 Task: Search one way flight ticket for 2 adults, 4 children and 1 infant on lap in business from Missoula: Missoula Montana Airport (was Missoula International Airport) to New Bern: Coastal Carolina Regional Airport (was Craven County Regional) on 5-4-2023. Choice of flights is Southwest. Number of bags: 8 checked bags. Price is upto 98000. Outbound departure time preference is 16:45.
Action: Mouse moved to (367, 138)
Screenshot: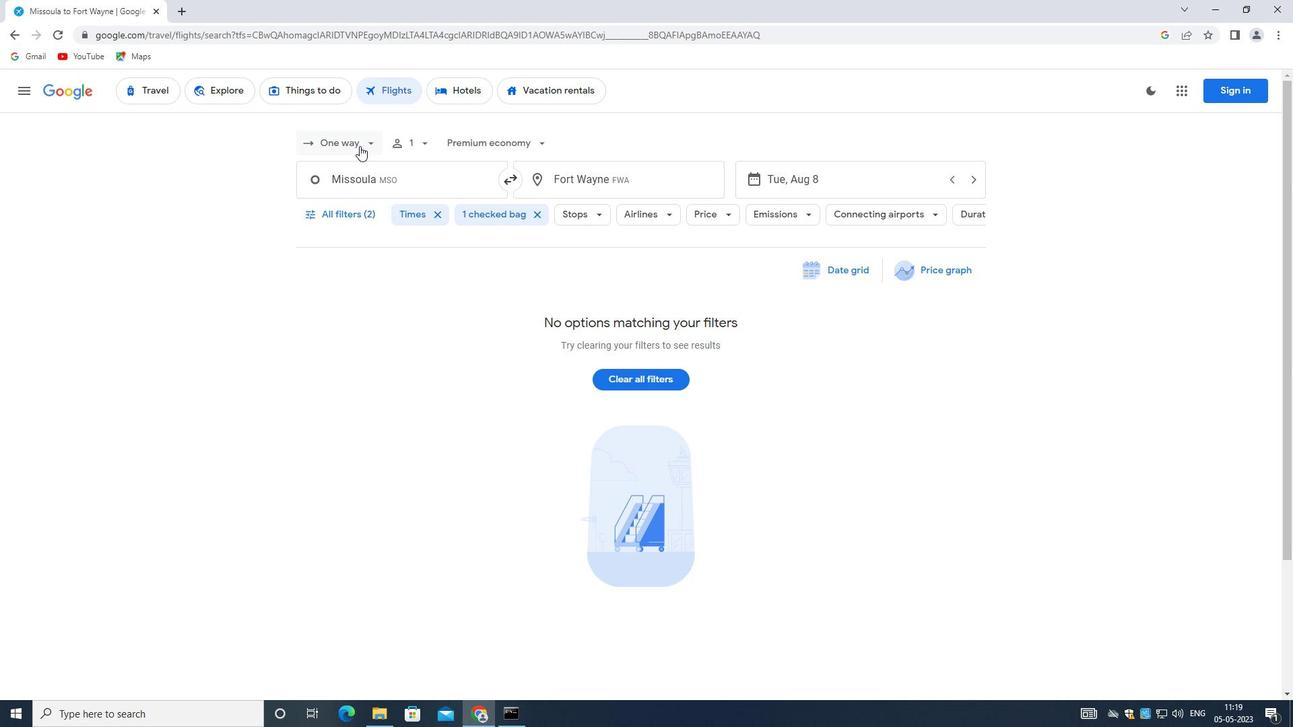 
Action: Mouse pressed left at (367, 138)
Screenshot: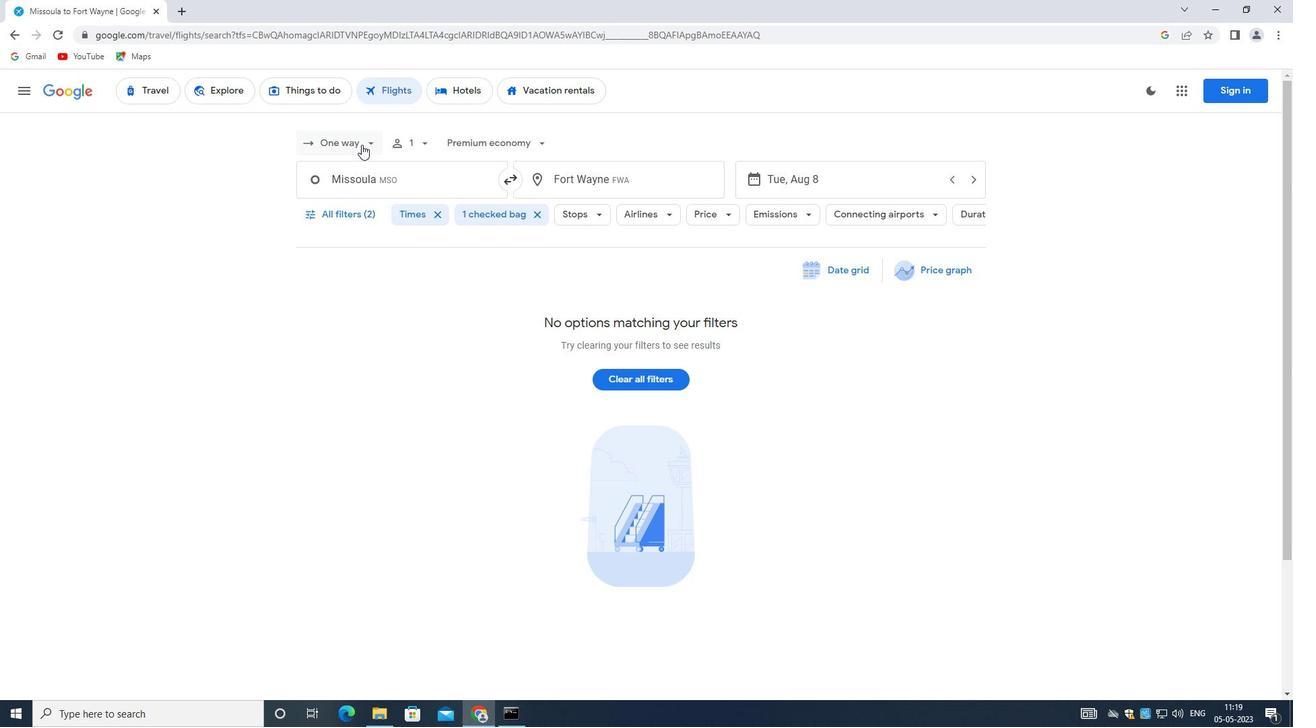 
Action: Mouse moved to (355, 201)
Screenshot: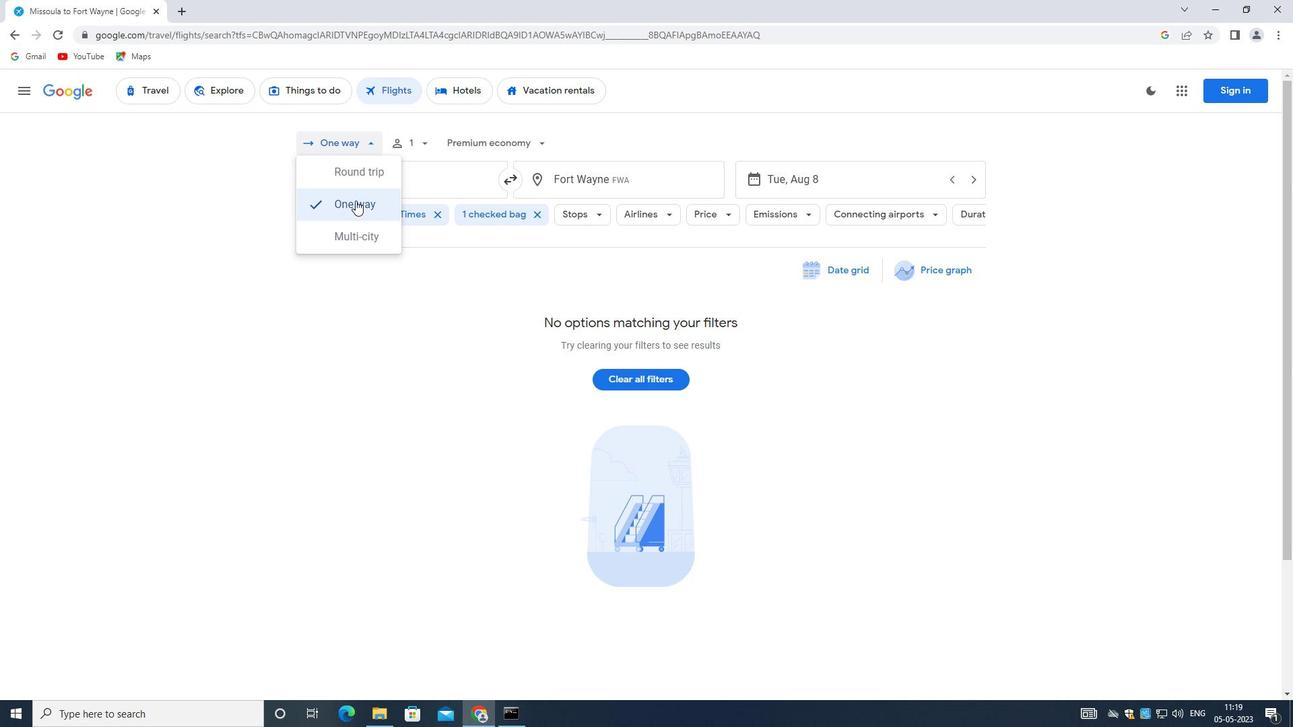 
Action: Mouse pressed left at (355, 201)
Screenshot: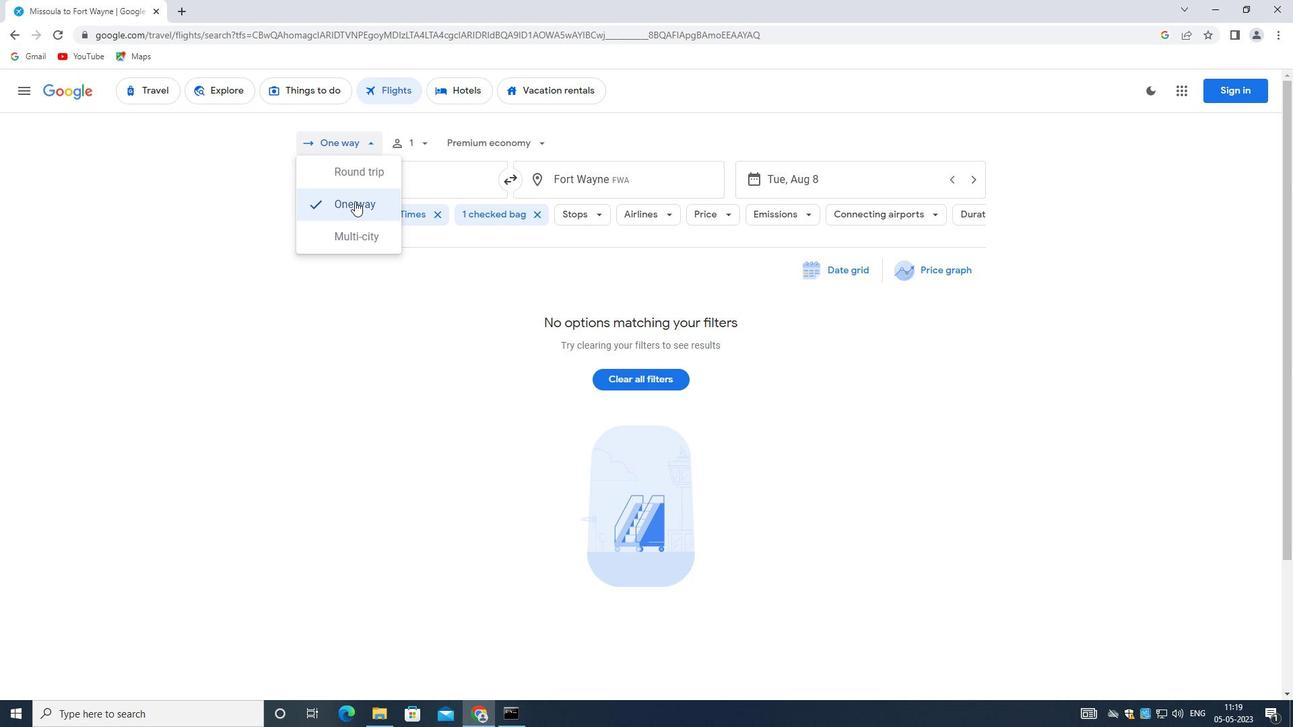 
Action: Mouse moved to (427, 144)
Screenshot: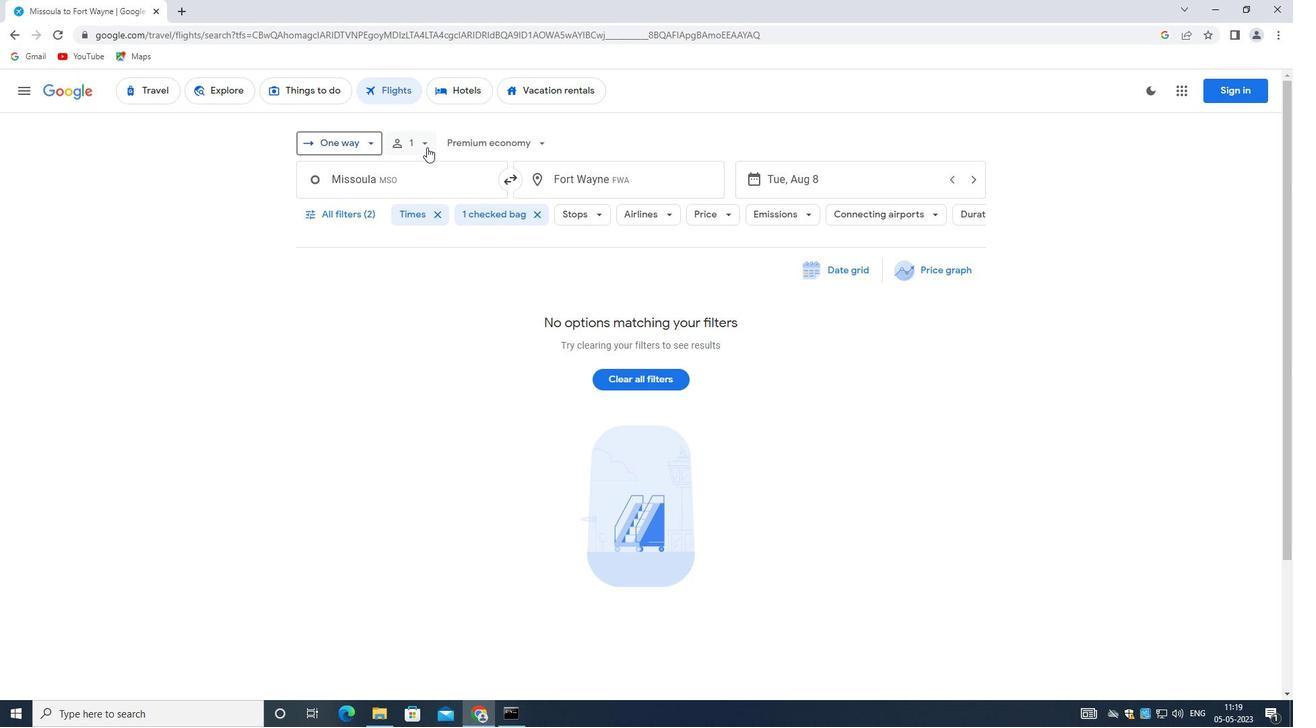 
Action: Mouse pressed left at (427, 144)
Screenshot: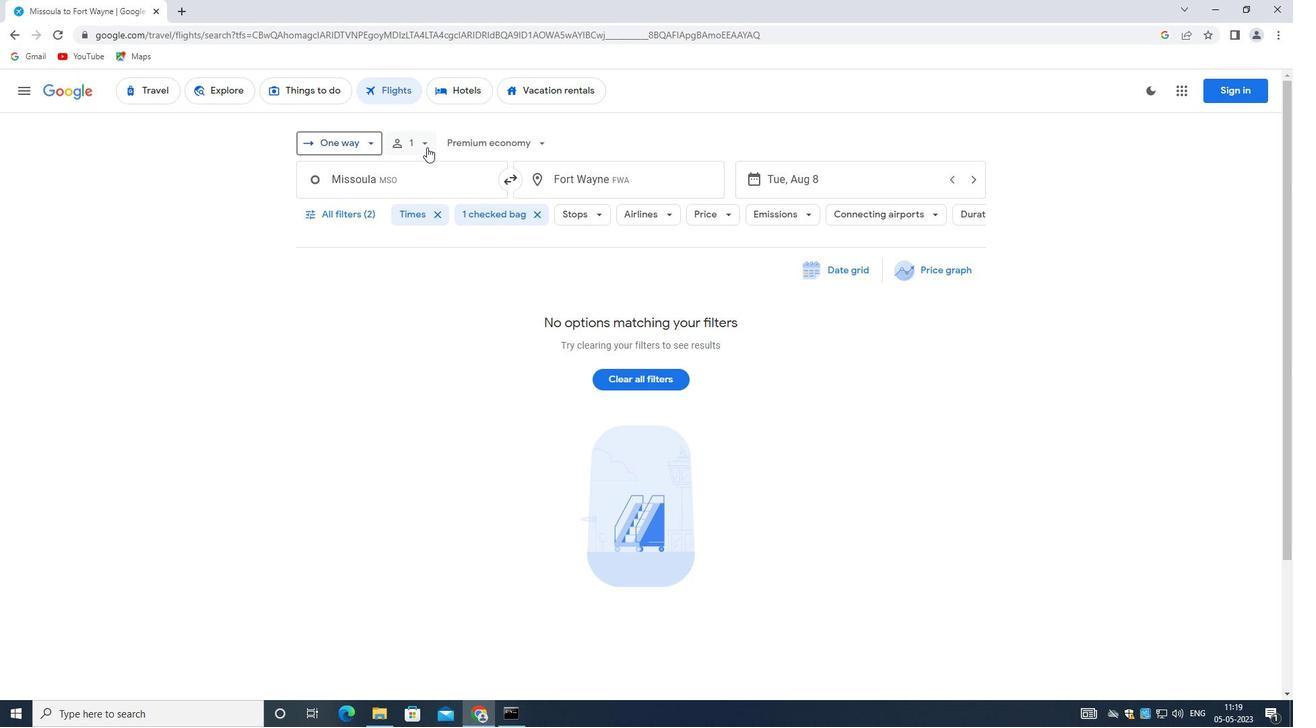 
Action: Mouse moved to (522, 176)
Screenshot: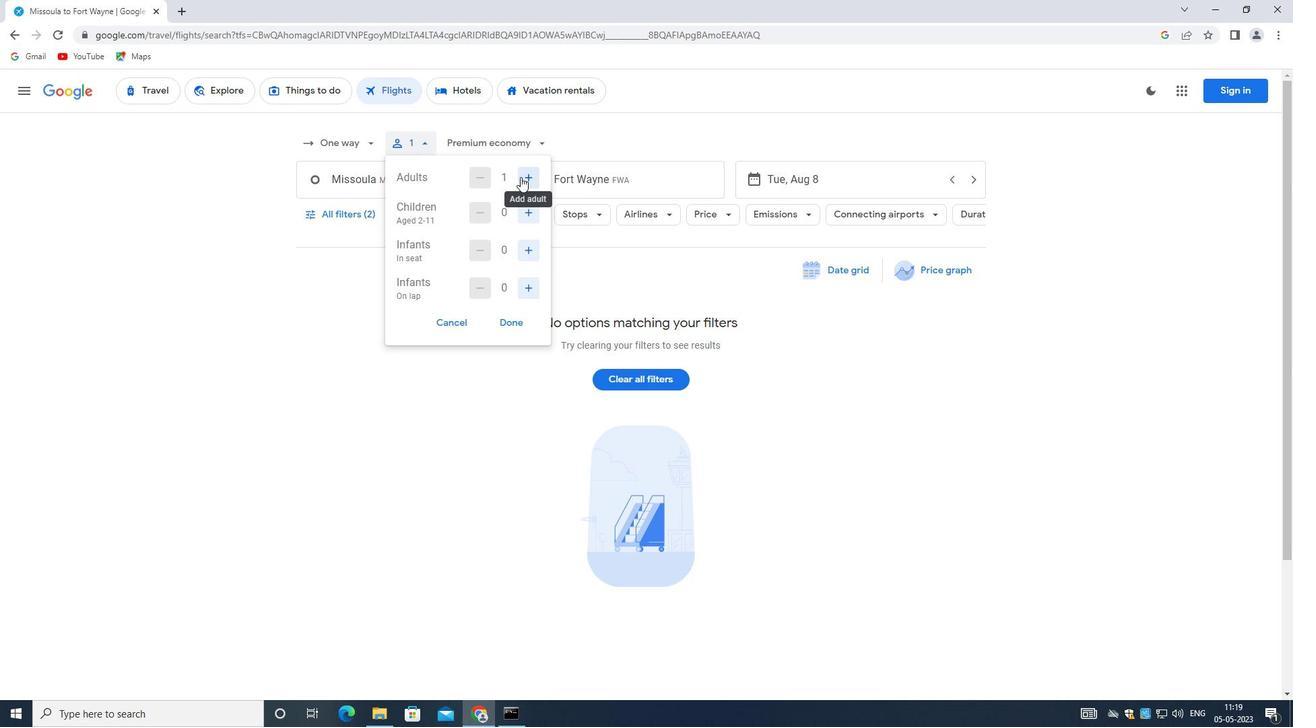 
Action: Mouse pressed left at (522, 176)
Screenshot: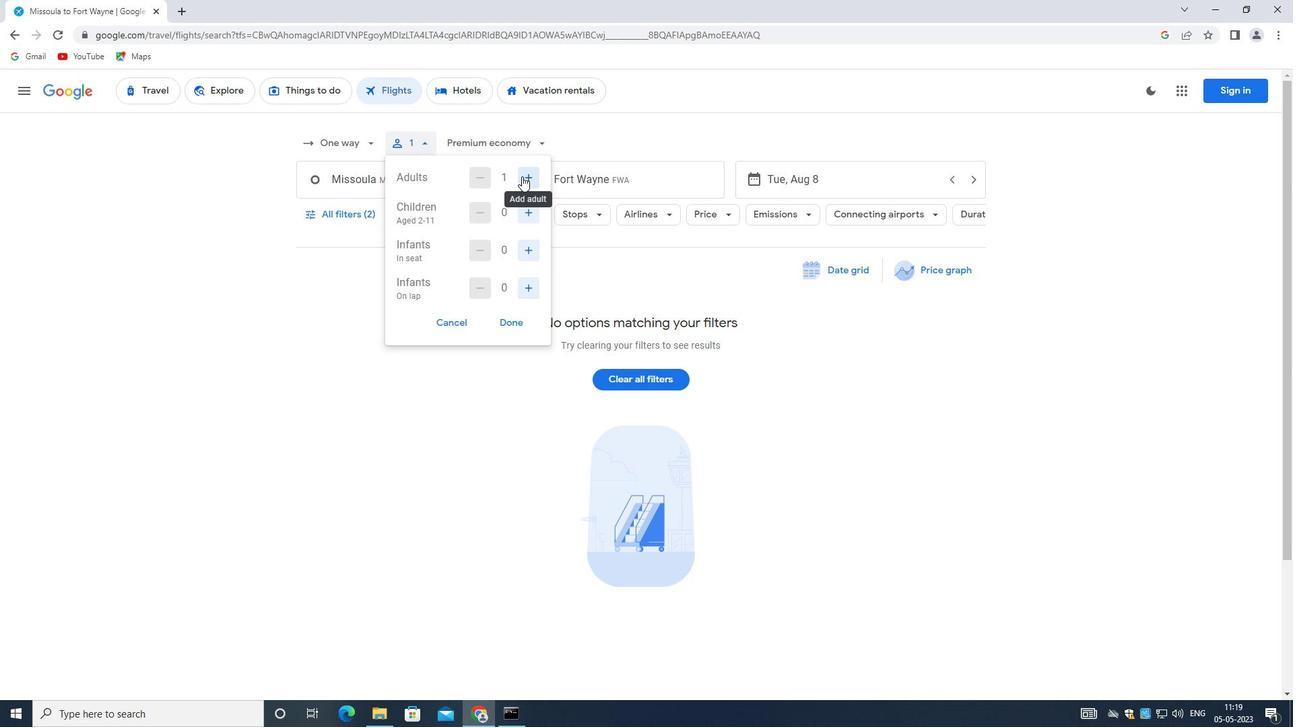 
Action: Mouse moved to (538, 214)
Screenshot: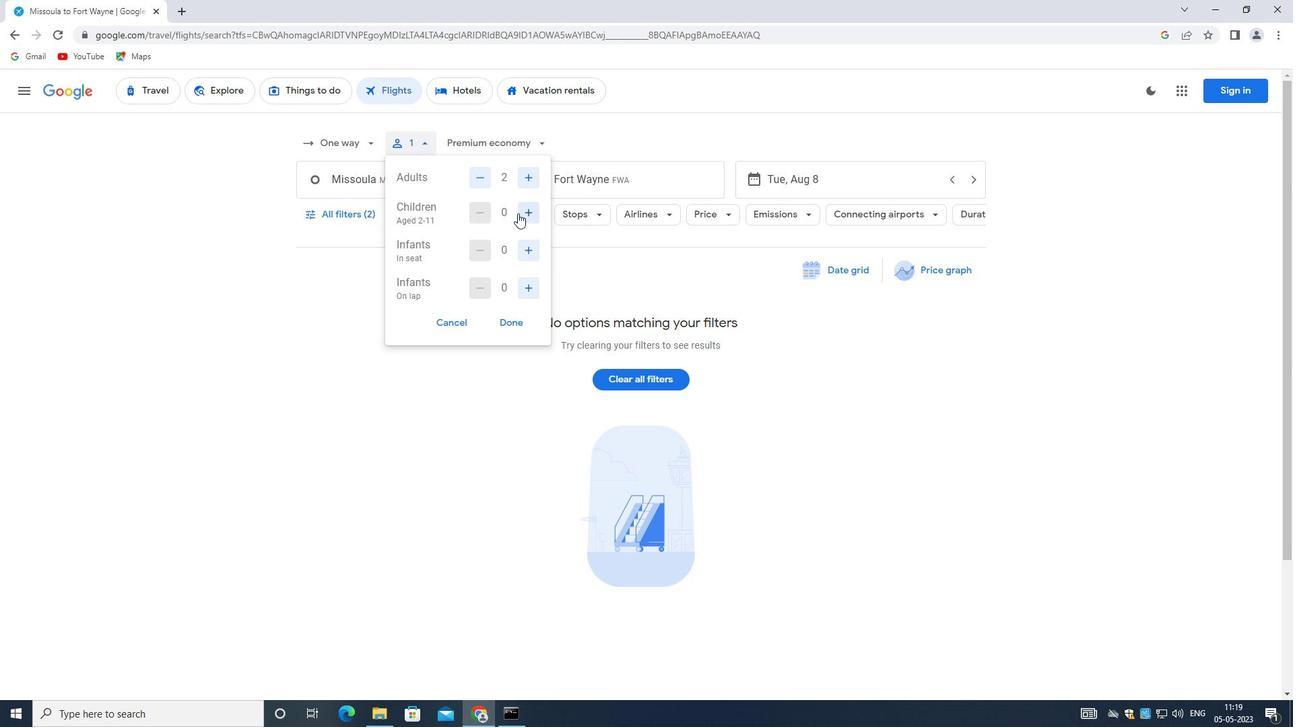 
Action: Mouse pressed left at (538, 214)
Screenshot: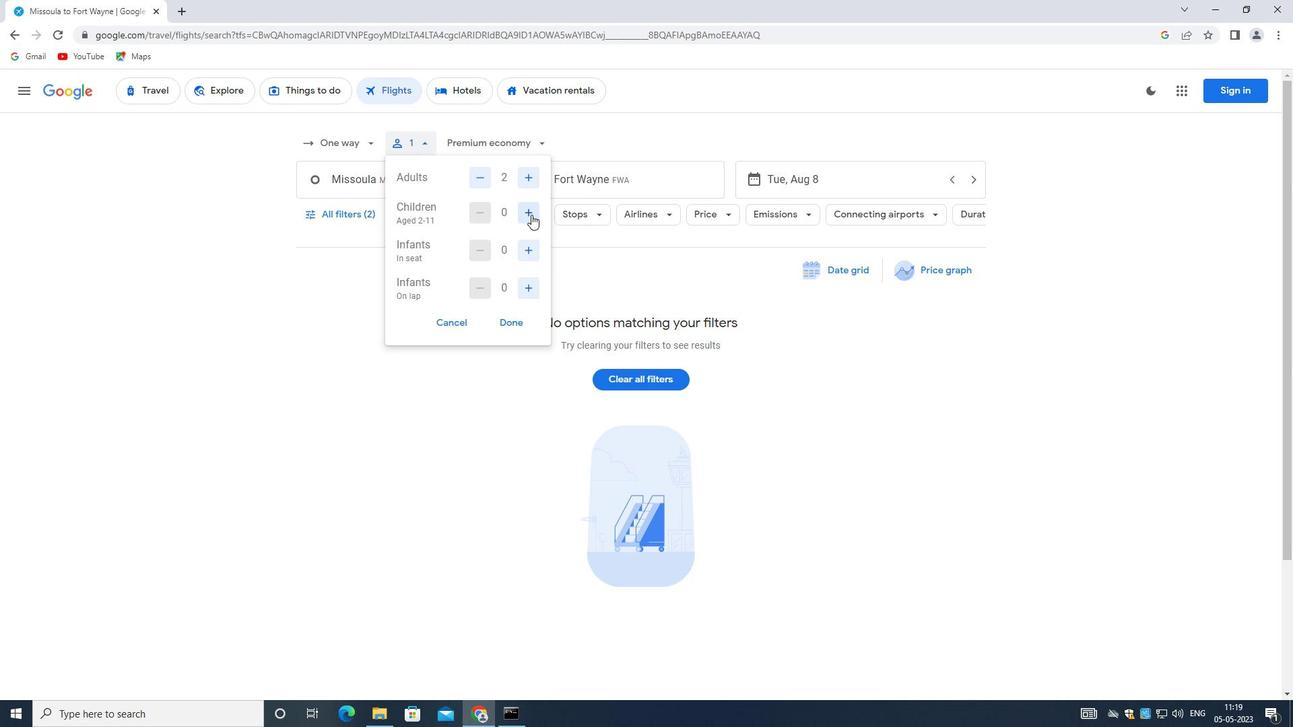 
Action: Mouse moved to (538, 214)
Screenshot: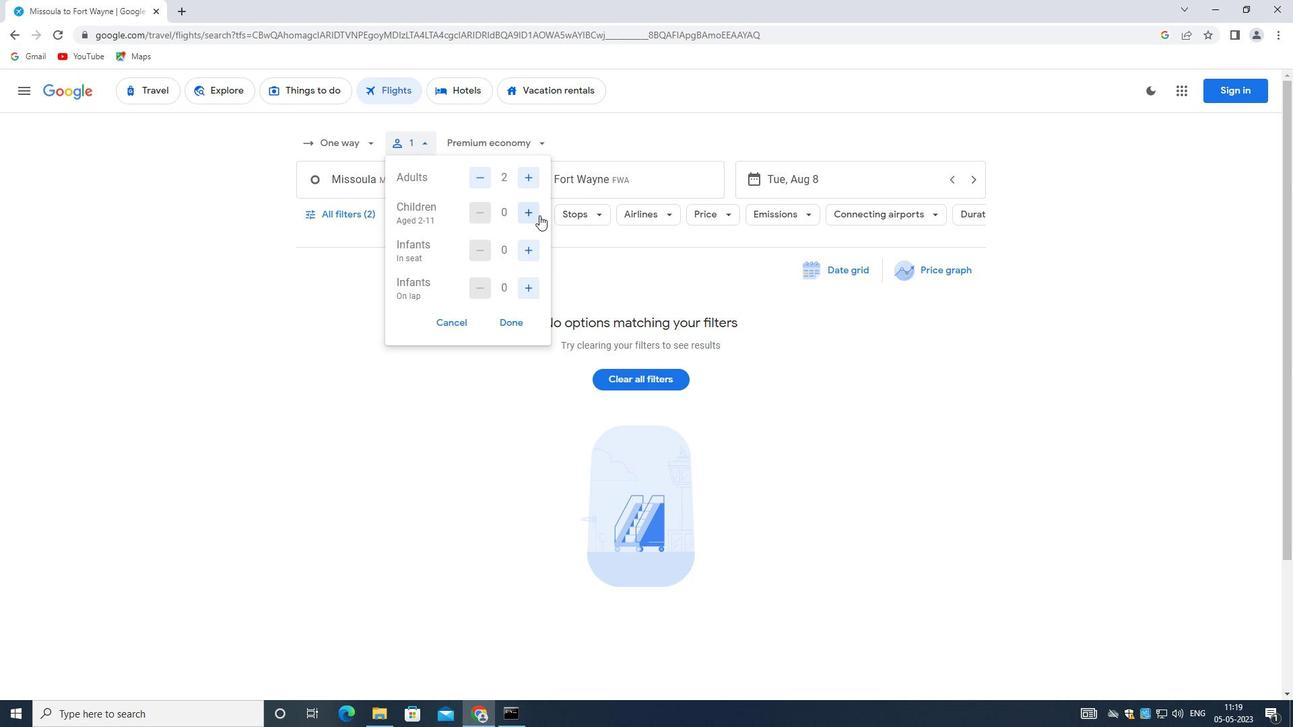 
Action: Mouse pressed left at (538, 214)
Screenshot: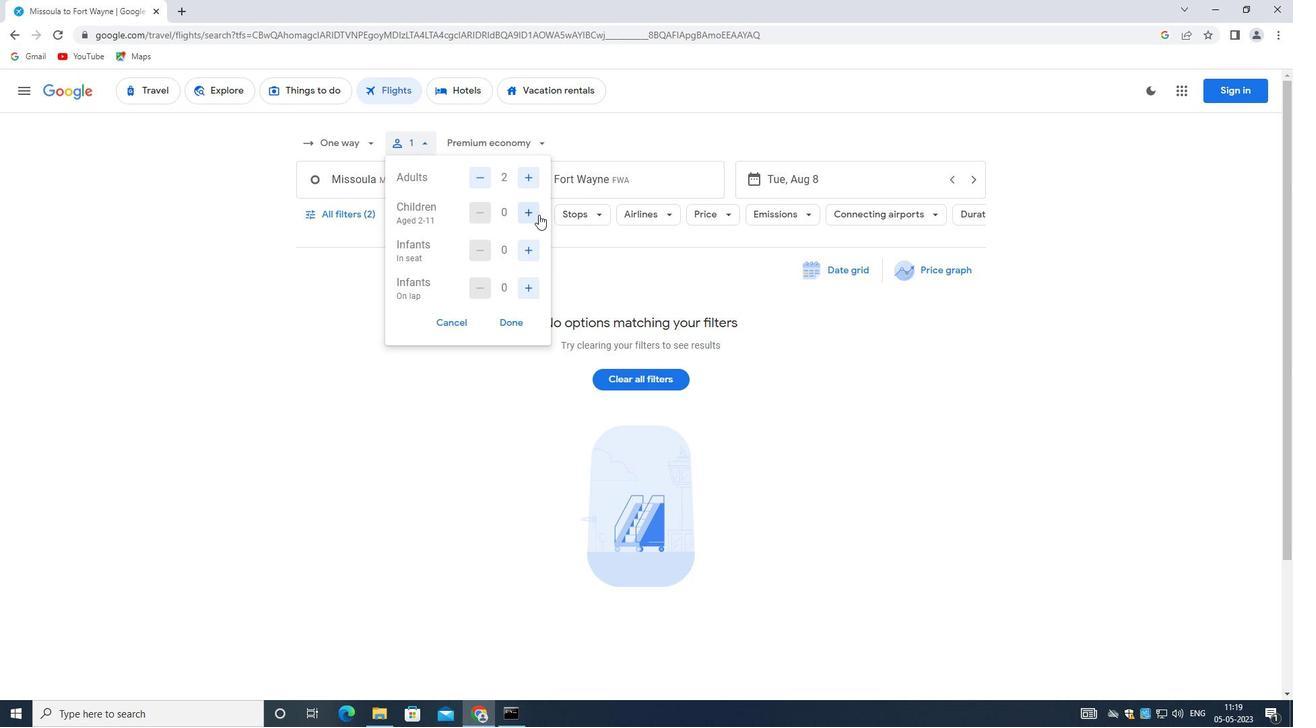 
Action: Mouse pressed left at (538, 214)
Screenshot: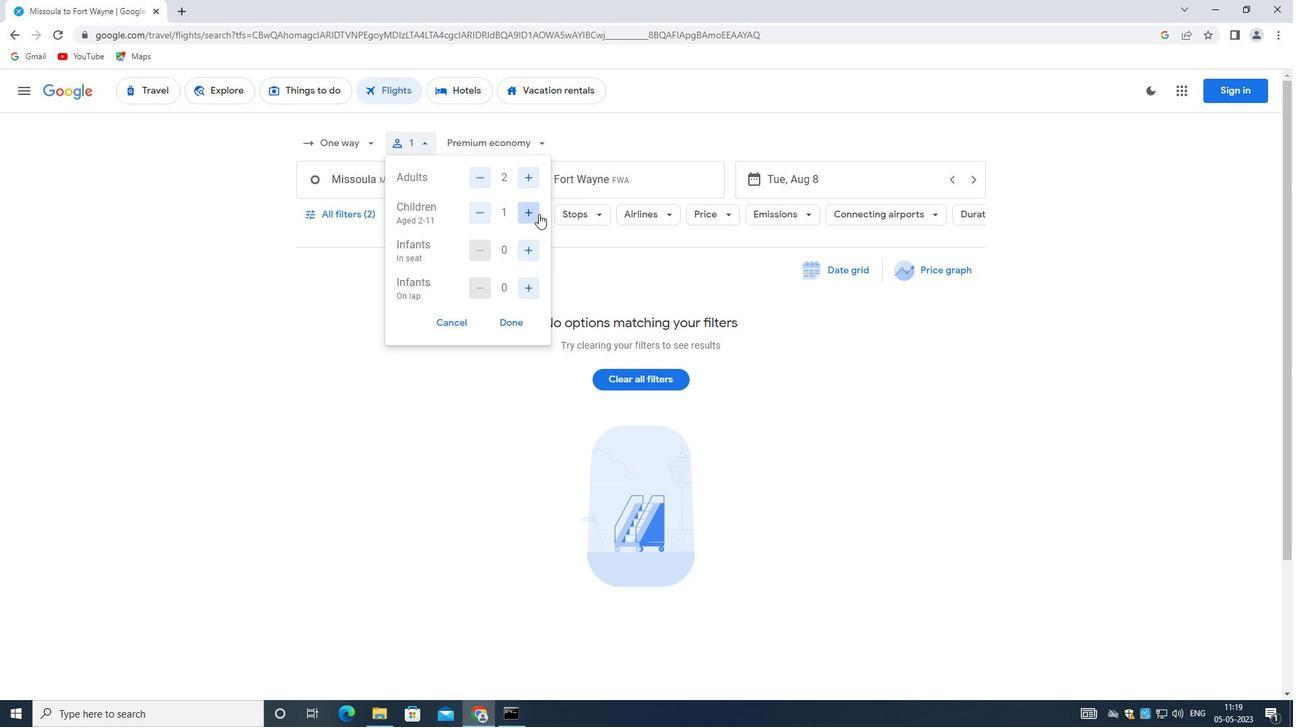 
Action: Mouse pressed left at (538, 214)
Screenshot: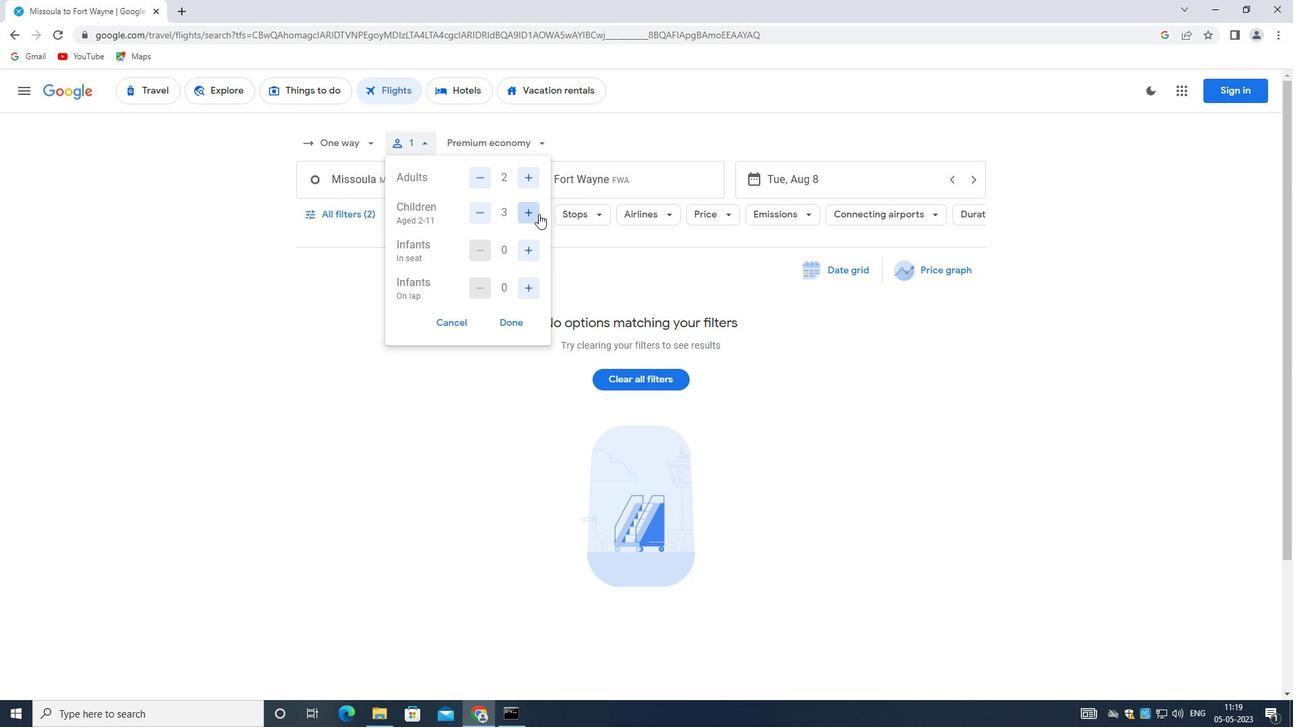 
Action: Mouse moved to (531, 289)
Screenshot: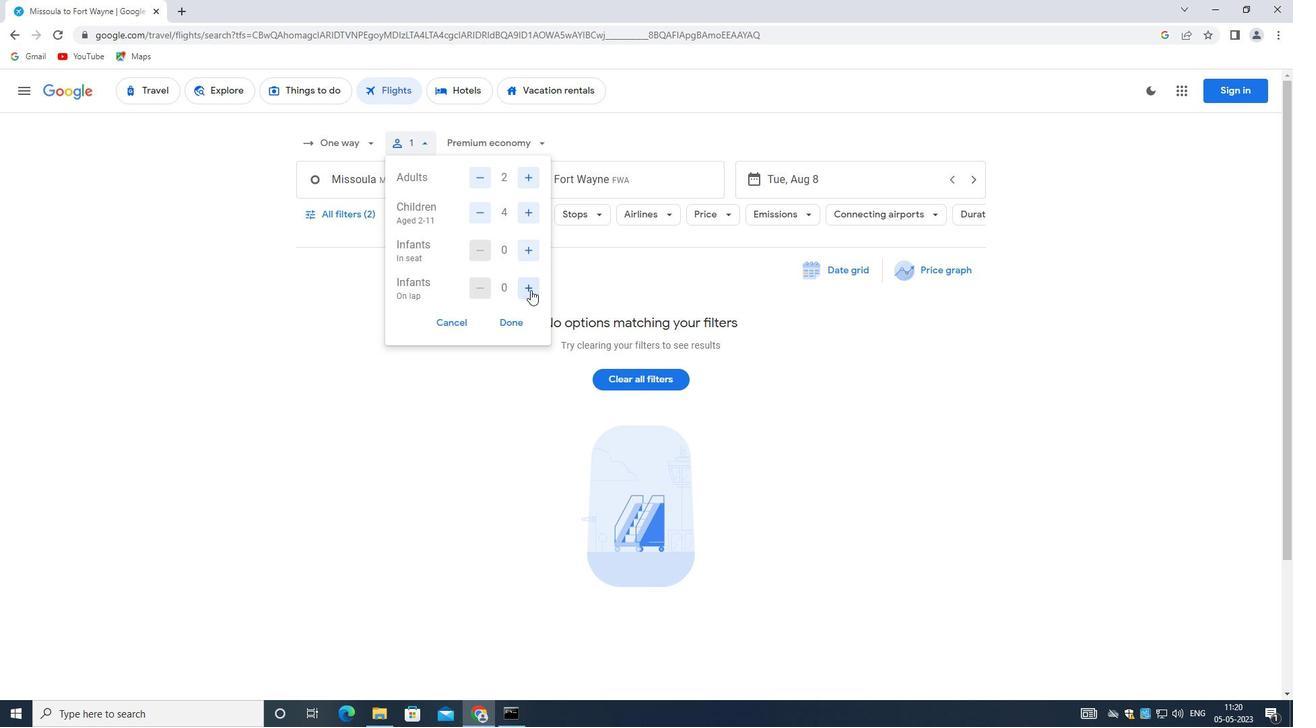 
Action: Mouse pressed left at (531, 289)
Screenshot: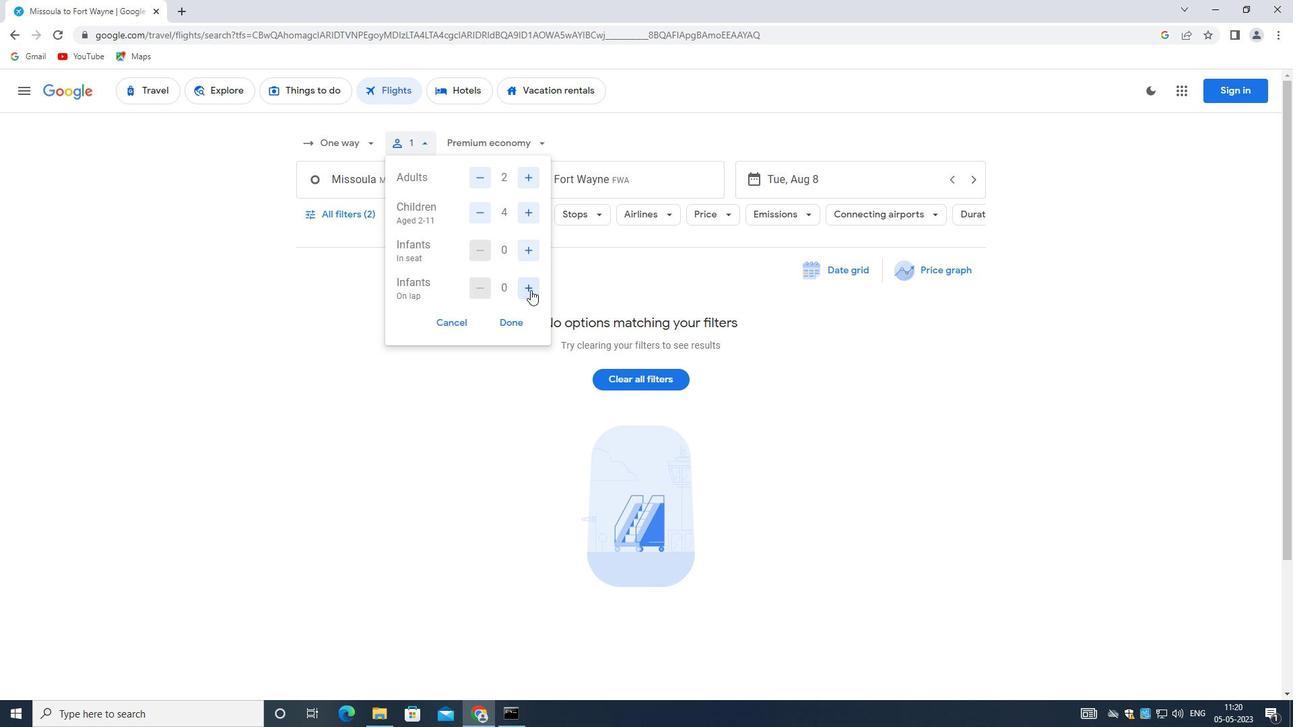 
Action: Mouse moved to (502, 323)
Screenshot: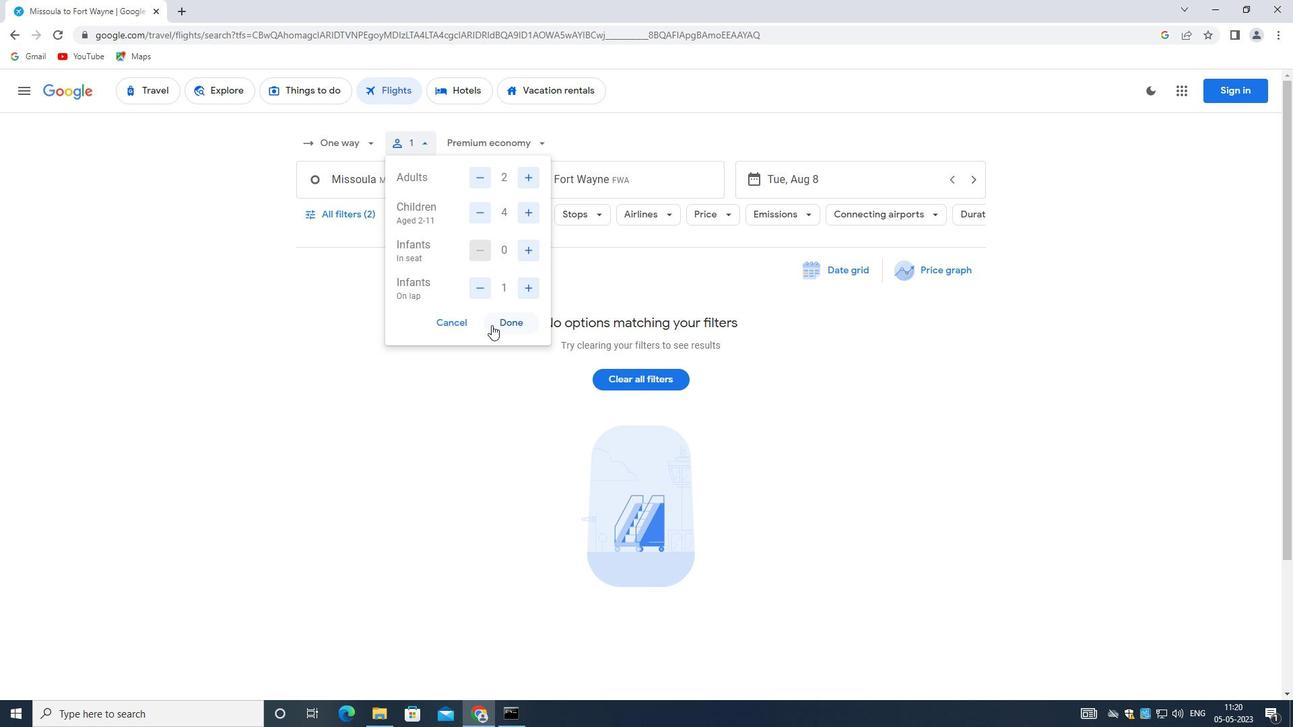 
Action: Mouse pressed left at (502, 323)
Screenshot: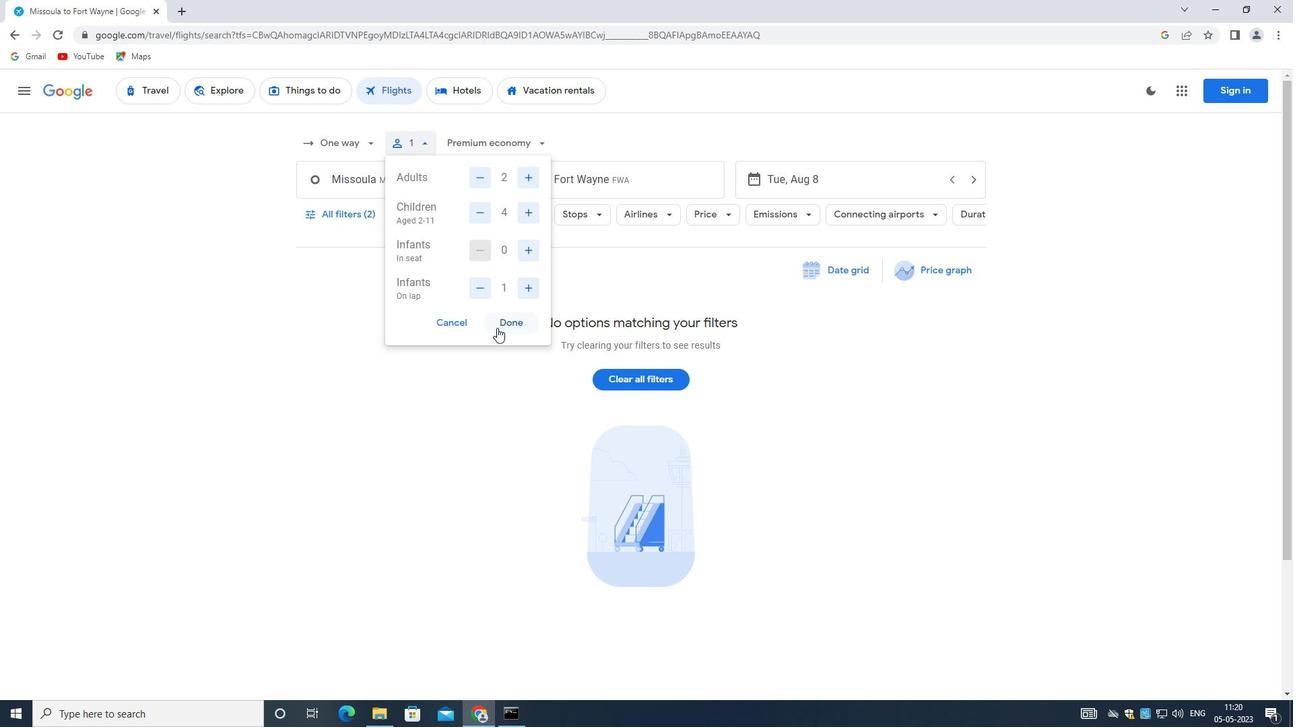 
Action: Mouse moved to (524, 143)
Screenshot: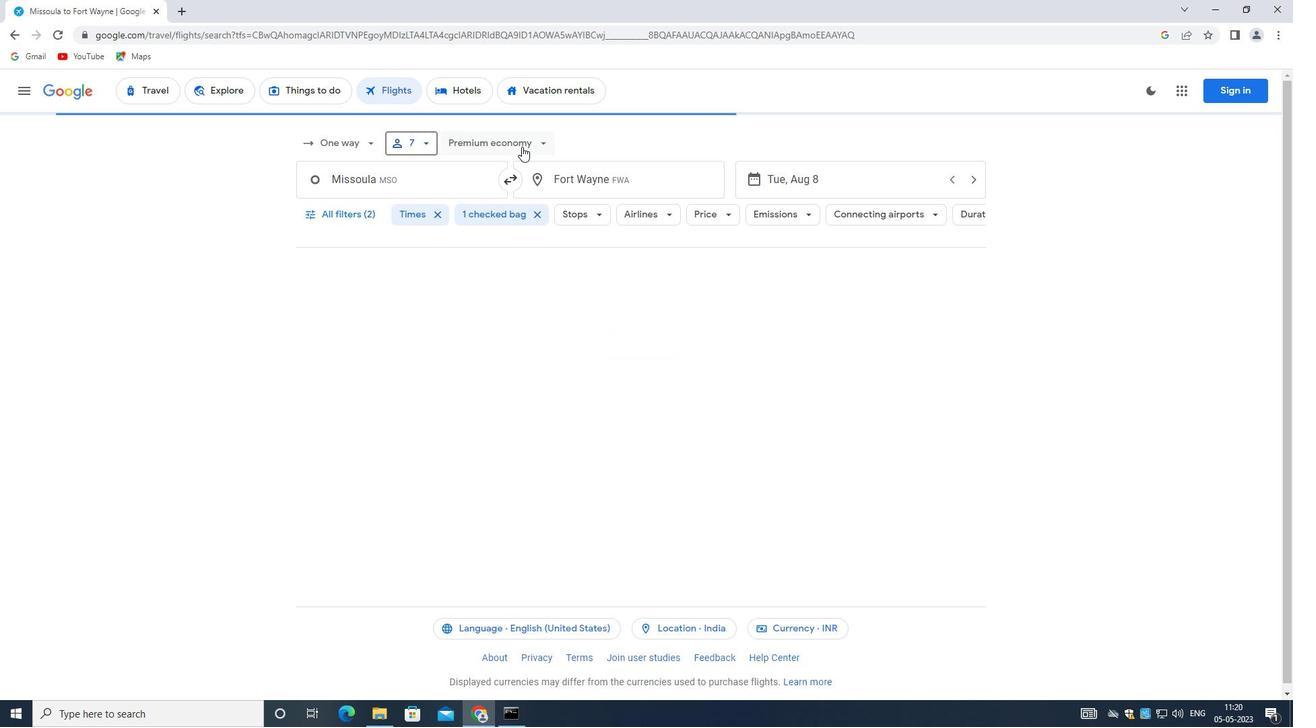 
Action: Mouse pressed left at (524, 143)
Screenshot: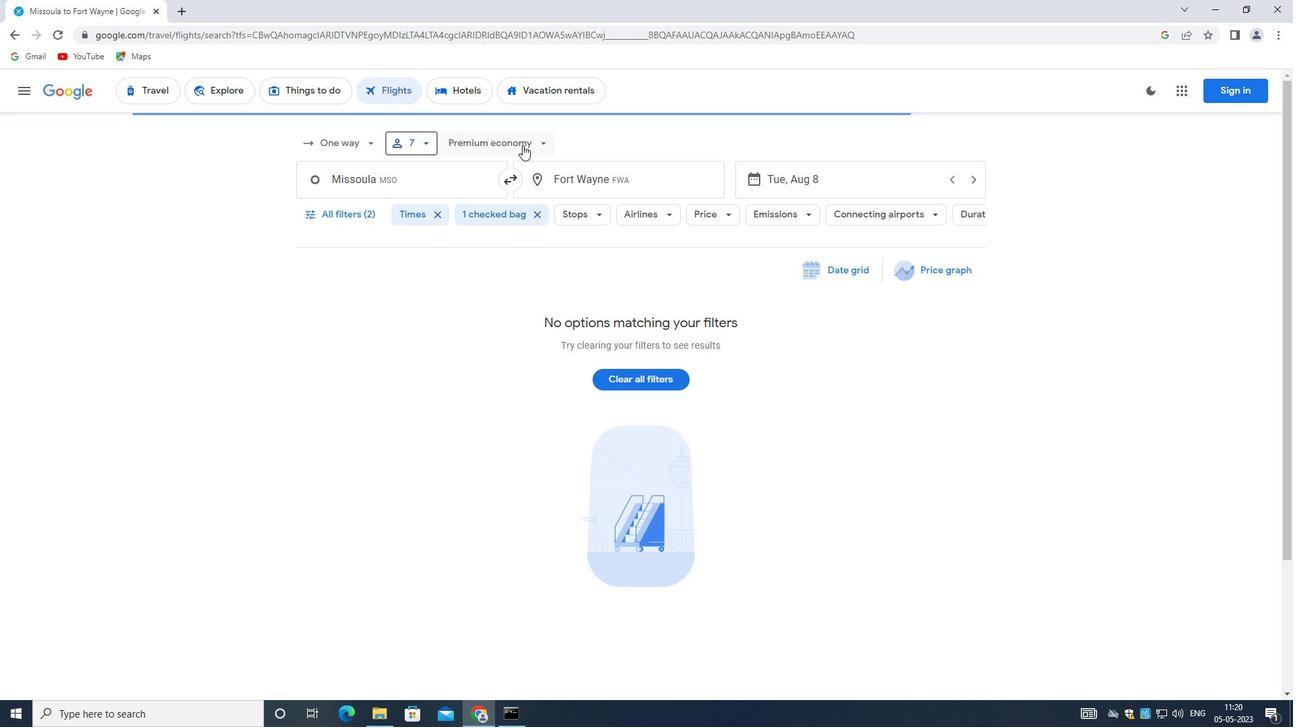 
Action: Mouse moved to (497, 235)
Screenshot: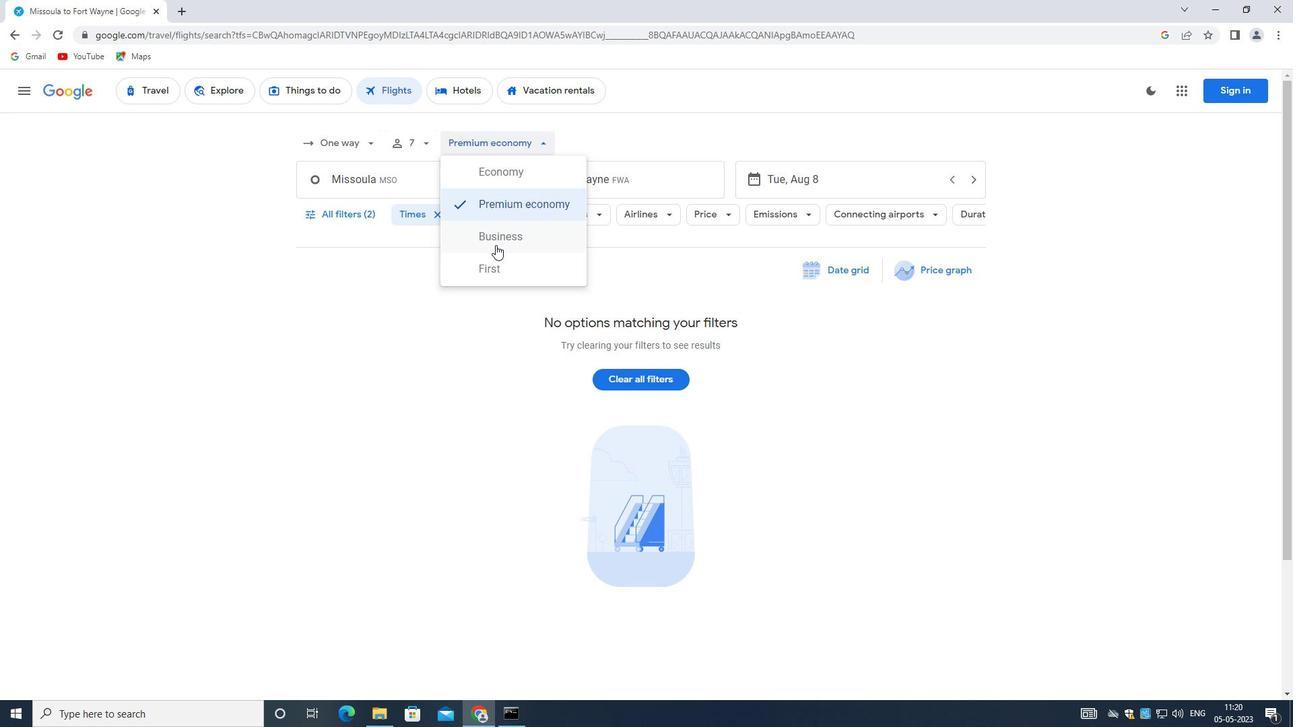 
Action: Mouse pressed left at (497, 235)
Screenshot: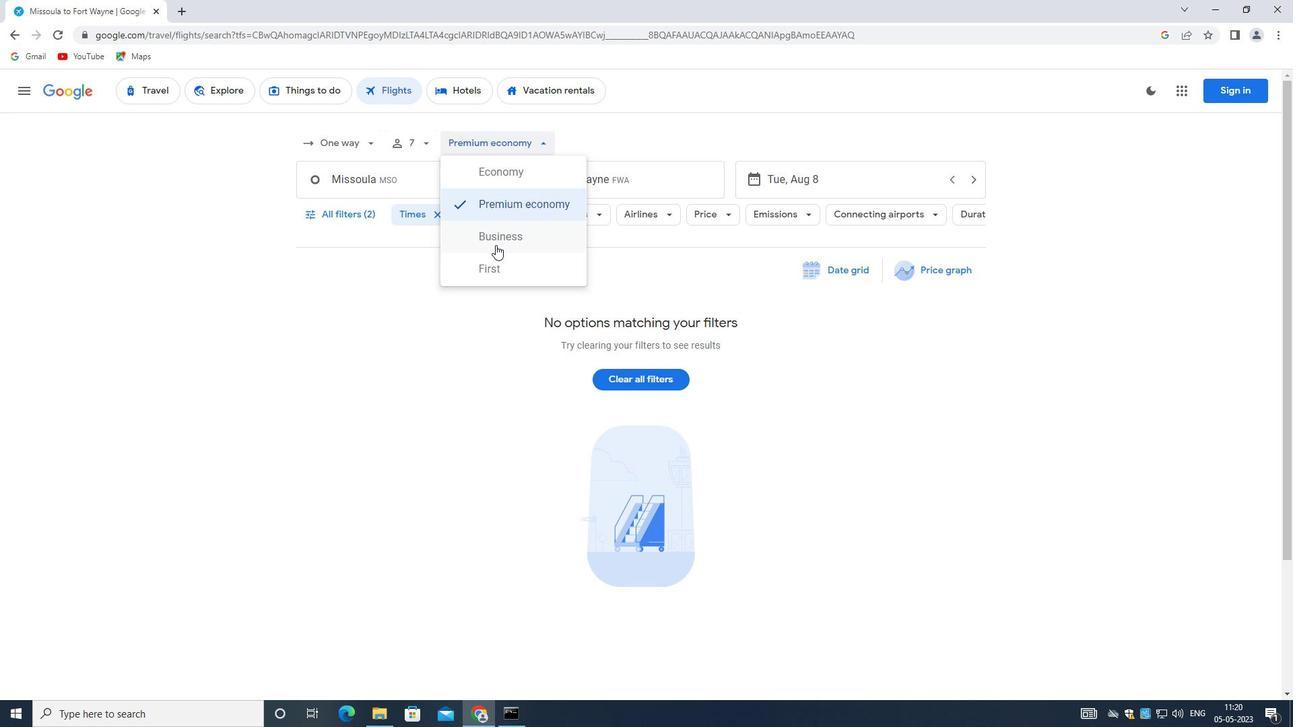 
Action: Mouse moved to (376, 182)
Screenshot: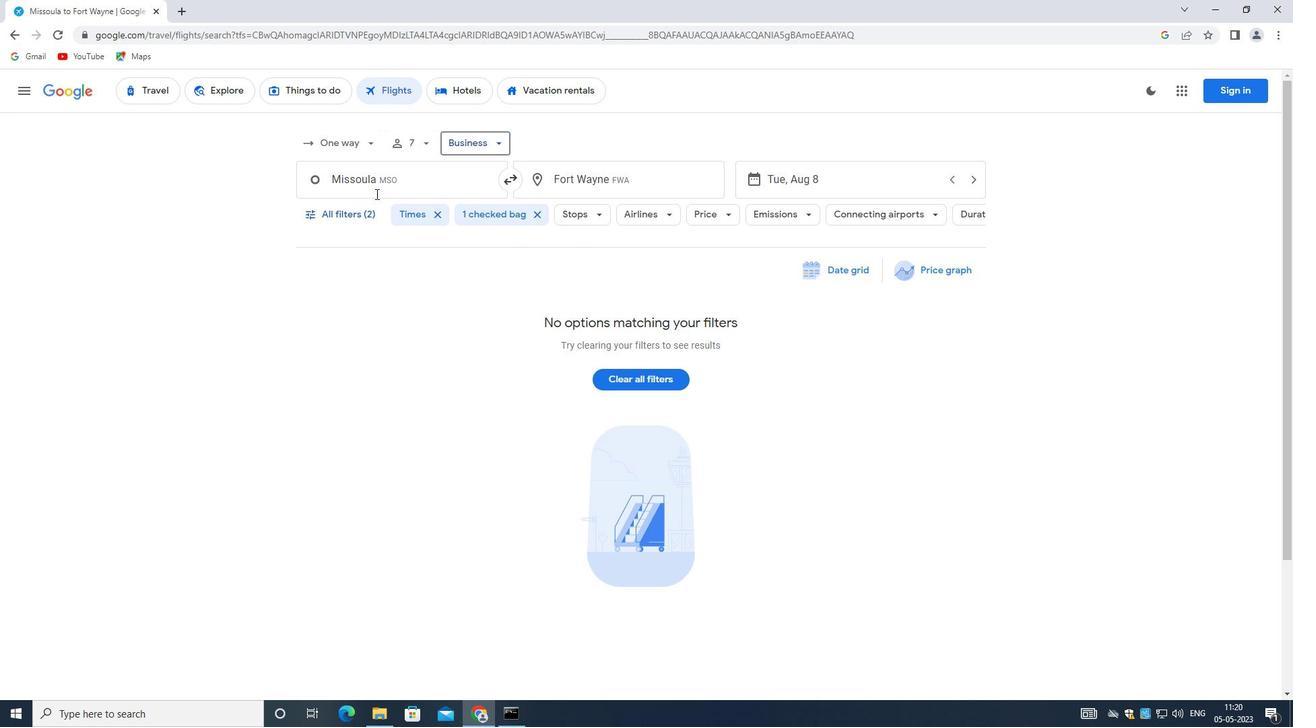 
Action: Mouse pressed left at (376, 182)
Screenshot: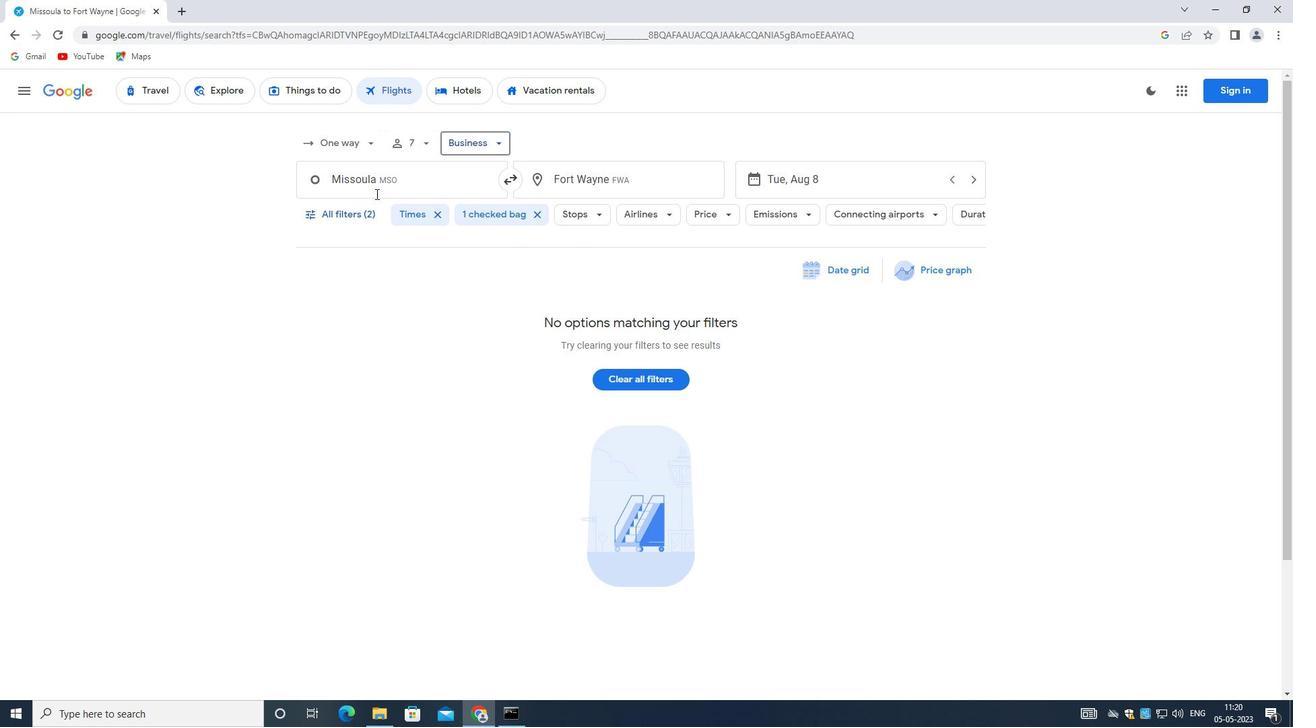
Action: Mouse moved to (410, 250)
Screenshot: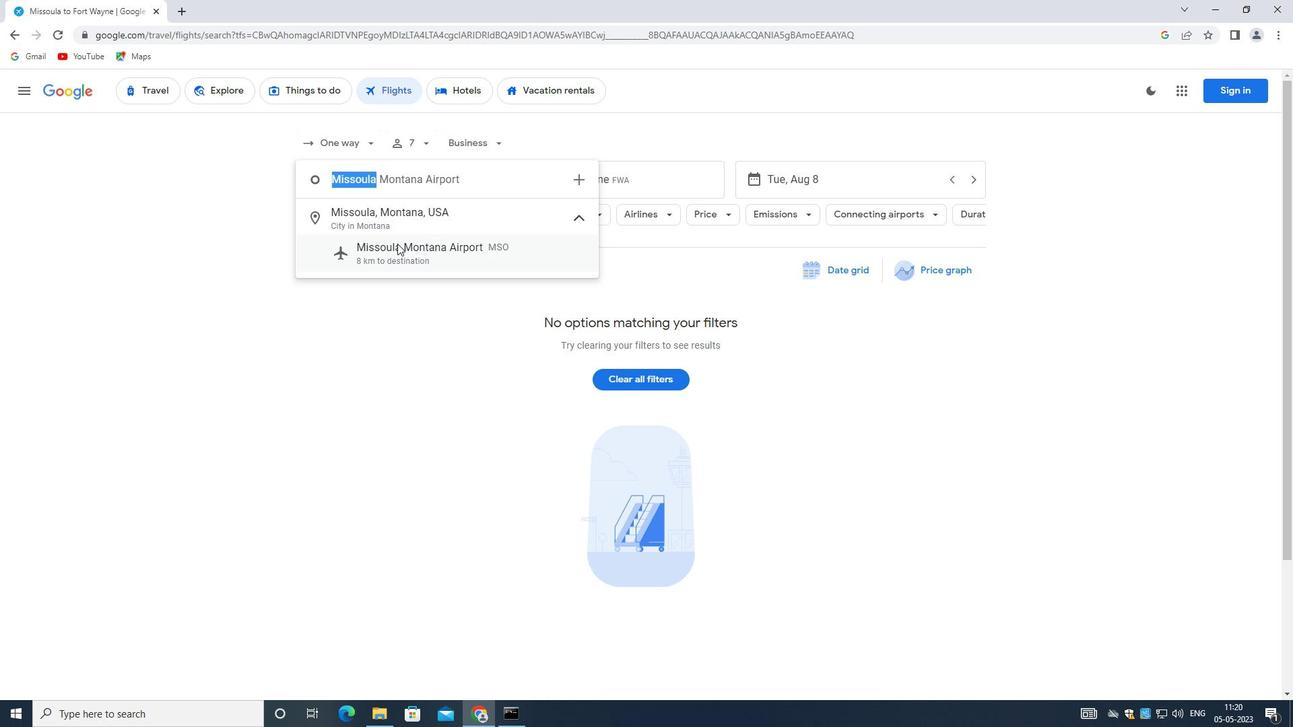 
Action: Mouse pressed left at (410, 250)
Screenshot: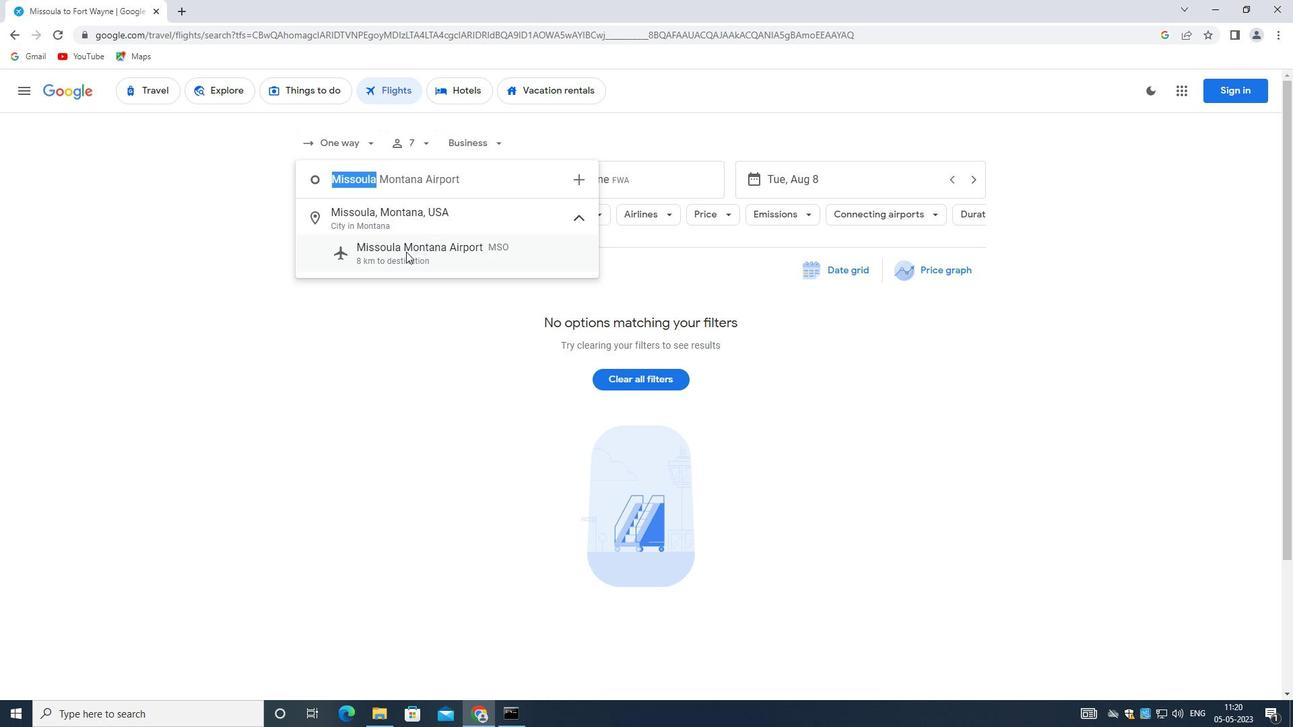 
Action: Mouse moved to (621, 187)
Screenshot: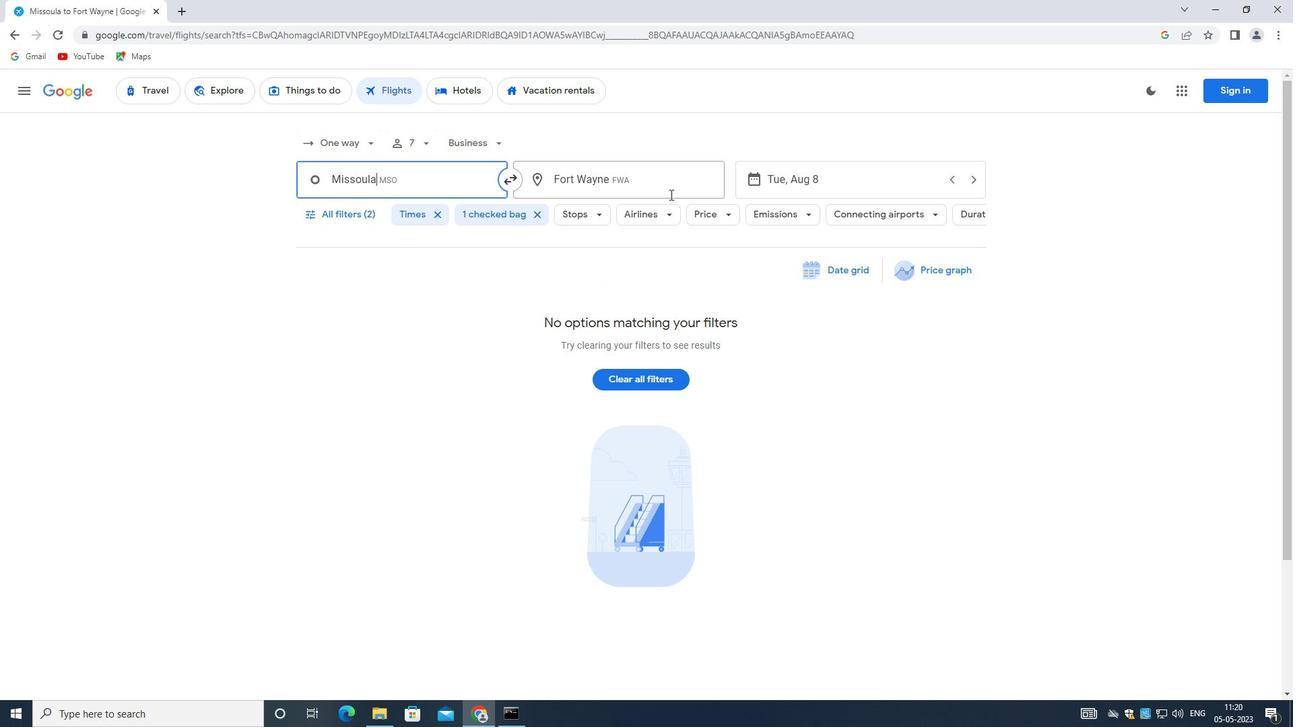 
Action: Mouse pressed left at (621, 187)
Screenshot: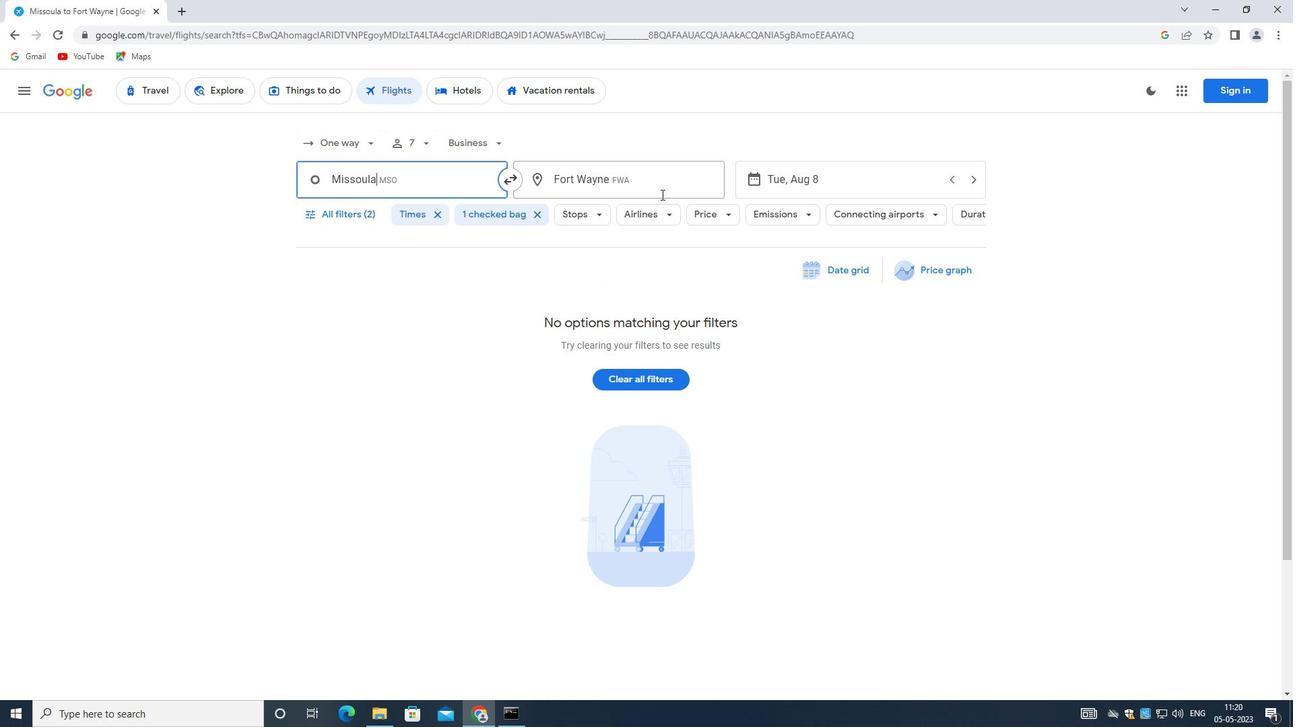 
Action: Key pressed <Key.backspace><Key.shift>COASY<Key.backspace>TAL<Key.space><Key.shift>C
Screenshot: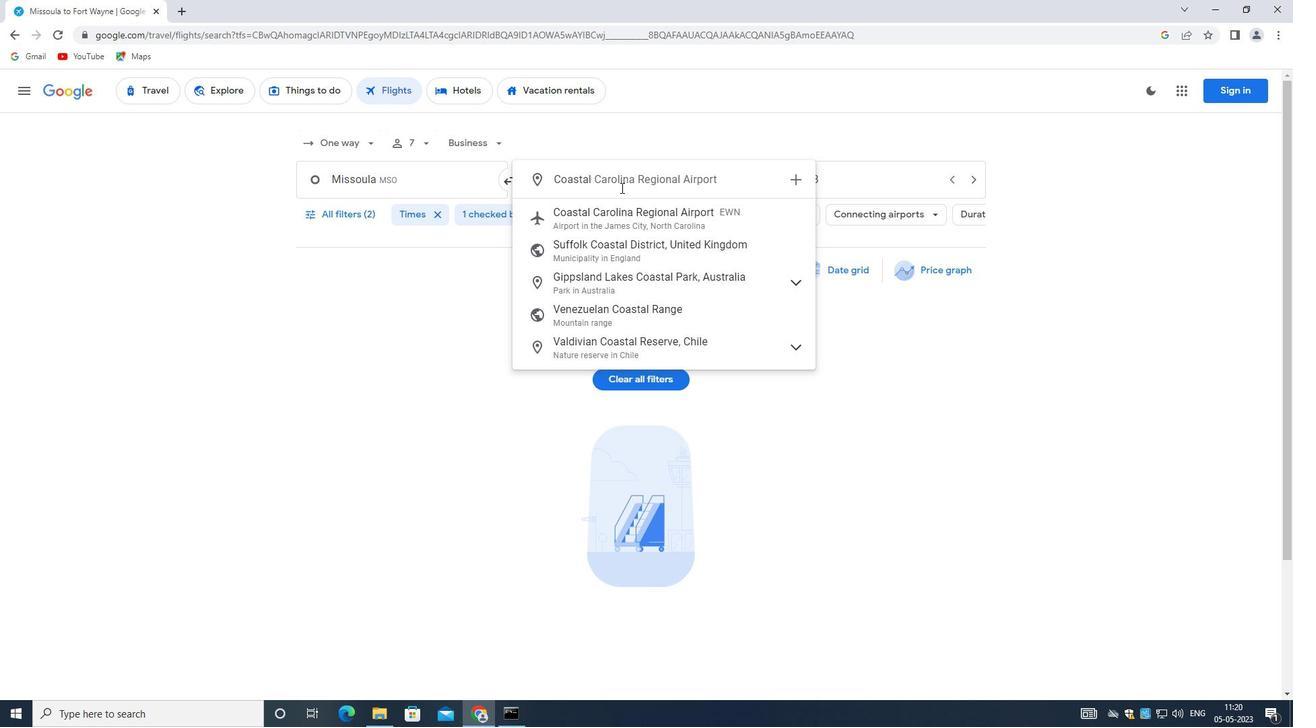 
Action: Mouse moved to (616, 204)
Screenshot: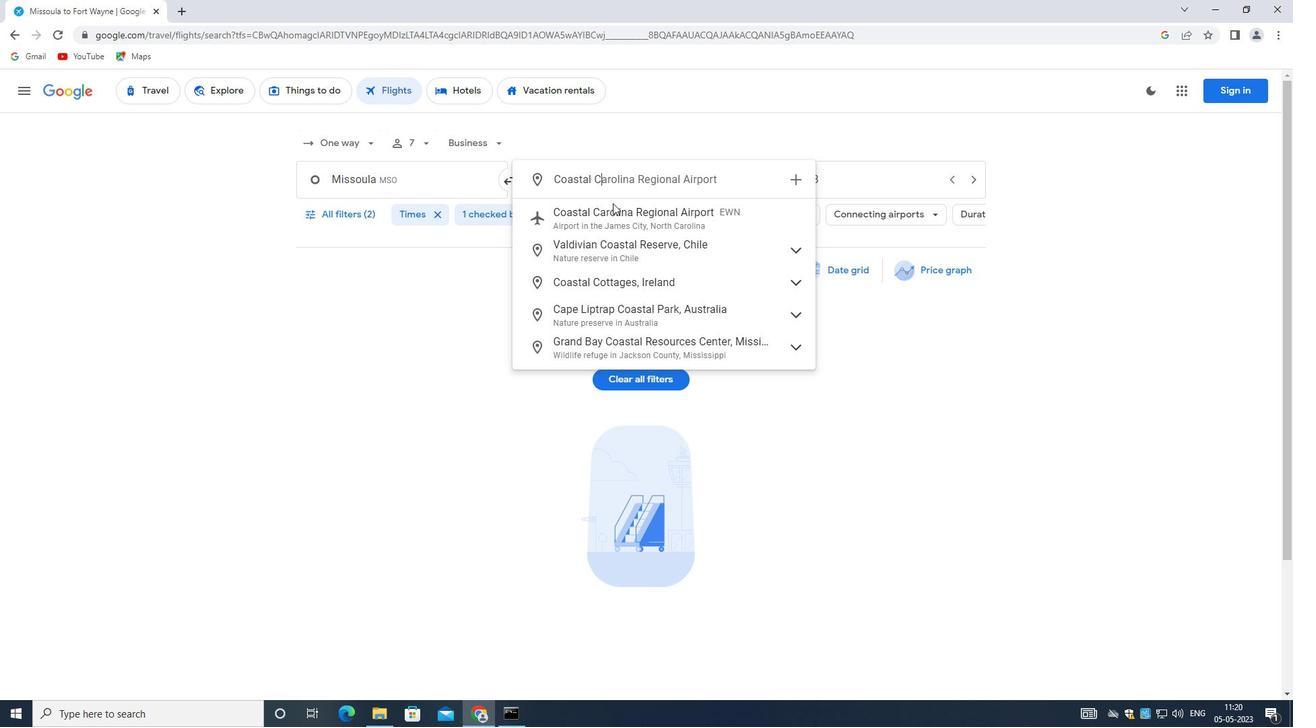 
Action: Mouse pressed left at (616, 204)
Screenshot: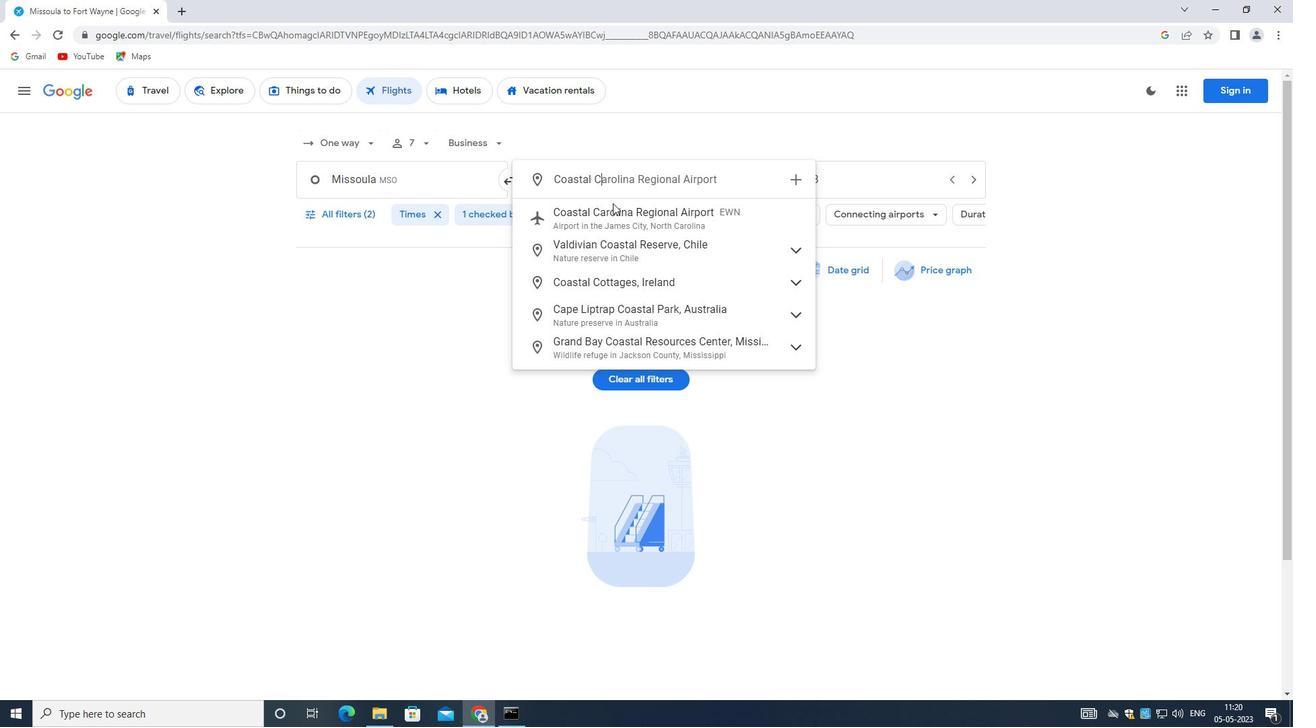 
Action: Mouse moved to (782, 182)
Screenshot: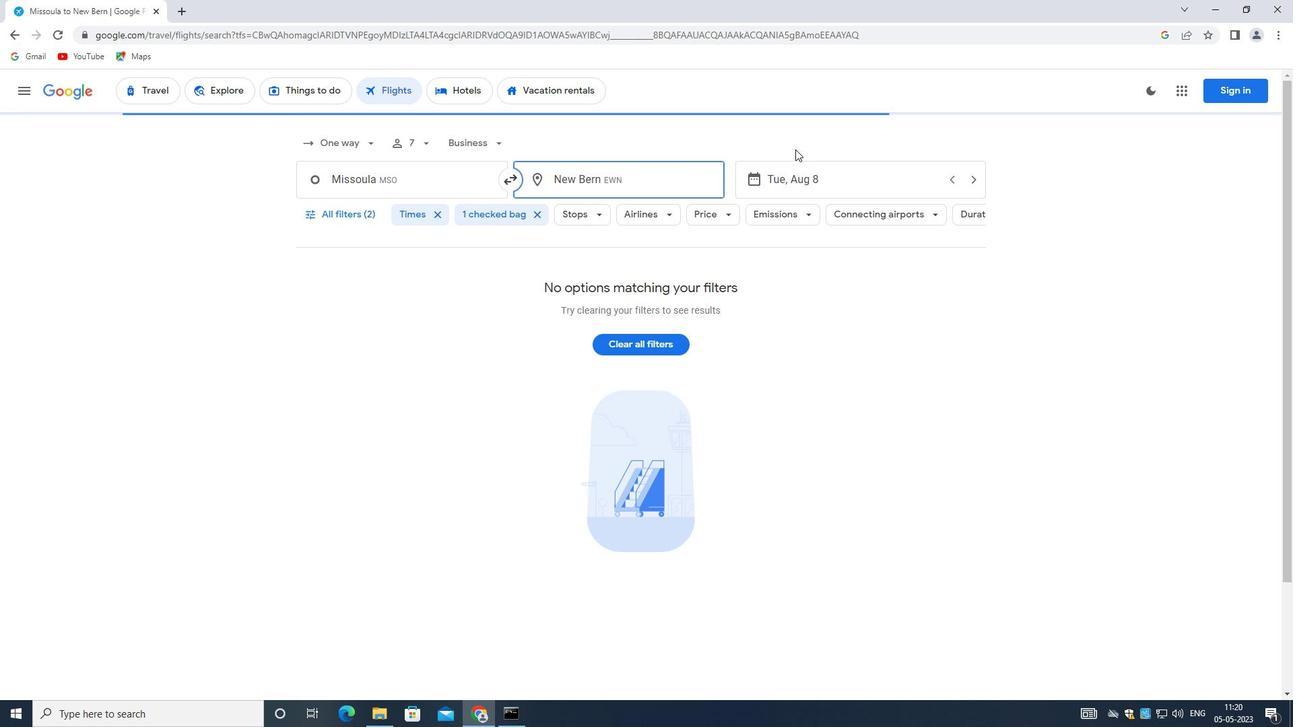 
Action: Mouse pressed left at (782, 182)
Screenshot: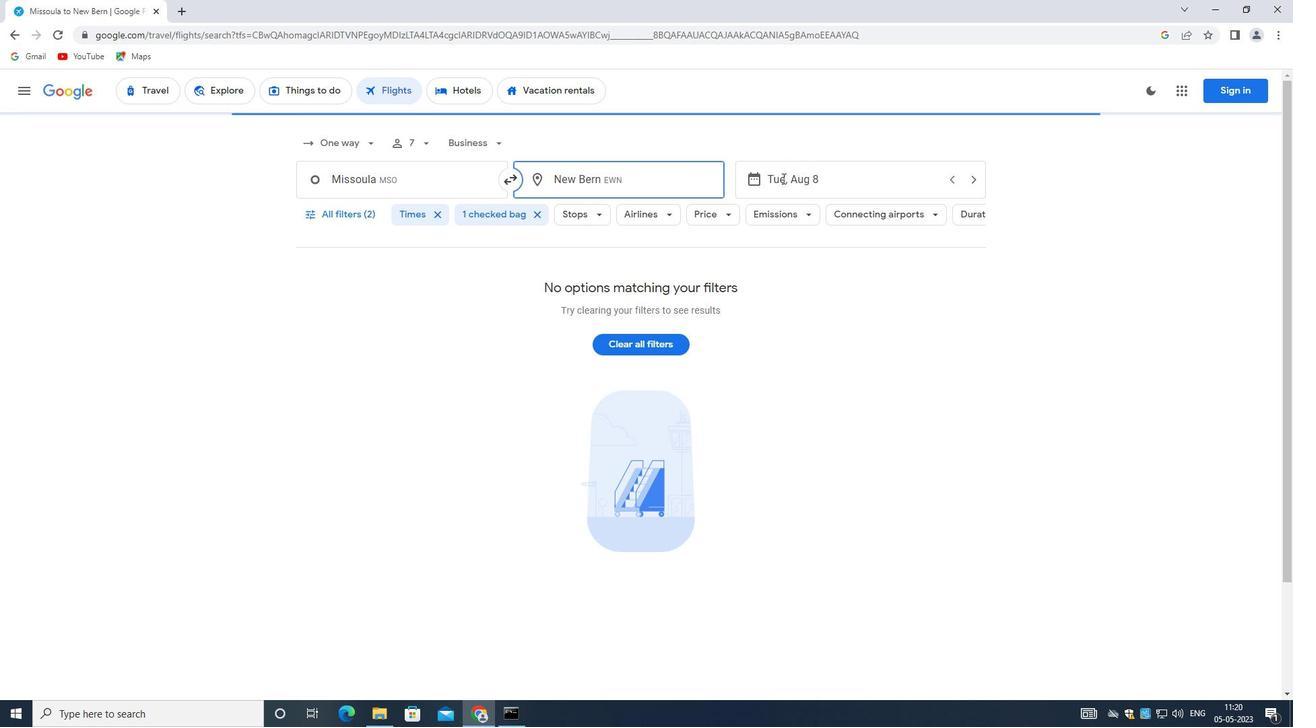 
Action: Mouse moved to (575, 322)
Screenshot: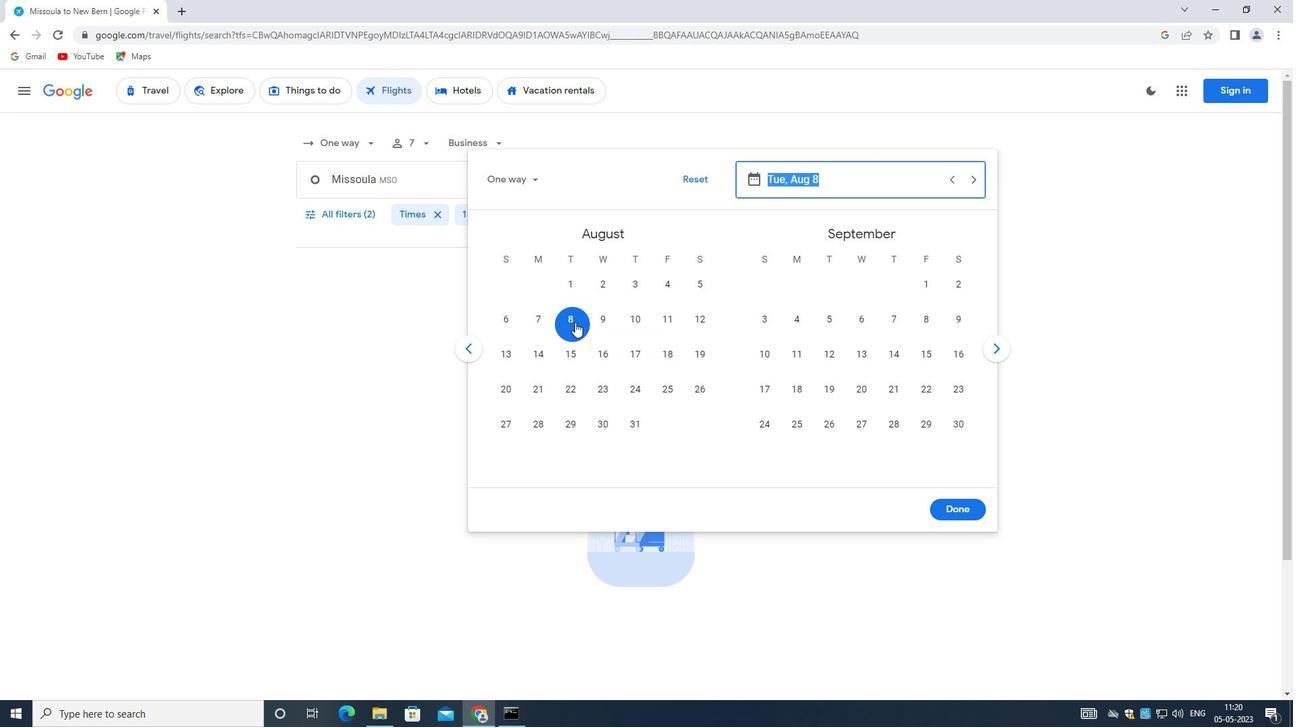 
Action: Mouse pressed left at (575, 322)
Screenshot: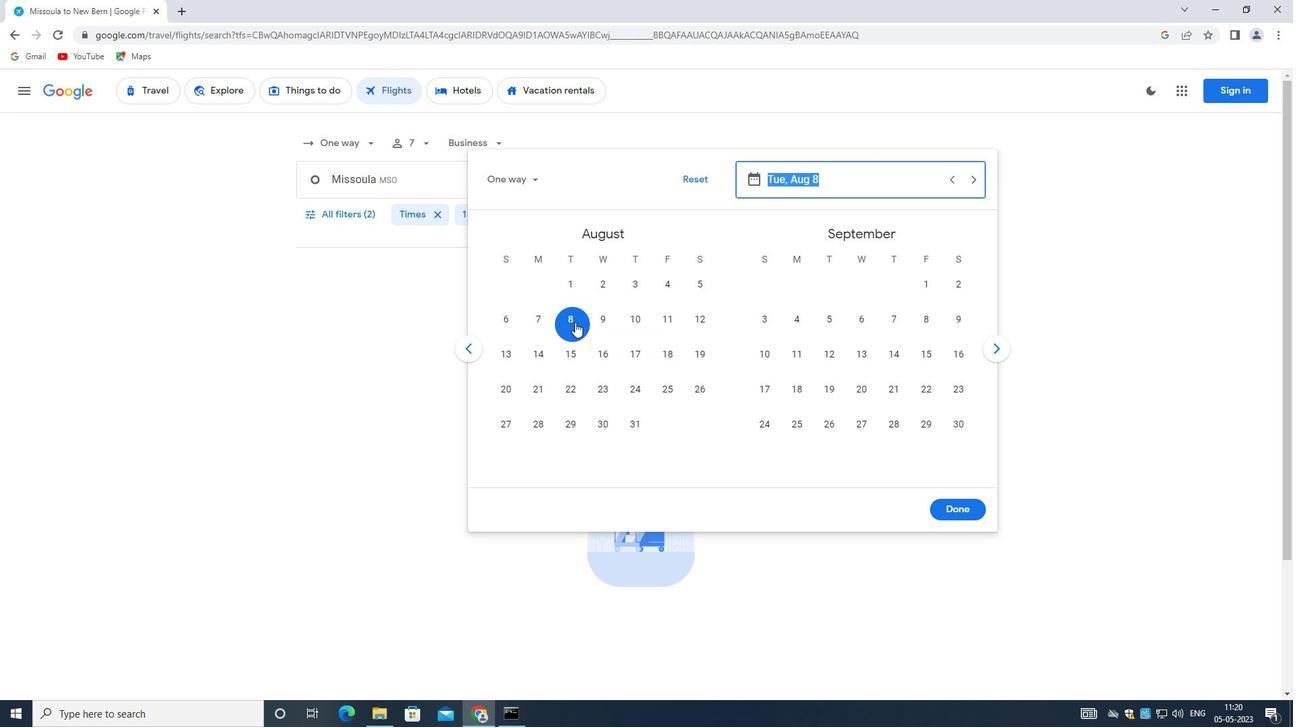 
Action: Mouse moved to (950, 503)
Screenshot: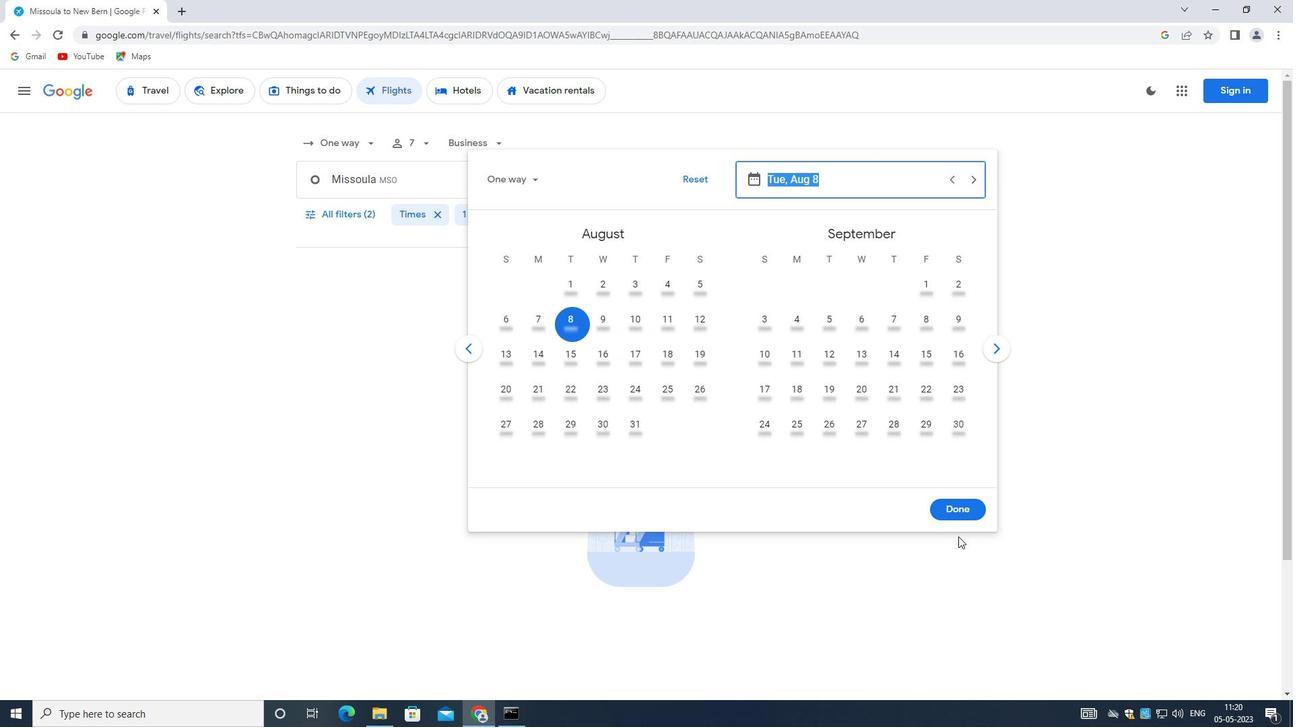 
Action: Mouse pressed left at (950, 503)
Screenshot: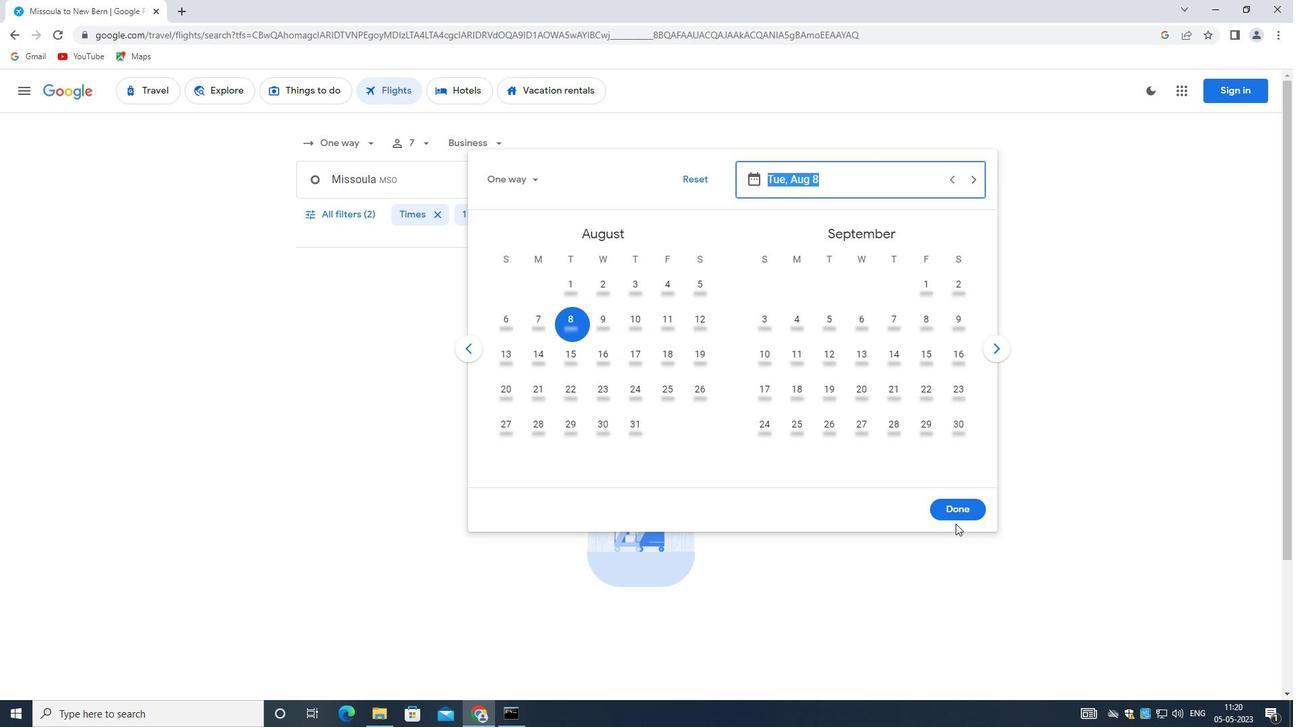 
Action: Mouse moved to (329, 208)
Screenshot: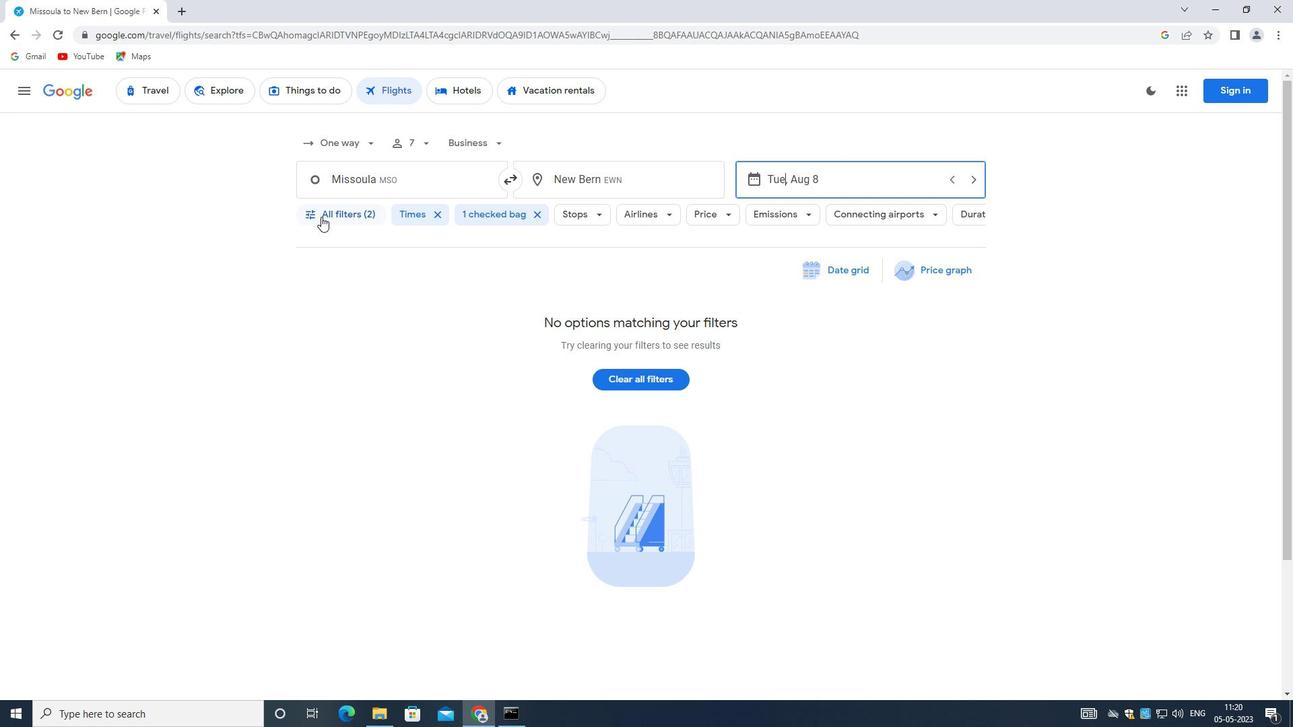 
Action: Mouse pressed left at (329, 208)
Screenshot: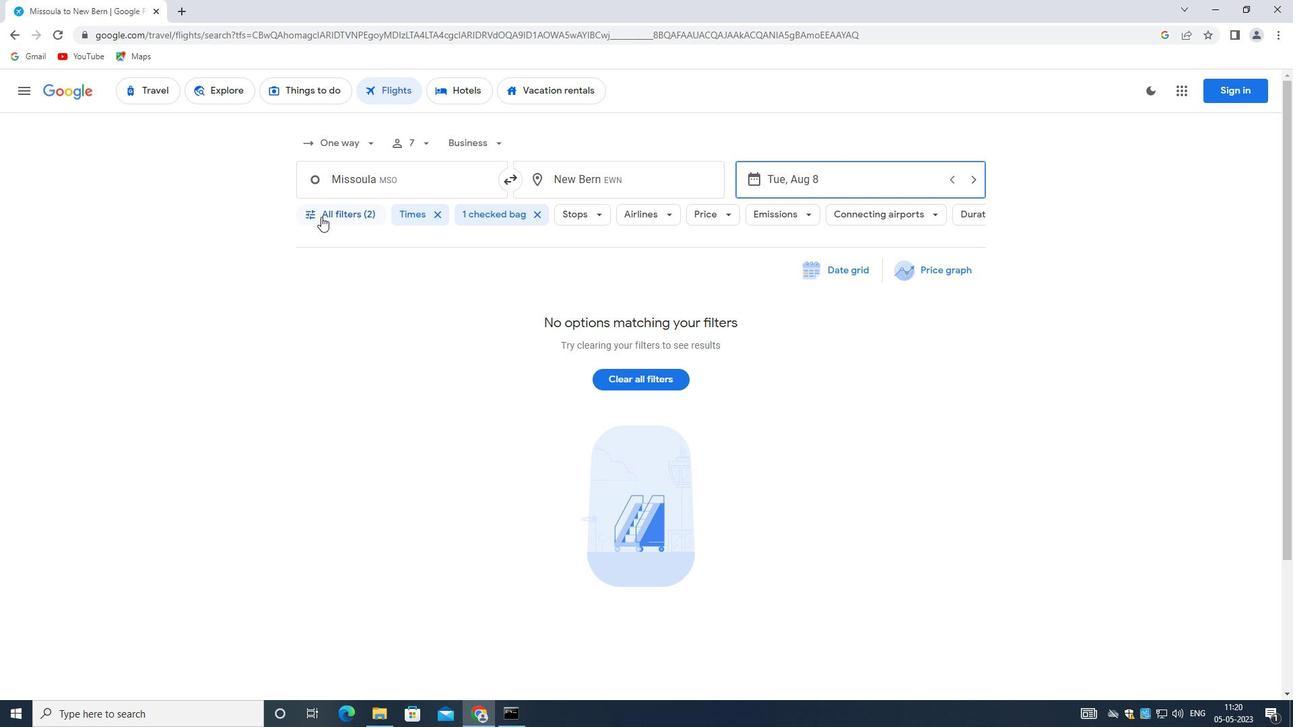 
Action: Mouse moved to (489, 498)
Screenshot: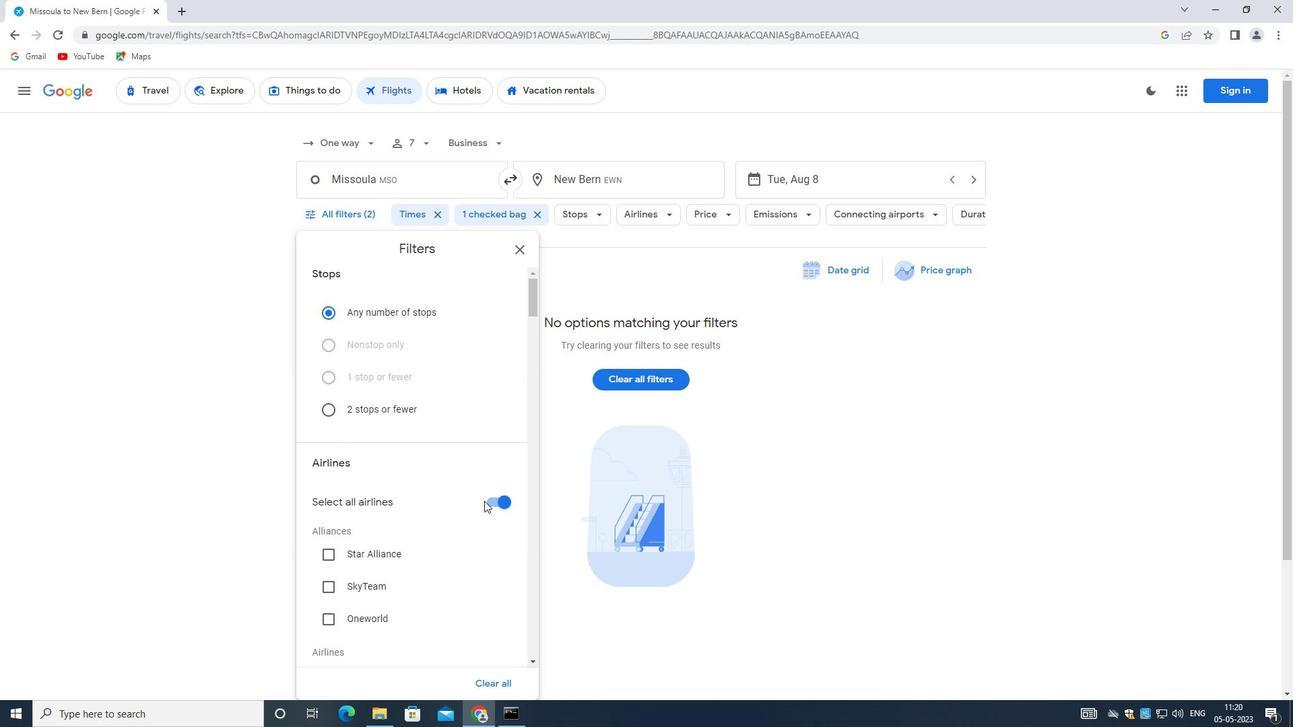
Action: Mouse pressed left at (489, 498)
Screenshot: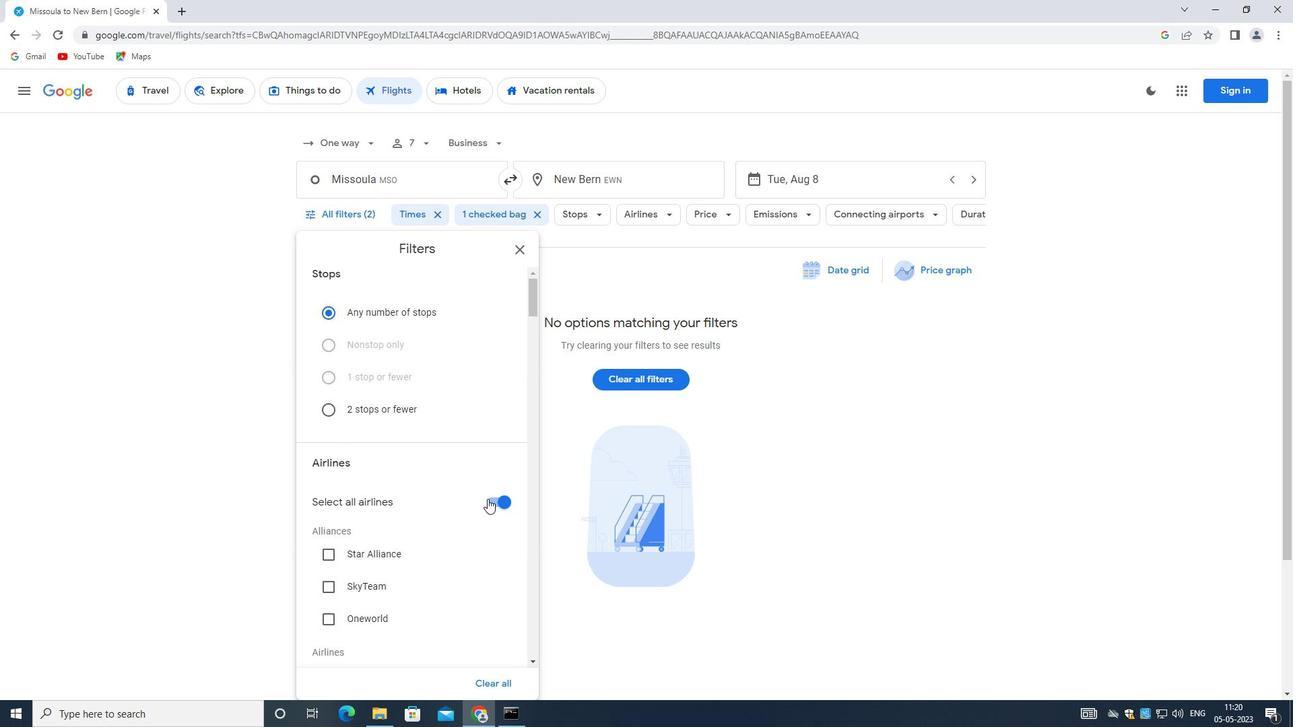 
Action: Mouse moved to (393, 494)
Screenshot: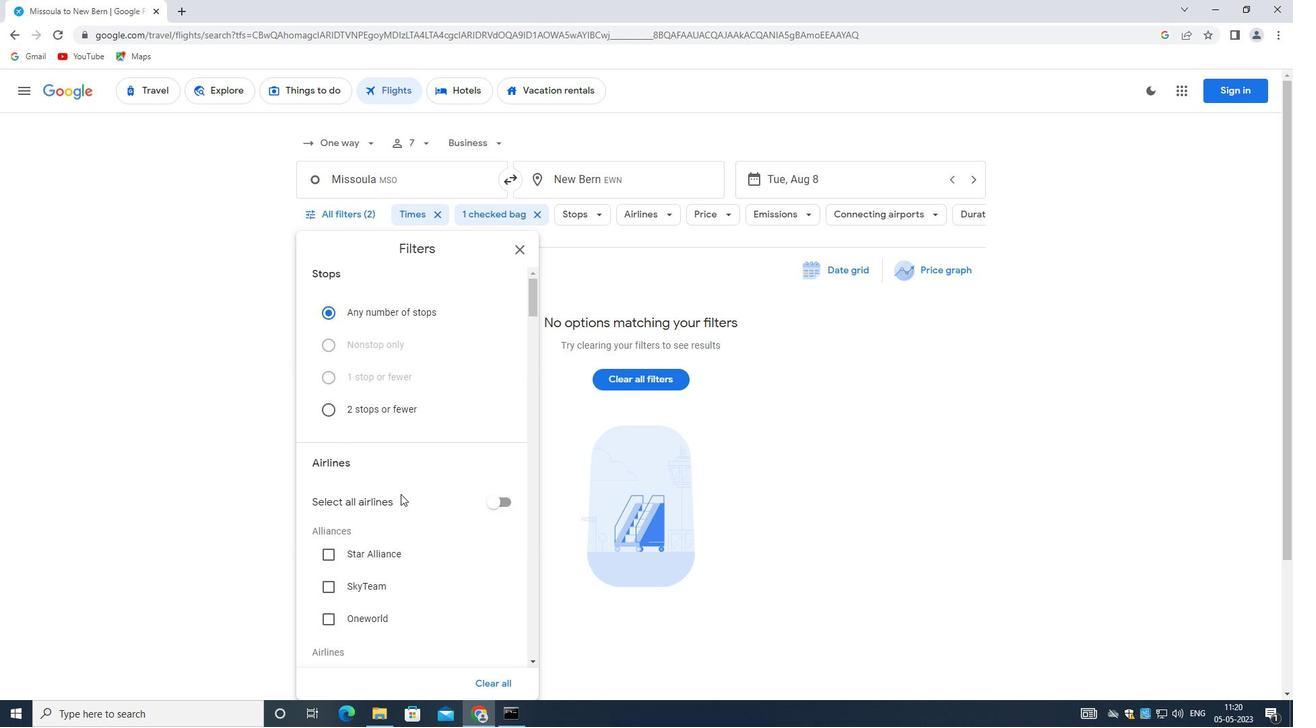
Action: Mouse scrolled (393, 493) with delta (0, 0)
Screenshot: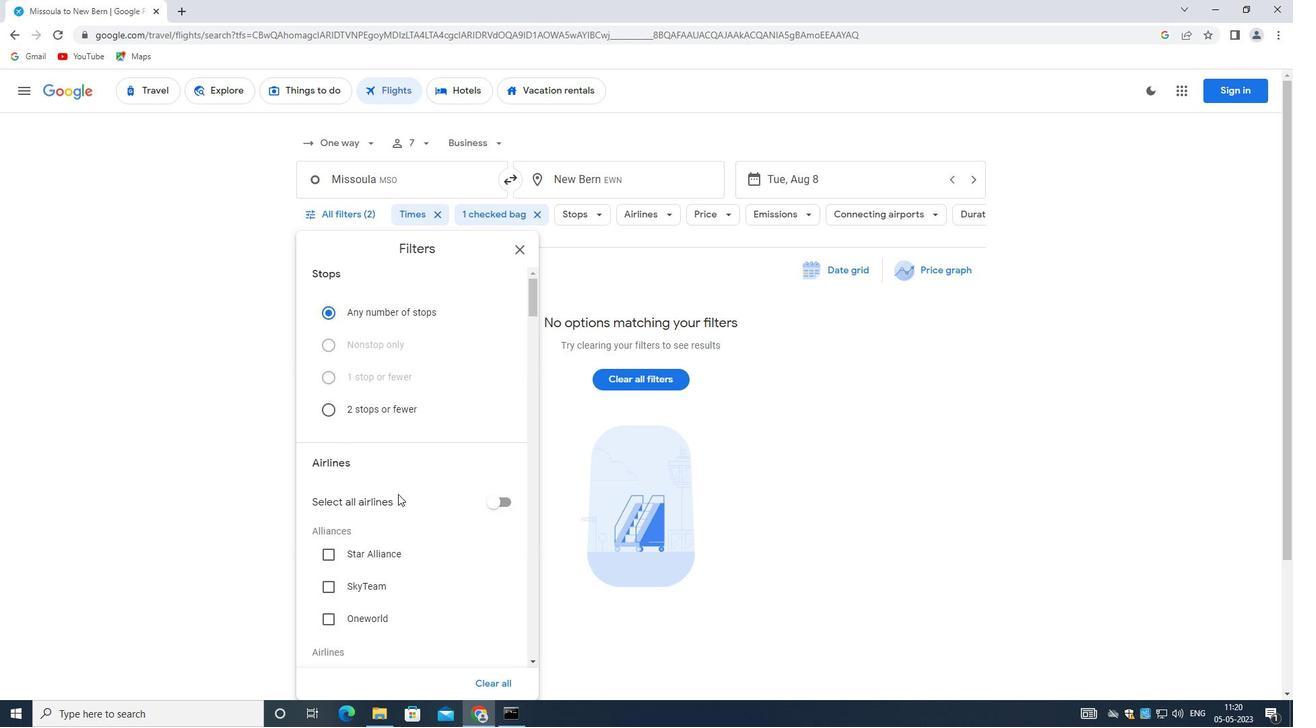 
Action: Mouse moved to (390, 495)
Screenshot: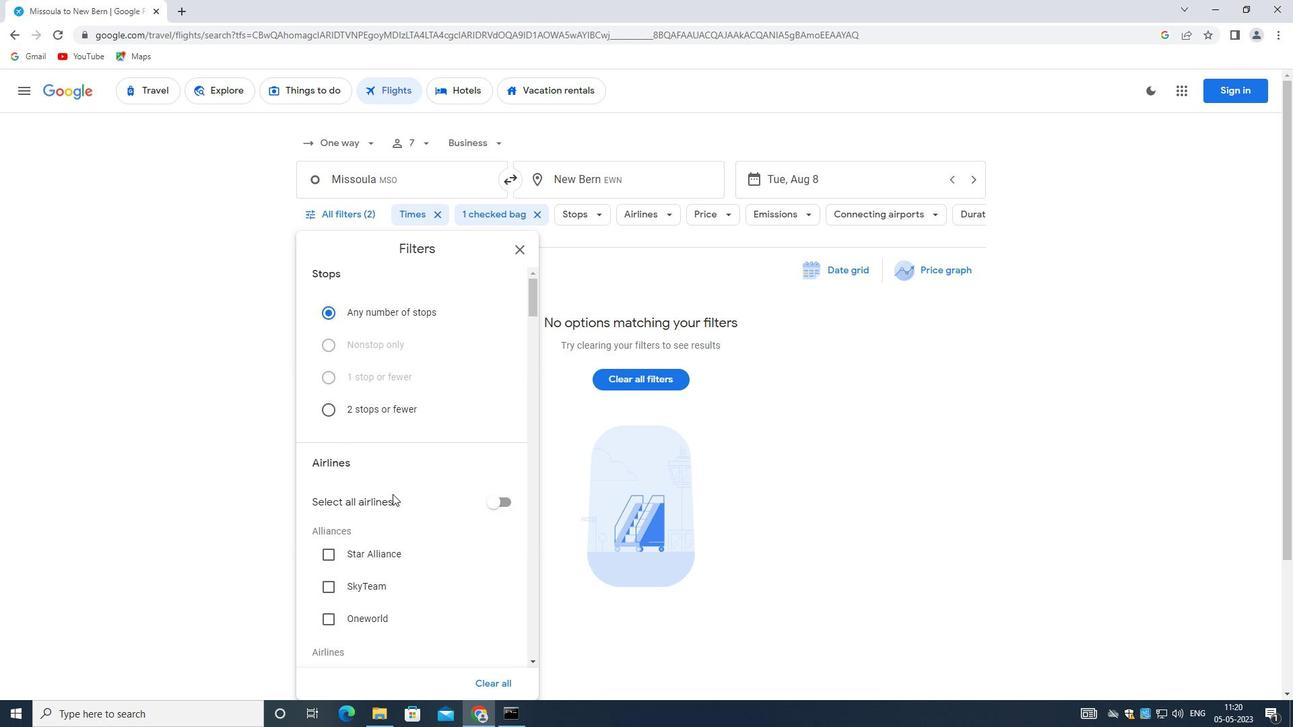 
Action: Mouse scrolled (390, 495) with delta (0, 0)
Screenshot: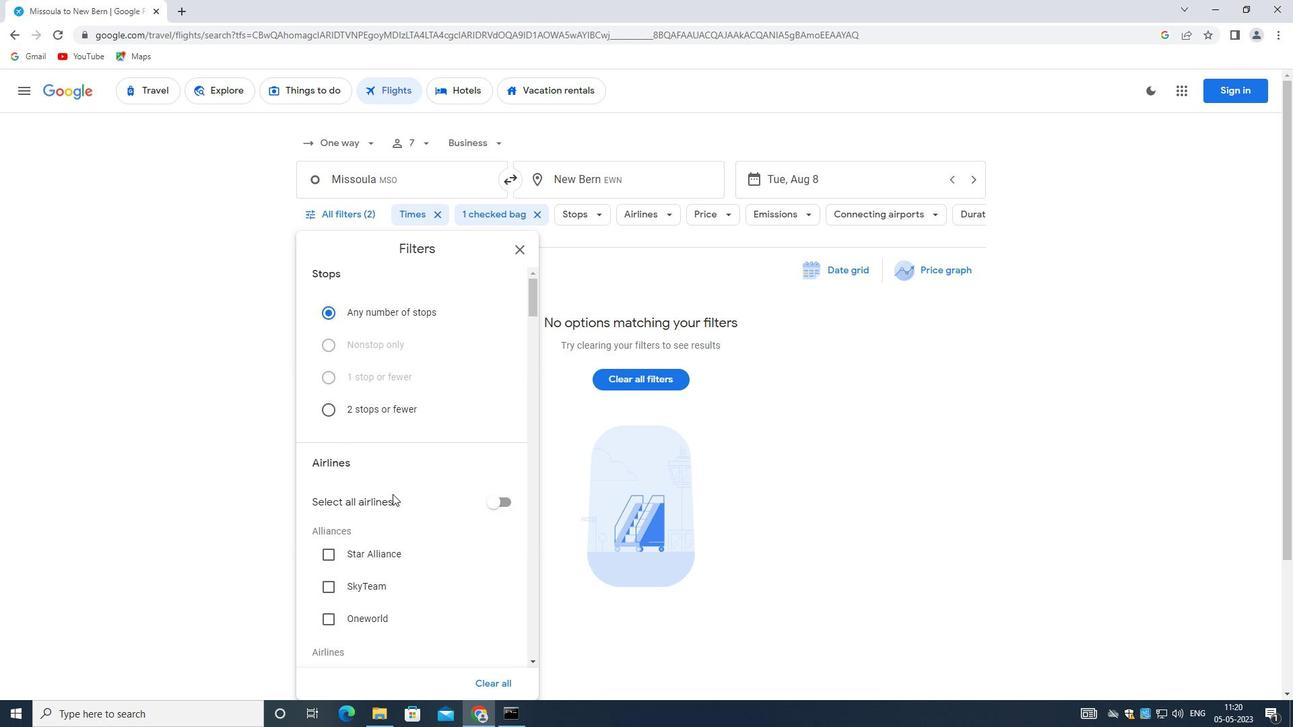 
Action: Mouse moved to (389, 497)
Screenshot: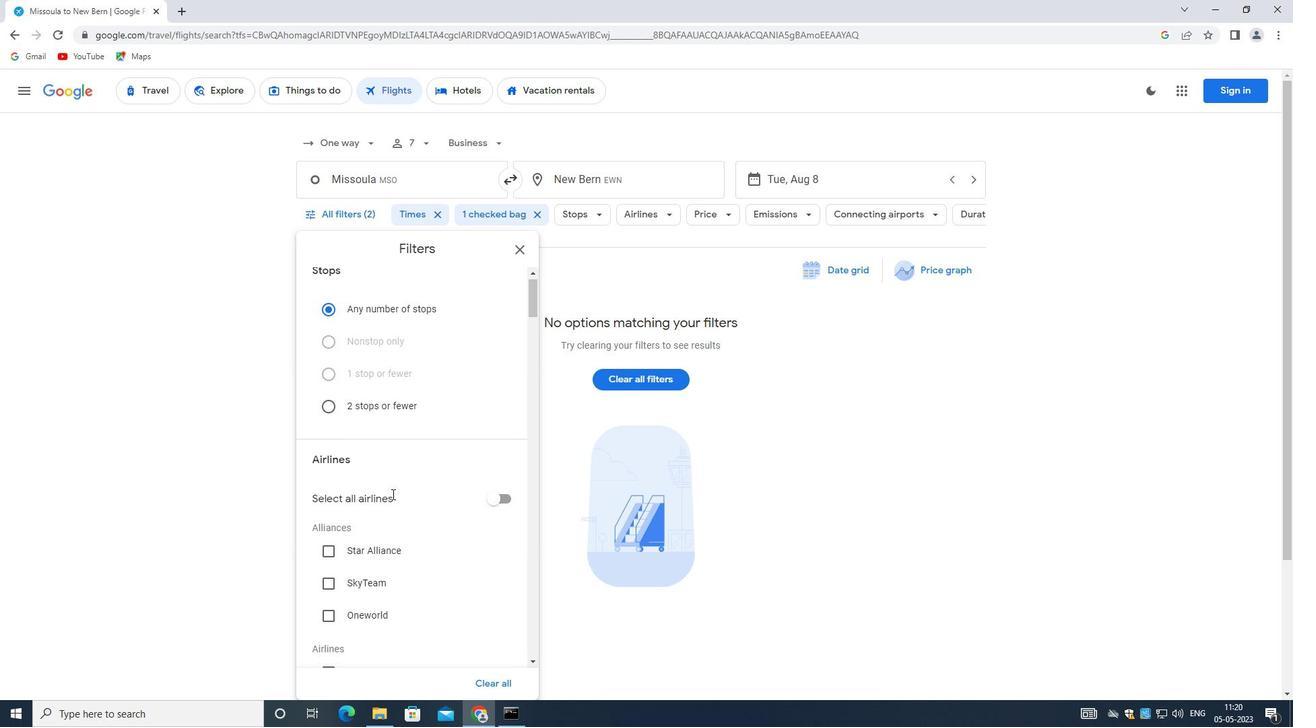
Action: Mouse scrolled (389, 496) with delta (0, 0)
Screenshot: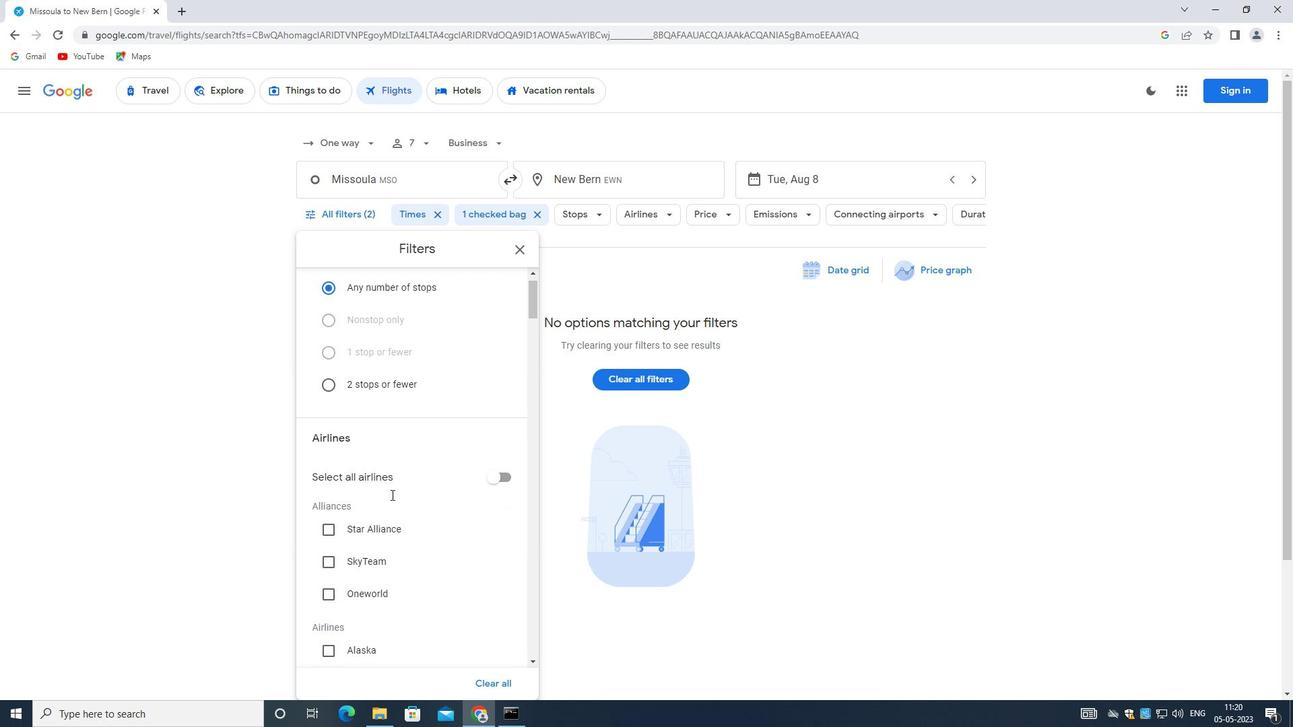 
Action: Mouse moved to (388, 497)
Screenshot: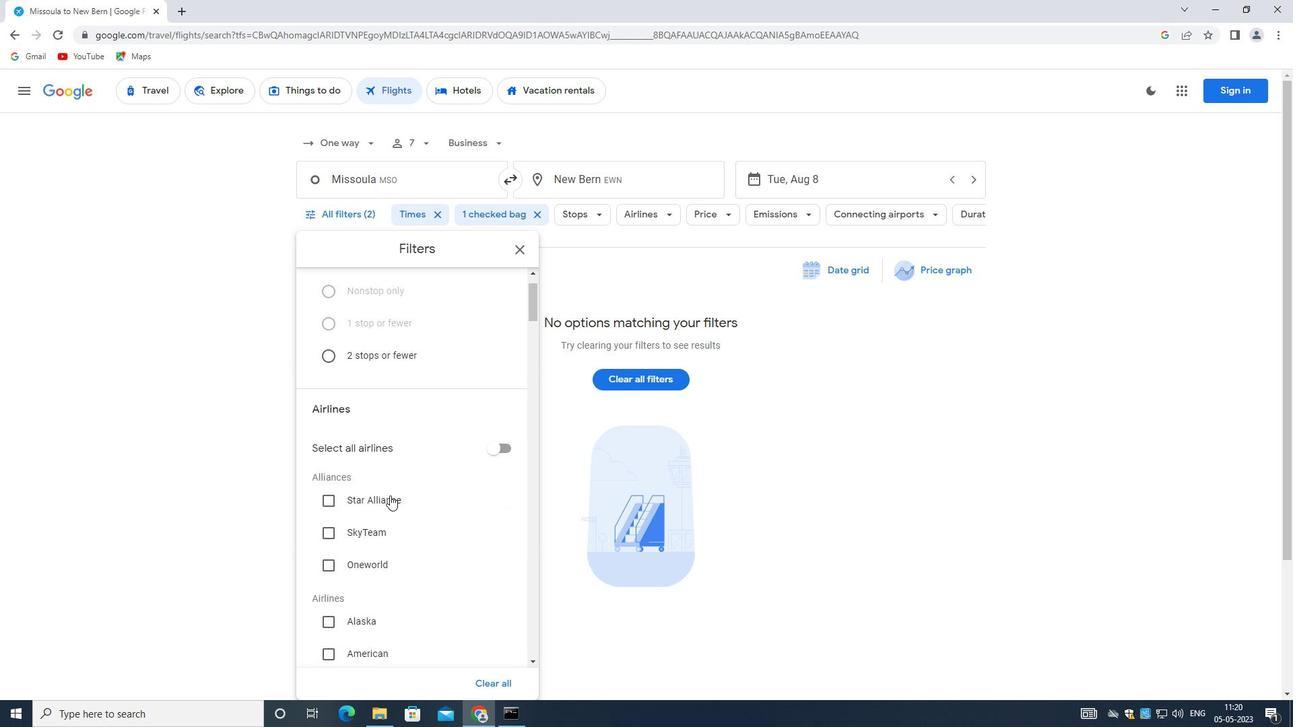 
Action: Mouse scrolled (388, 497) with delta (0, 0)
Screenshot: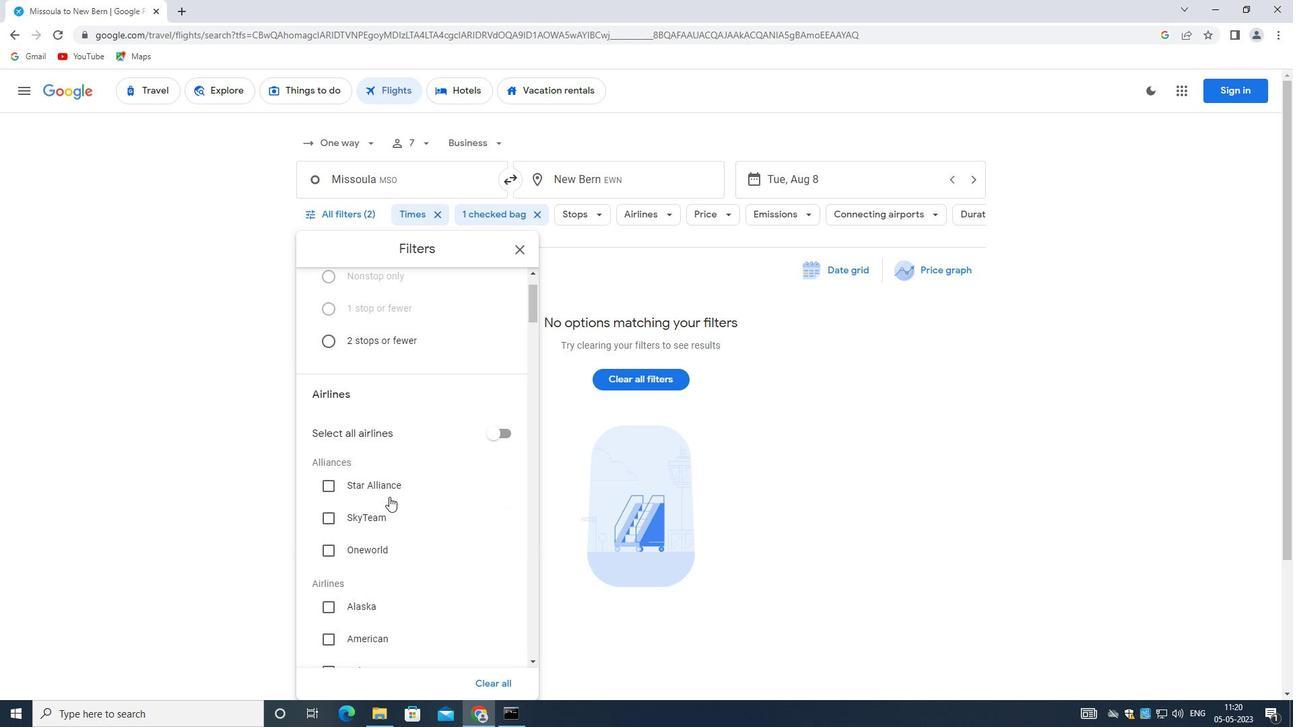 
Action: Mouse moved to (388, 497)
Screenshot: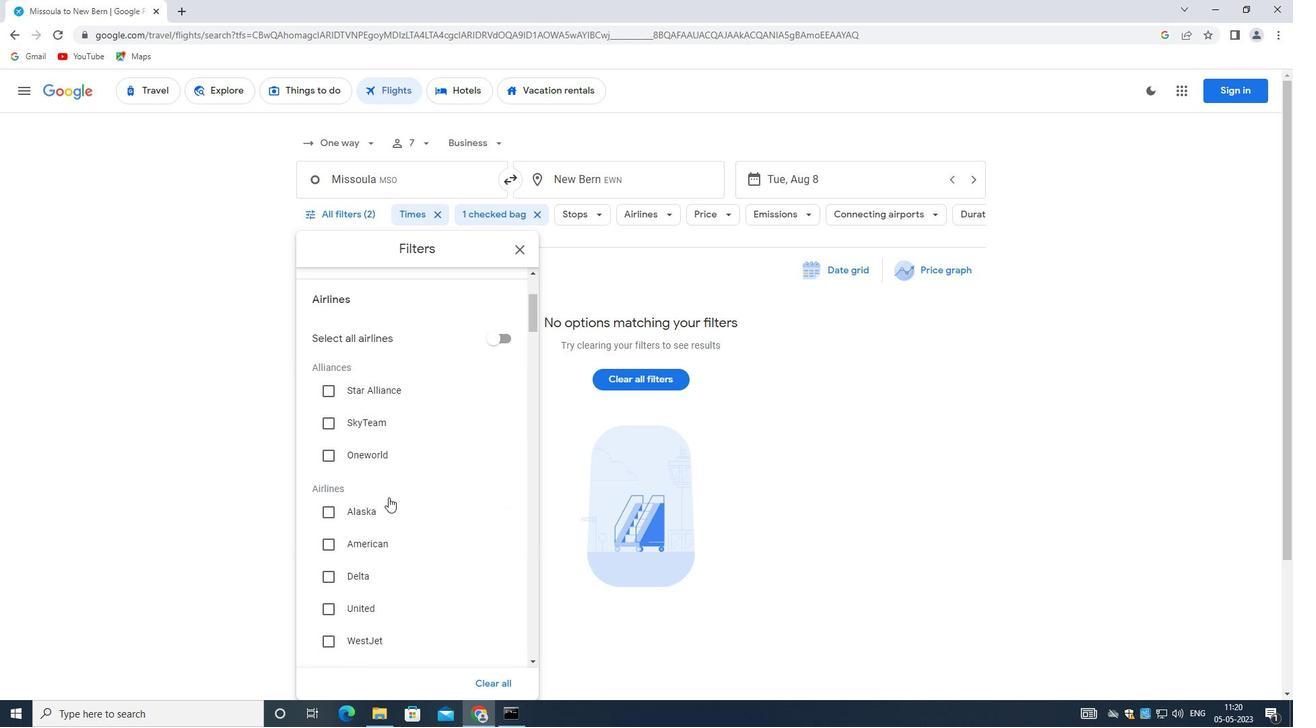
Action: Mouse scrolled (388, 497) with delta (0, 0)
Screenshot: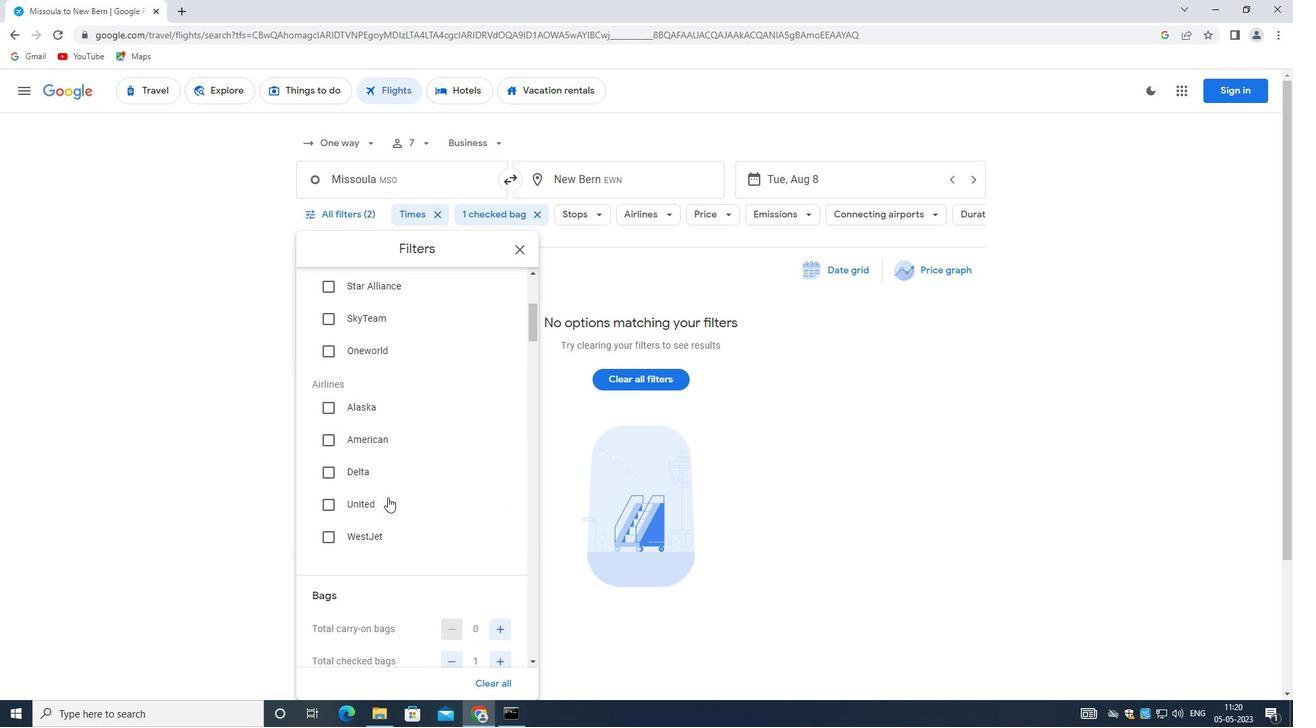 
Action: Mouse moved to (386, 497)
Screenshot: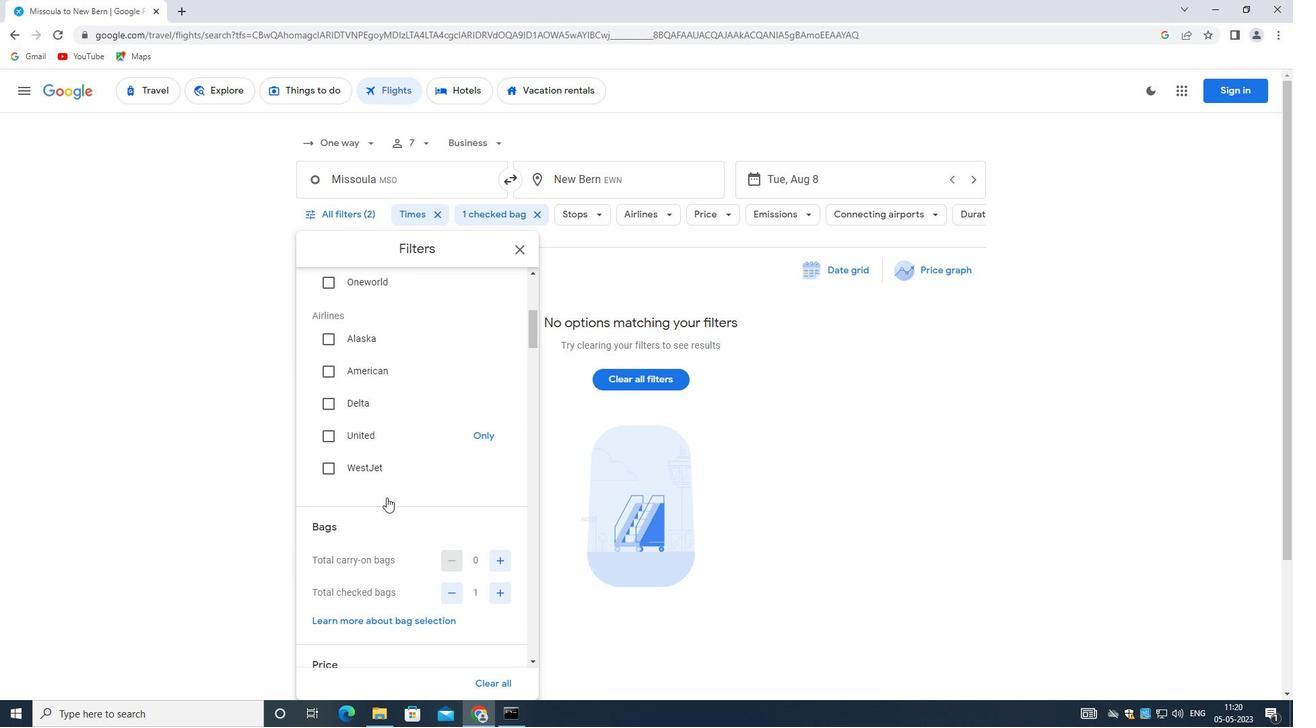 
Action: Mouse scrolled (386, 497) with delta (0, 0)
Screenshot: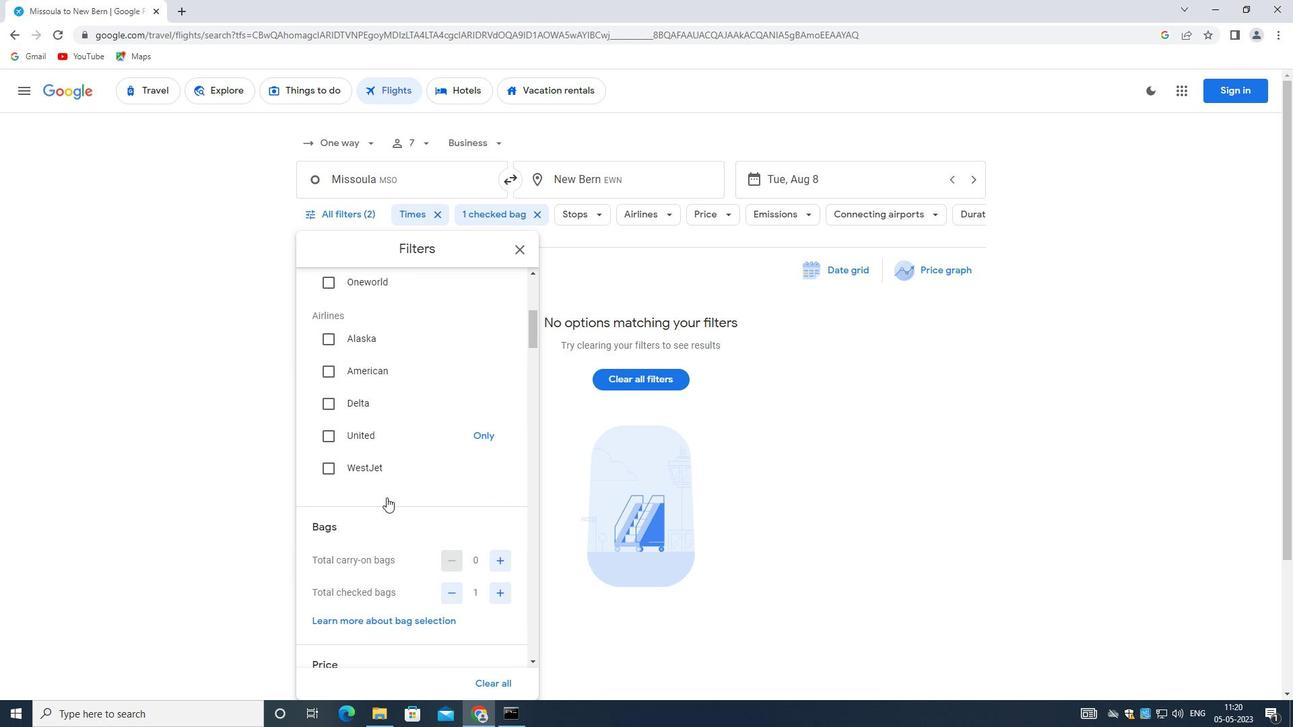 
Action: Mouse moved to (384, 499)
Screenshot: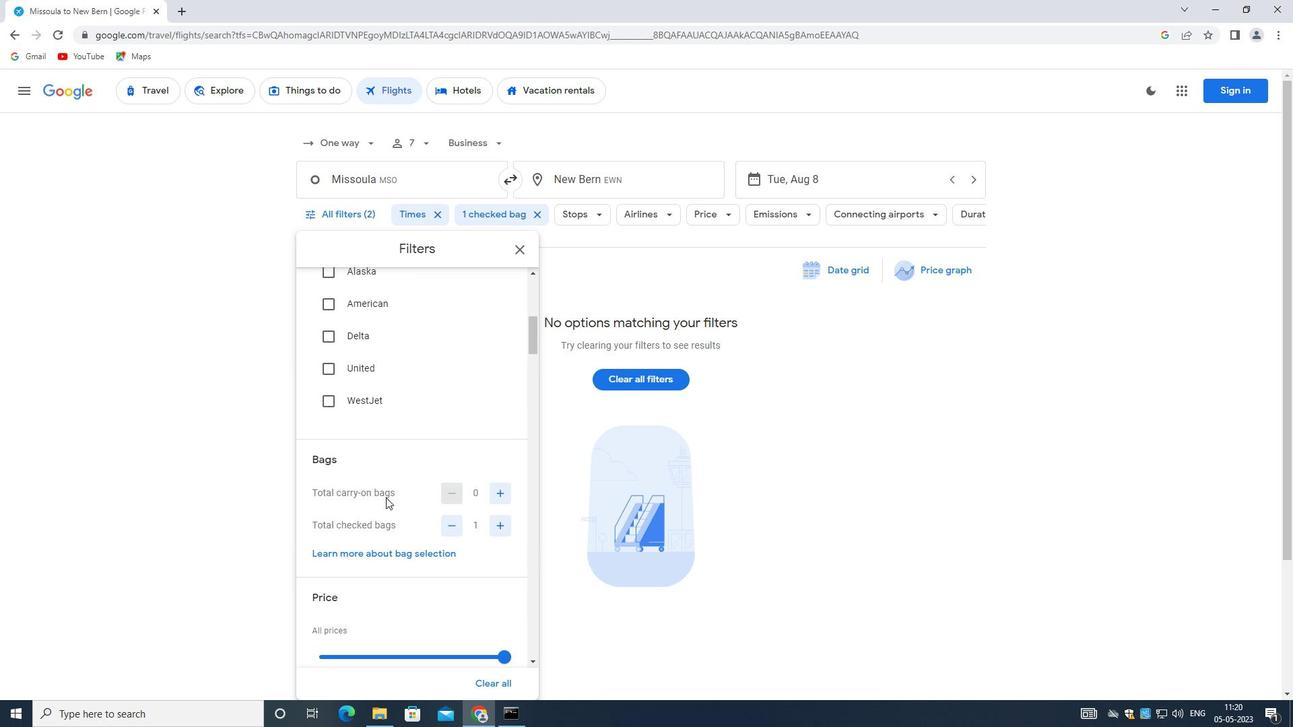 
Action: Mouse scrolled (384, 498) with delta (0, 0)
Screenshot: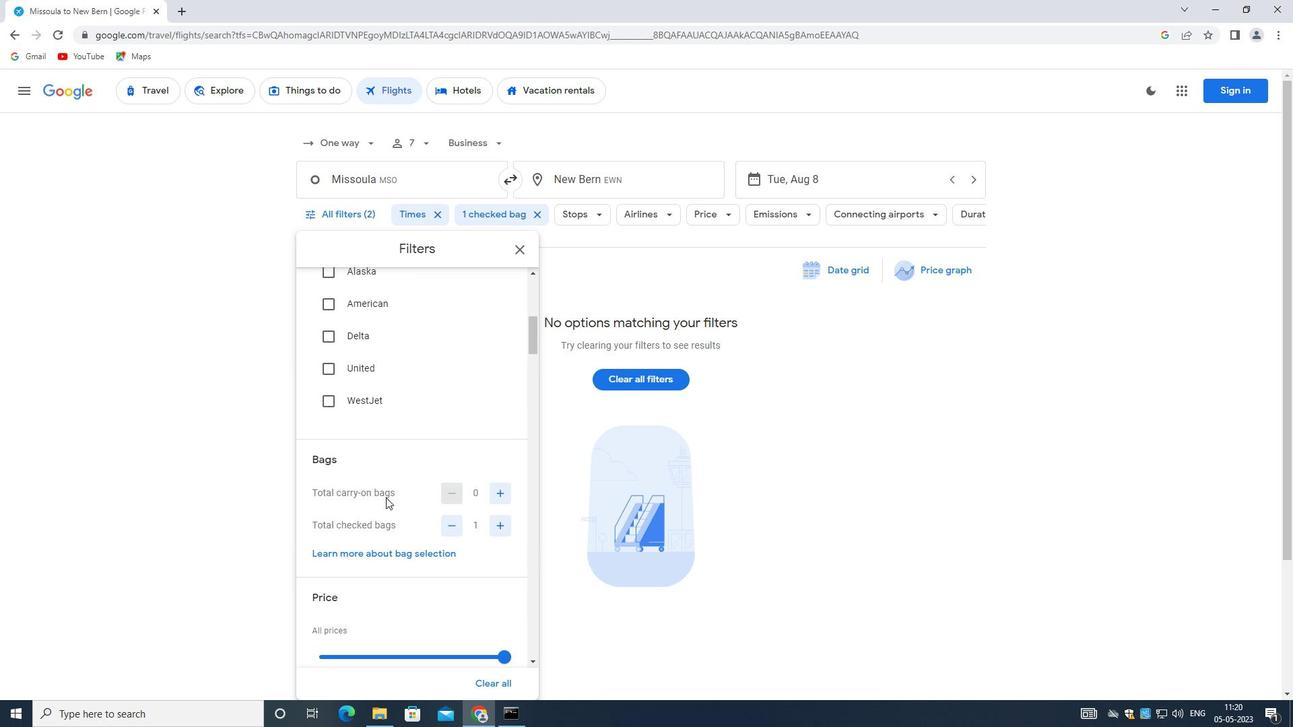 
Action: Mouse moved to (383, 500)
Screenshot: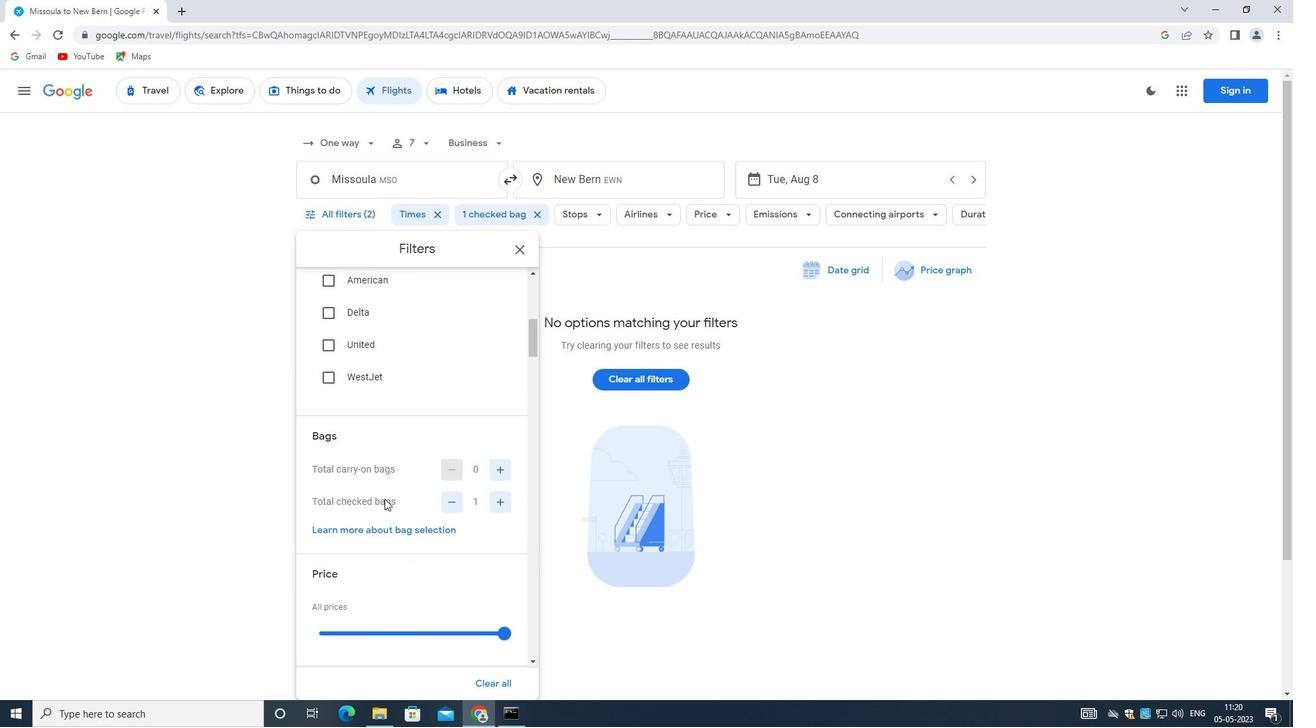 
Action: Mouse scrolled (383, 499) with delta (0, 0)
Screenshot: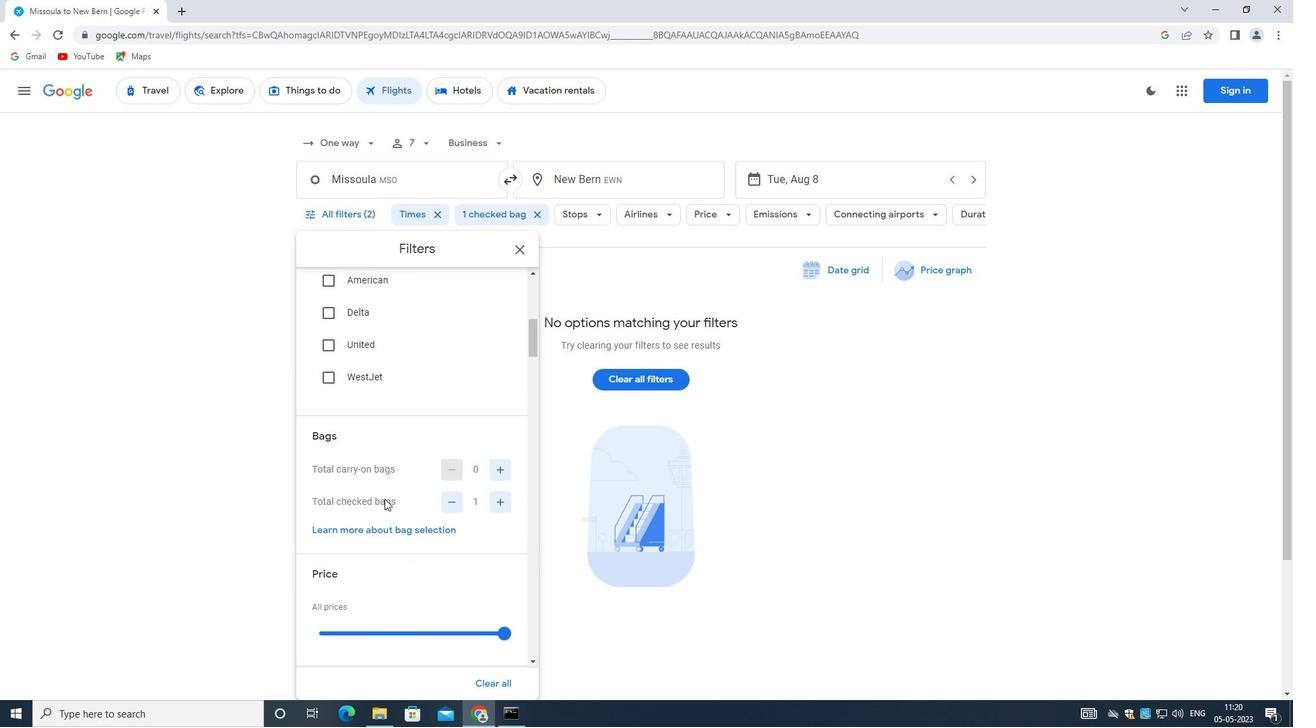 
Action: Mouse scrolled (383, 499) with delta (0, 0)
Screenshot: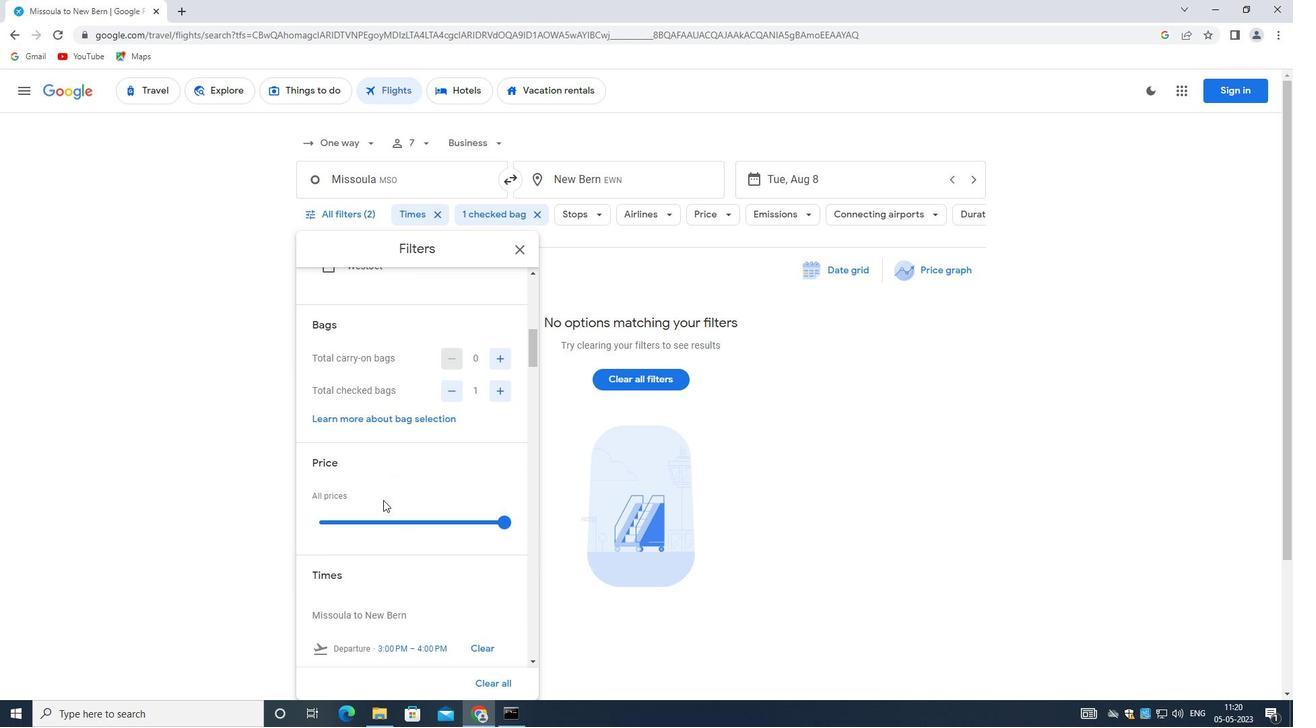 
Action: Mouse moved to (383, 503)
Screenshot: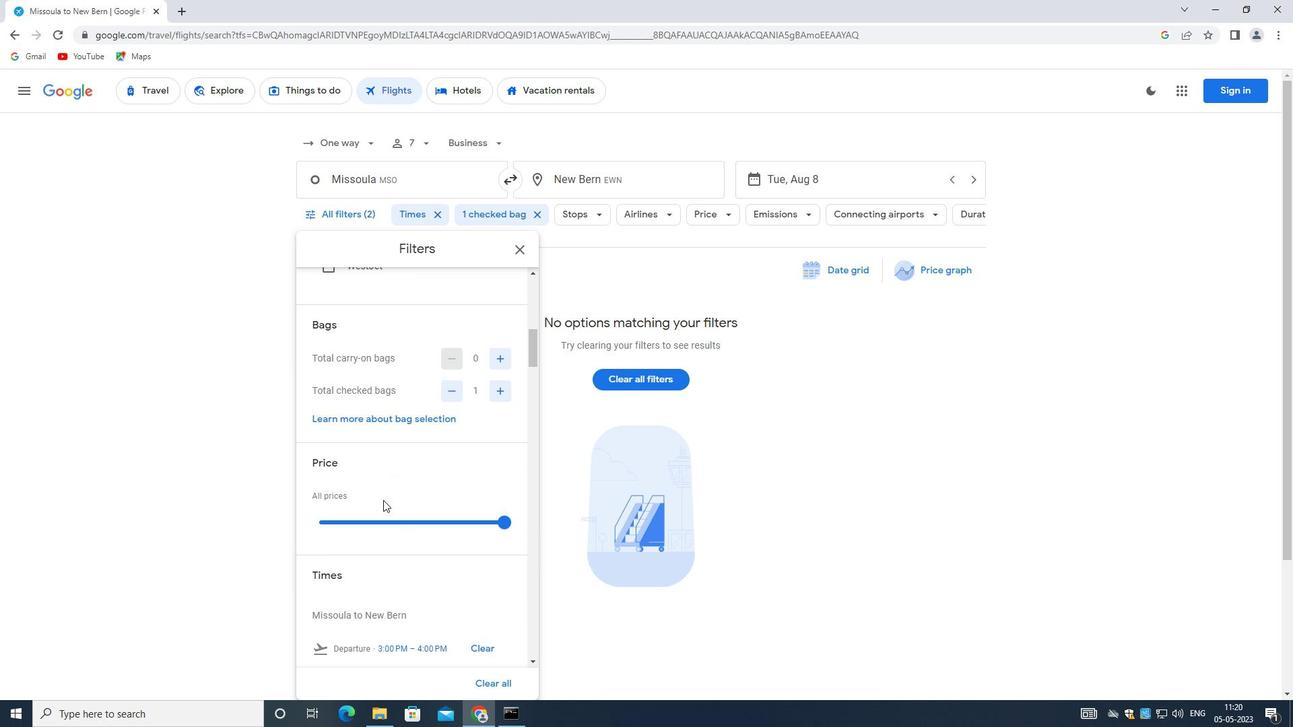 
Action: Mouse scrolled (383, 502) with delta (0, 0)
Screenshot: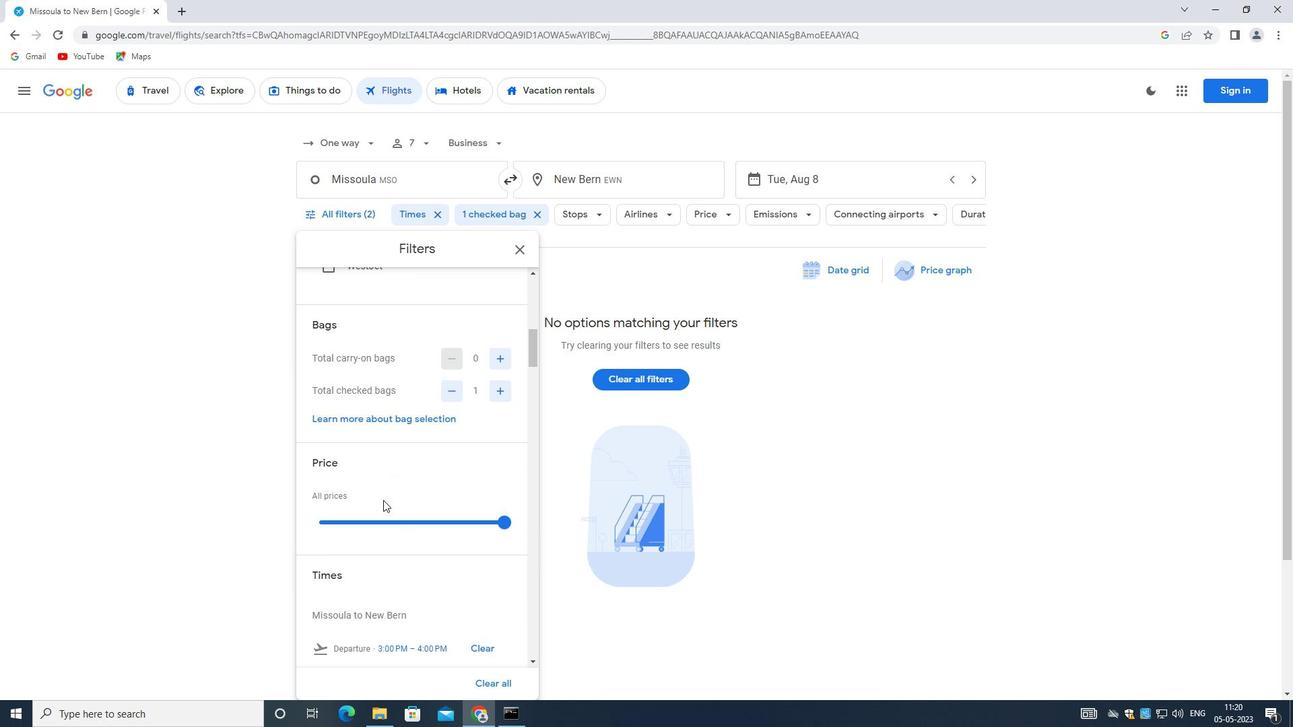 
Action: Mouse moved to (383, 491)
Screenshot: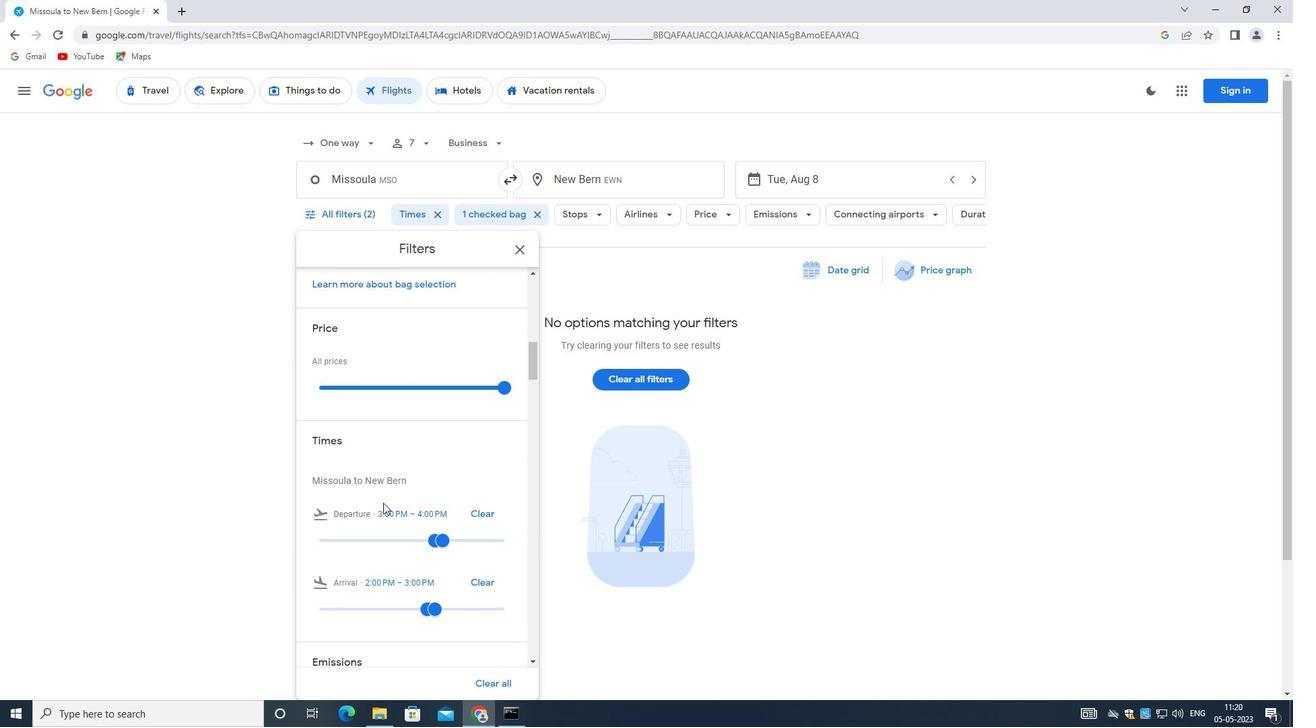 
Action: Mouse scrolled (383, 491) with delta (0, 0)
Screenshot: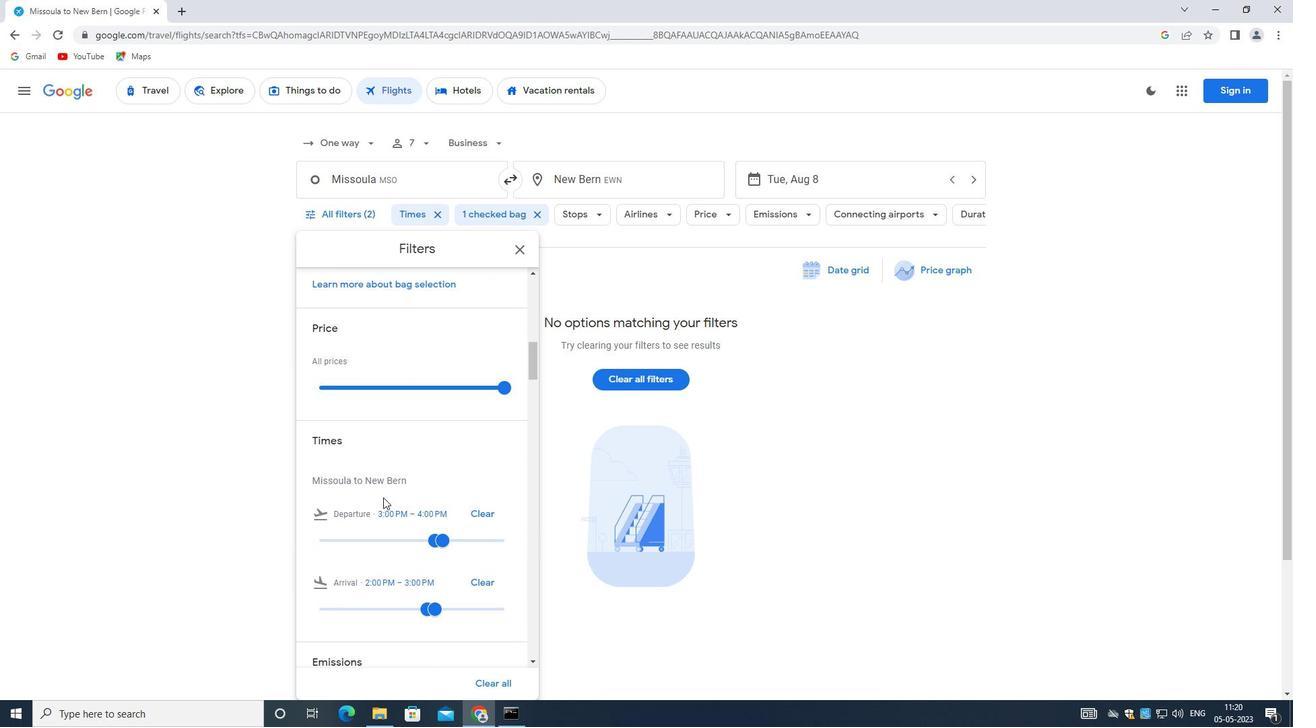 
Action: Mouse moved to (378, 468)
Screenshot: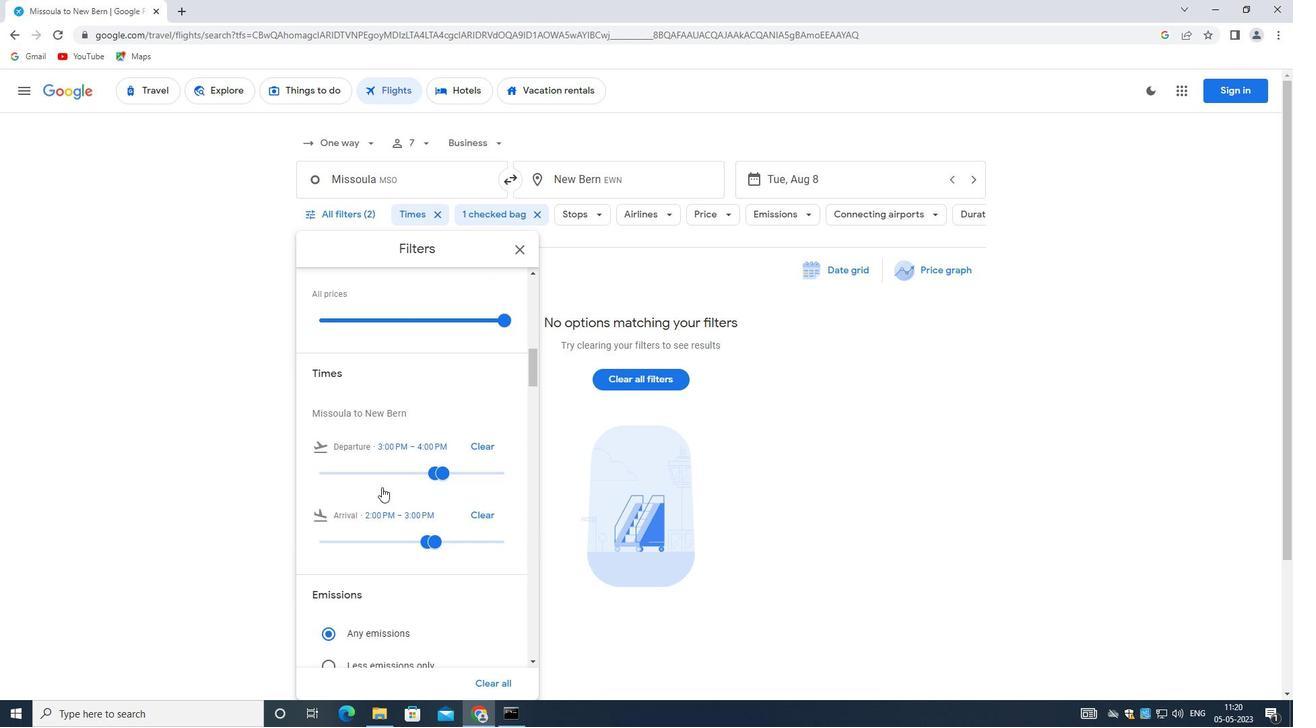 
Action: Mouse scrolled (378, 468) with delta (0, 0)
Screenshot: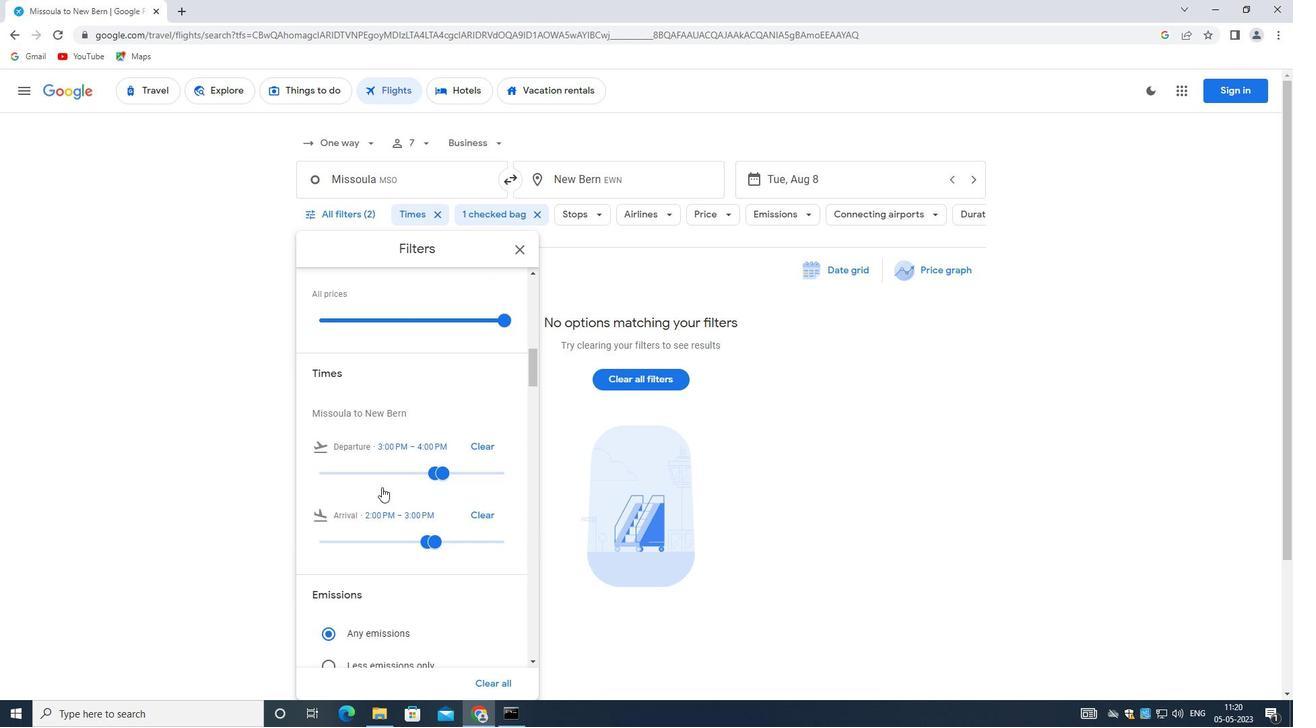 
Action: Mouse moved to (378, 468)
Screenshot: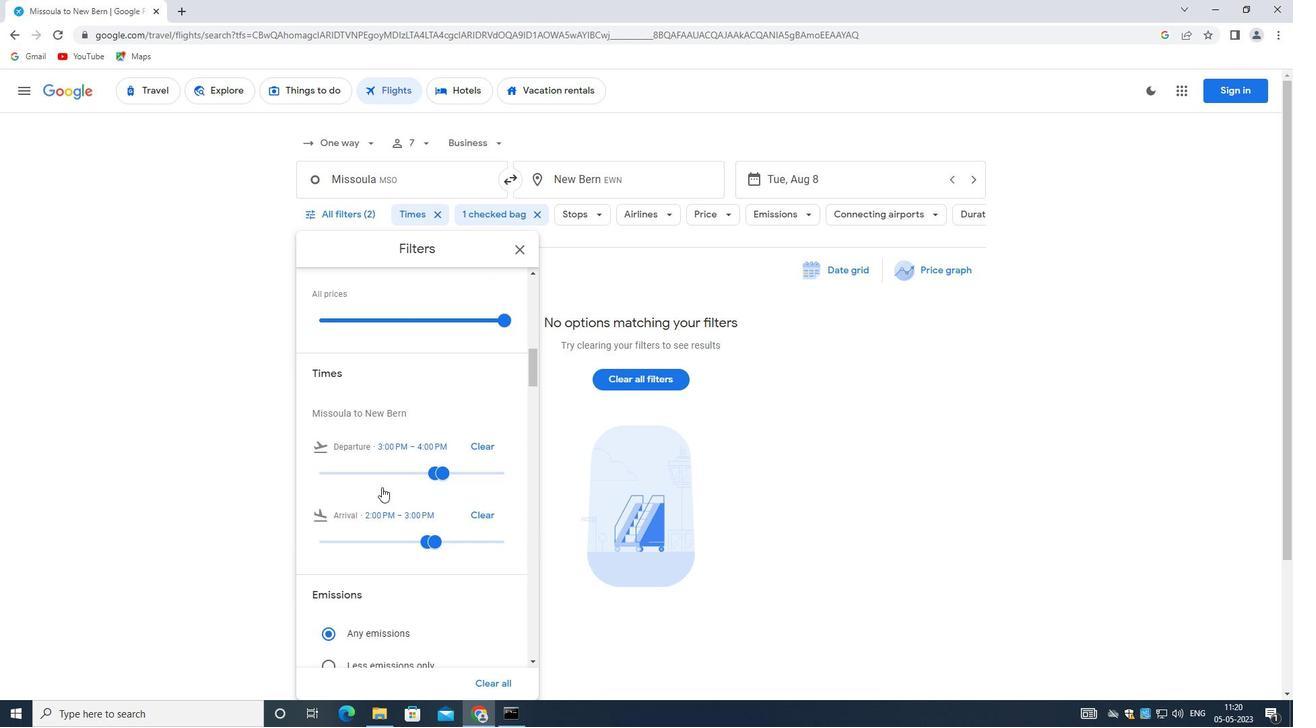 
Action: Mouse scrolled (378, 468) with delta (0, 0)
Screenshot: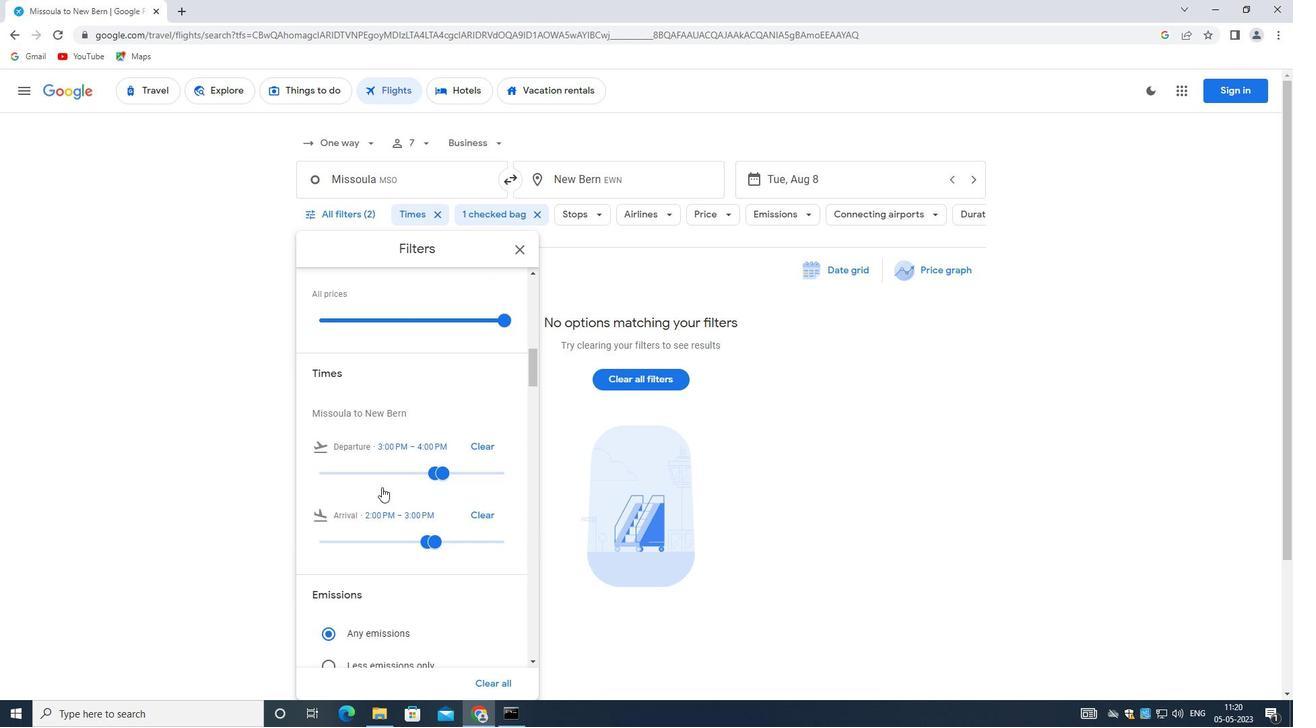 
Action: Mouse moved to (378, 467)
Screenshot: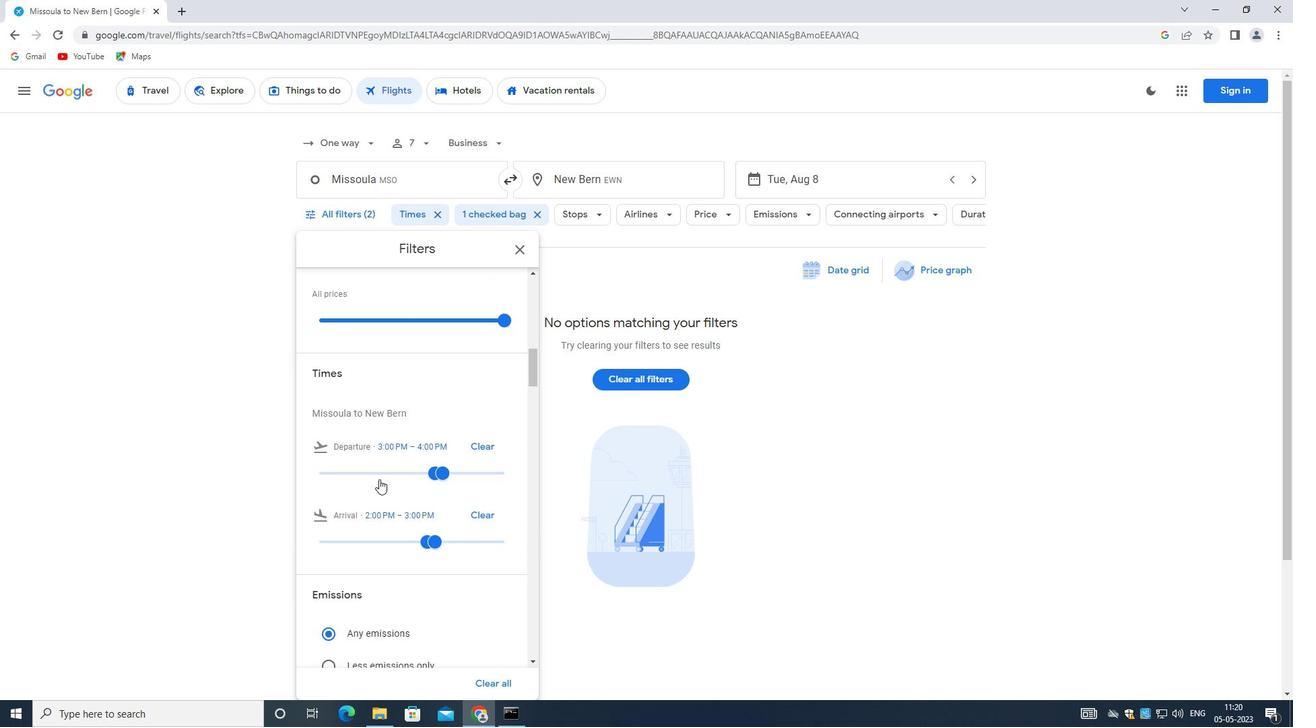 
Action: Mouse scrolled (378, 468) with delta (0, 0)
Screenshot: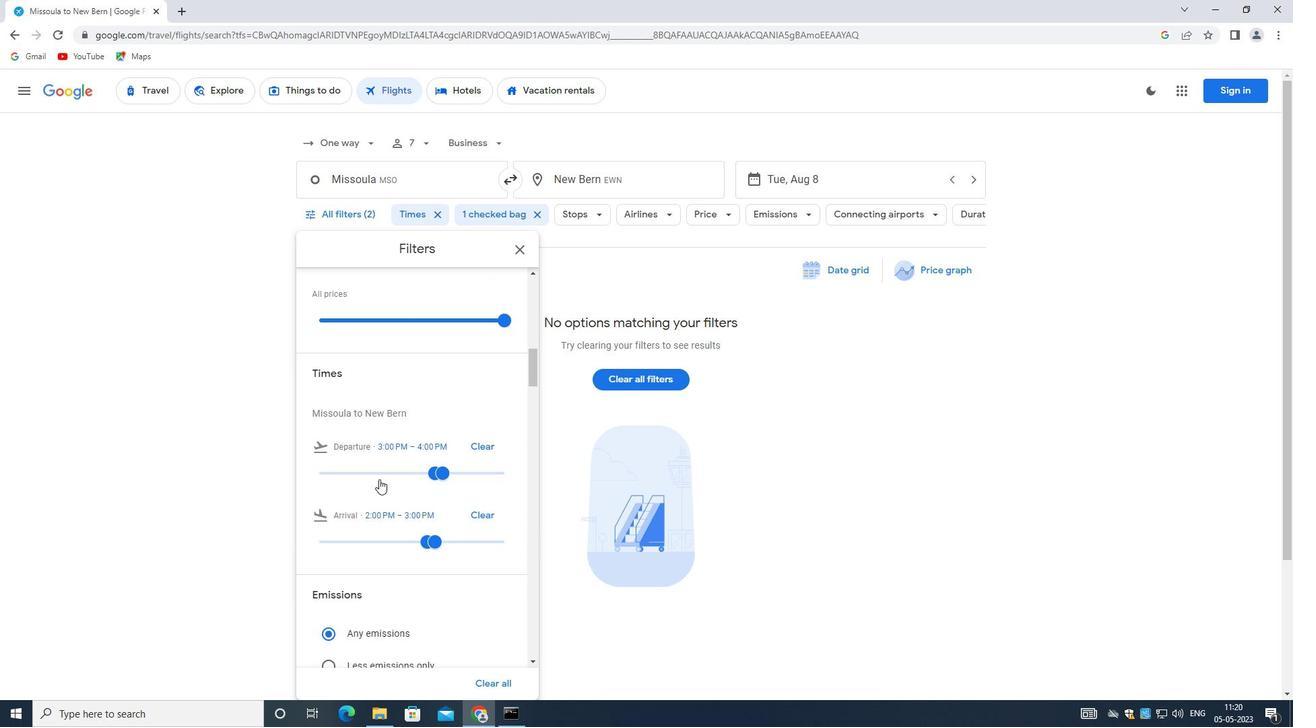 
Action: Mouse moved to (502, 389)
Screenshot: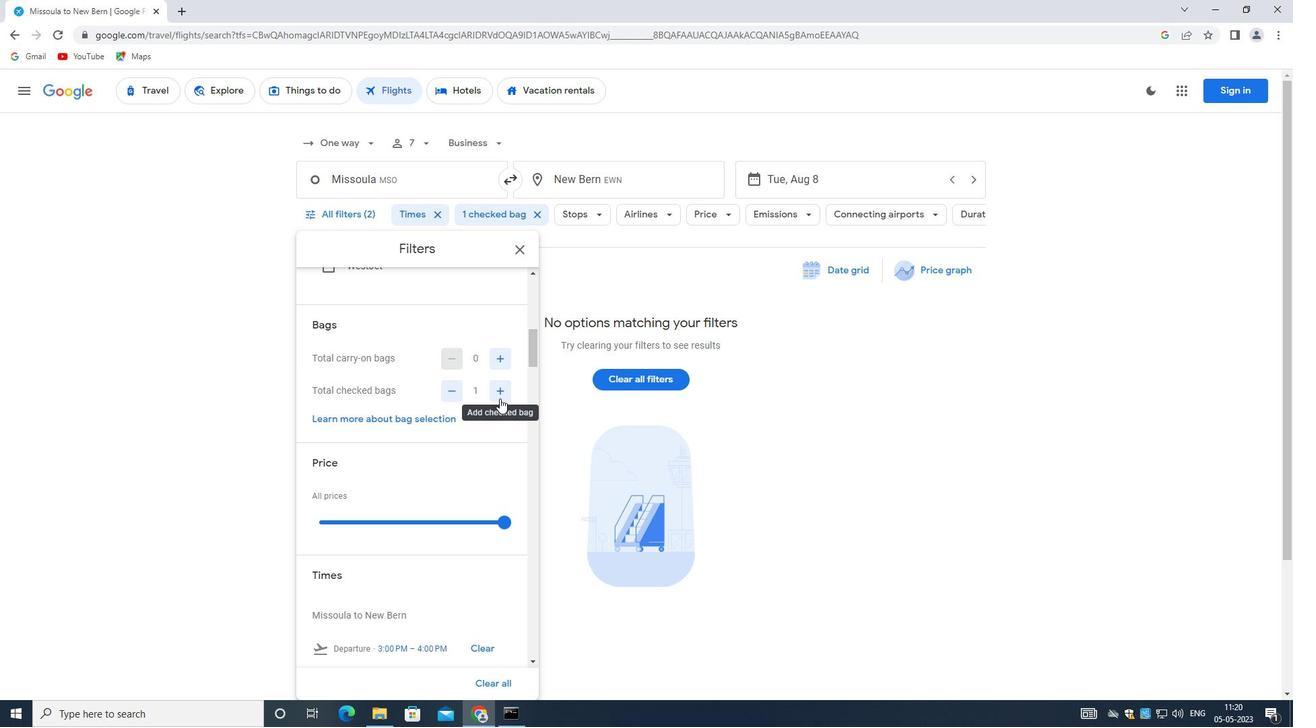 
Action: Mouse pressed left at (502, 389)
Screenshot: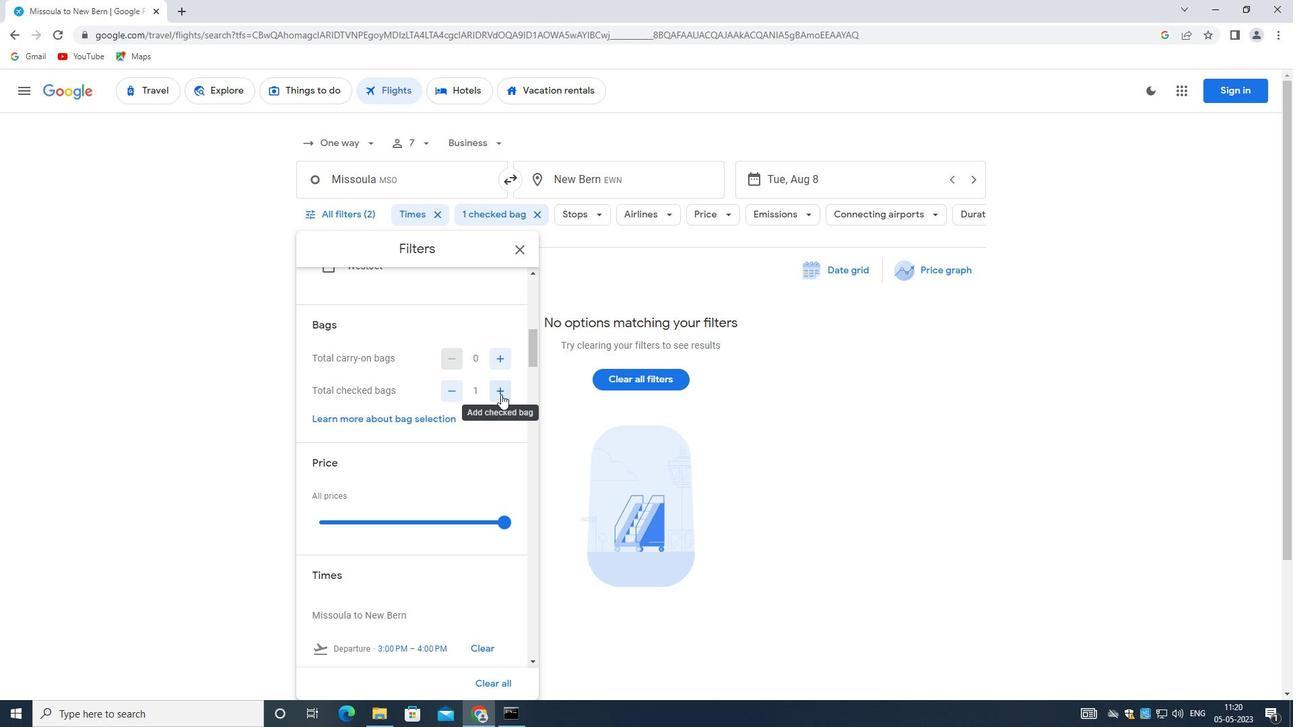 
Action: Mouse pressed left at (502, 389)
Screenshot: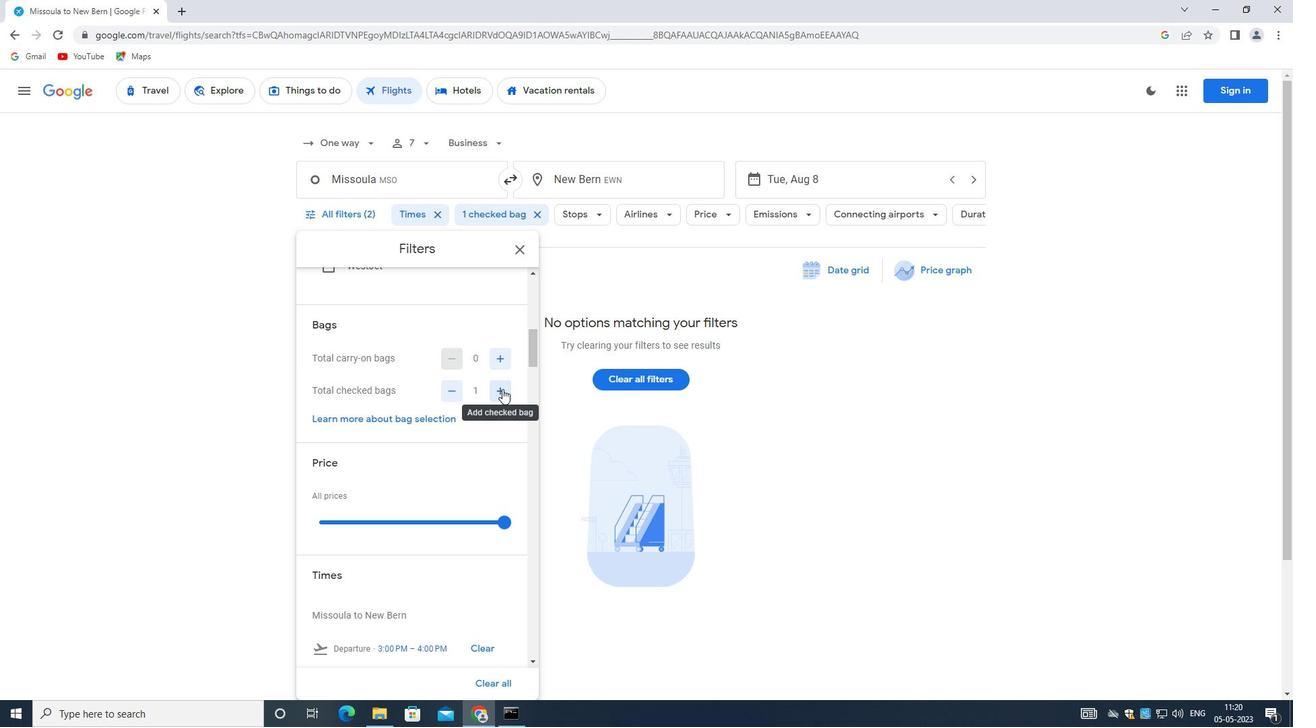 
Action: Mouse pressed left at (502, 389)
Screenshot: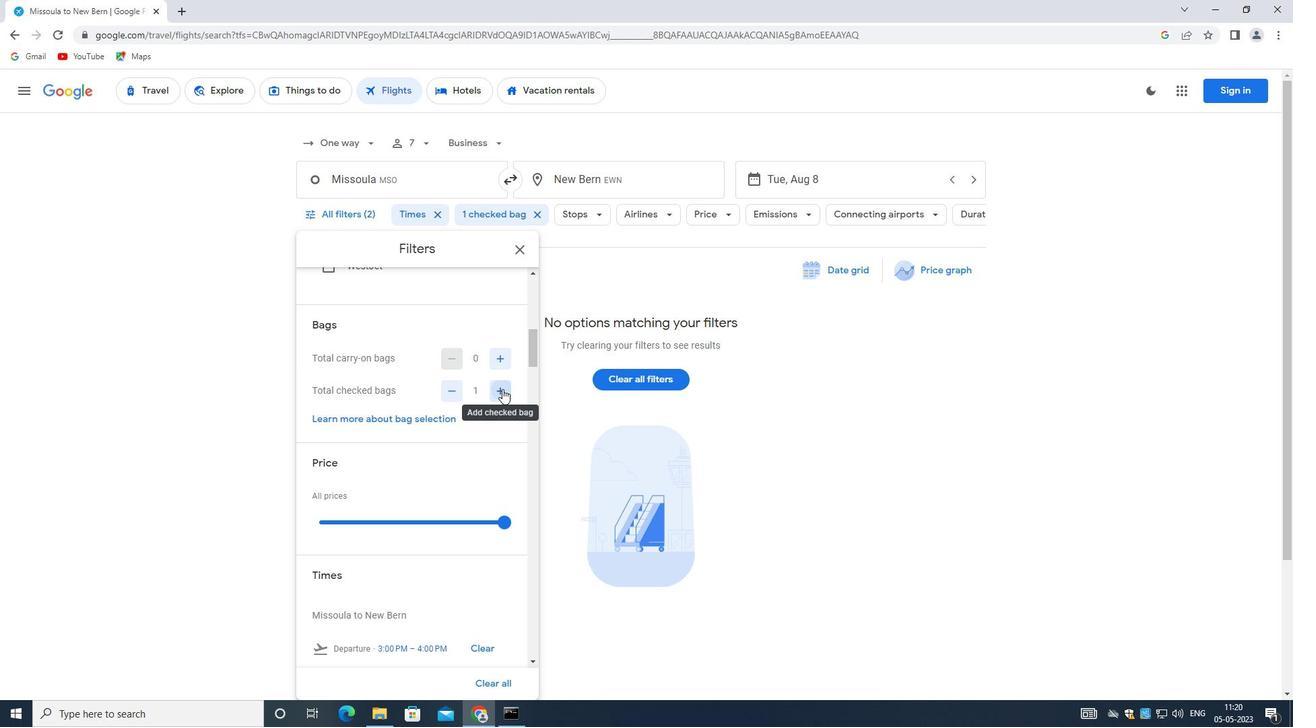 
Action: Mouse pressed left at (502, 389)
Screenshot: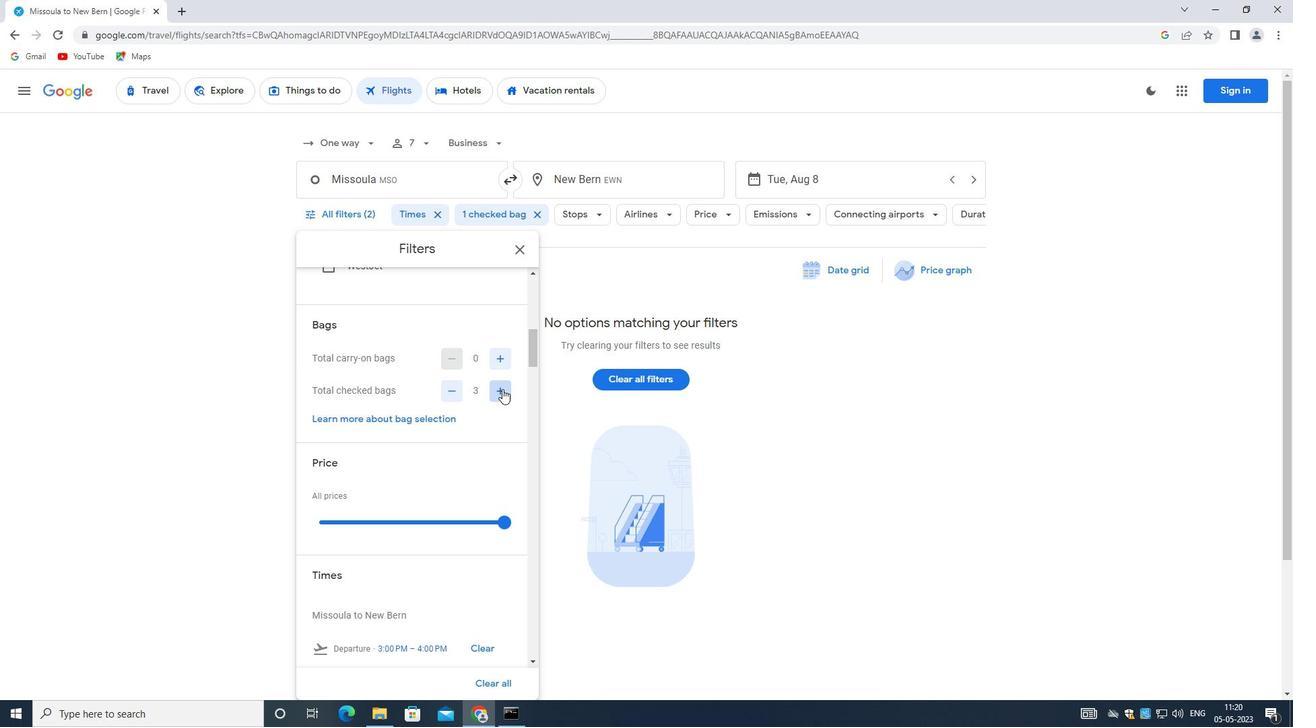 
Action: Mouse pressed left at (502, 389)
Screenshot: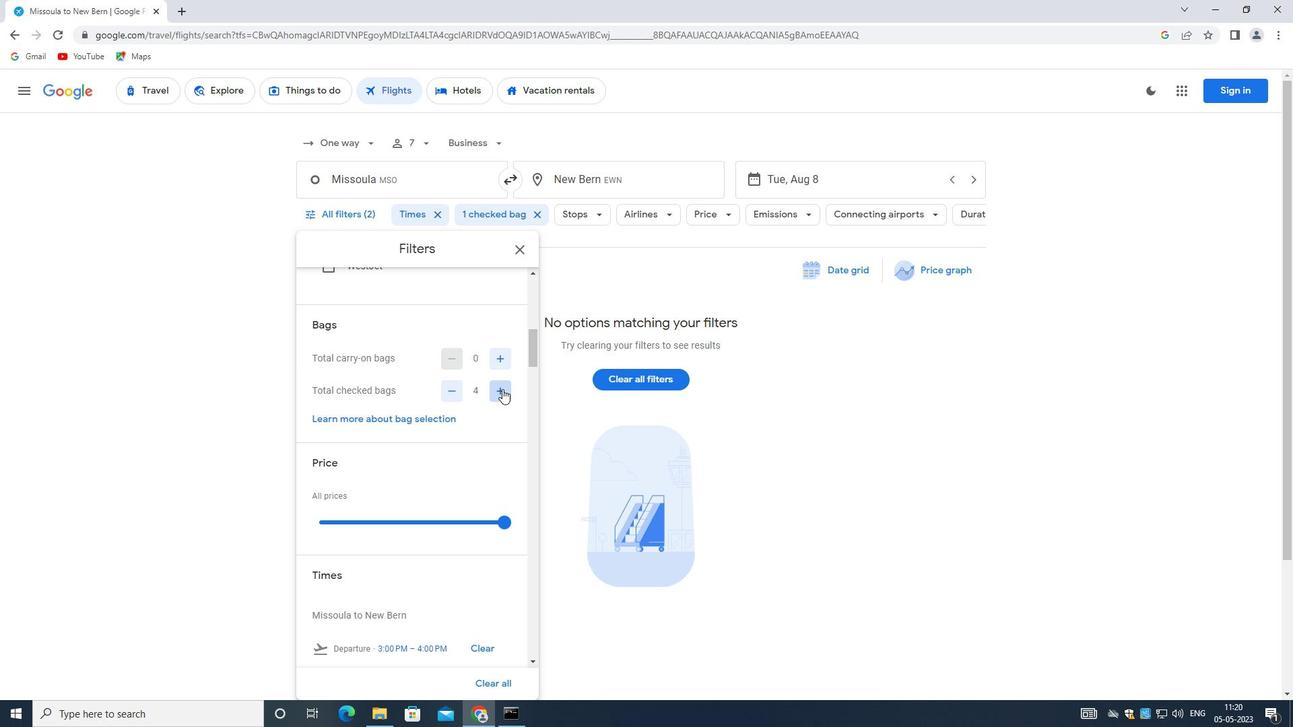 
Action: Mouse pressed left at (502, 389)
Screenshot: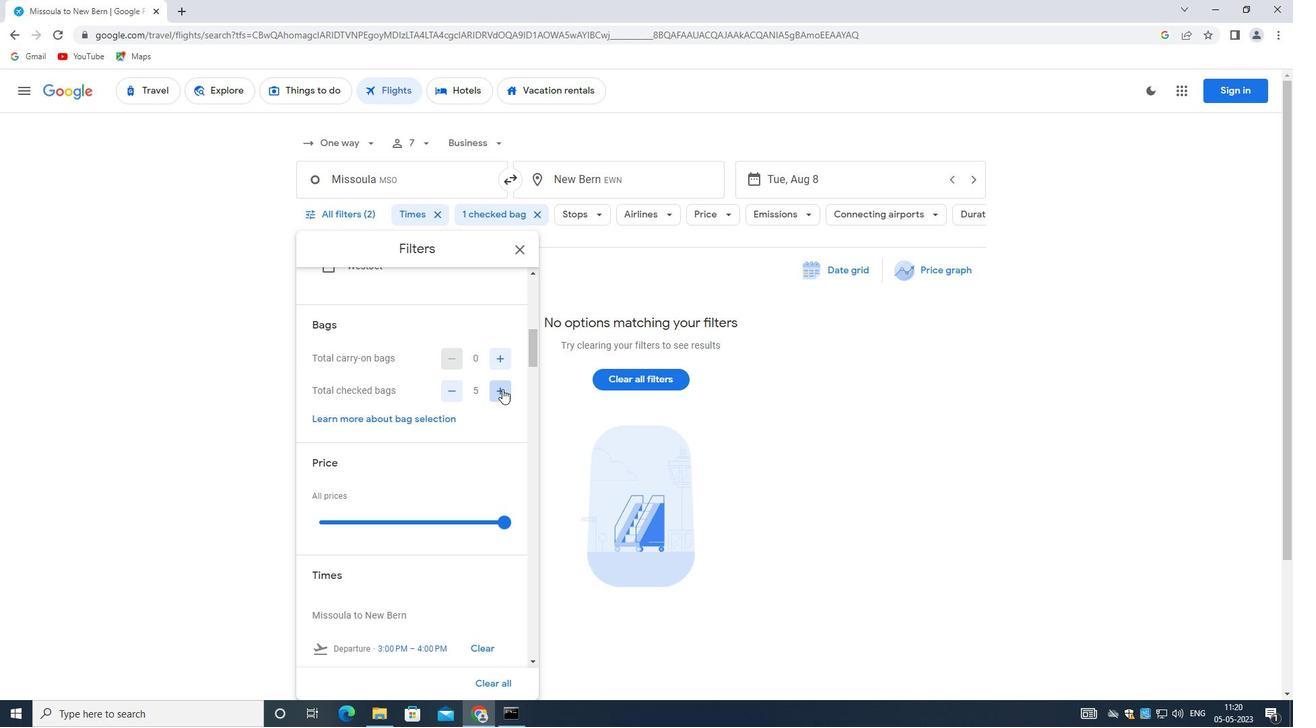 
Action: Mouse pressed left at (502, 389)
Screenshot: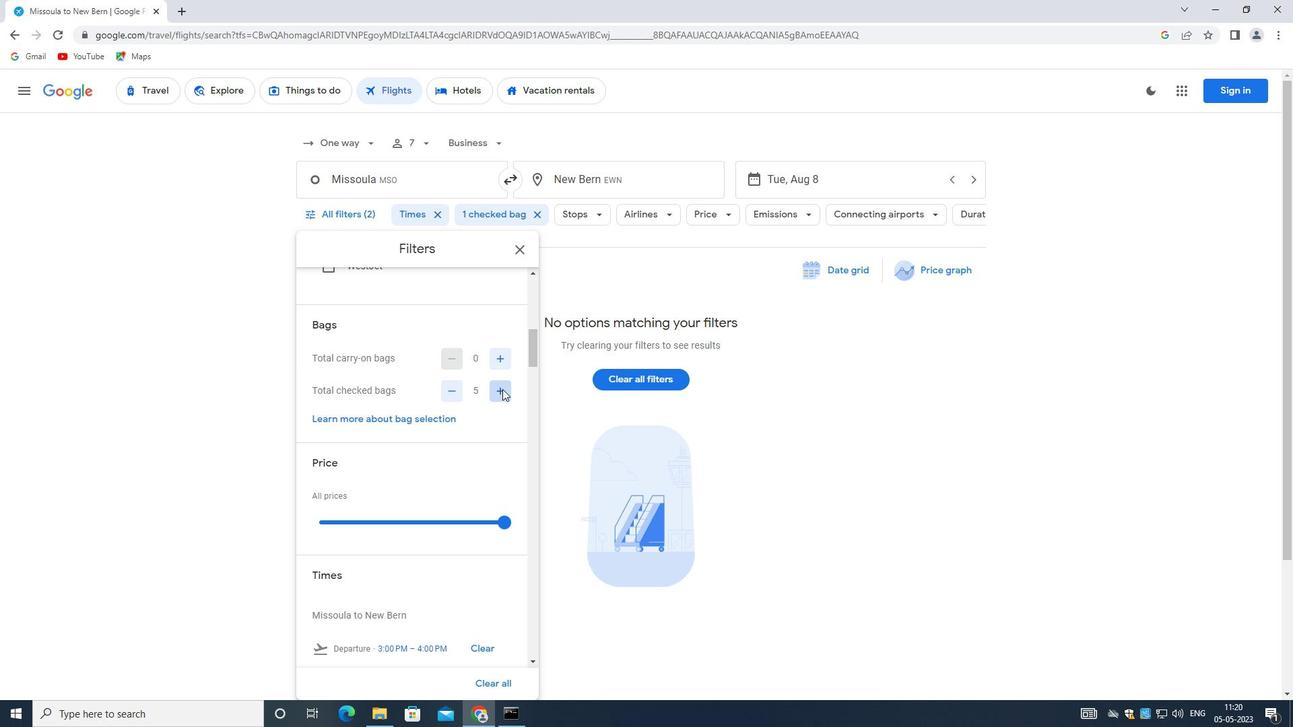 
Action: Mouse moved to (506, 522)
Screenshot: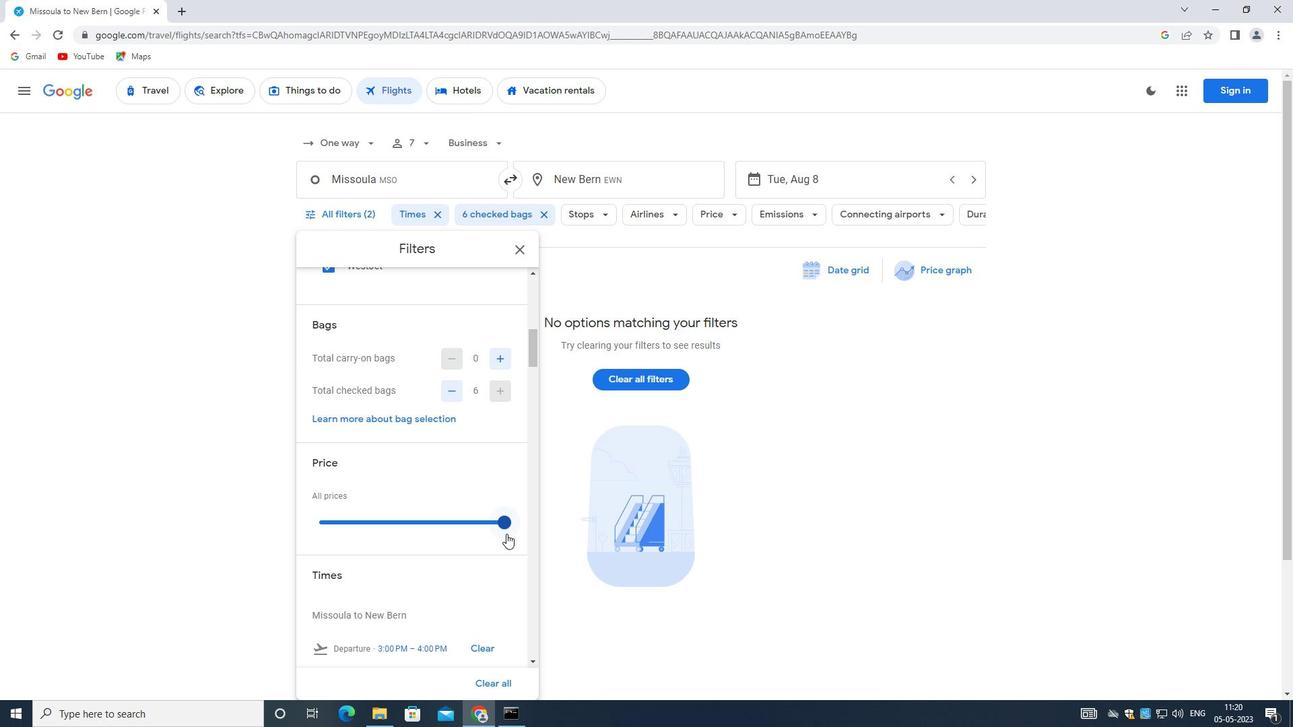 
Action: Mouse pressed left at (506, 522)
Screenshot: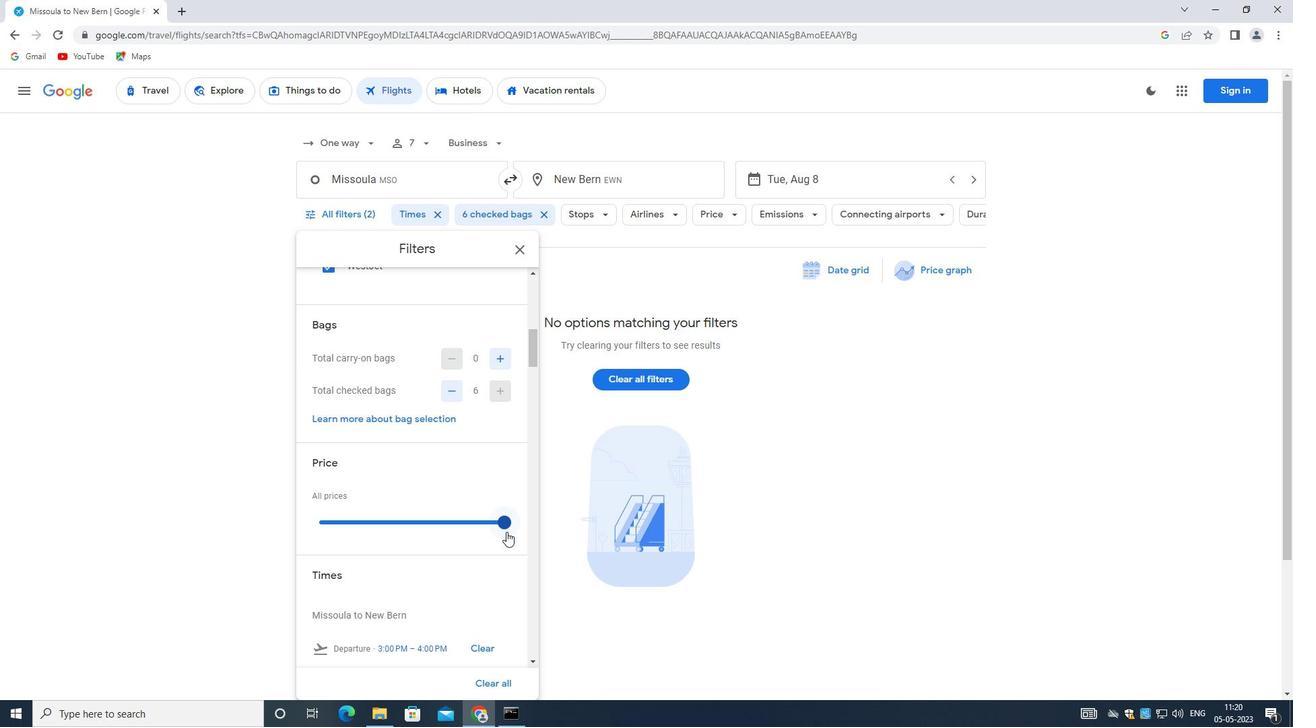 
Action: Mouse moved to (497, 503)
Screenshot: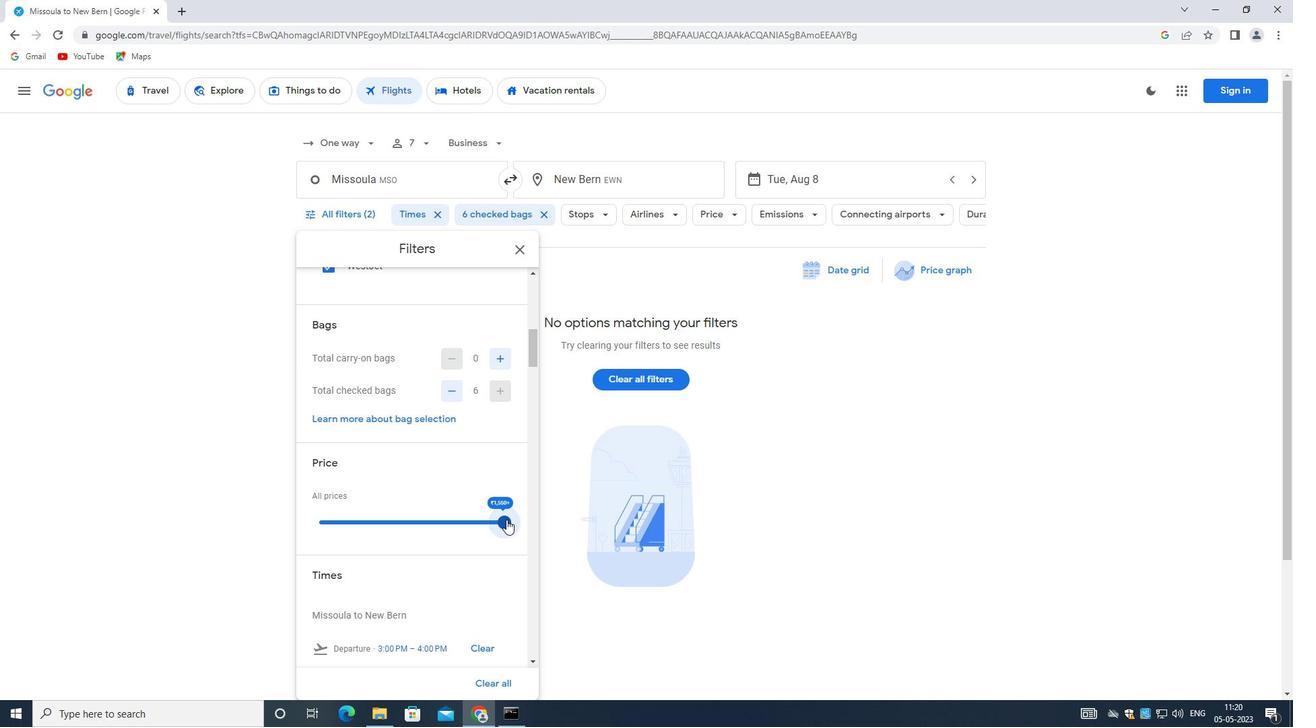
Action: Mouse scrolled (497, 503) with delta (0, 0)
Screenshot: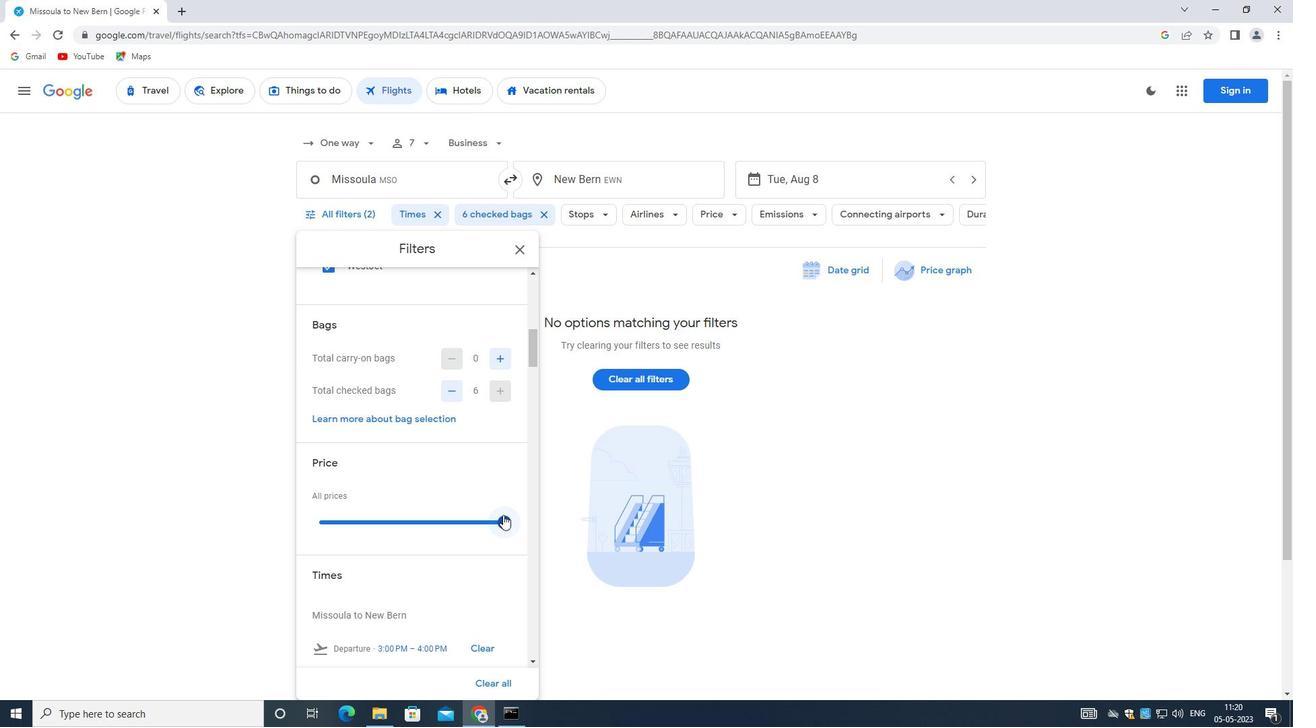 
Action: Mouse scrolled (497, 503) with delta (0, 0)
Screenshot: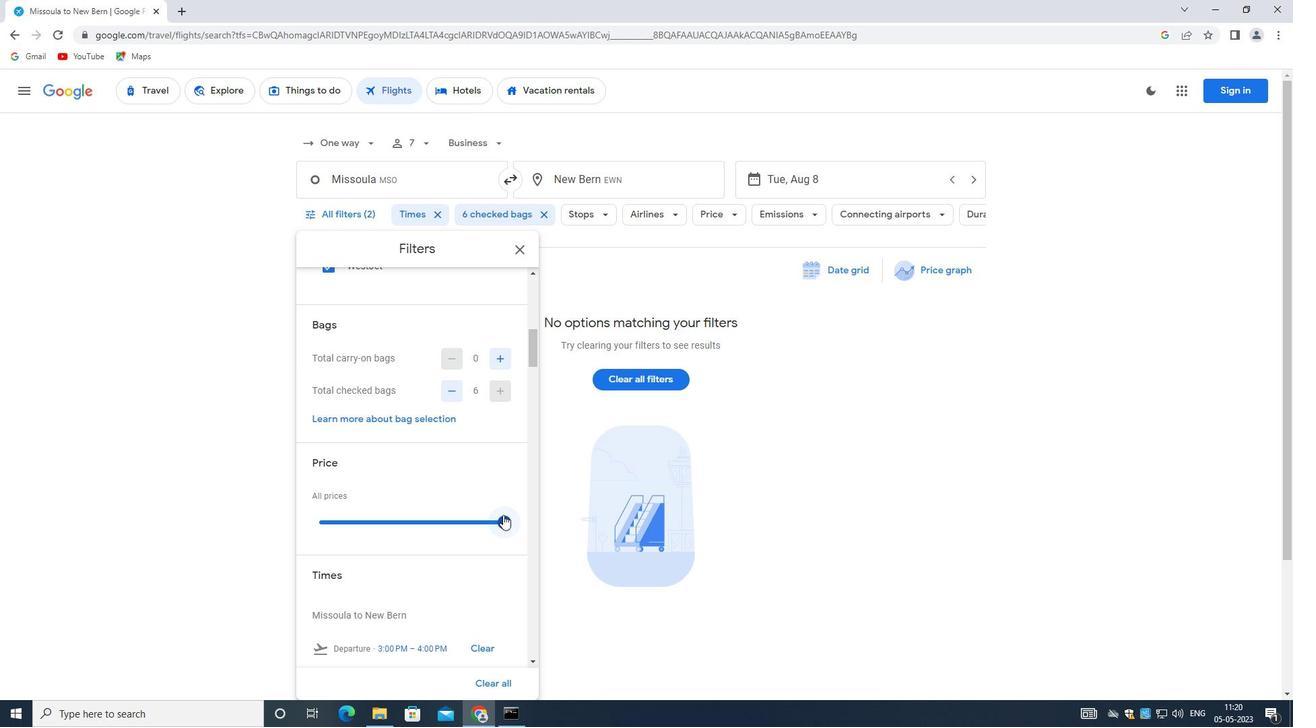 
Action: Mouse scrolled (497, 503) with delta (0, 0)
Screenshot: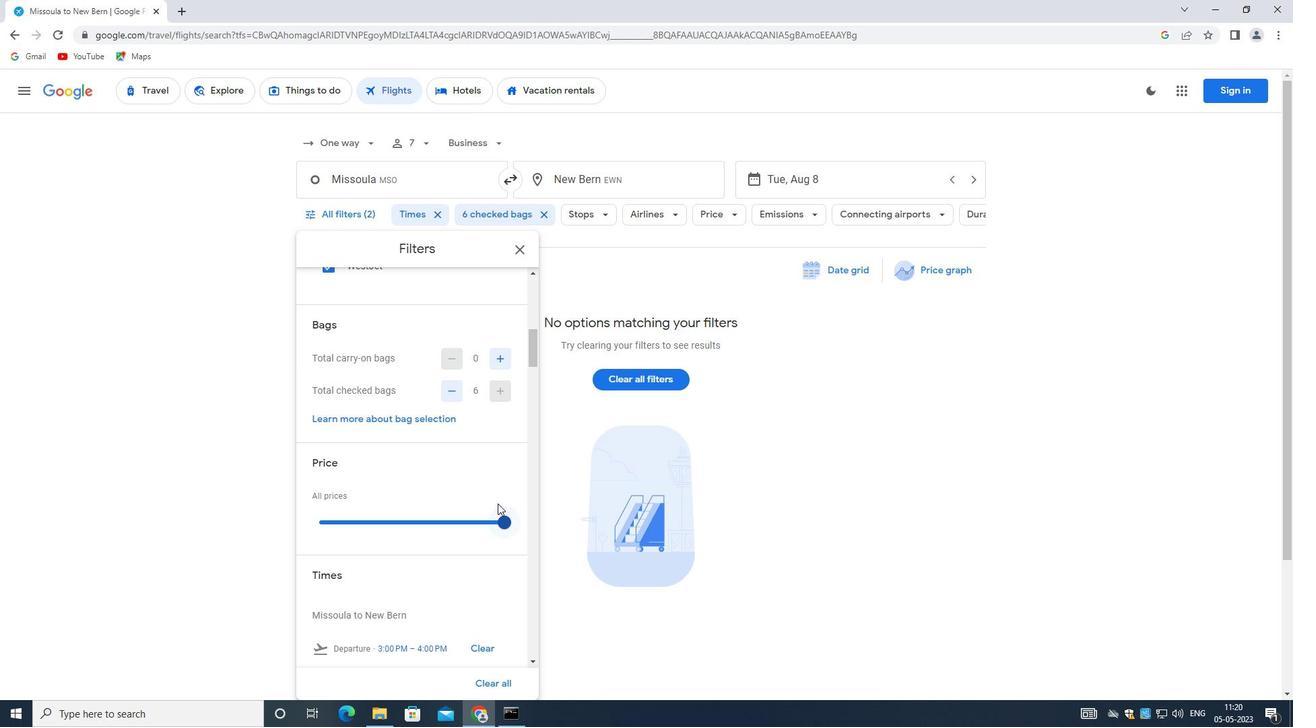 
Action: Mouse moved to (473, 471)
Screenshot: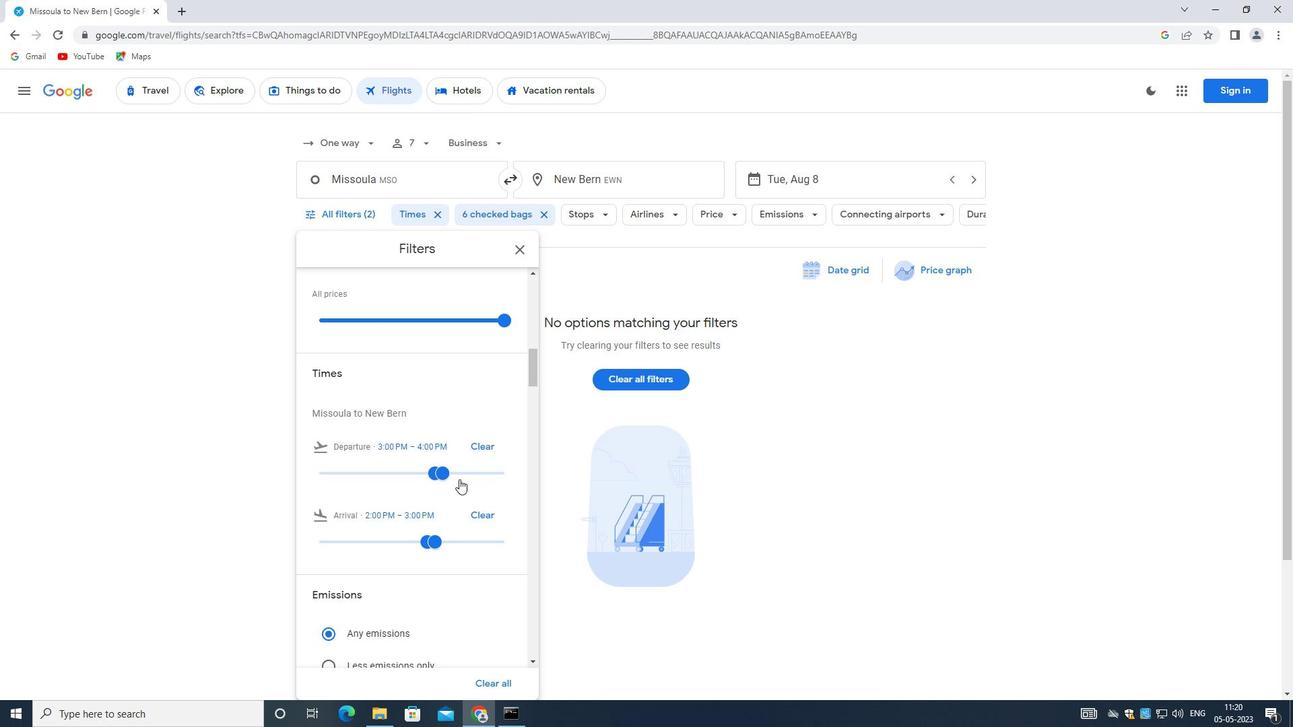 
Action: Mouse pressed left at (473, 471)
Screenshot: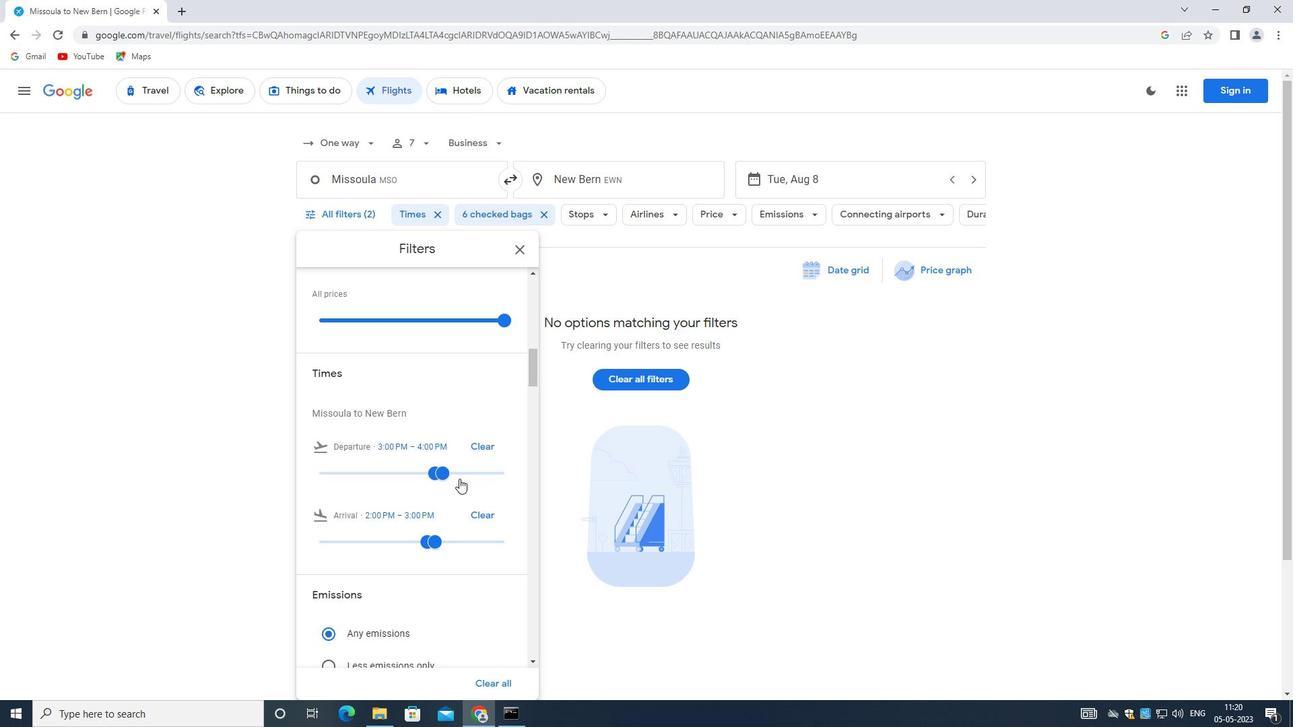 
Action: Mouse moved to (443, 472)
Screenshot: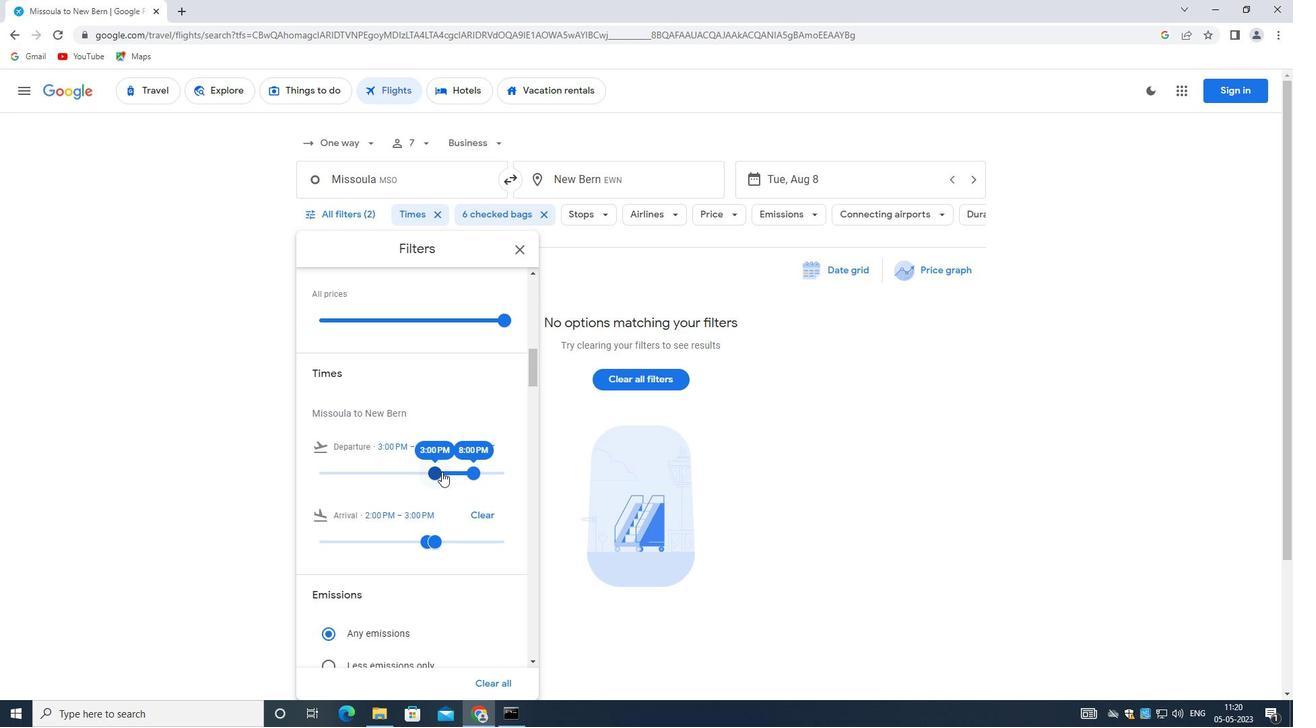 
Action: Mouse pressed left at (443, 472)
Screenshot: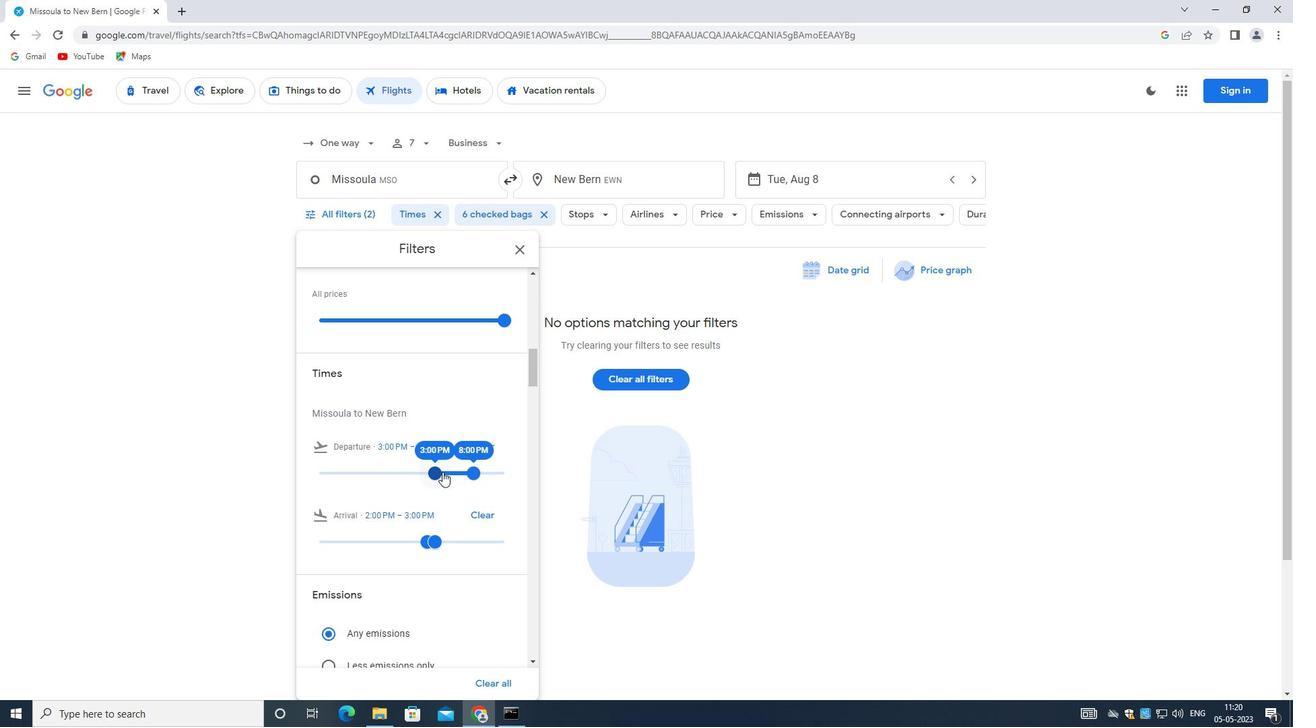 
Action: Mouse moved to (474, 470)
Screenshot: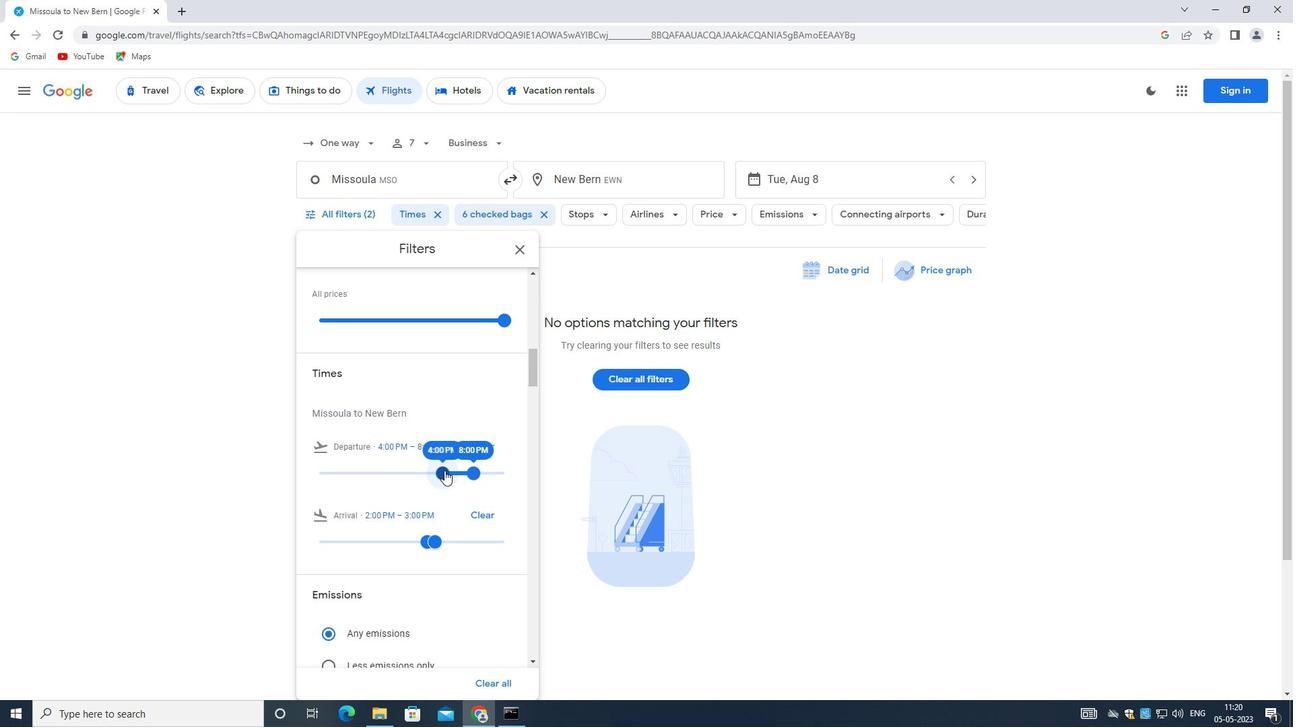 
Action: Mouse pressed left at (474, 470)
Screenshot: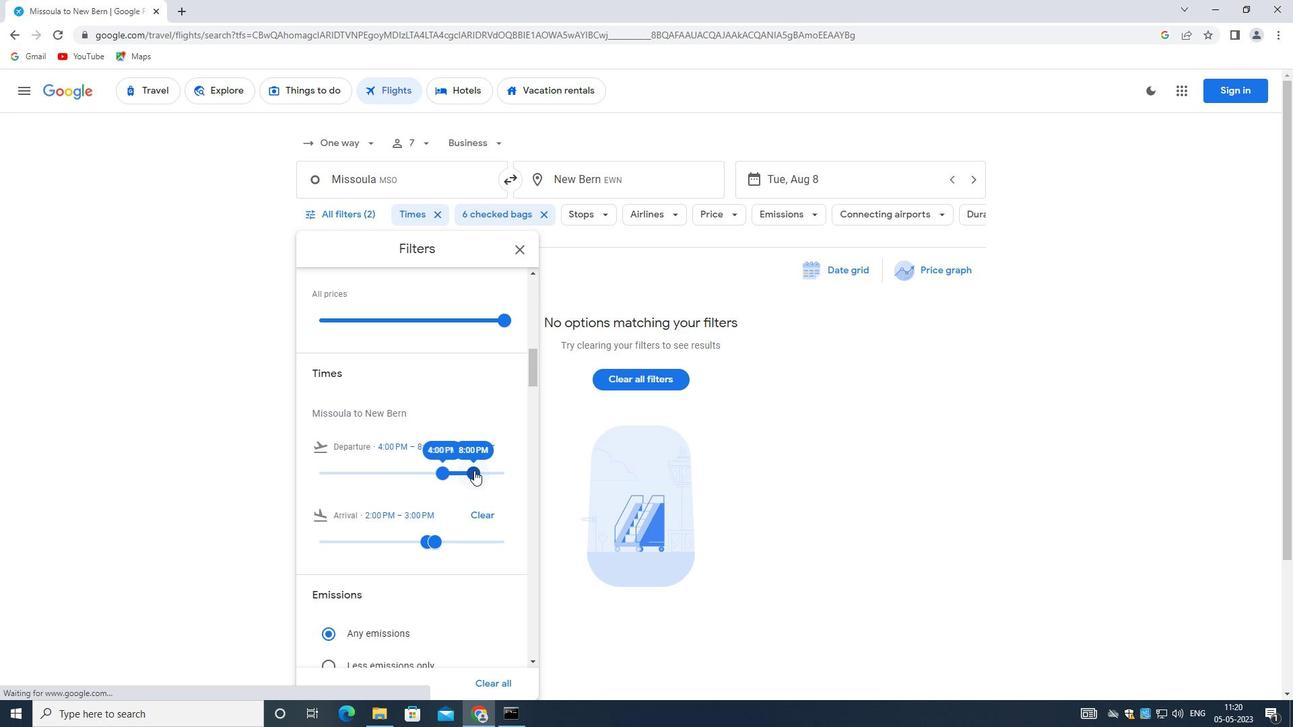 
Action: Mouse moved to (437, 484)
Screenshot: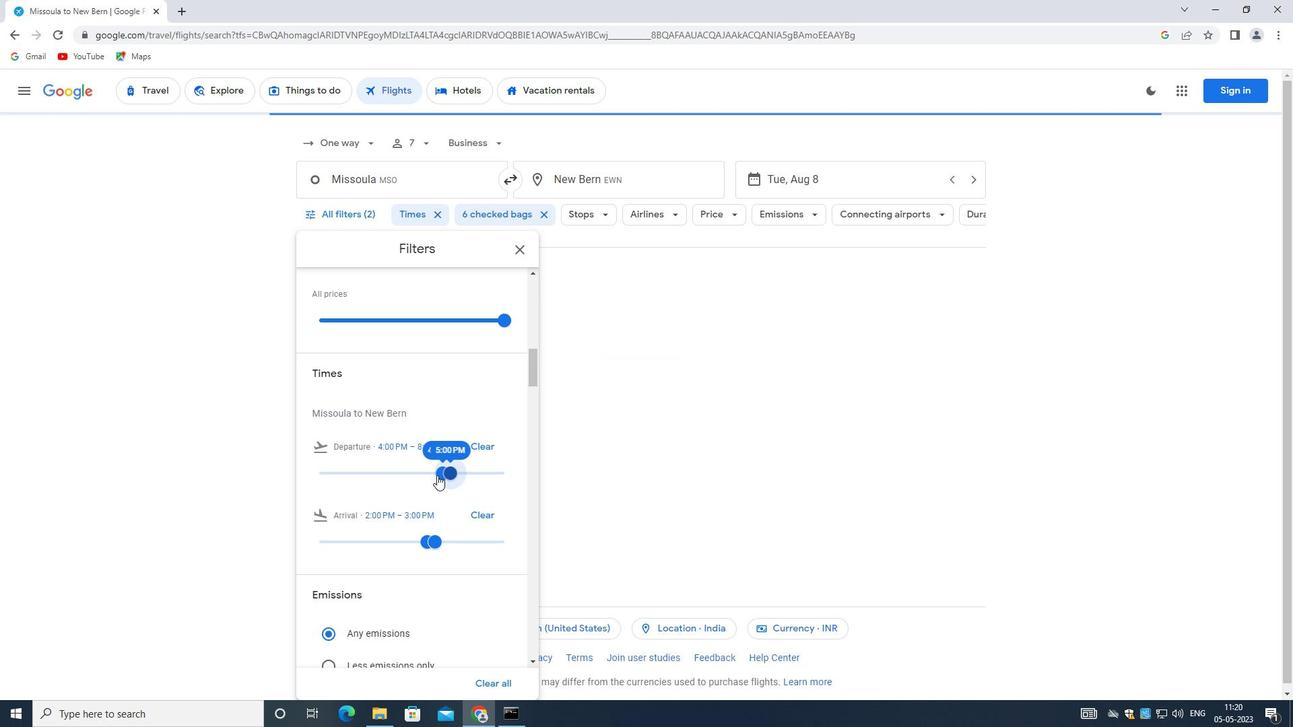
Action: Mouse scrolled (437, 483) with delta (0, 0)
Screenshot: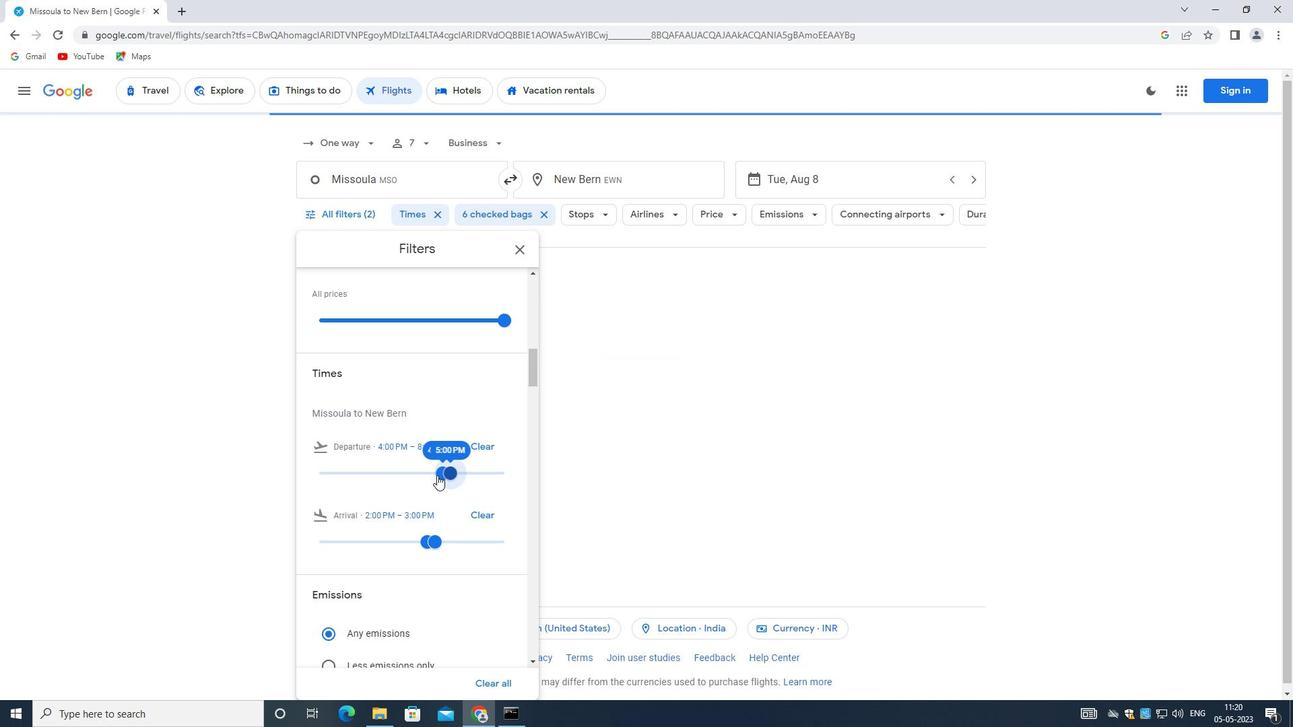 
Action: Mouse moved to (437, 487)
Screenshot: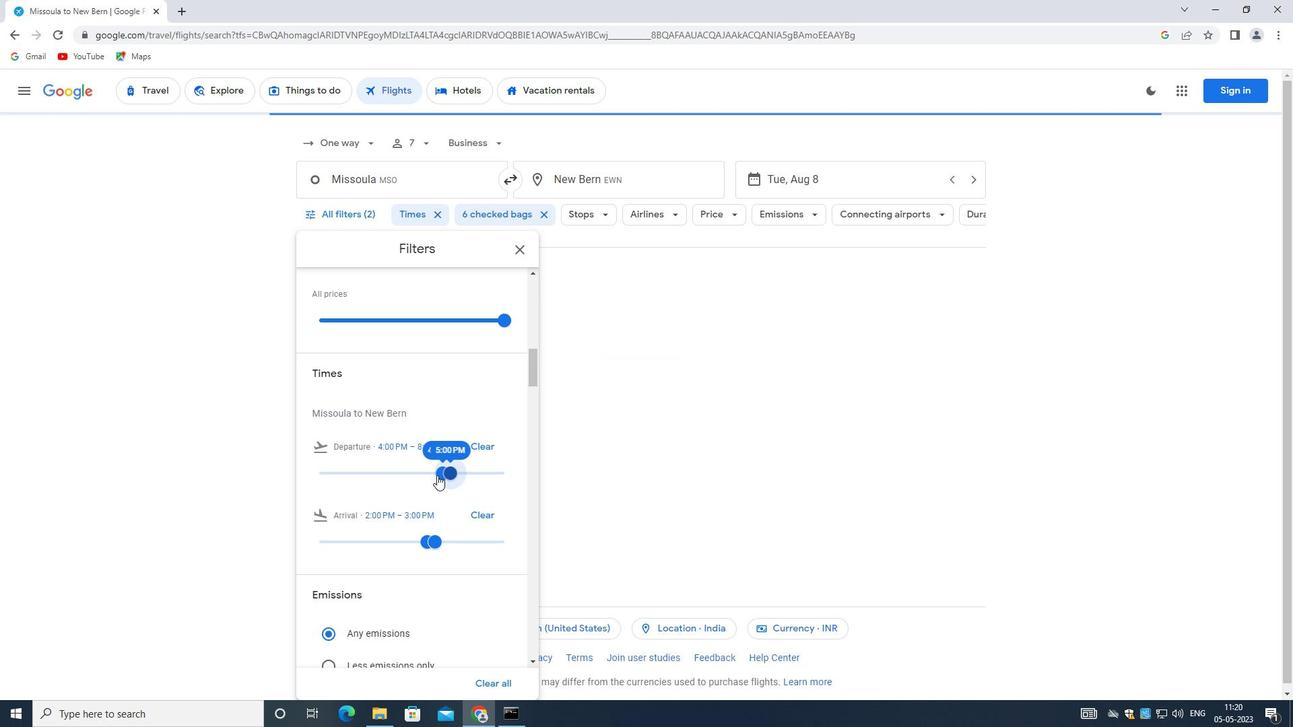 
Action: Mouse scrolled (437, 486) with delta (0, 0)
Screenshot: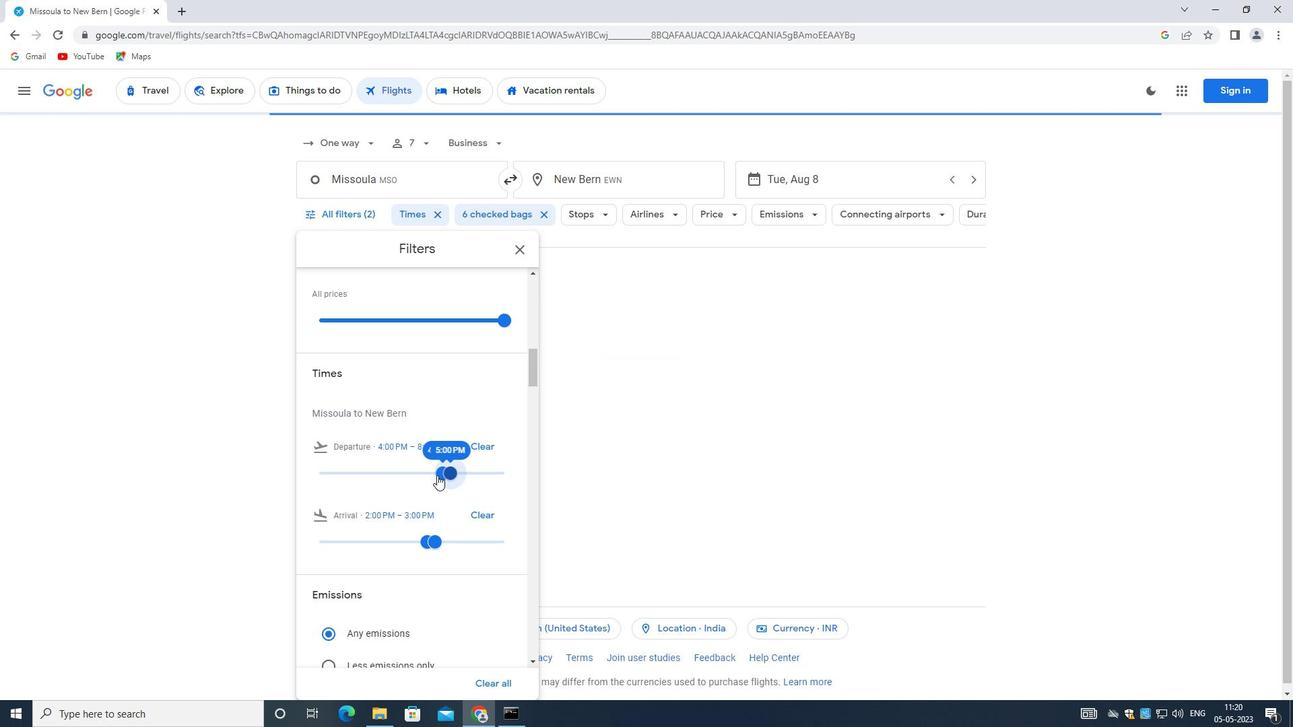 
Action: Mouse moved to (437, 488)
Screenshot: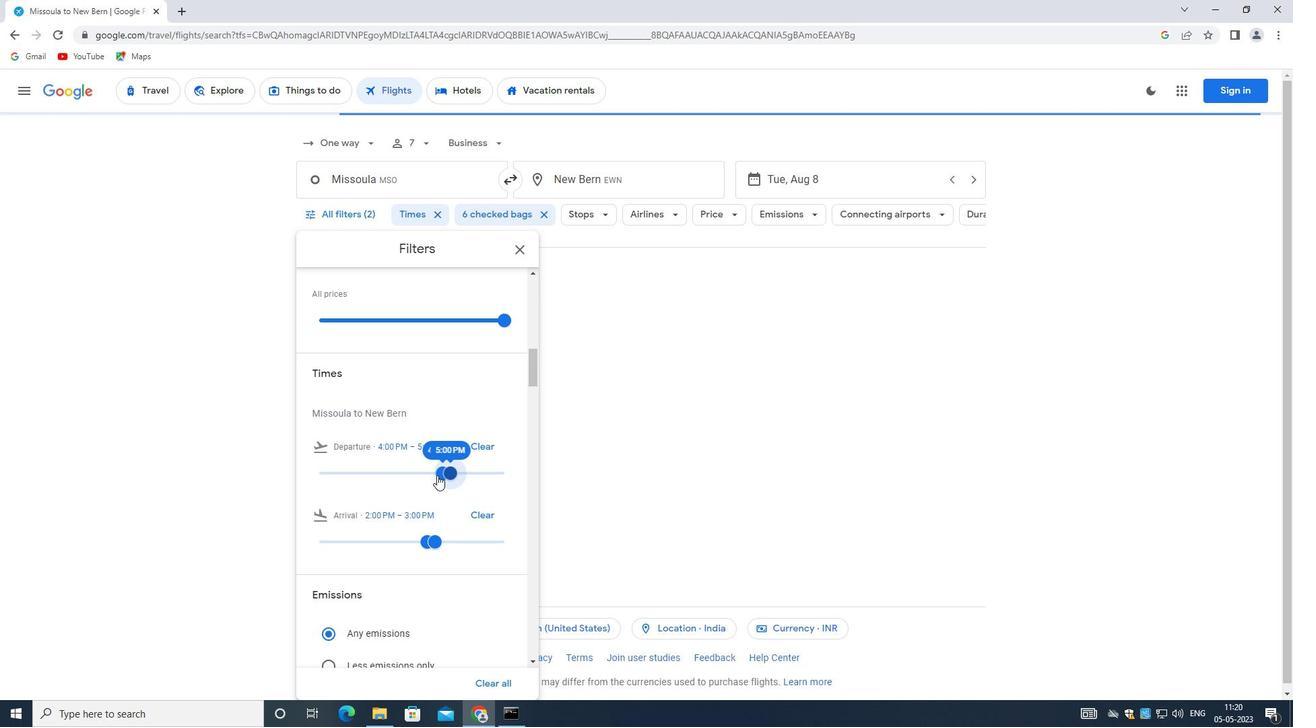 
Action: Mouse scrolled (437, 487) with delta (0, 0)
Screenshot: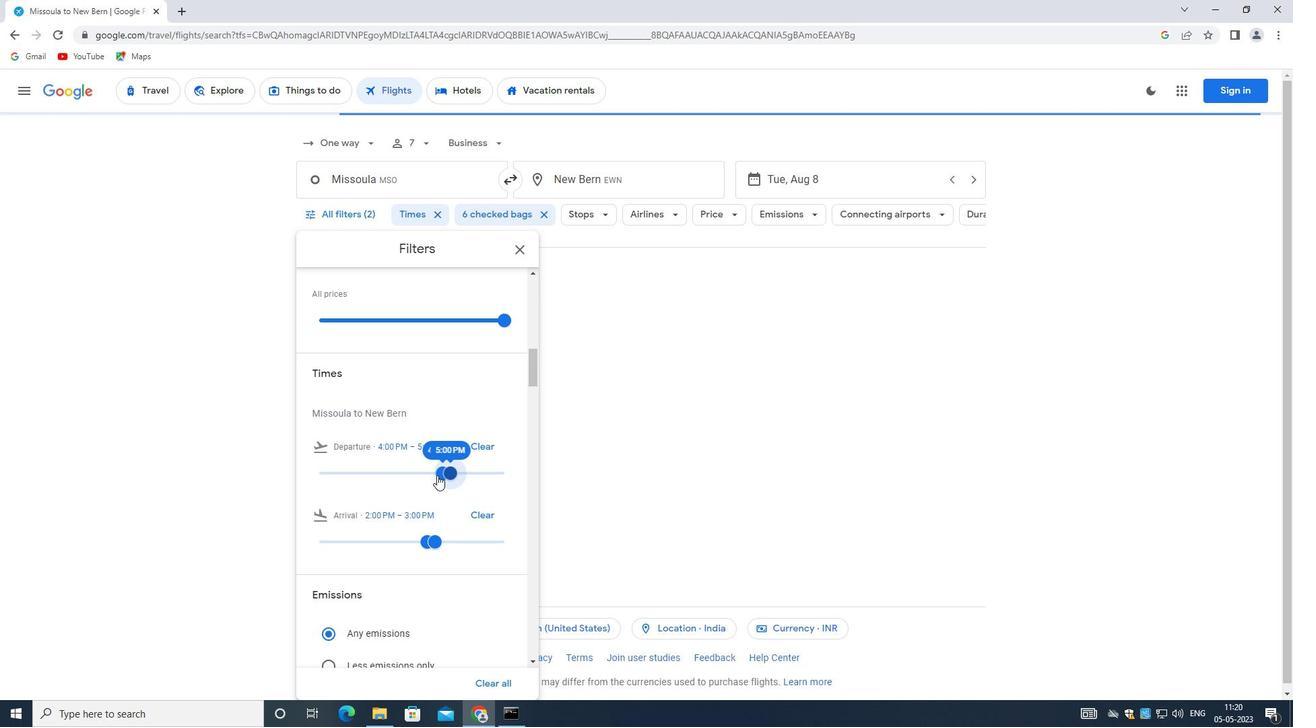 
Action: Mouse moved to (437, 487)
Screenshot: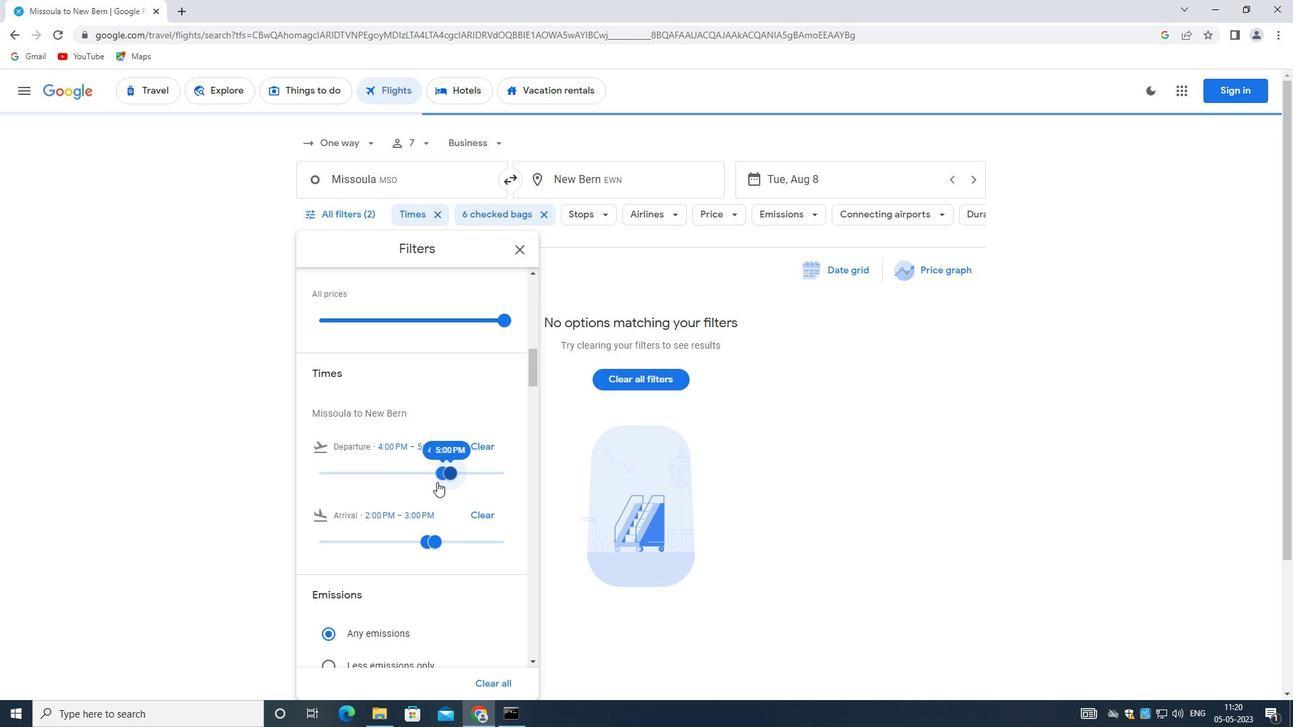 
Action: Mouse scrolled (437, 487) with delta (0, 0)
Screenshot: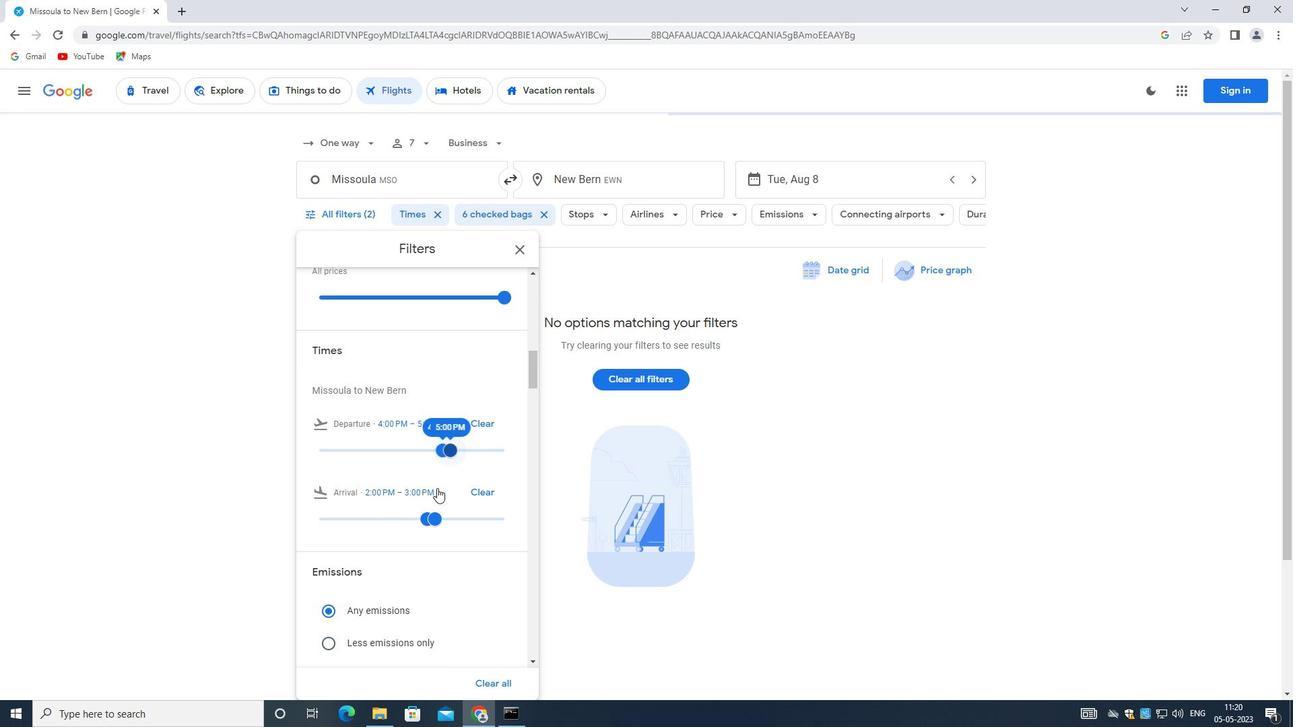 
Action: Mouse scrolled (437, 487) with delta (0, 0)
Screenshot: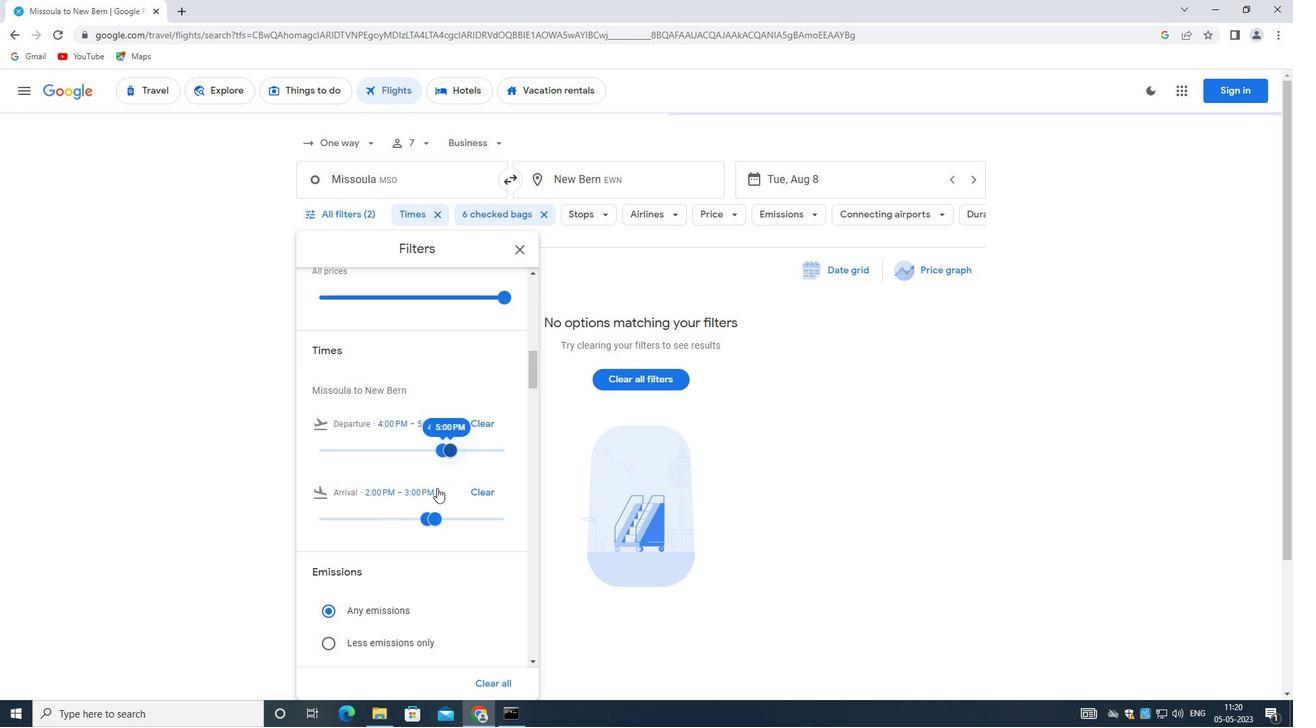 
Action: Mouse scrolled (437, 487) with delta (0, 0)
Screenshot: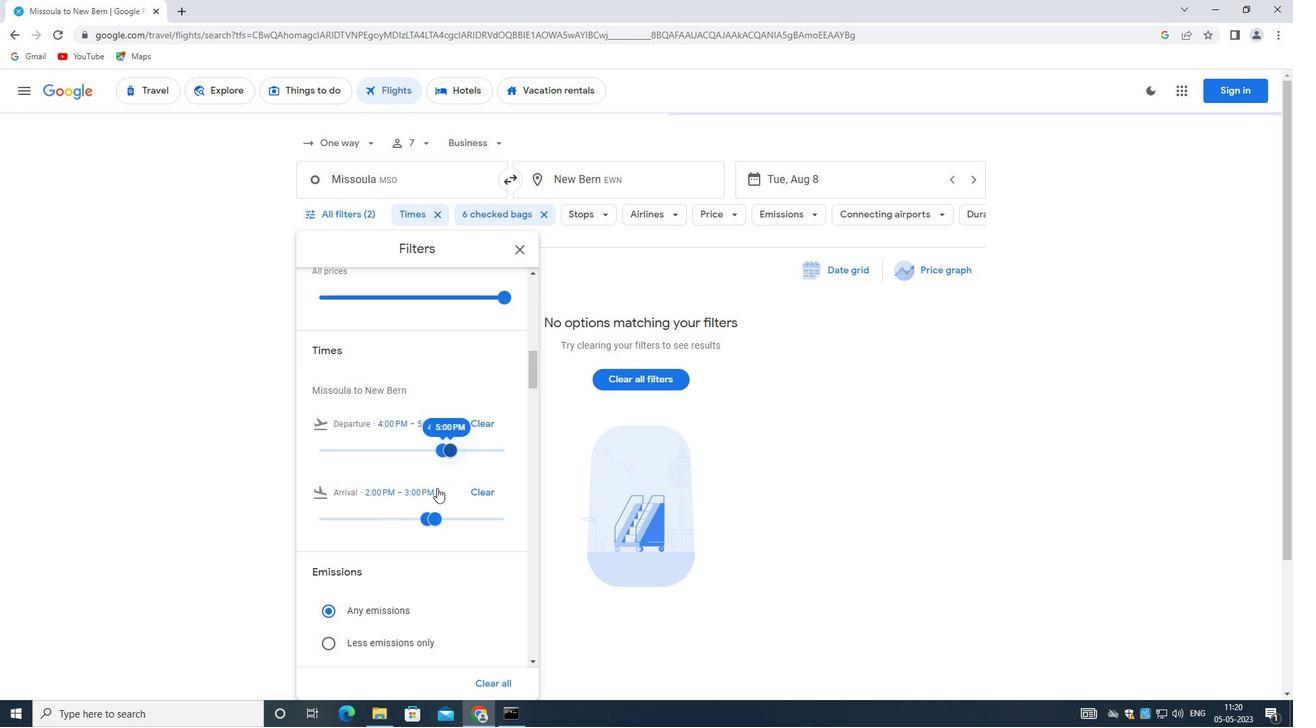 
Action: Mouse scrolled (437, 487) with delta (0, 0)
Screenshot: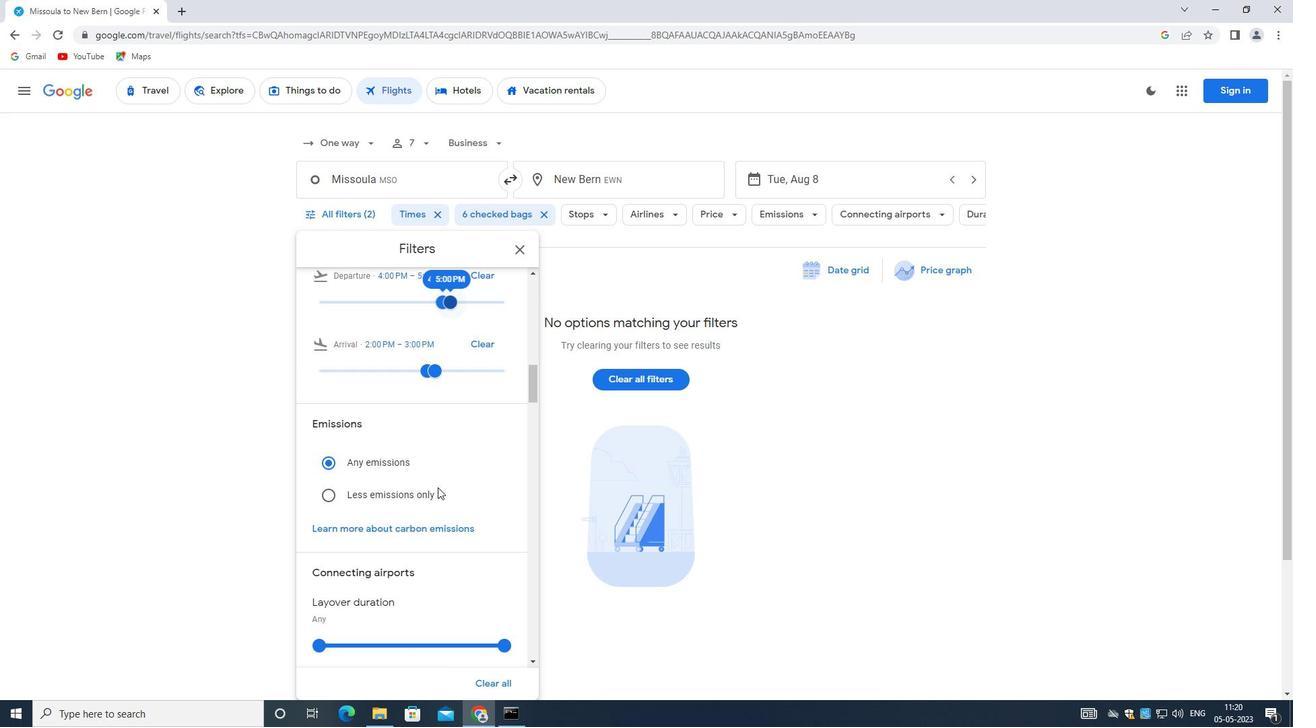 
Action: Mouse scrolled (437, 487) with delta (0, 0)
Screenshot: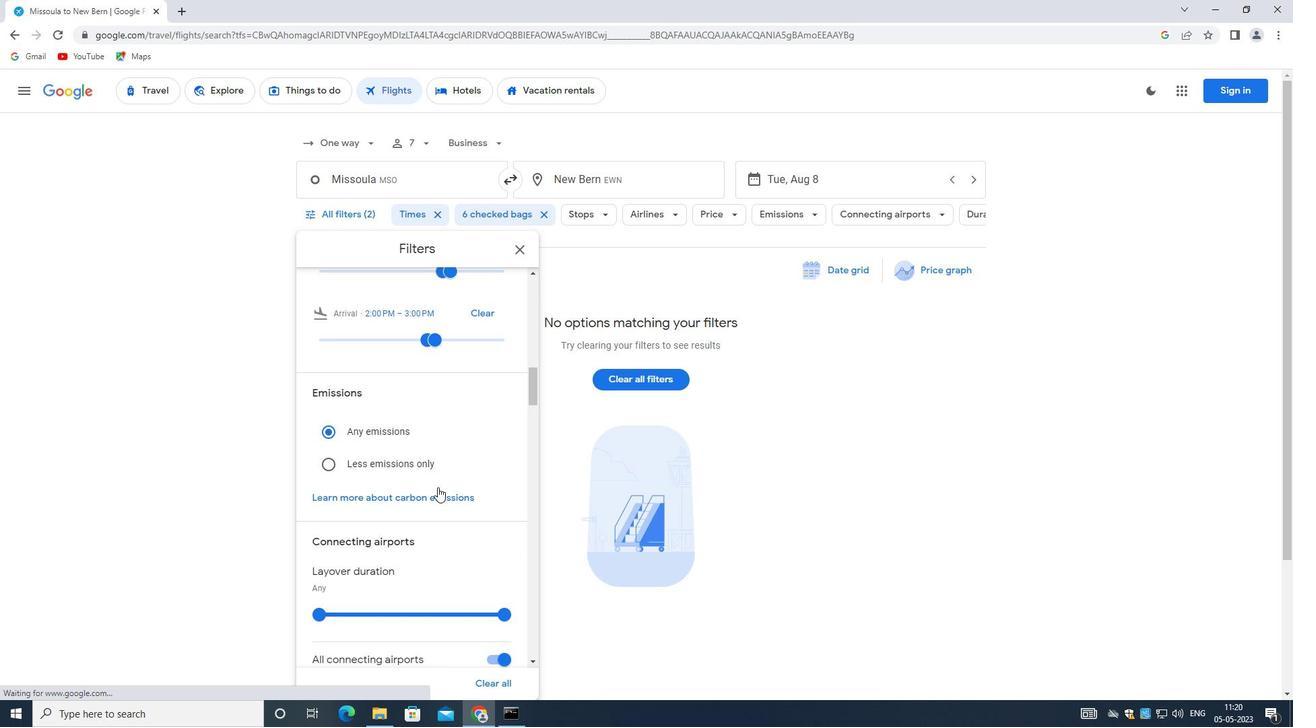 
Action: Mouse scrolled (437, 487) with delta (0, 0)
Screenshot: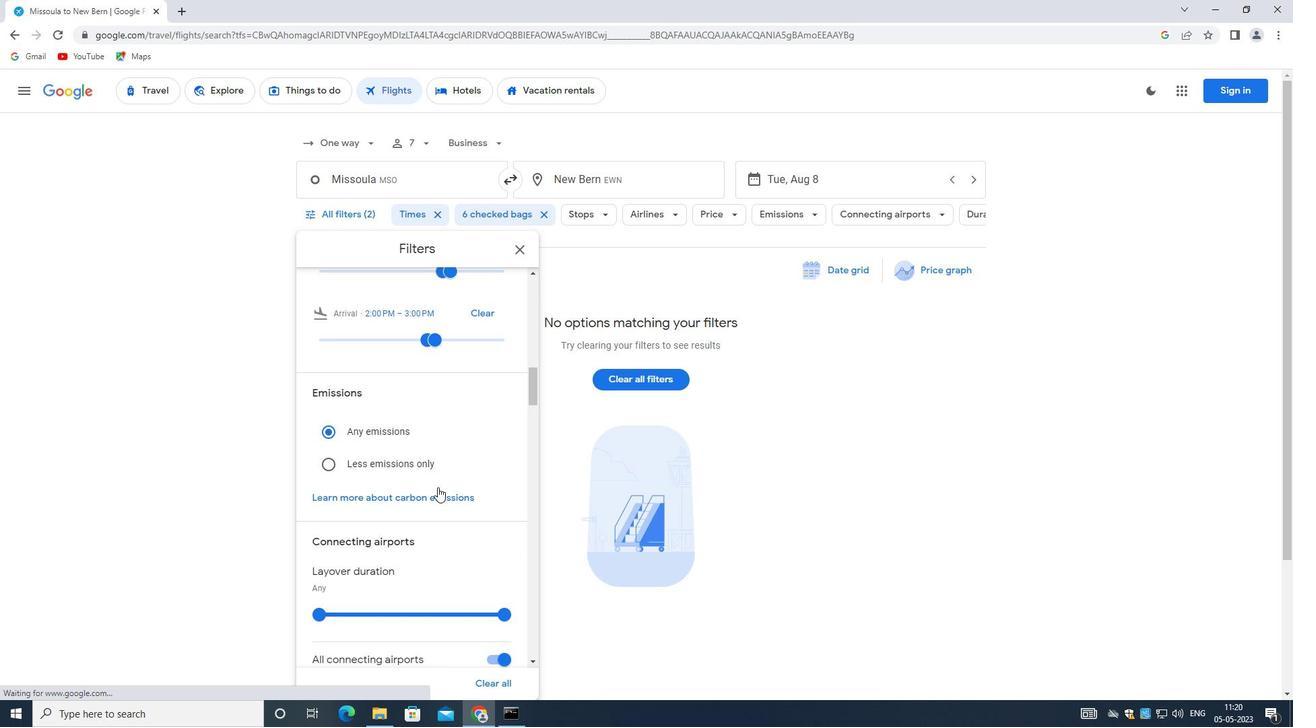 
Action: Mouse scrolled (437, 487) with delta (0, 0)
Screenshot: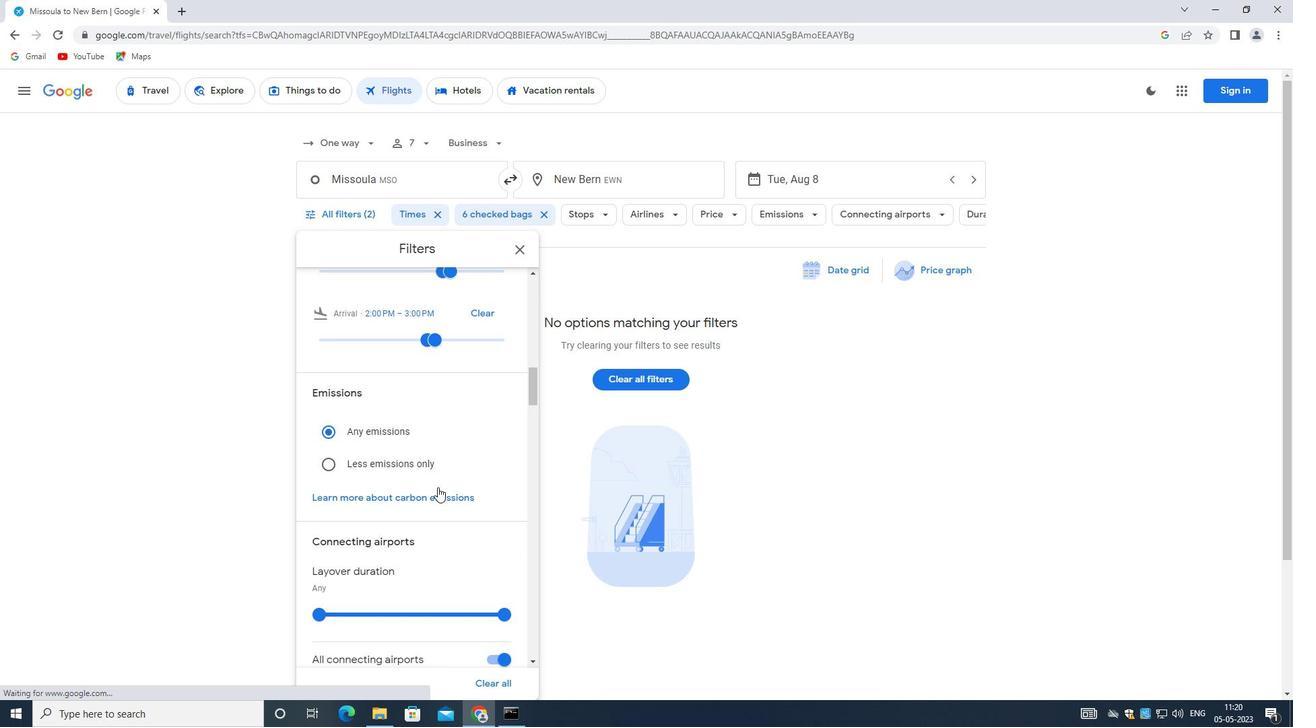 
Action: Mouse scrolled (437, 487) with delta (0, 0)
Screenshot: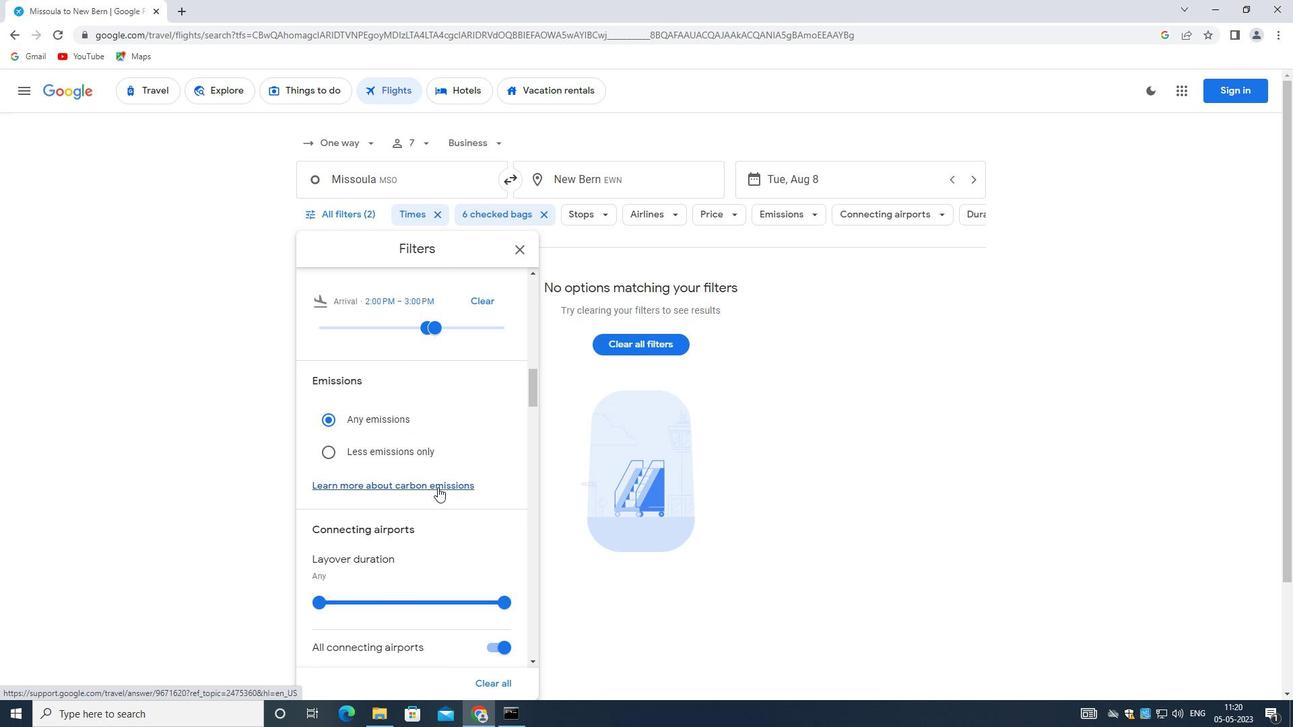 
Action: Mouse scrolled (437, 487) with delta (0, 0)
Screenshot: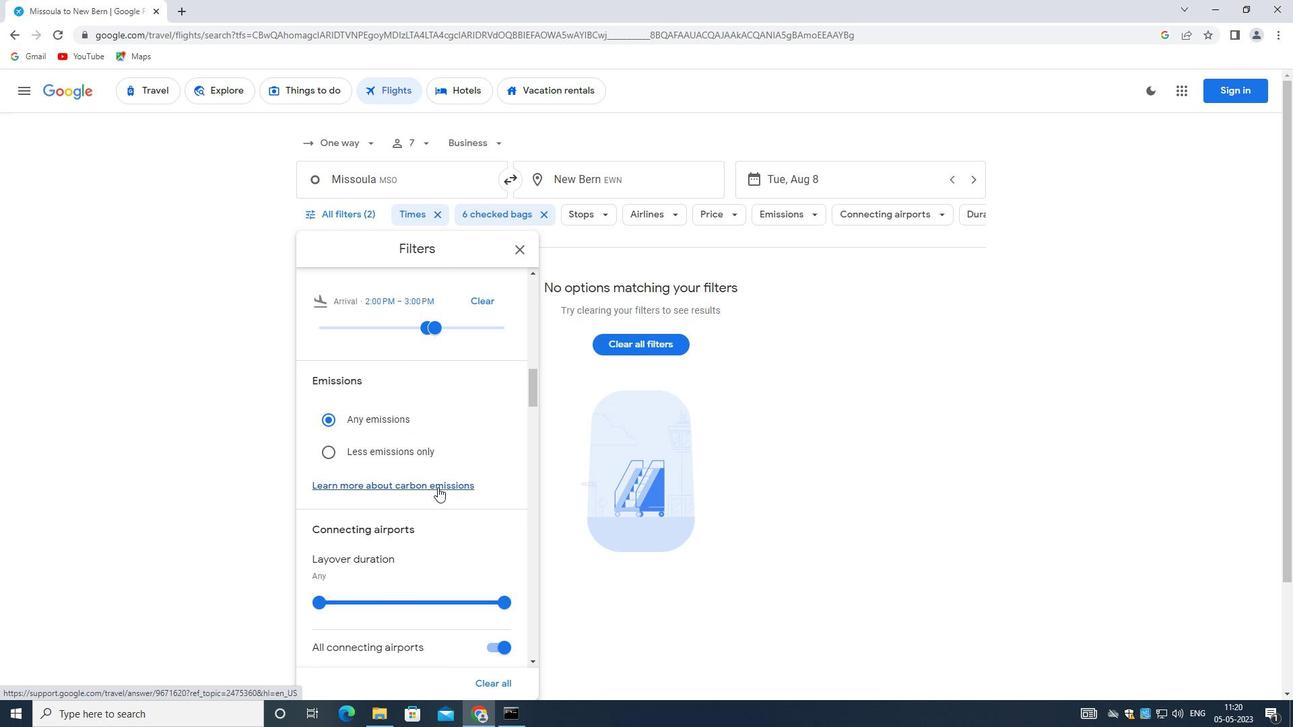 
Action: Mouse moved to (437, 487)
Screenshot: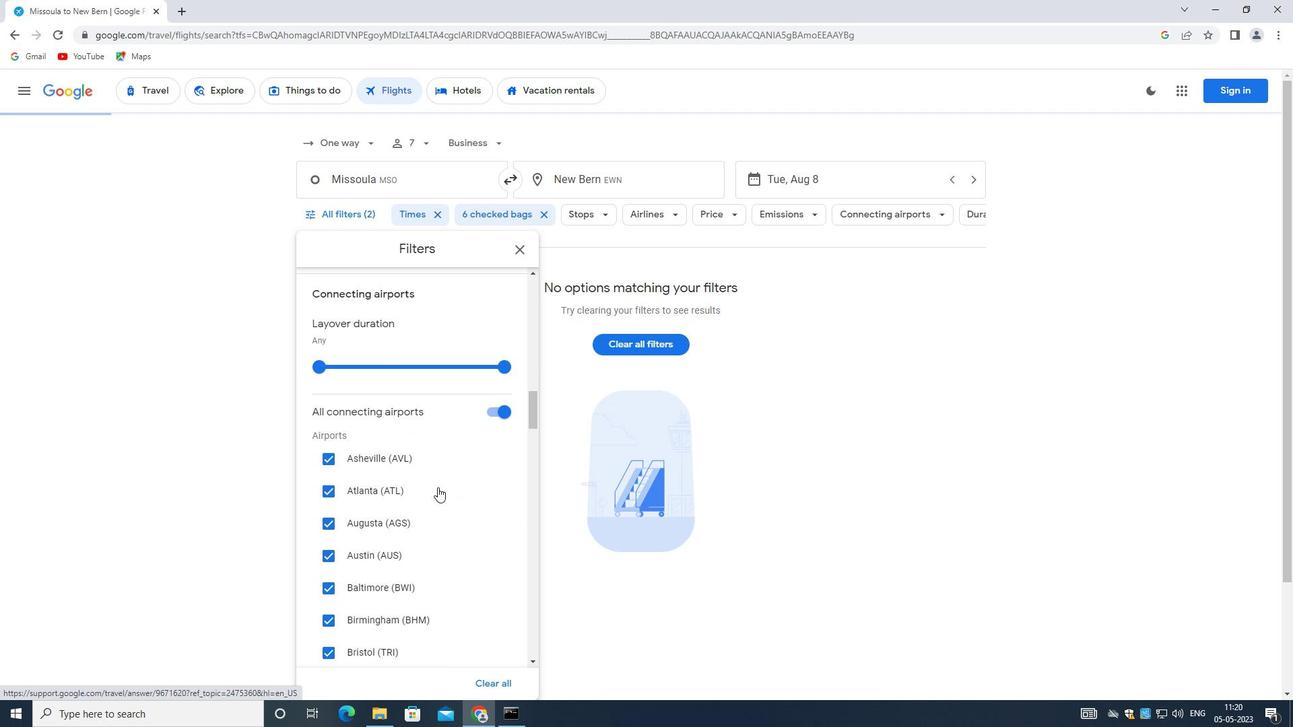 
Action: Mouse scrolled (437, 486) with delta (0, 0)
Screenshot: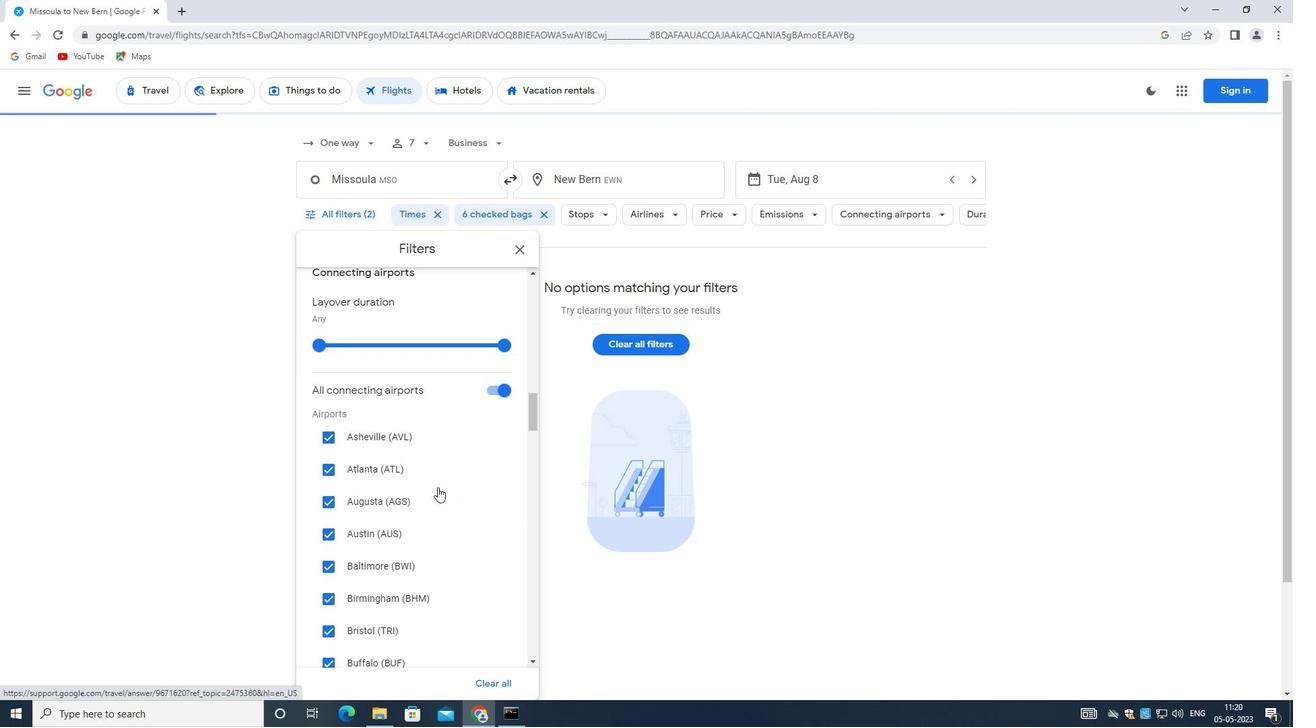 
Action: Mouse scrolled (437, 486) with delta (0, 0)
Screenshot: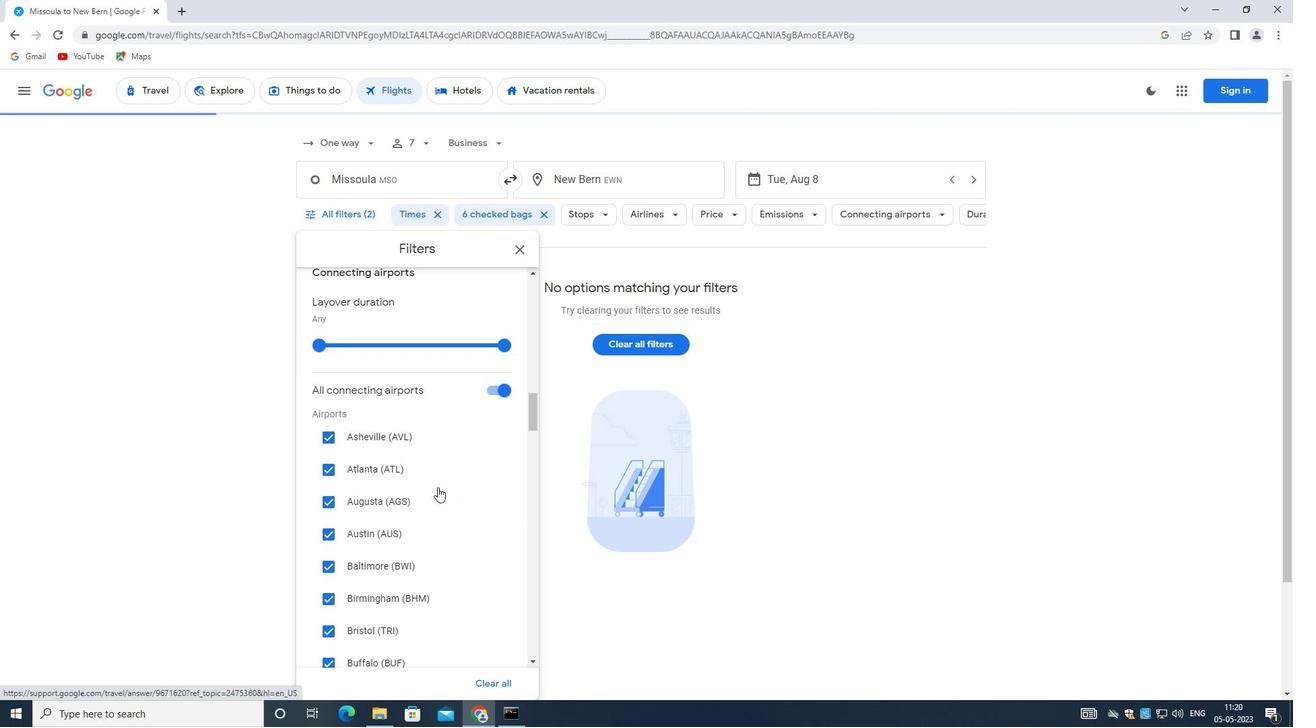 
Action: Mouse scrolled (437, 486) with delta (0, 0)
Screenshot: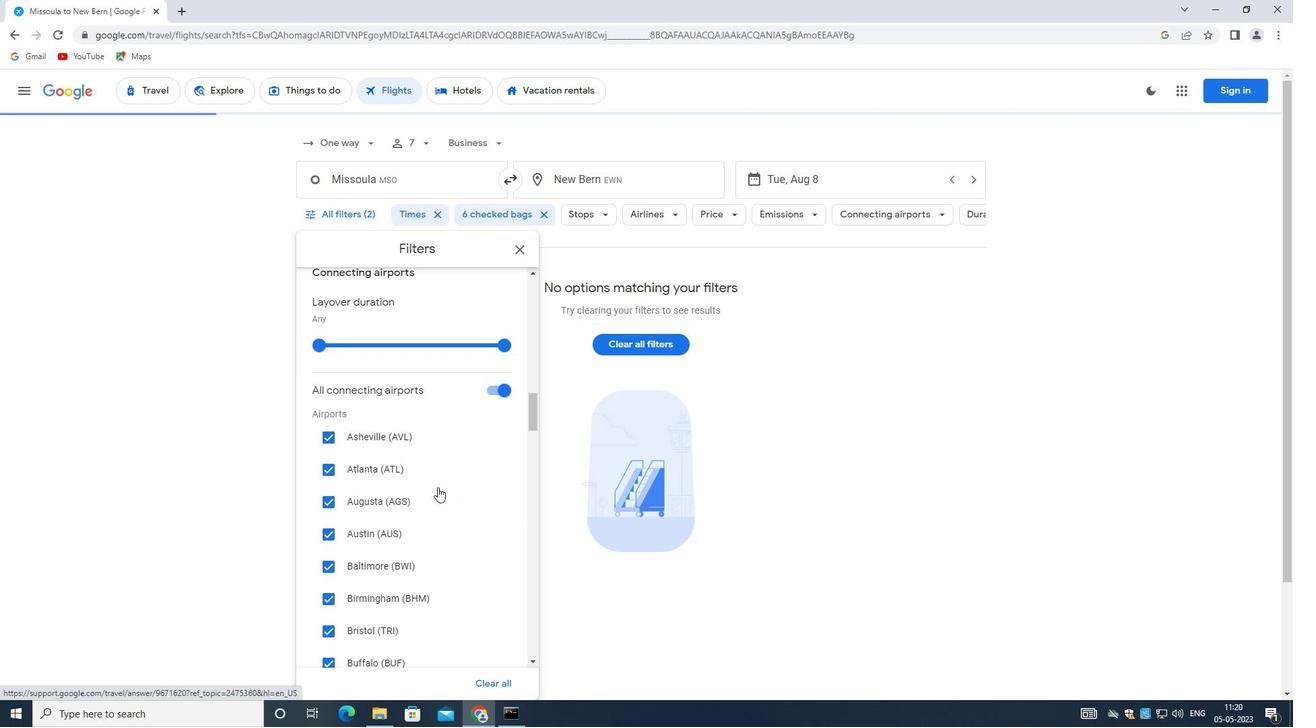 
Action: Mouse moved to (439, 481)
Screenshot: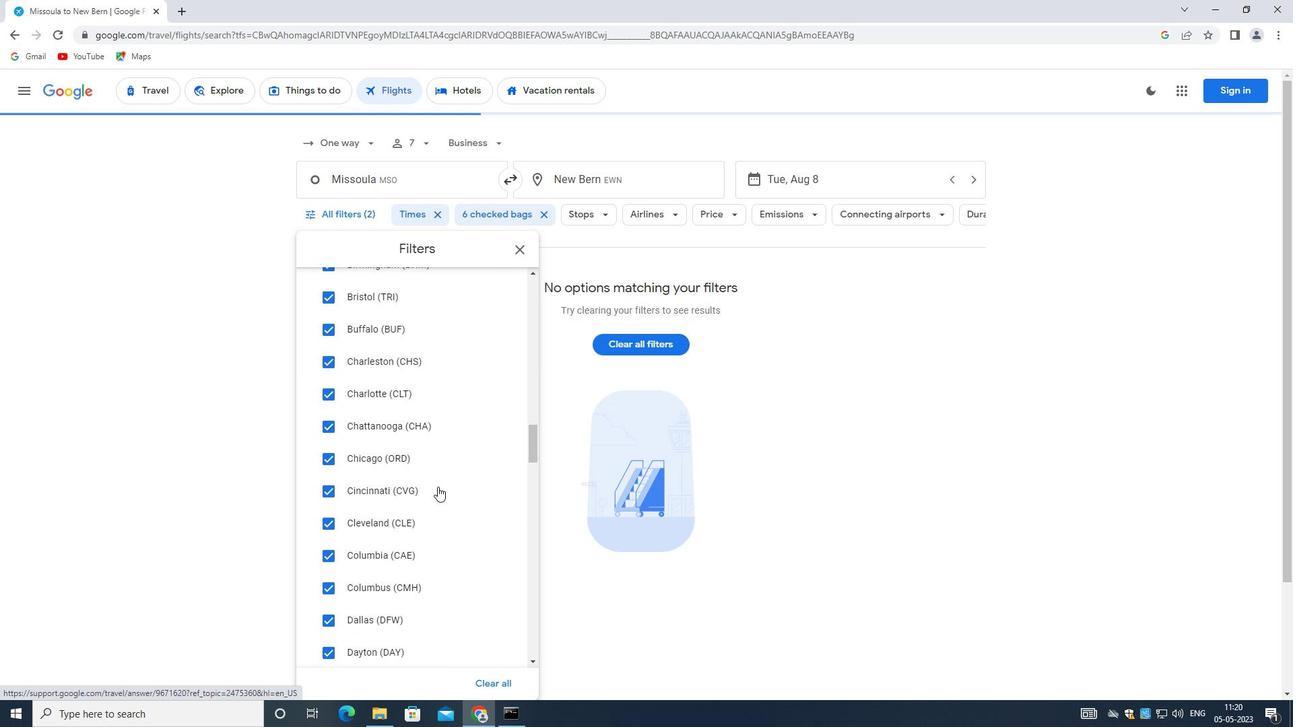
Action: Mouse scrolled (439, 482) with delta (0, 0)
Screenshot: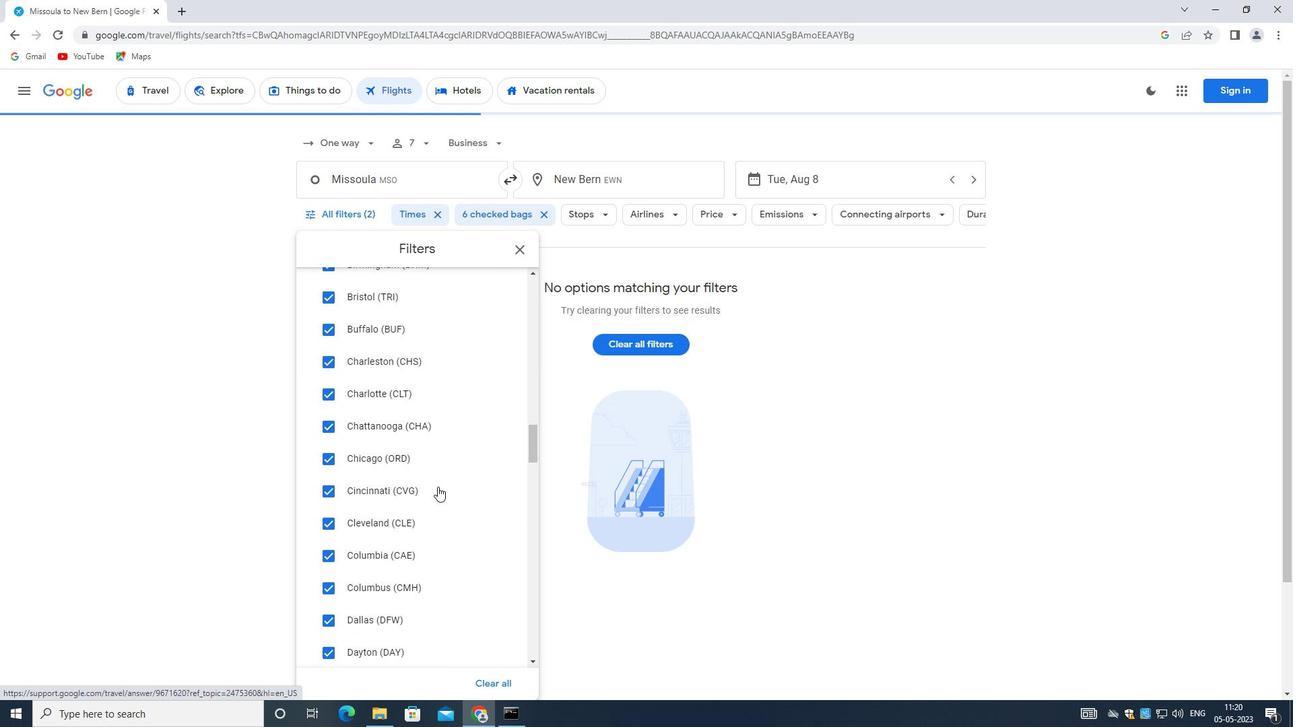 
Action: Mouse scrolled (439, 481) with delta (0, 0)
Screenshot: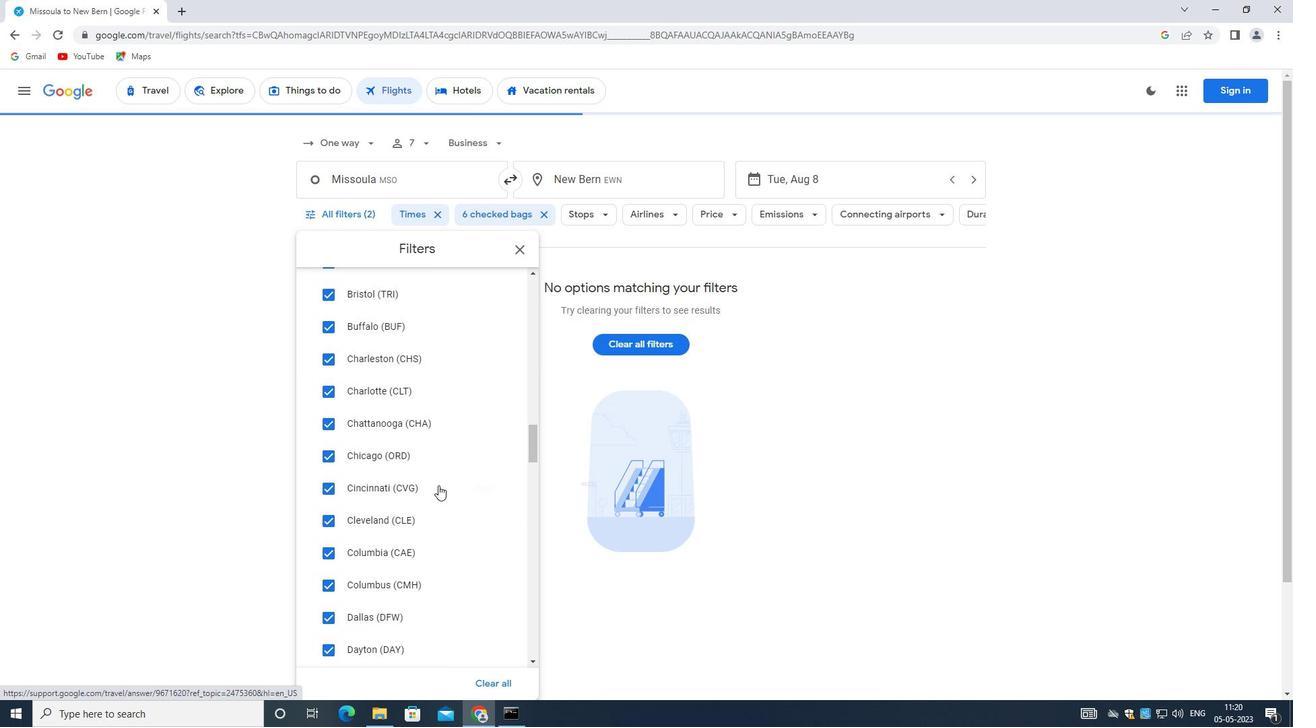 
Action: Mouse scrolled (439, 481) with delta (0, 0)
Screenshot: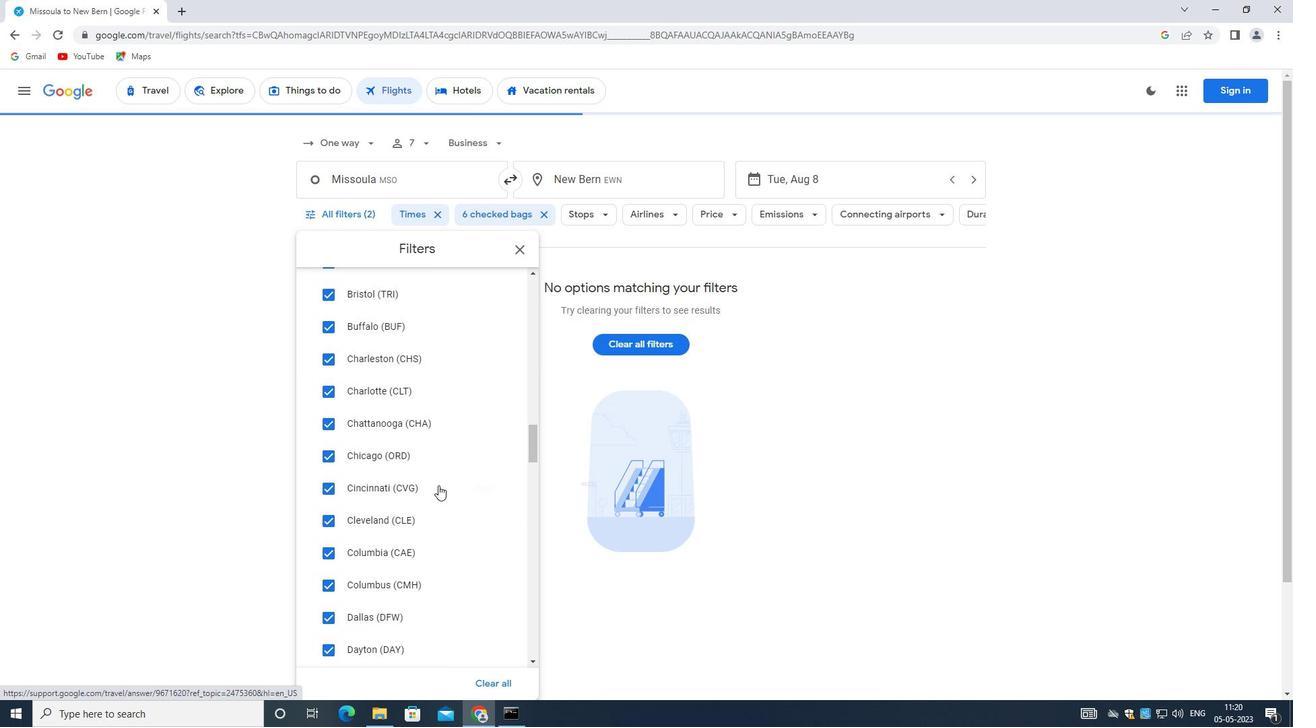 
Action: Mouse scrolled (439, 481) with delta (0, 0)
Screenshot: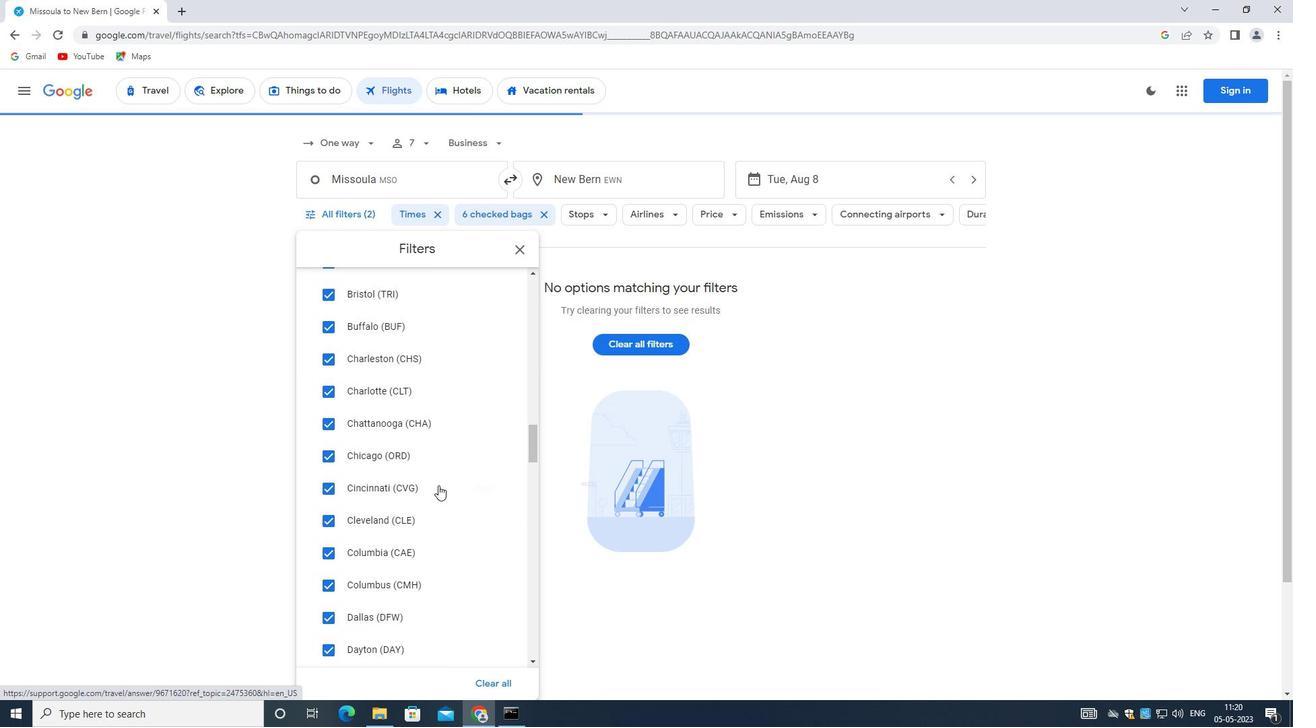 
Action: Mouse scrolled (439, 481) with delta (0, 0)
Screenshot: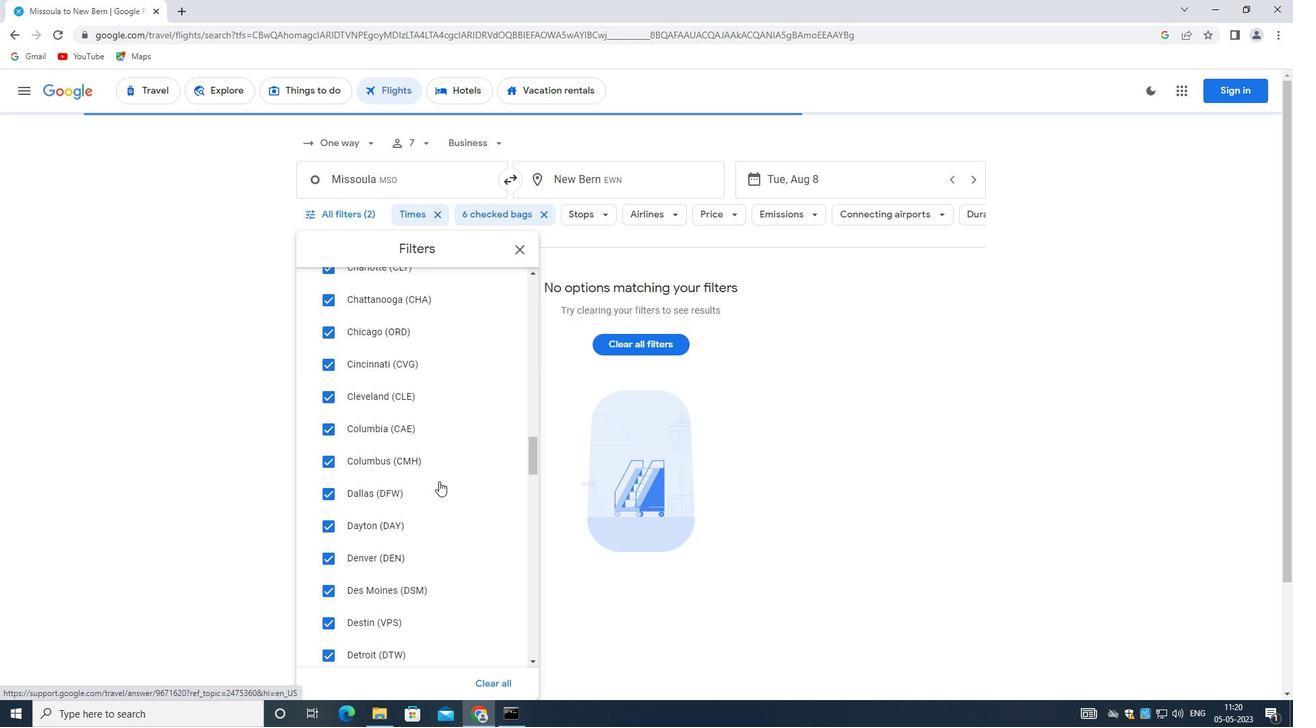 
Action: Mouse scrolled (439, 481) with delta (0, 0)
Screenshot: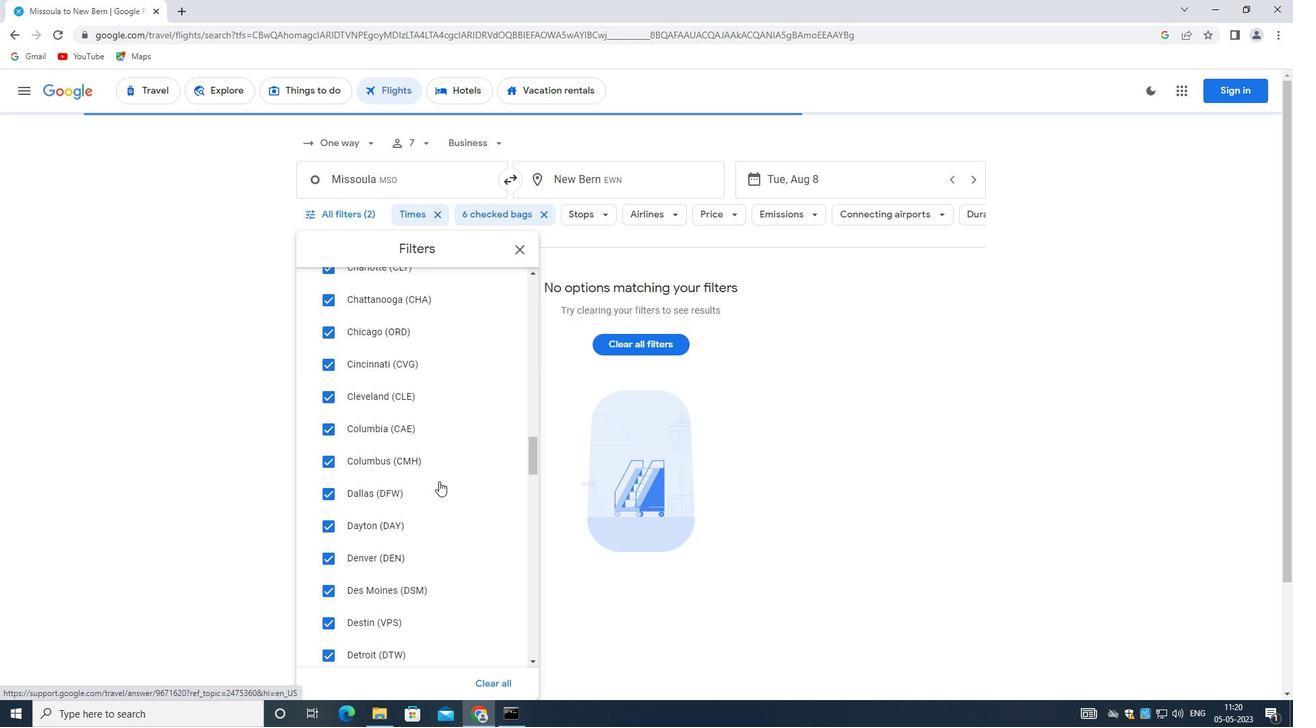 
Action: Mouse scrolled (439, 482) with delta (0, 0)
Screenshot: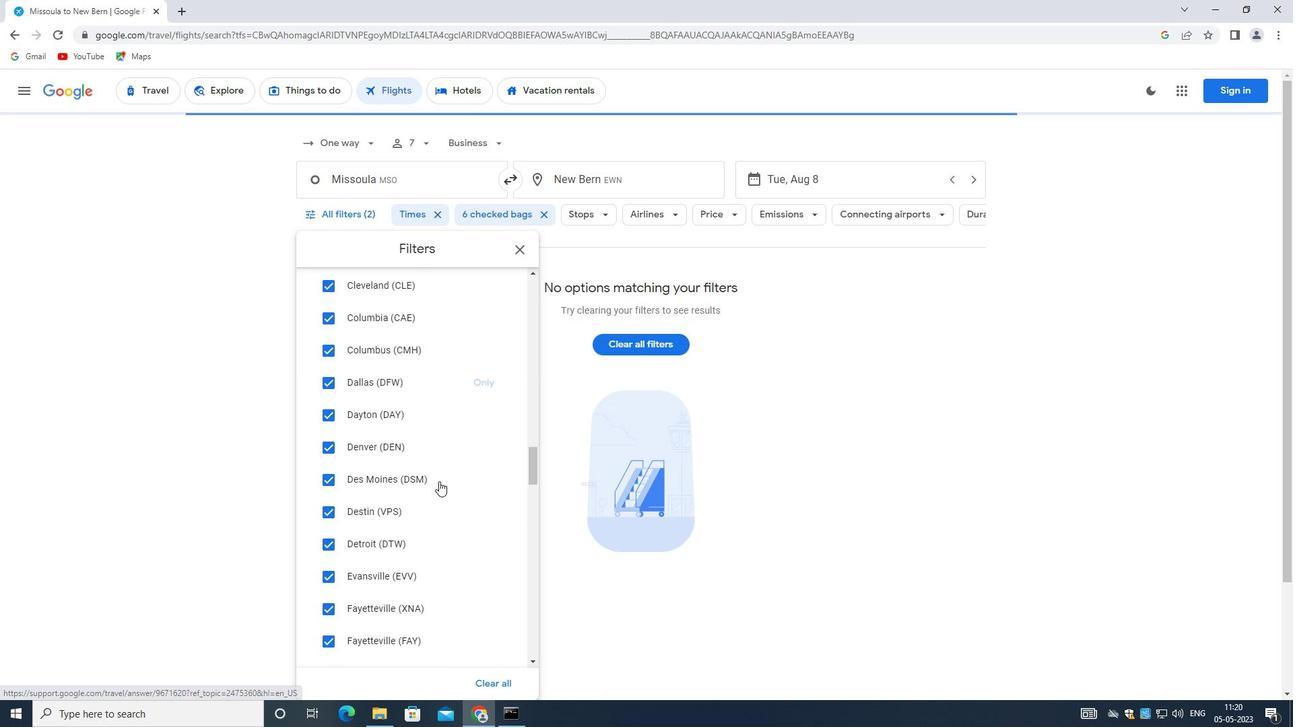 
Action: Mouse scrolled (439, 481) with delta (0, 0)
Screenshot: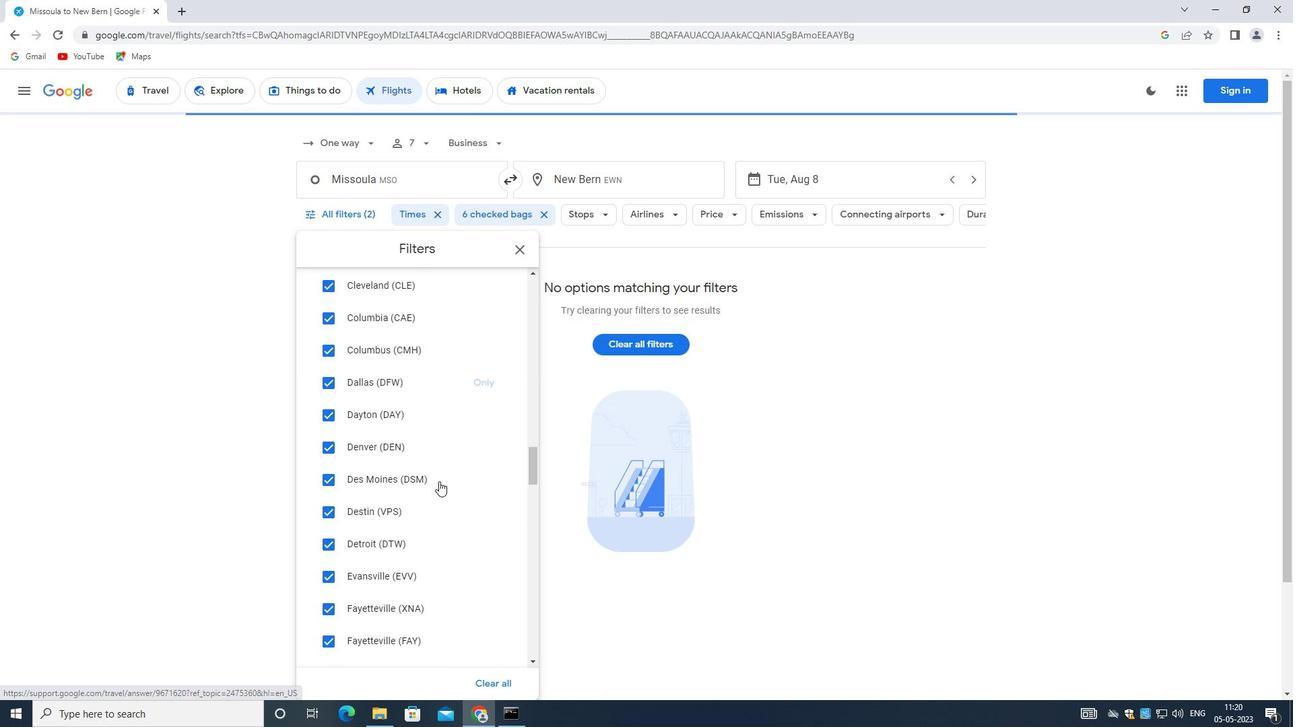 
Action: Mouse scrolled (439, 481) with delta (0, 0)
Screenshot: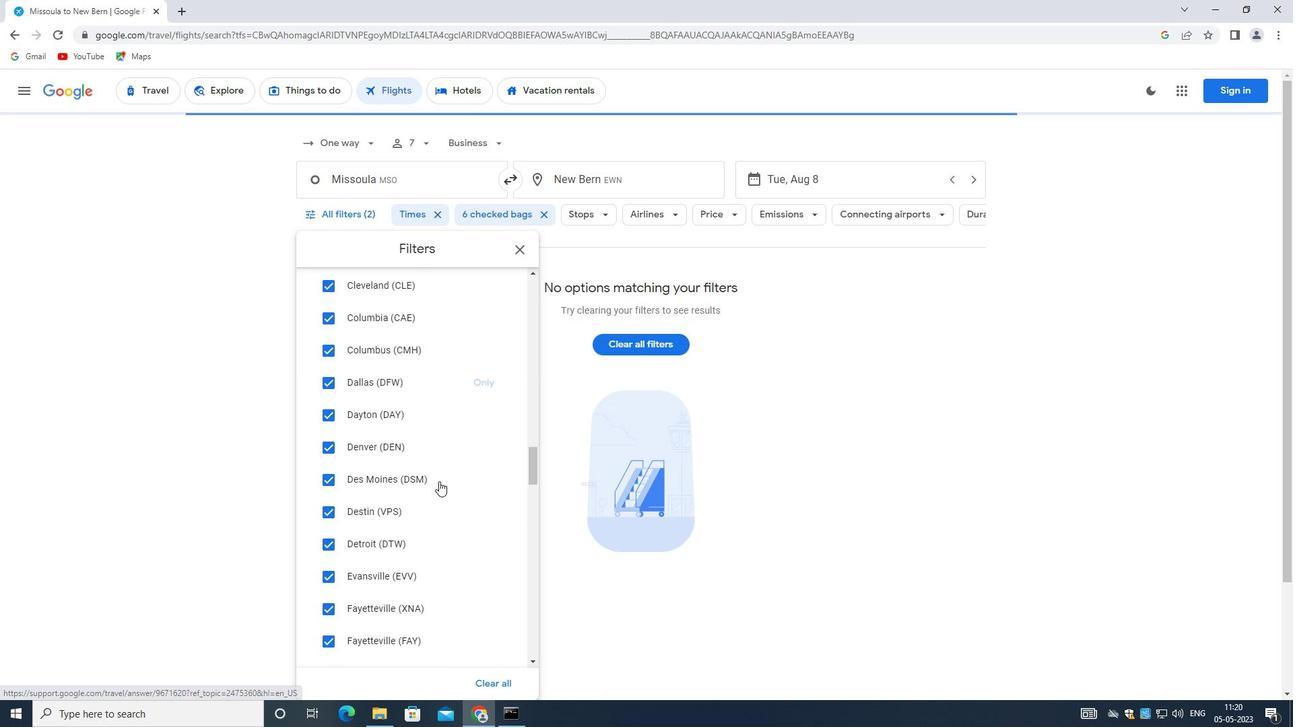 
Action: Mouse scrolled (439, 481) with delta (0, 0)
Screenshot: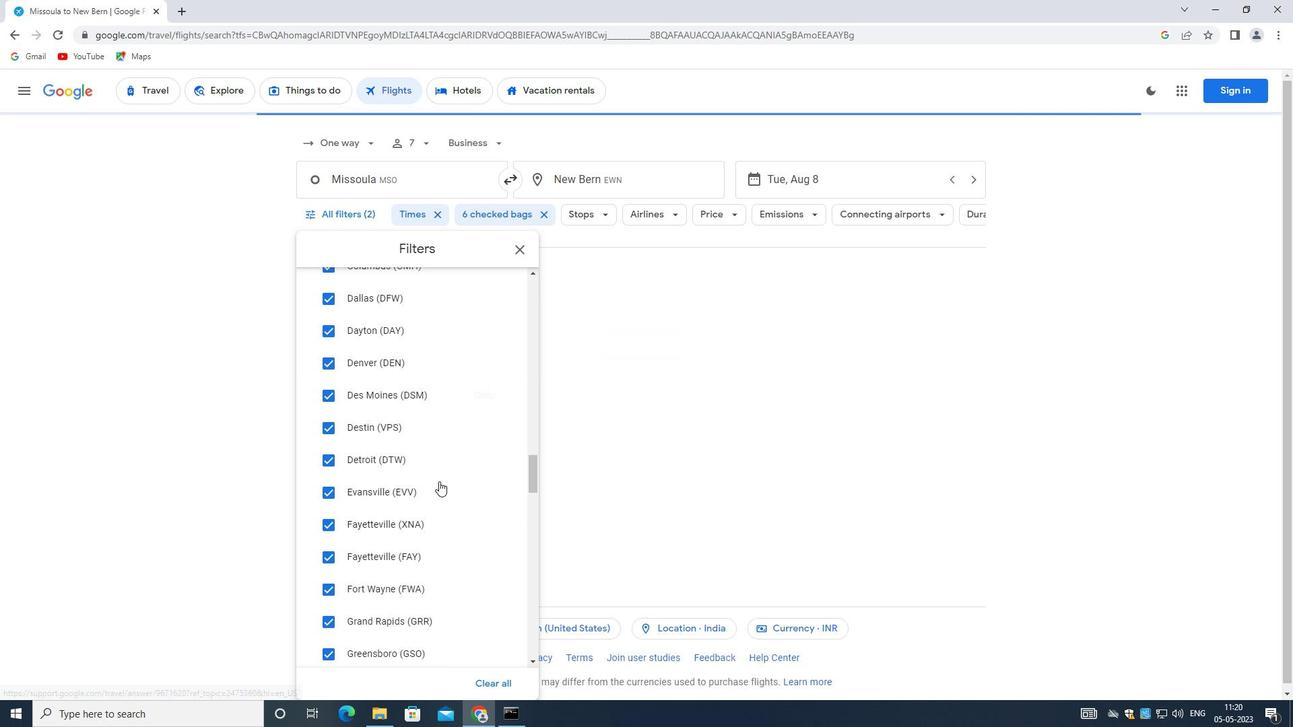 
Action: Mouse scrolled (439, 481) with delta (0, 0)
Screenshot: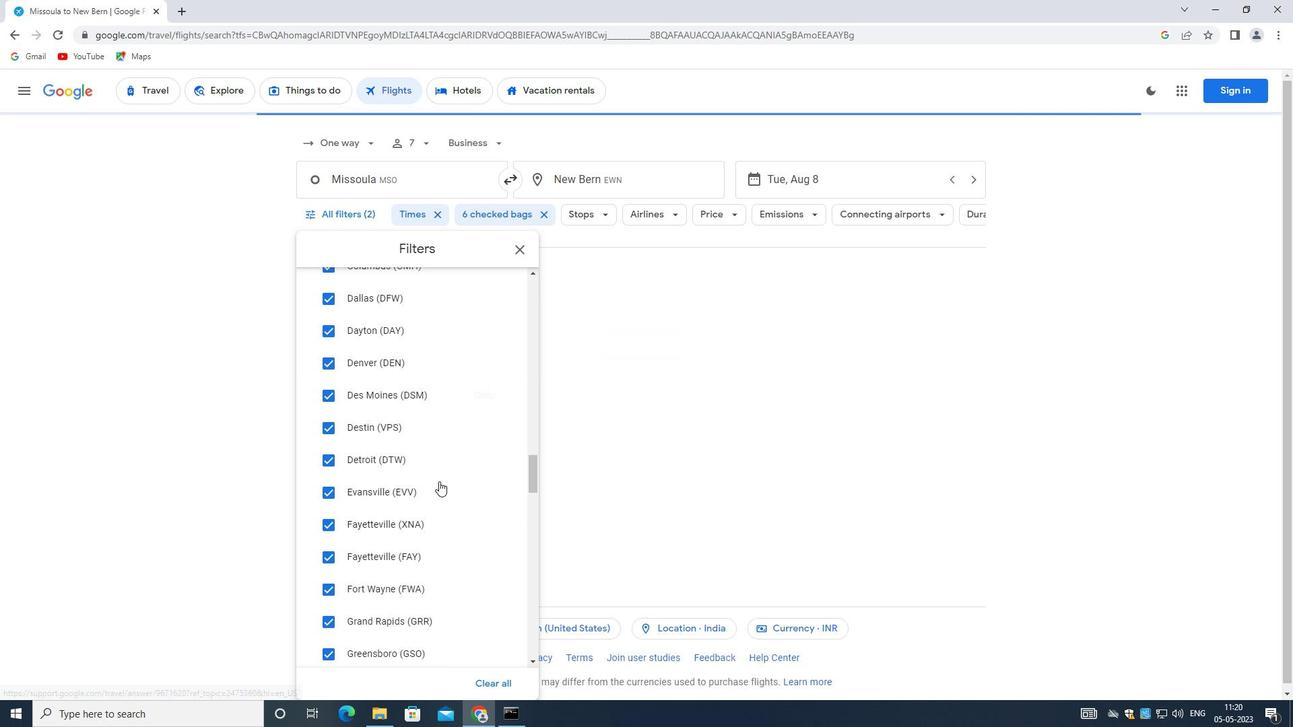 
Action: Mouse scrolled (439, 481) with delta (0, 0)
Screenshot: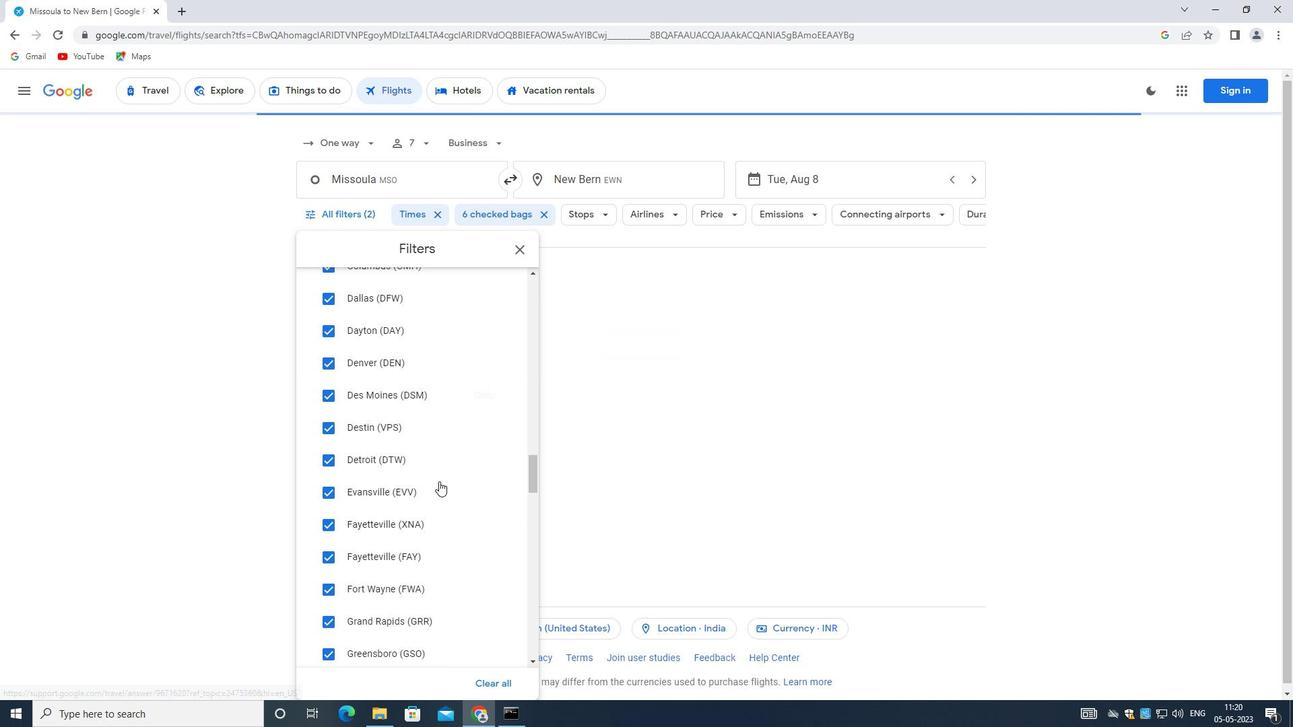 
Action: Mouse scrolled (439, 481) with delta (0, 0)
Screenshot: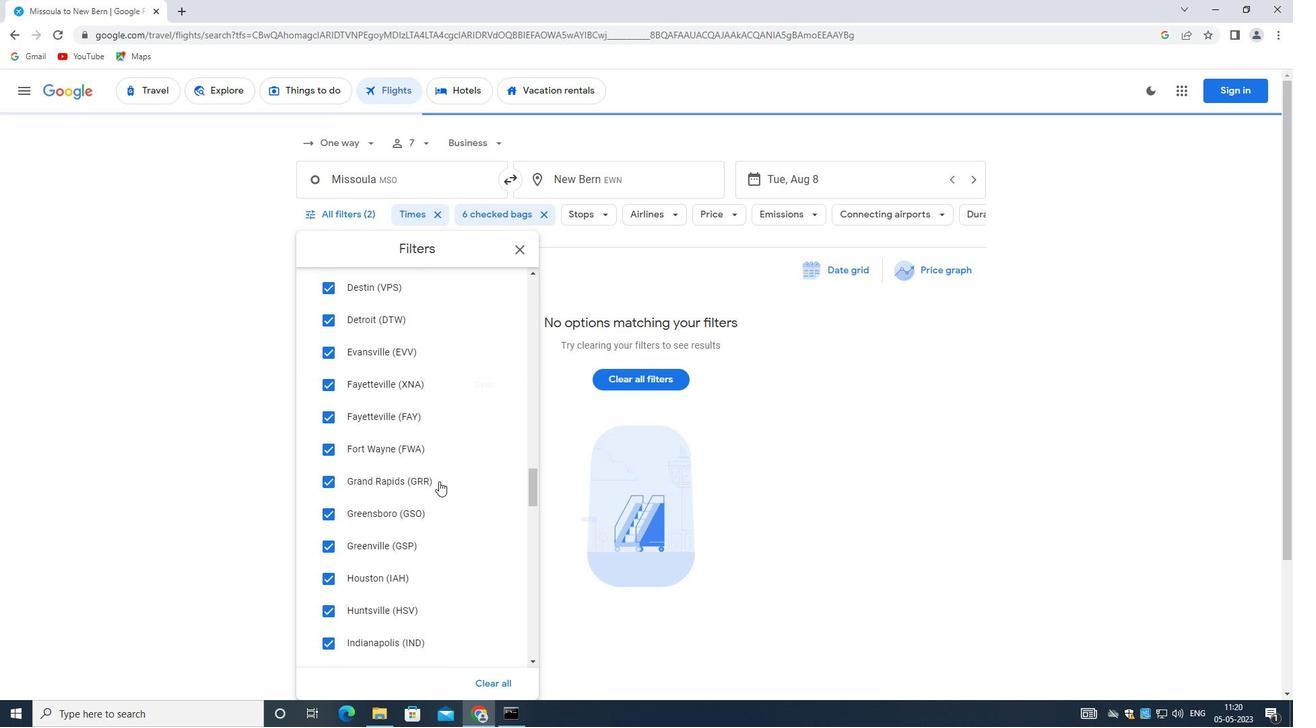 
Action: Mouse scrolled (439, 481) with delta (0, 0)
Screenshot: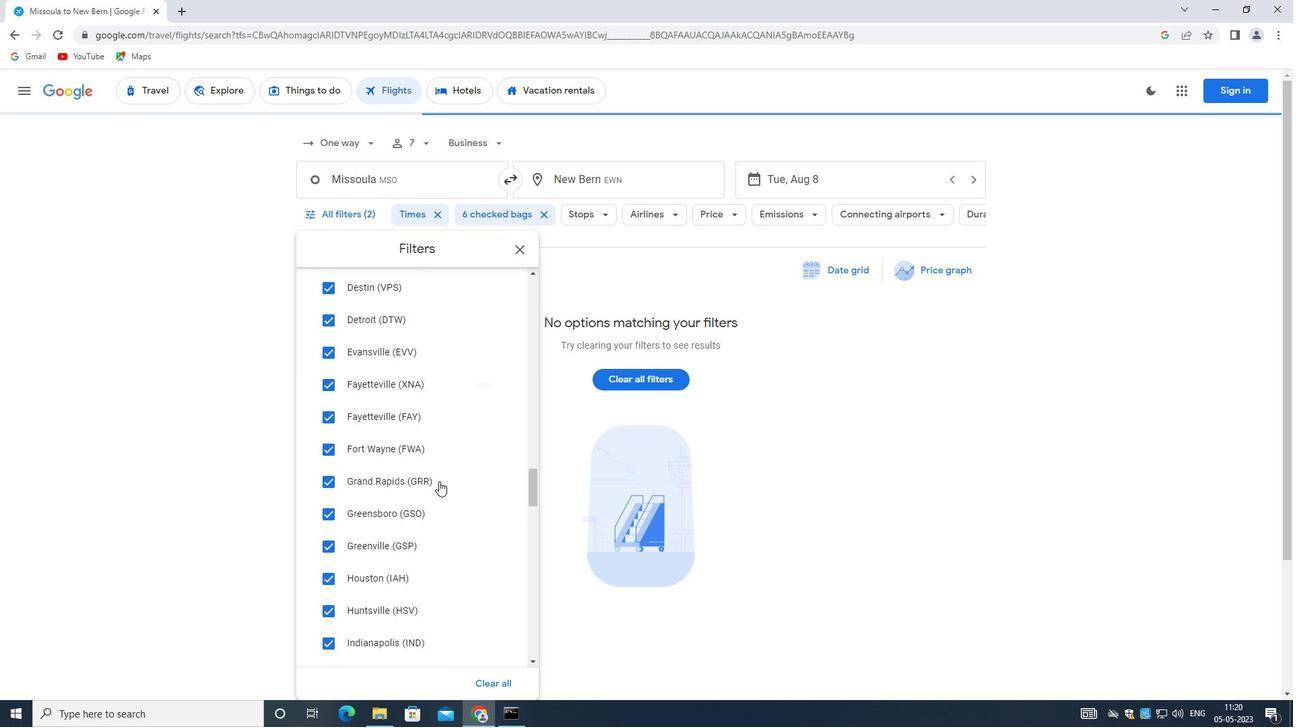 
Action: Mouse moved to (439, 481)
Screenshot: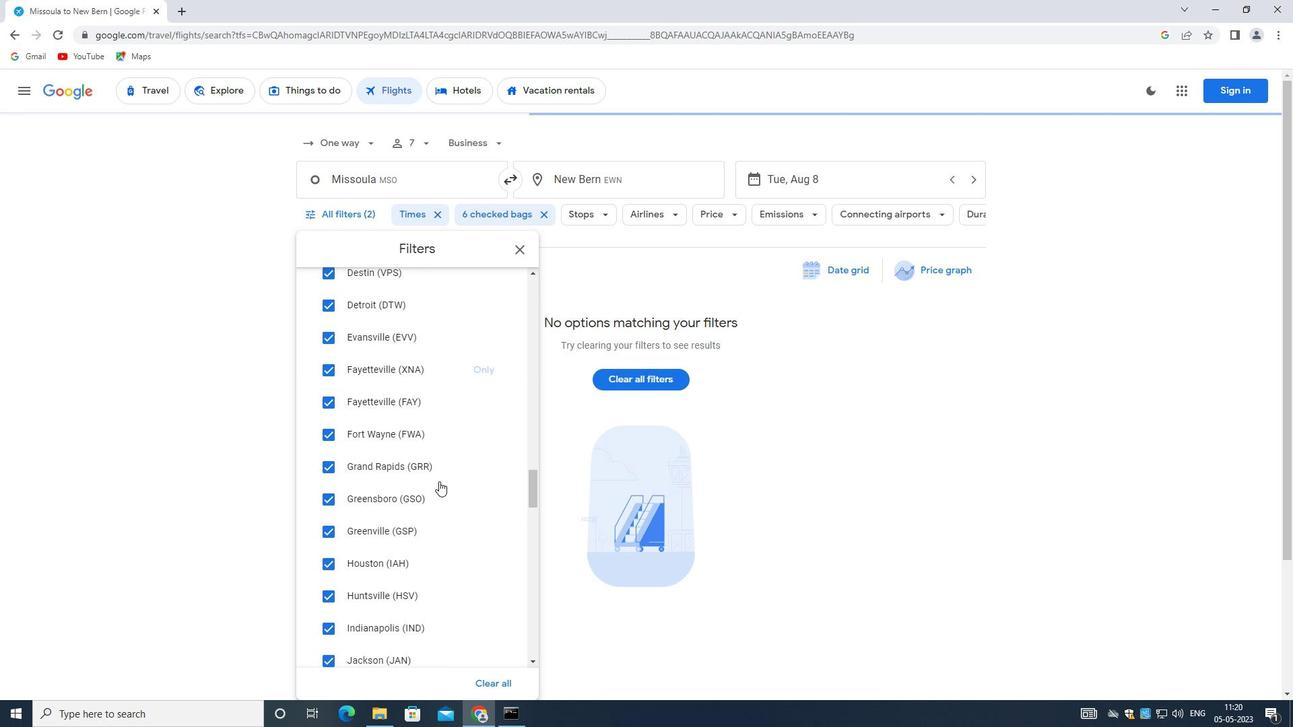 
Action: Mouse scrolled (439, 481) with delta (0, 0)
Screenshot: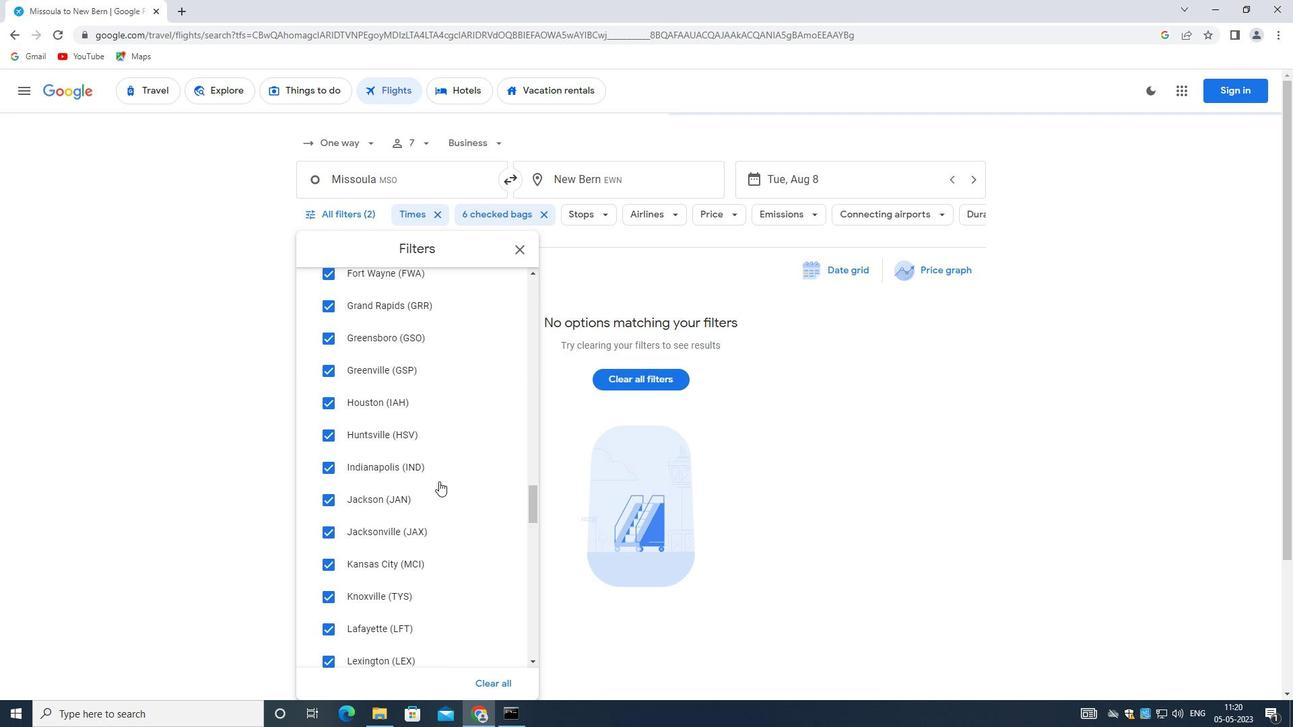 
Action: Mouse scrolled (439, 480) with delta (0, 0)
Screenshot: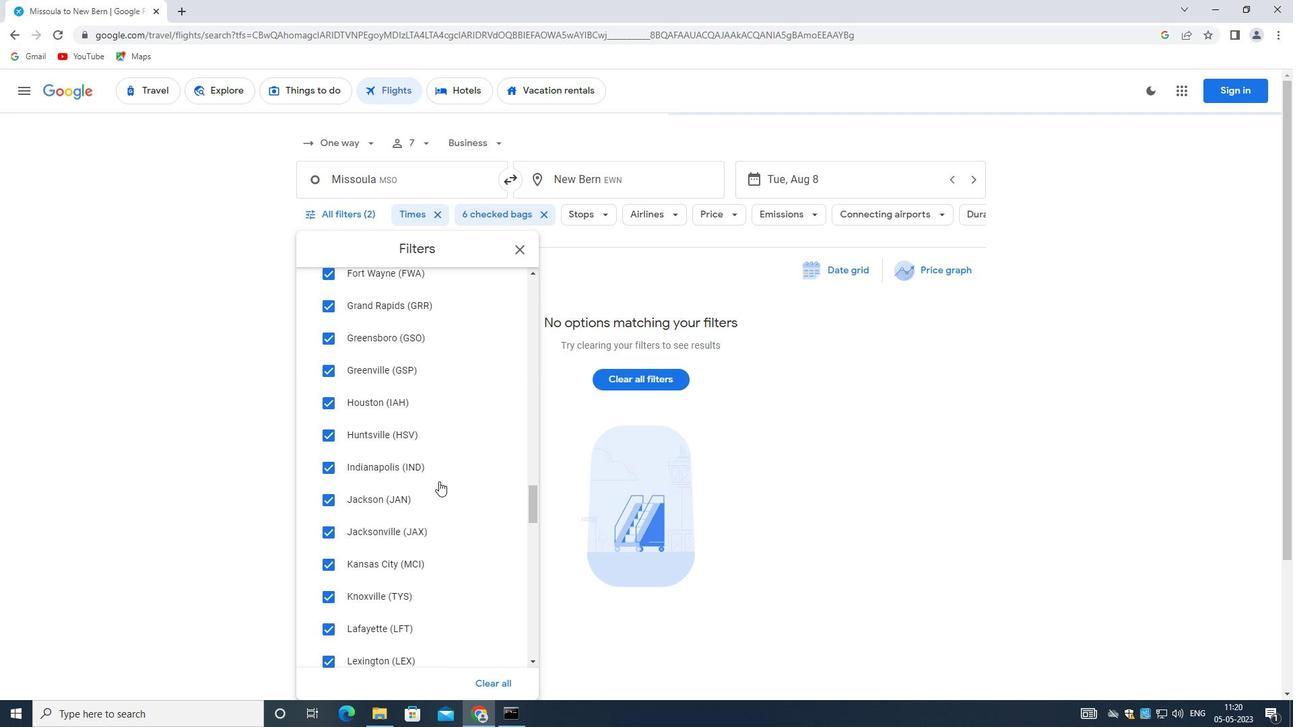 
Action: Mouse scrolled (439, 480) with delta (0, 0)
Screenshot: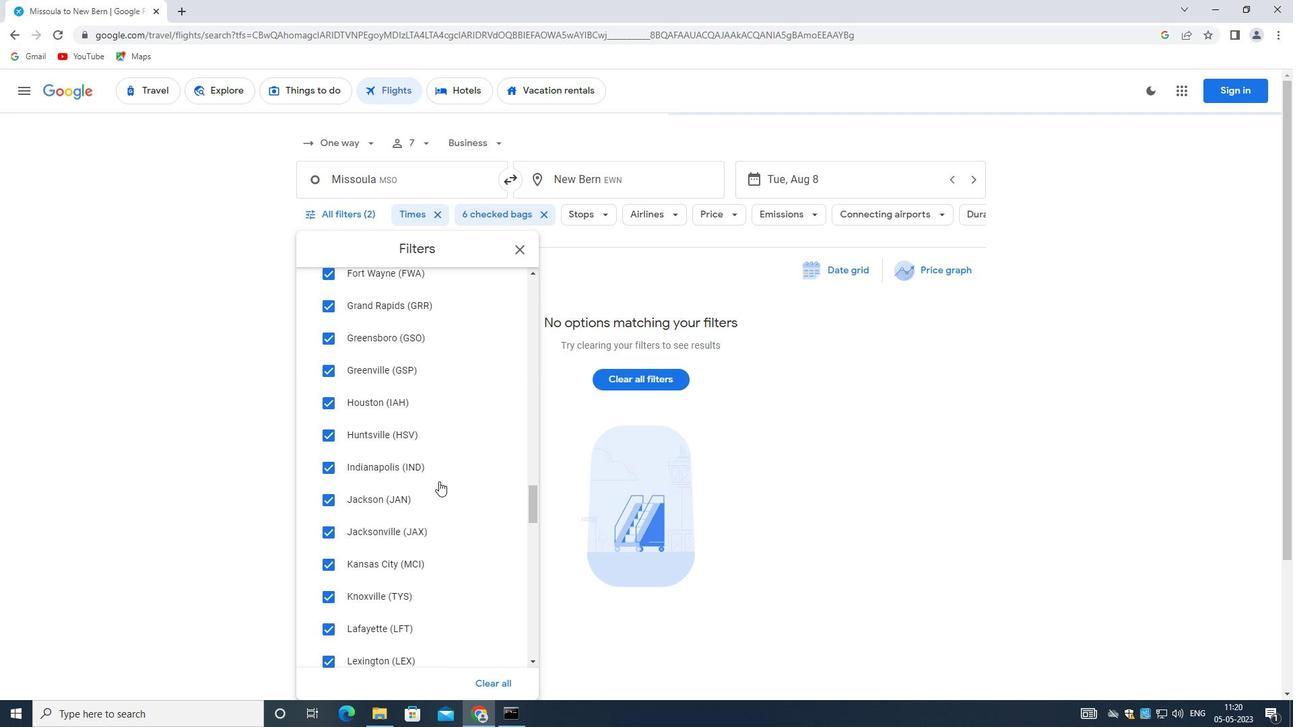 
Action: Mouse scrolled (439, 480) with delta (0, 0)
Screenshot: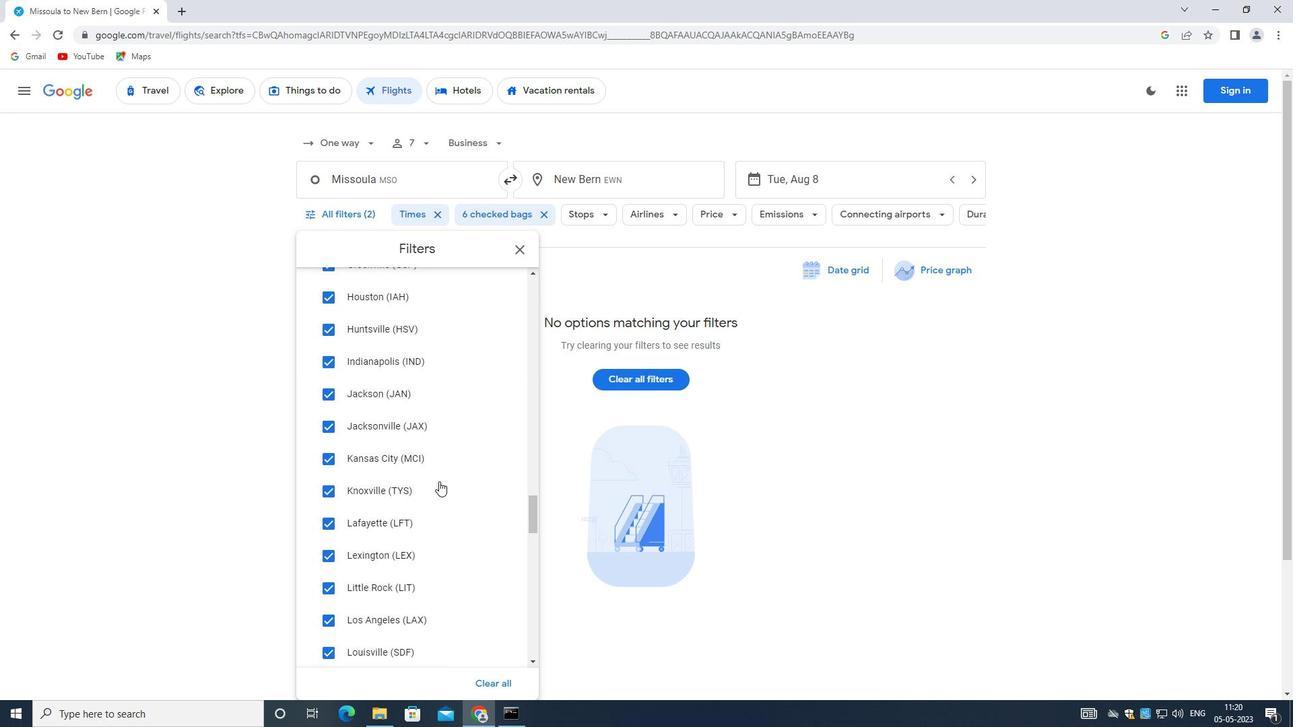 
Action: Mouse scrolled (439, 480) with delta (0, 0)
Screenshot: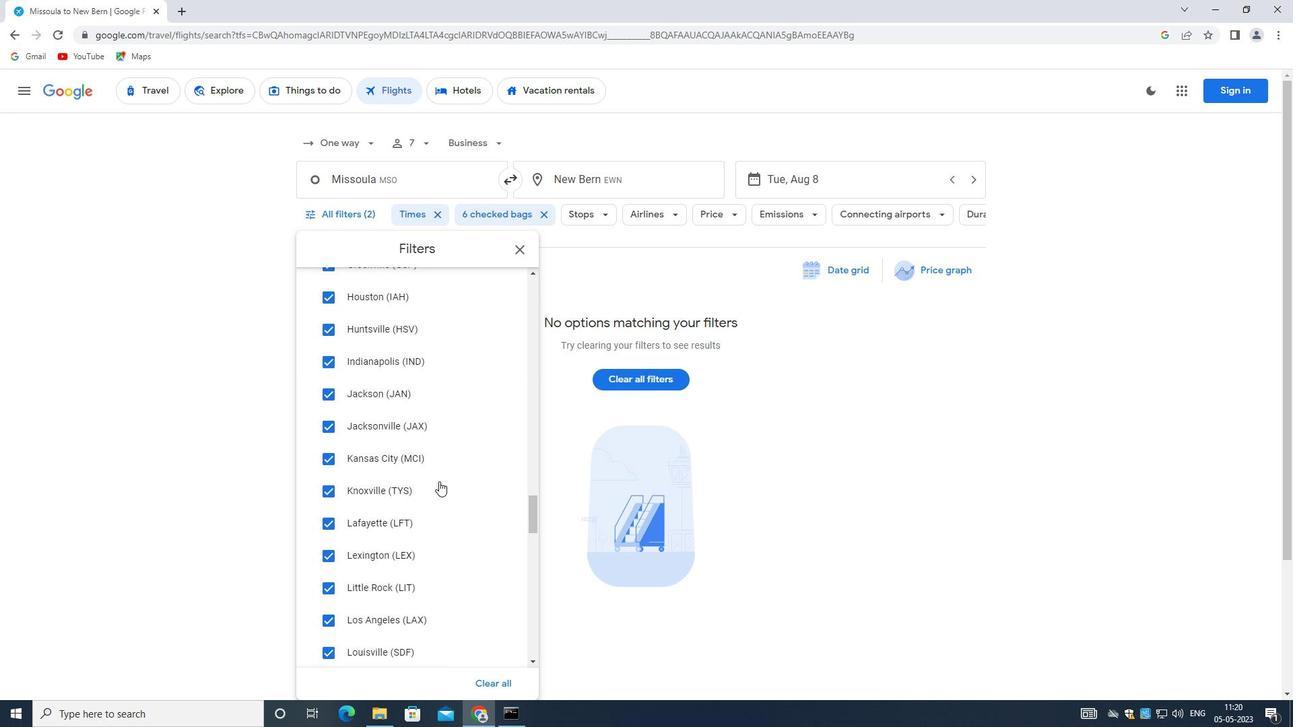 
Action: Mouse scrolled (439, 481) with delta (0, 0)
Screenshot: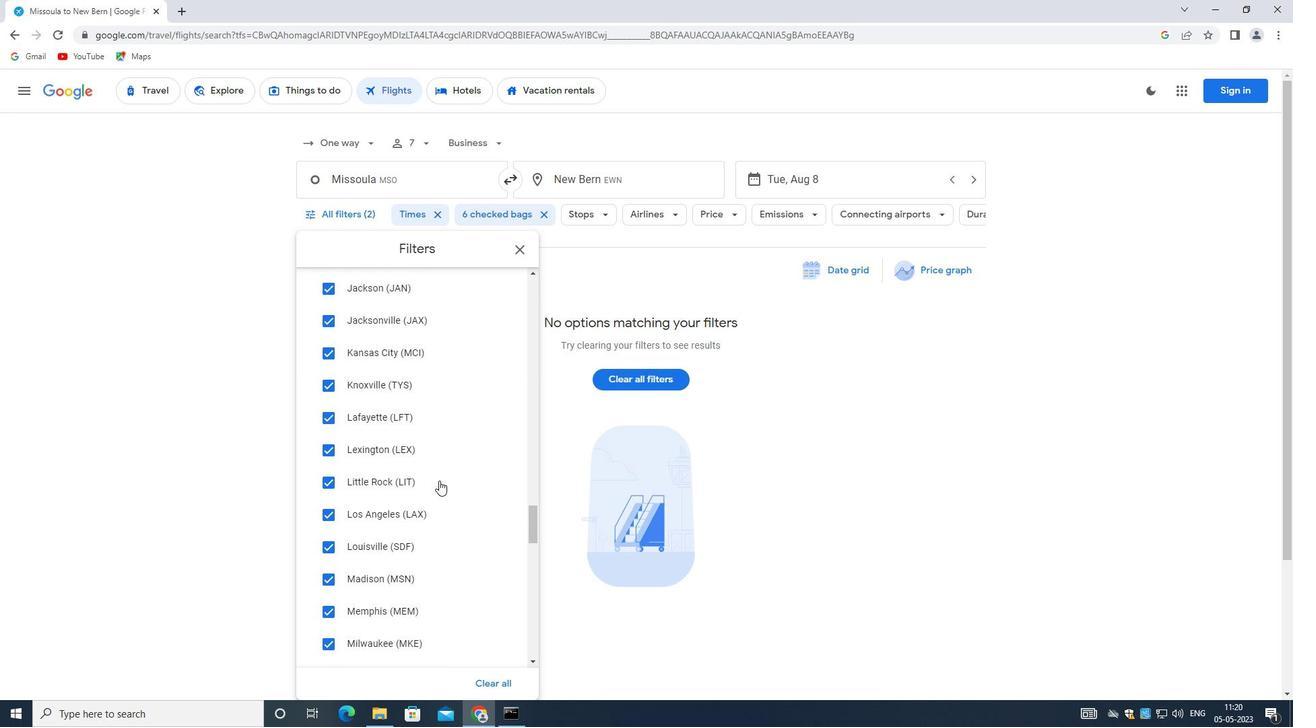 
Action: Mouse scrolled (439, 480) with delta (0, 0)
Screenshot: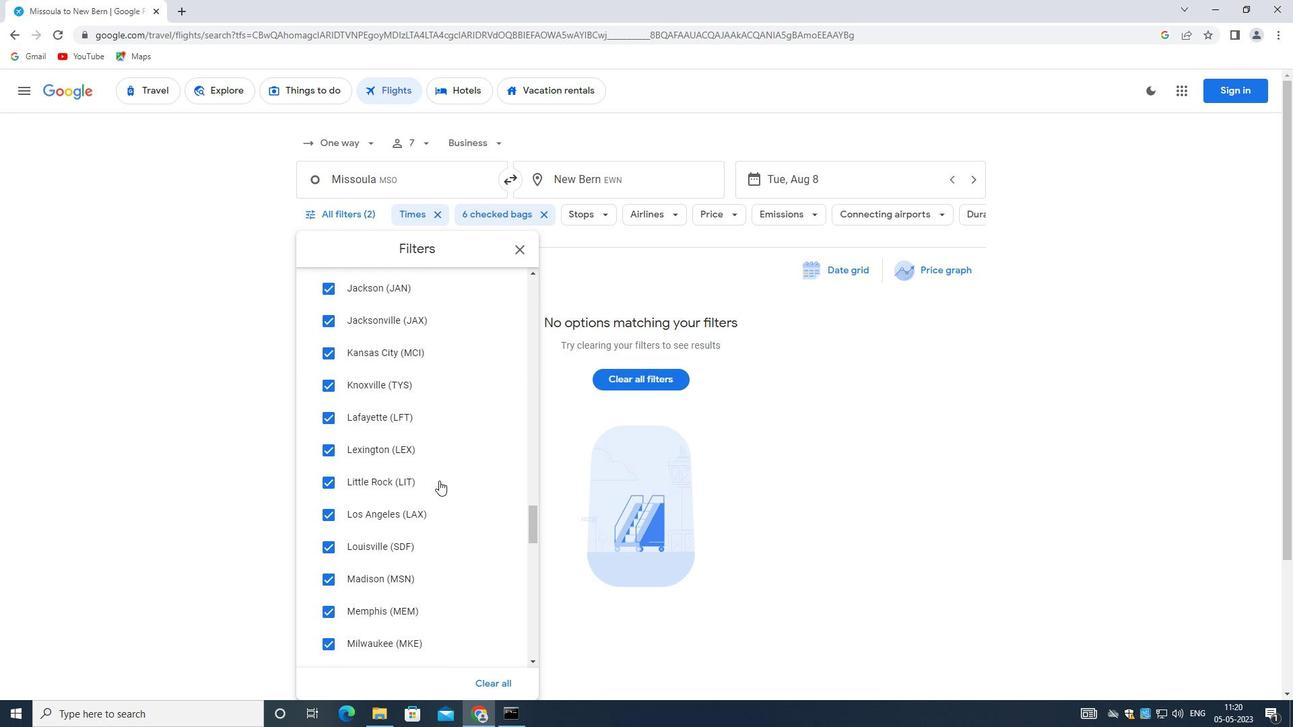 
Action: Mouse scrolled (439, 480) with delta (0, 0)
Screenshot: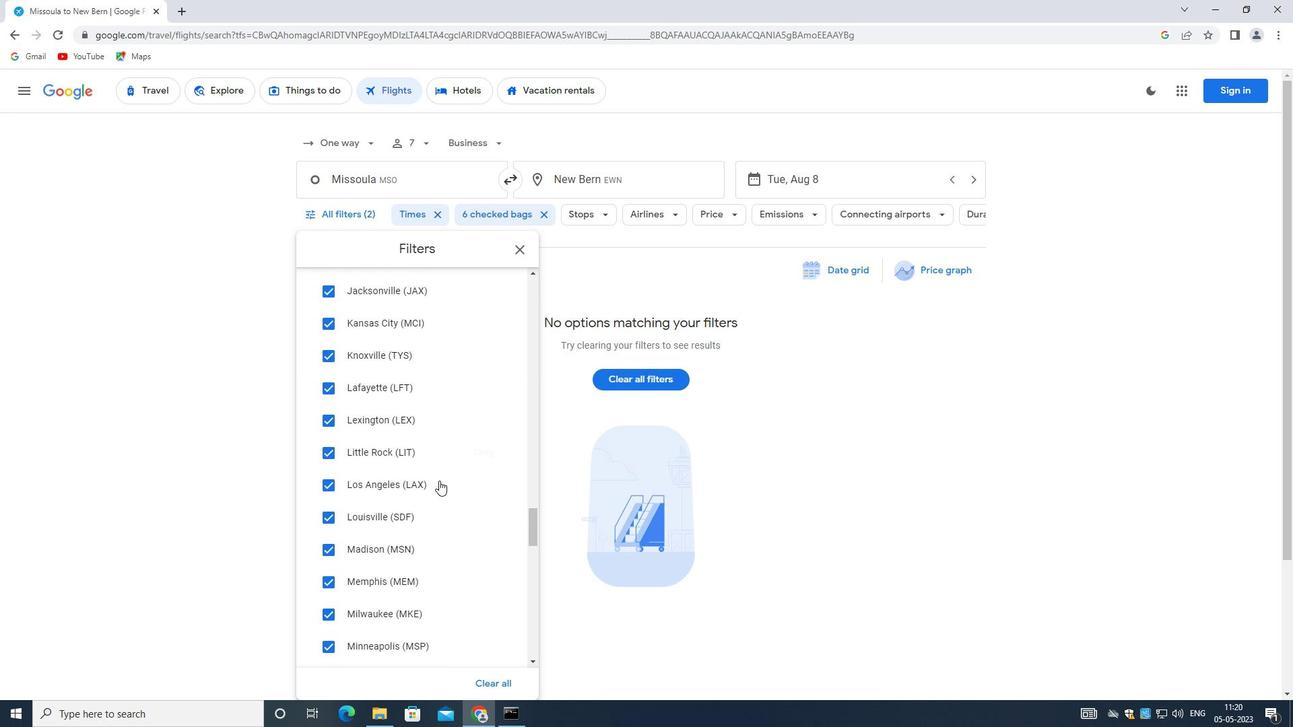 
Action: Mouse scrolled (439, 480) with delta (0, 0)
Screenshot: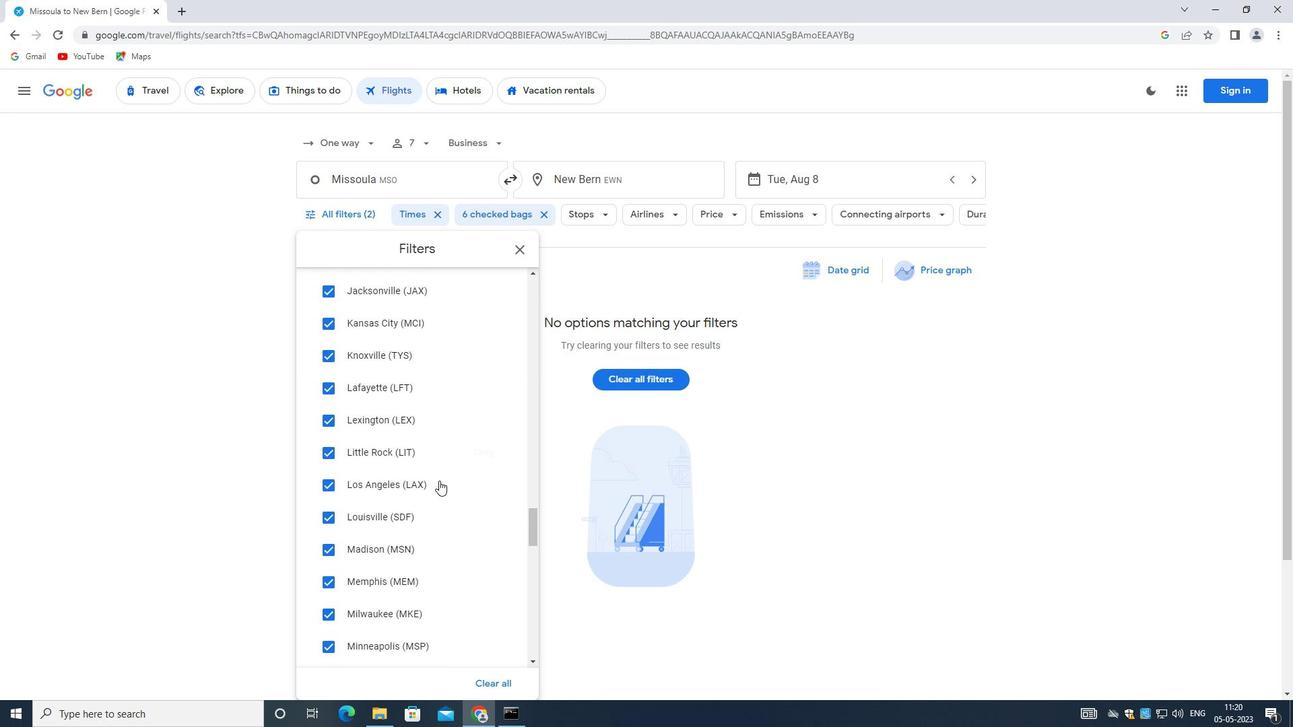
Action: Mouse scrolled (439, 480) with delta (0, 0)
Screenshot: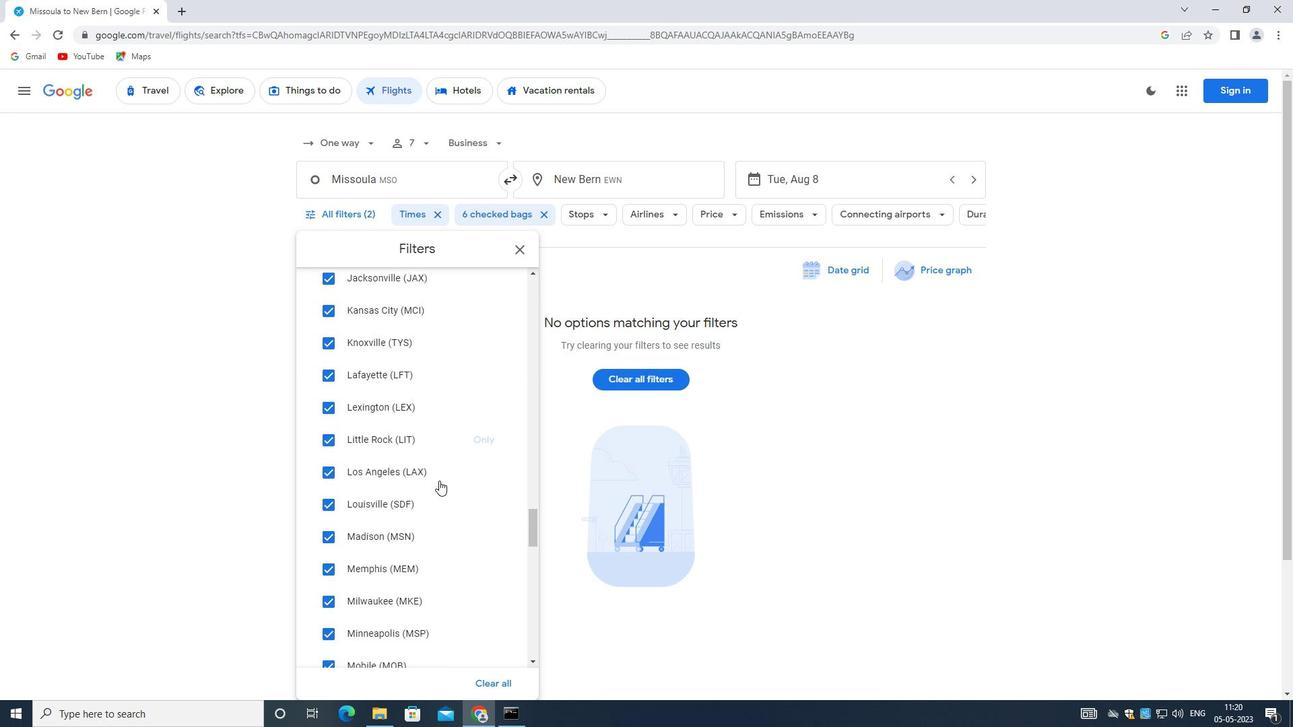 
Action: Mouse moved to (439, 479)
Screenshot: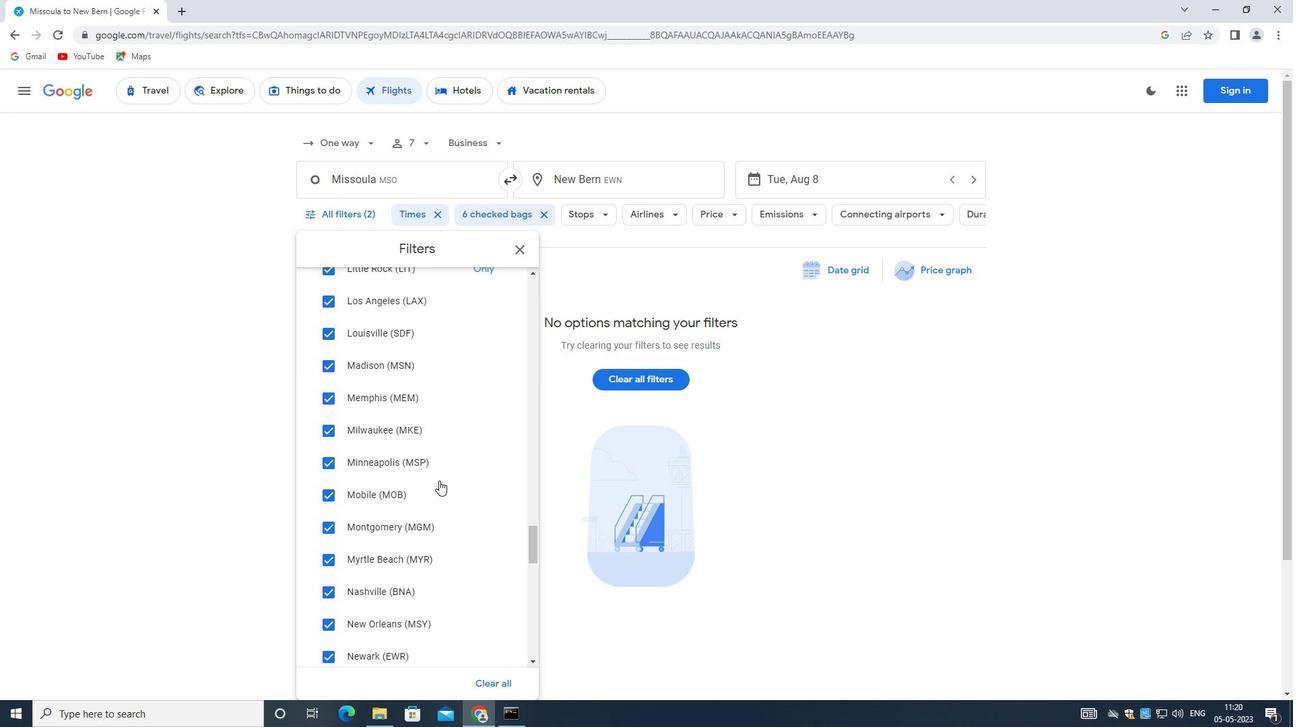 
Action: Mouse scrolled (439, 478) with delta (0, 0)
Screenshot: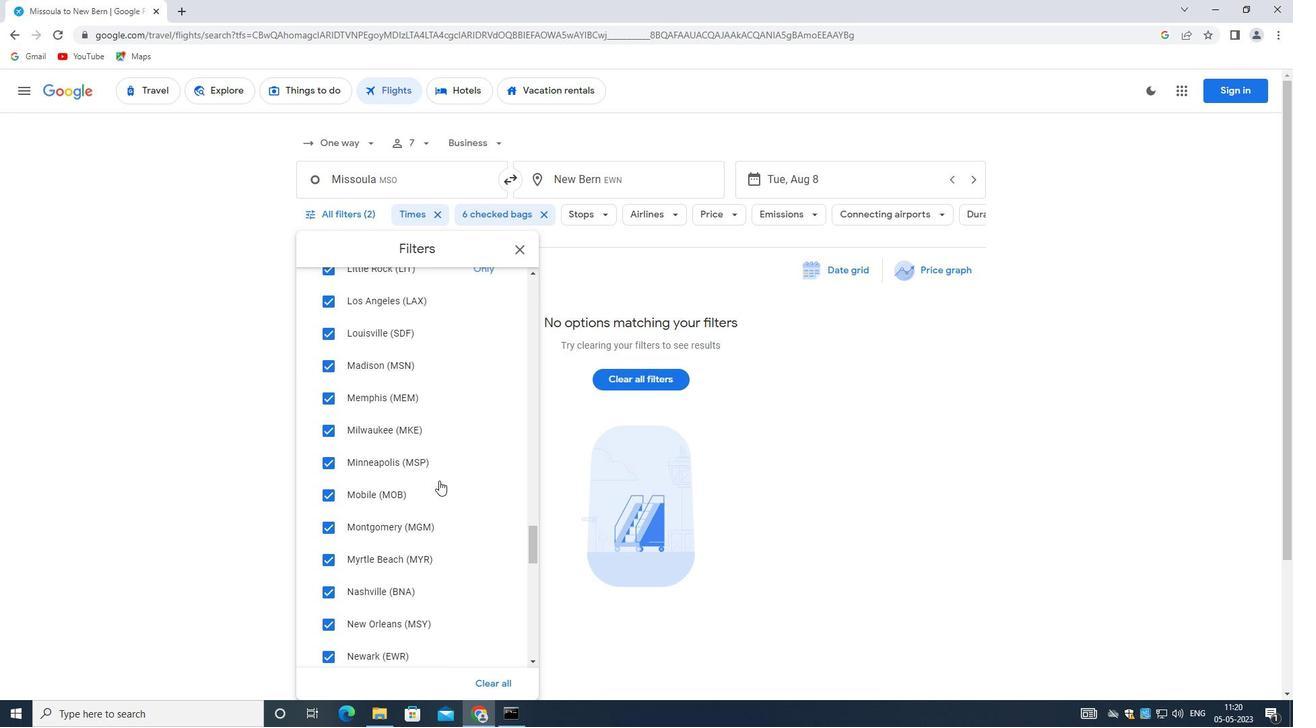 
Action: Mouse scrolled (439, 478) with delta (0, 0)
Screenshot: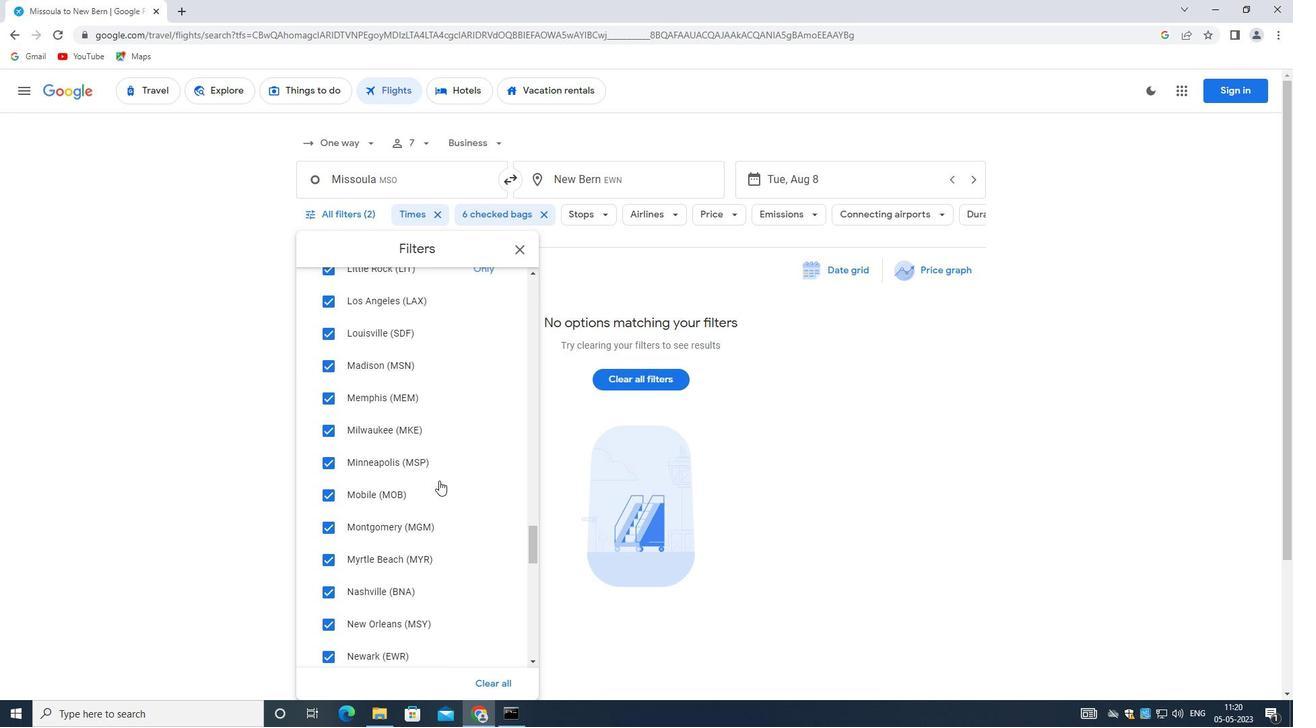 
Action: Mouse scrolled (439, 478) with delta (0, 0)
Screenshot: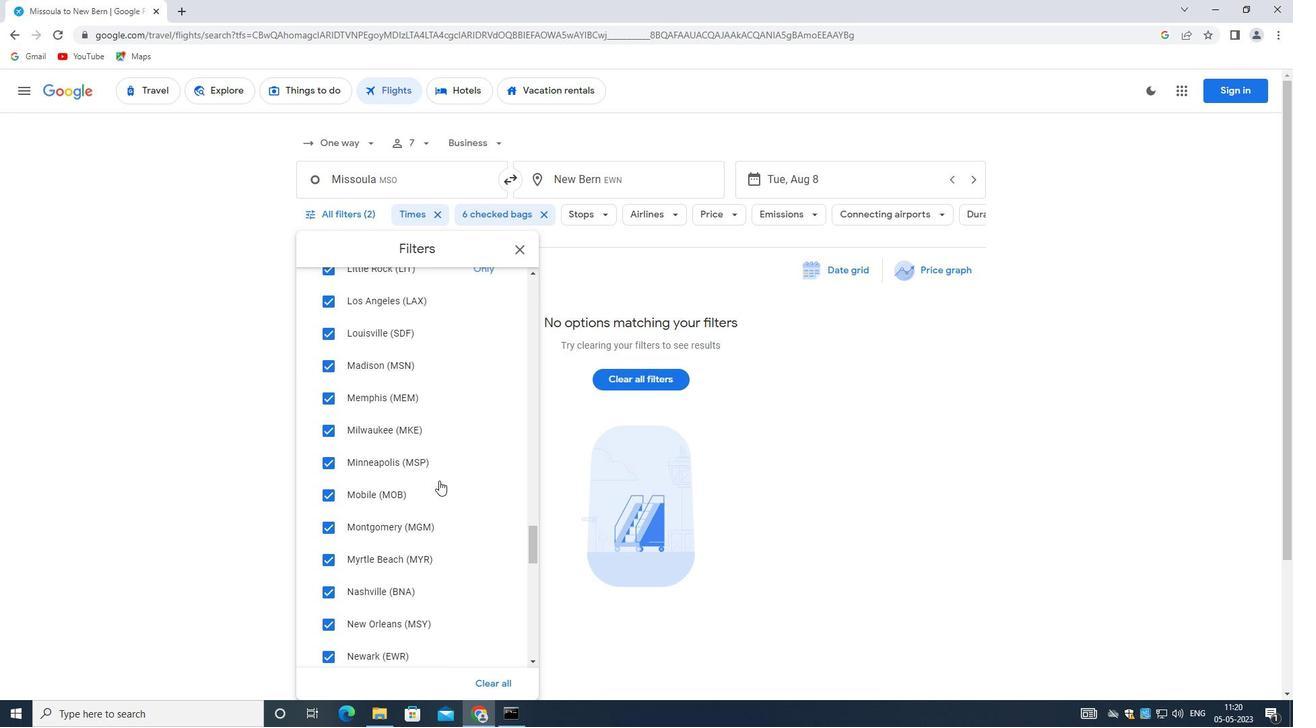 
Action: Mouse scrolled (439, 478) with delta (0, 0)
Screenshot: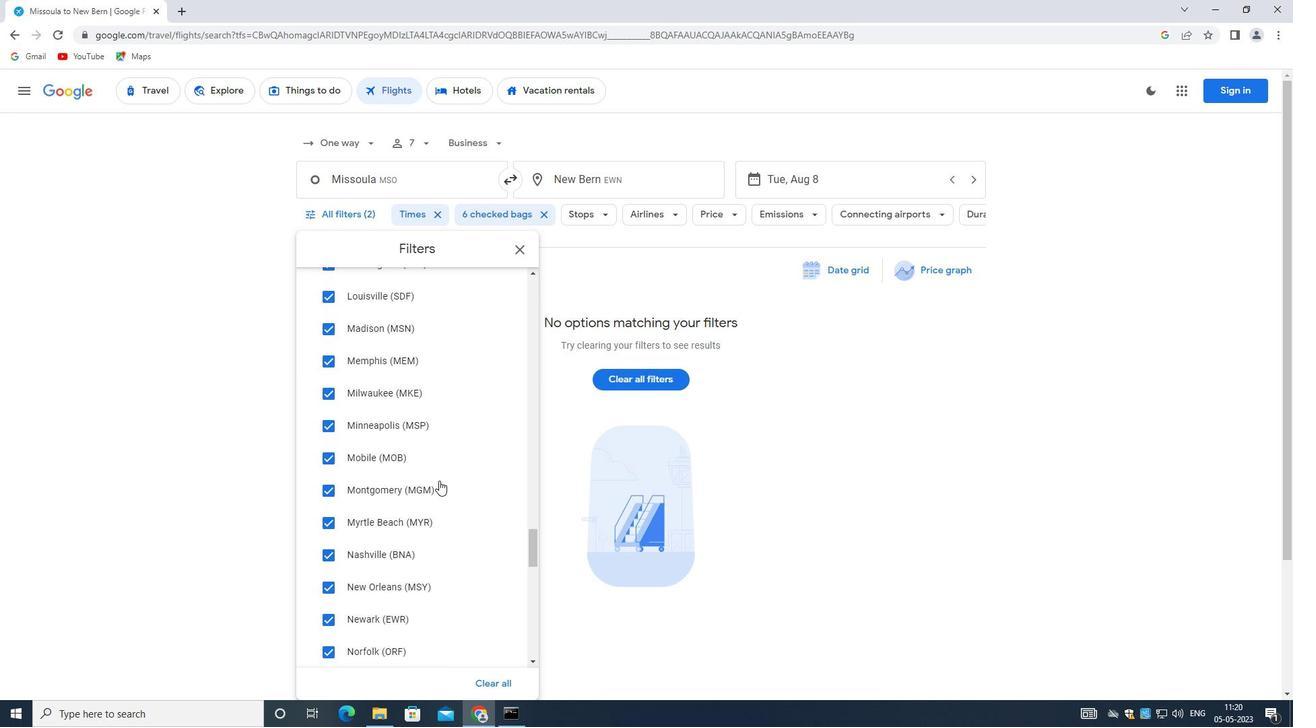 
Action: Mouse moved to (439, 479)
Screenshot: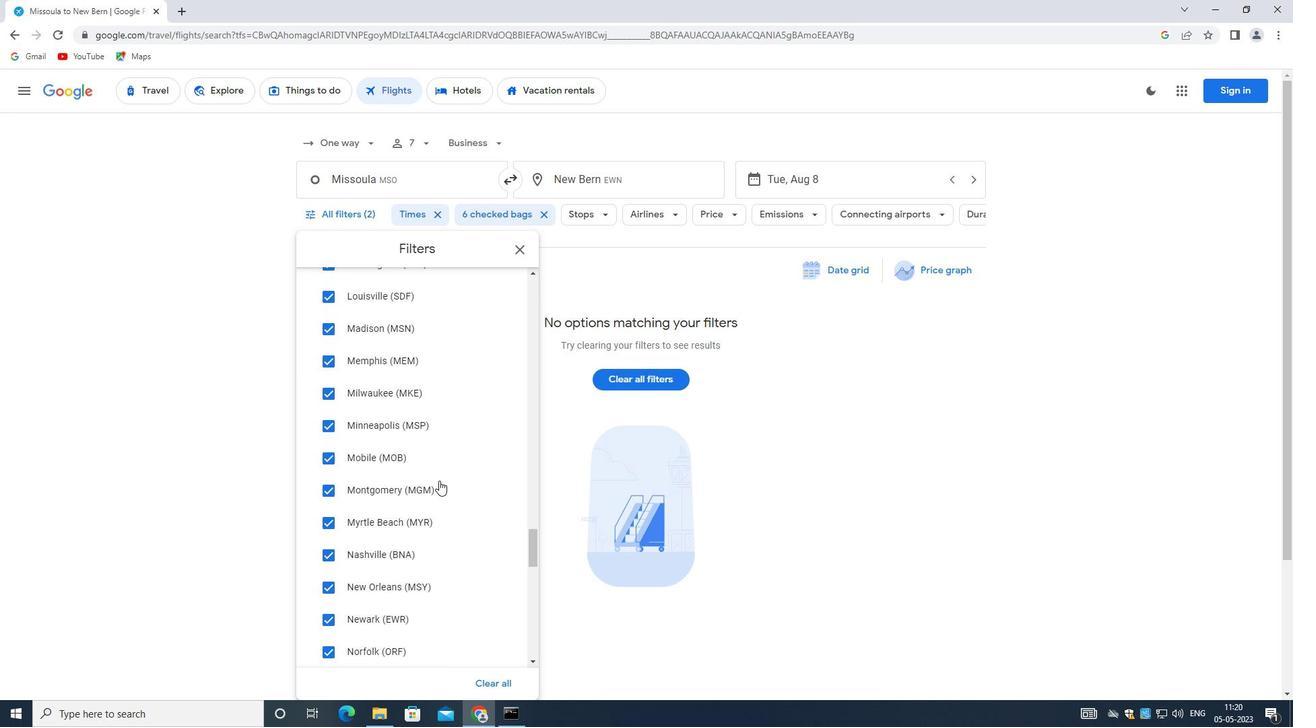 
Action: Mouse scrolled (439, 478) with delta (0, 0)
Screenshot: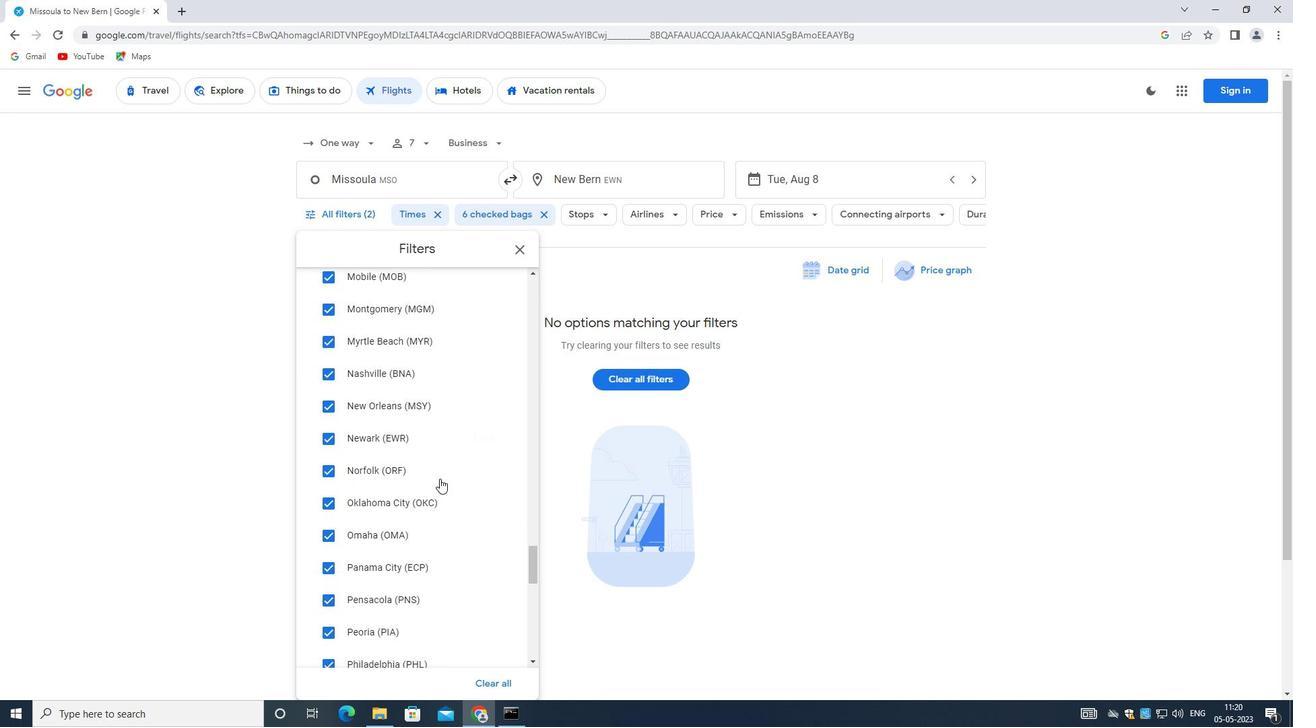 
Action: Mouse scrolled (439, 478) with delta (0, 0)
Screenshot: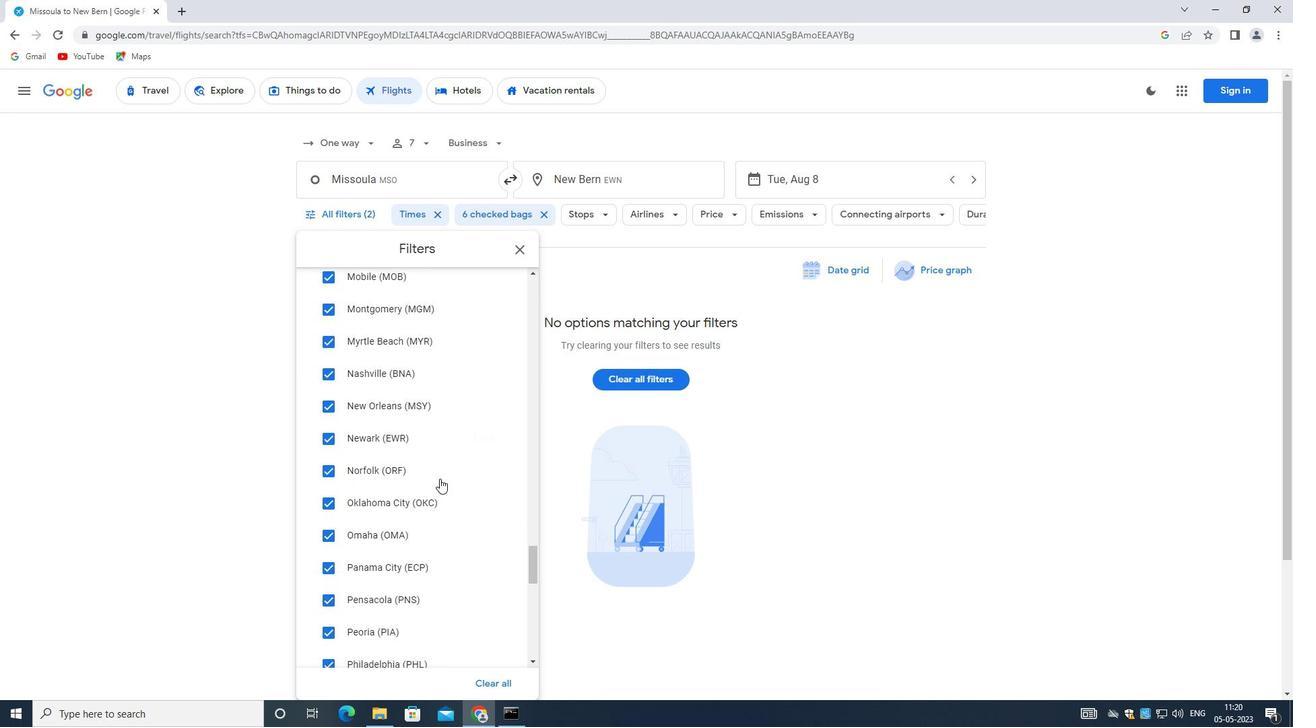 
Action: Mouse moved to (440, 478)
Screenshot: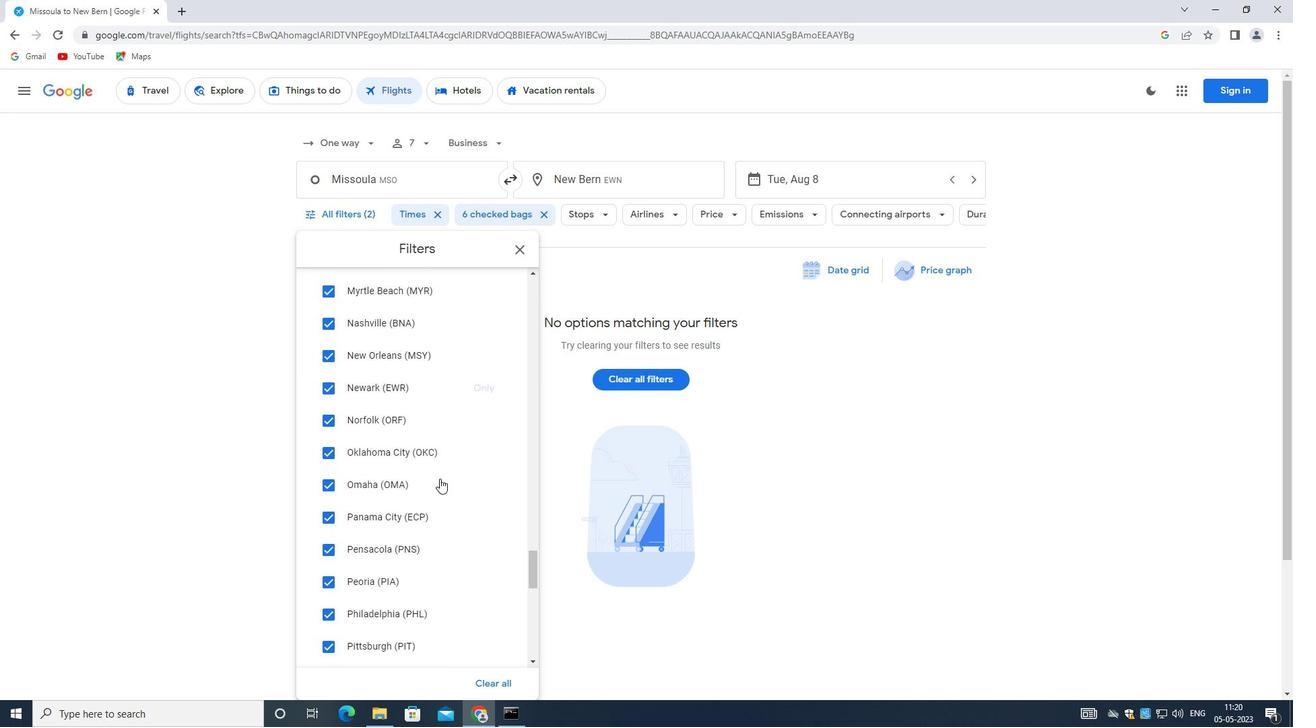 
Action: Mouse scrolled (440, 477) with delta (0, 0)
Screenshot: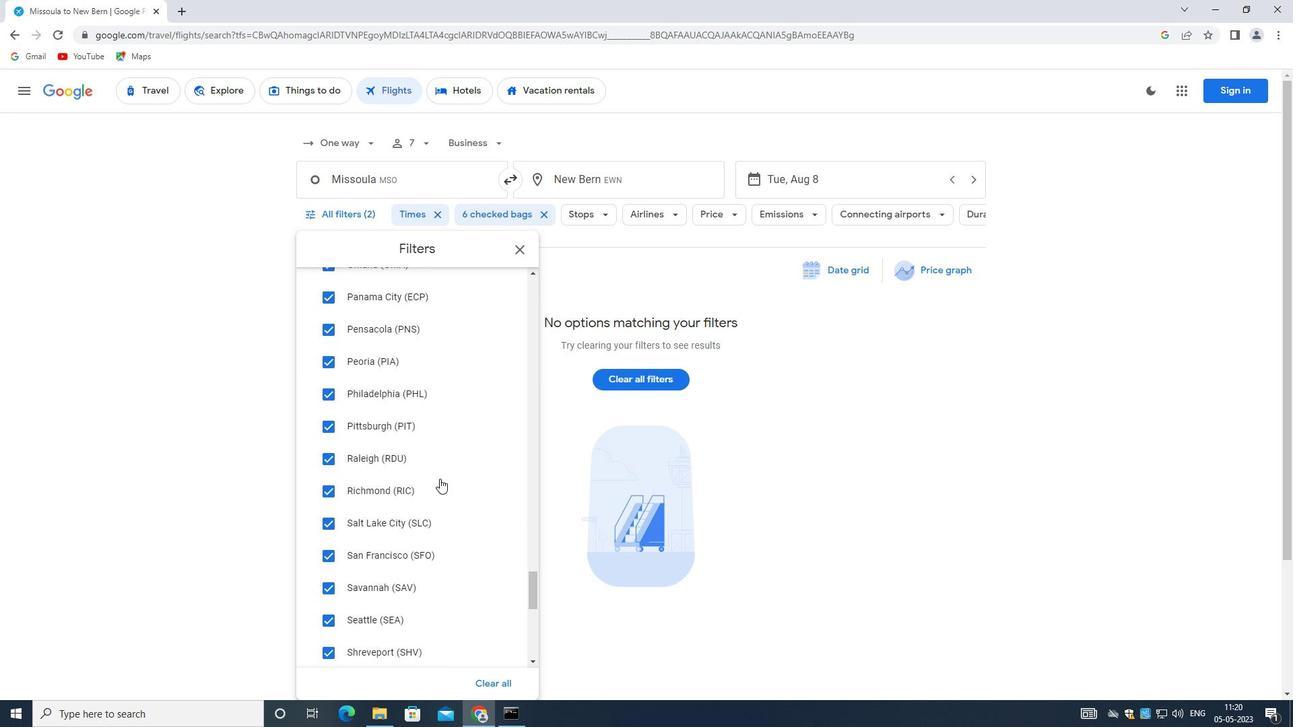 
Action: Mouse scrolled (440, 477) with delta (0, 0)
Screenshot: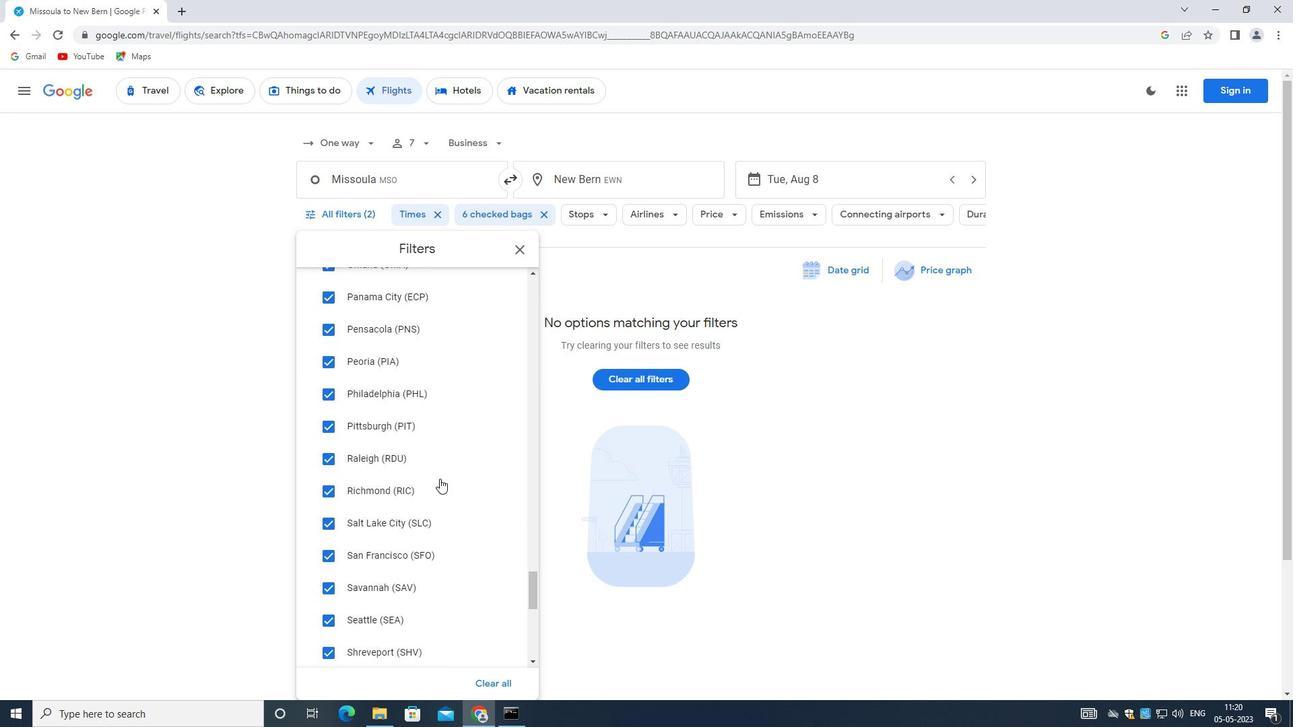 
Action: Mouse scrolled (440, 477) with delta (0, -1)
Screenshot: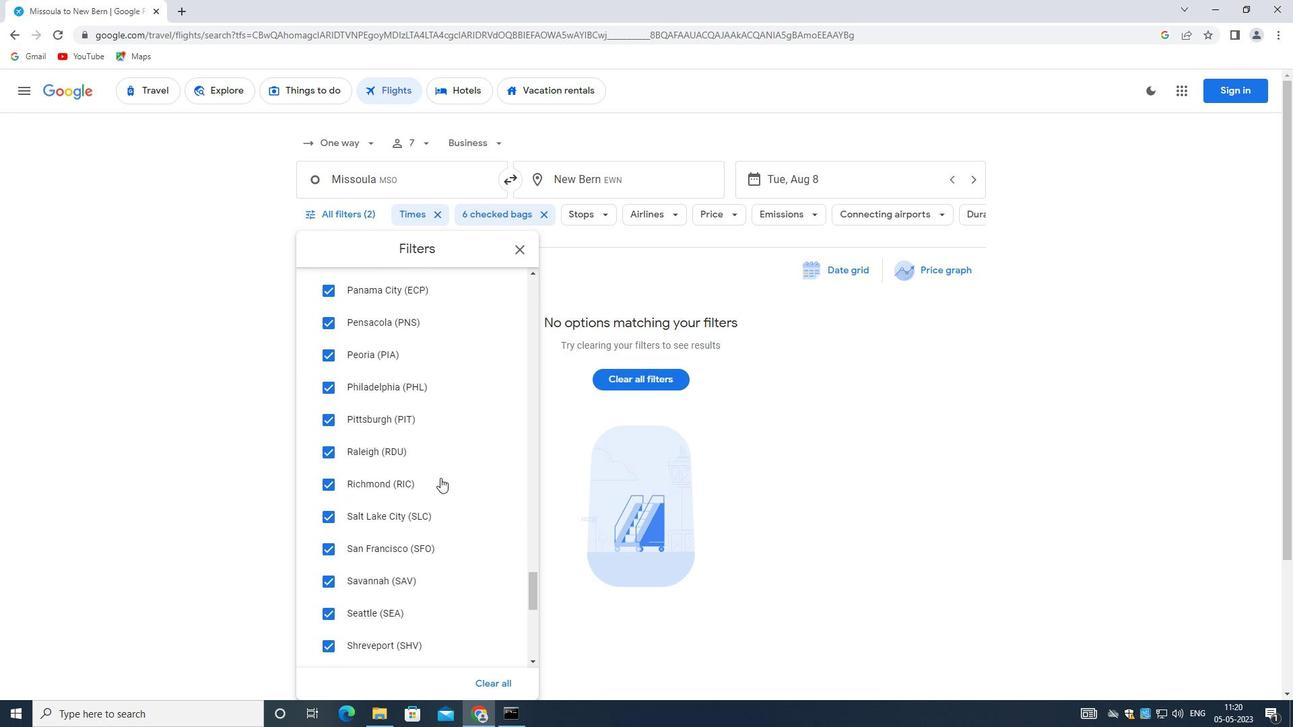 
Action: Mouse scrolled (440, 477) with delta (0, 0)
Screenshot: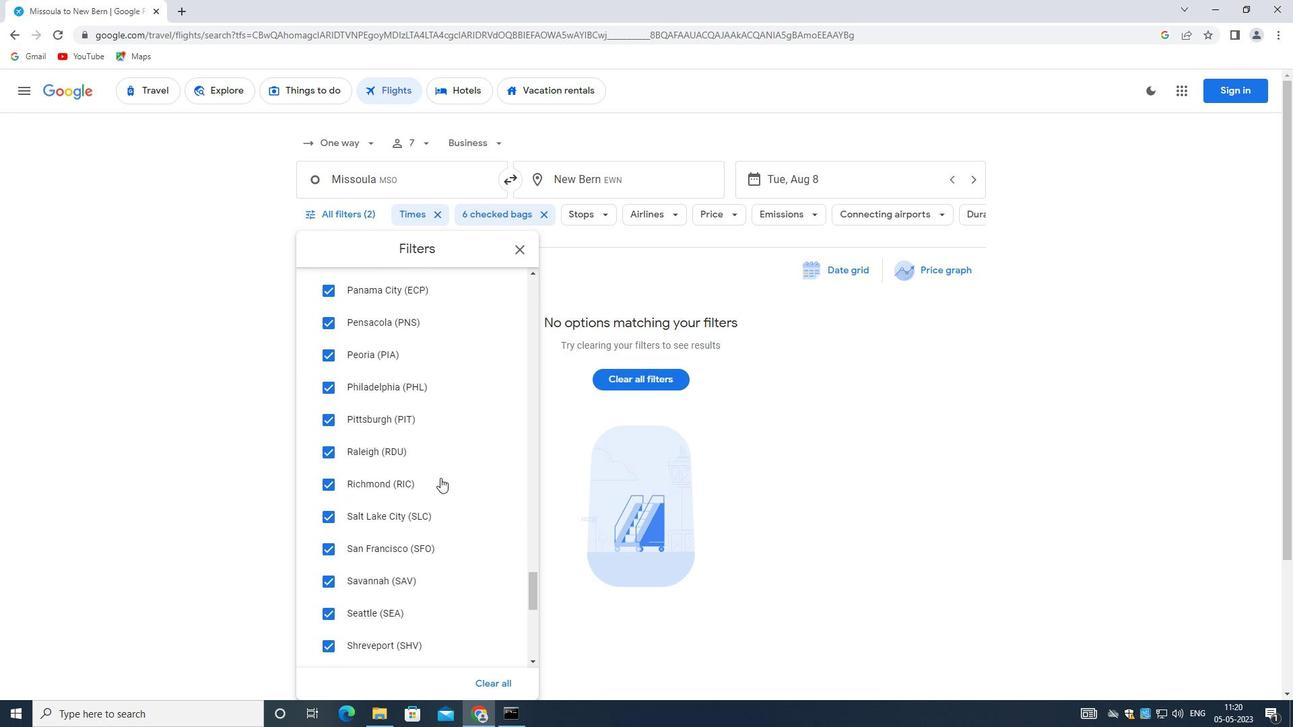 
Action: Mouse scrolled (440, 477) with delta (0, 0)
Screenshot: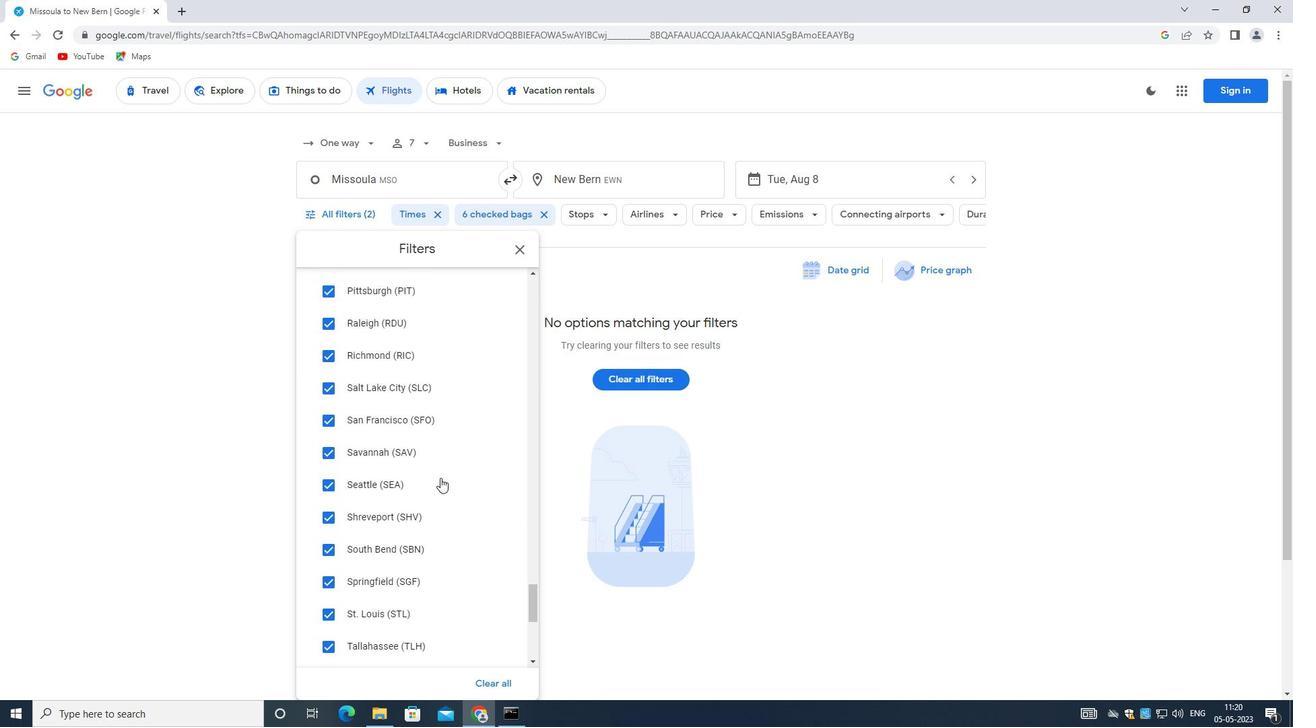 
Action: Mouse scrolled (440, 477) with delta (0, 0)
Screenshot: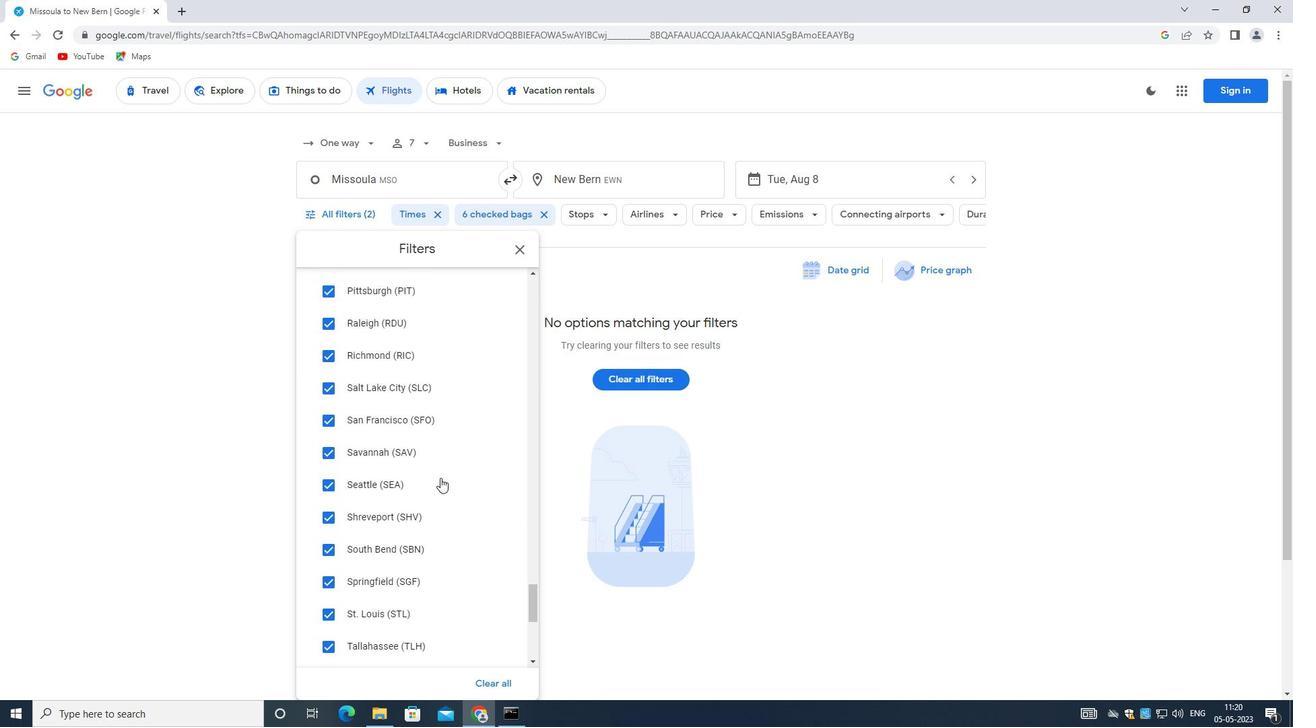 
Action: Mouse scrolled (440, 477) with delta (0, 0)
Screenshot: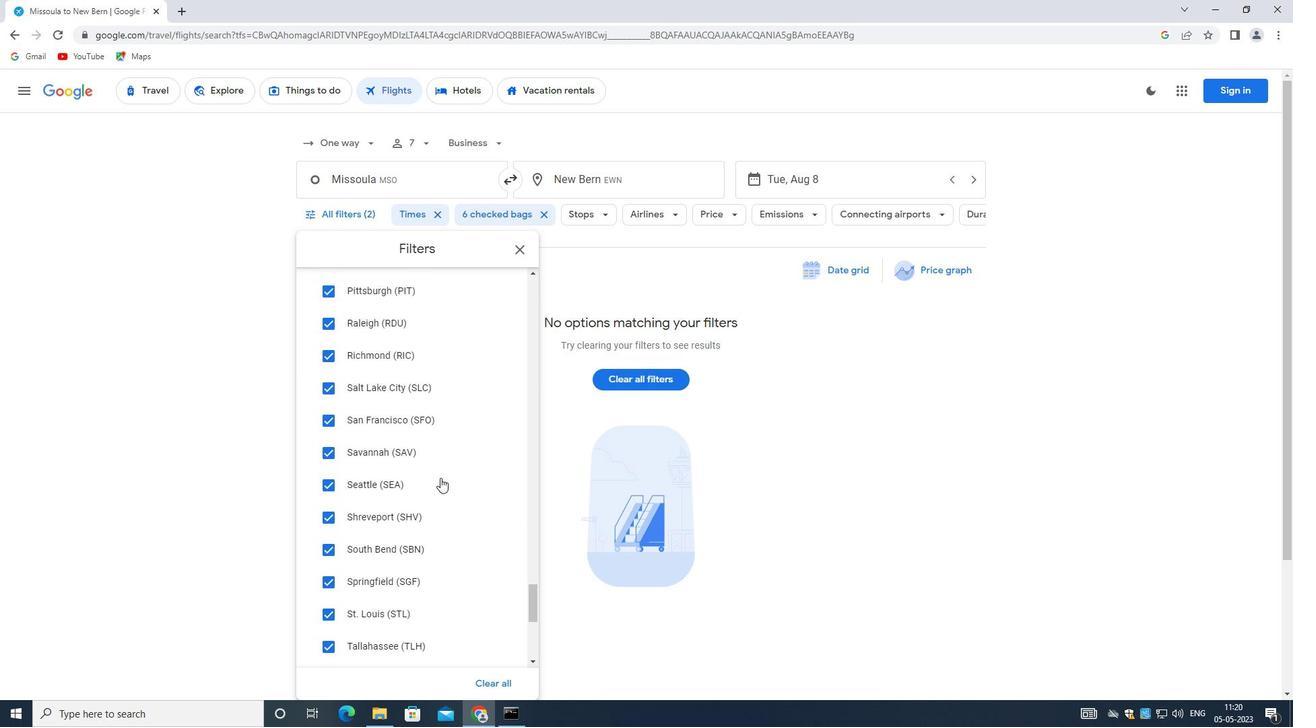 
Action: Mouse scrolled (440, 477) with delta (0, 0)
Screenshot: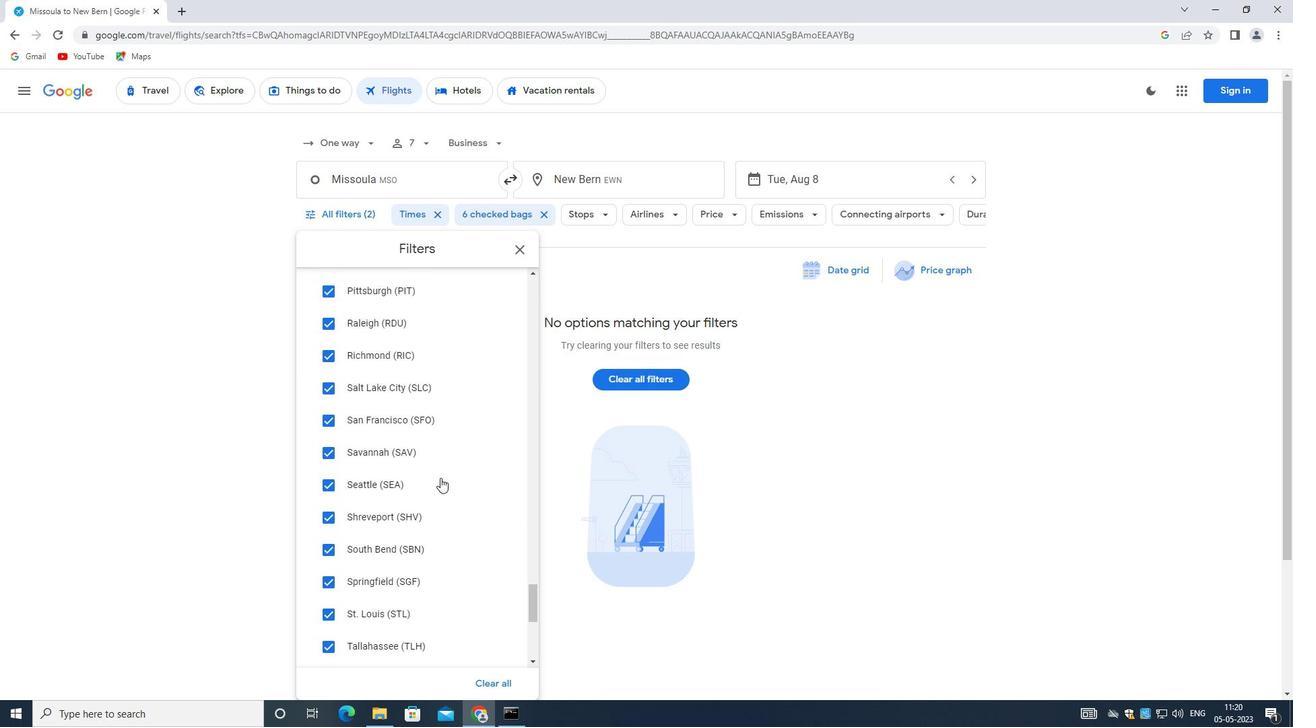 
Action: Mouse scrolled (440, 479) with delta (0, 0)
Screenshot: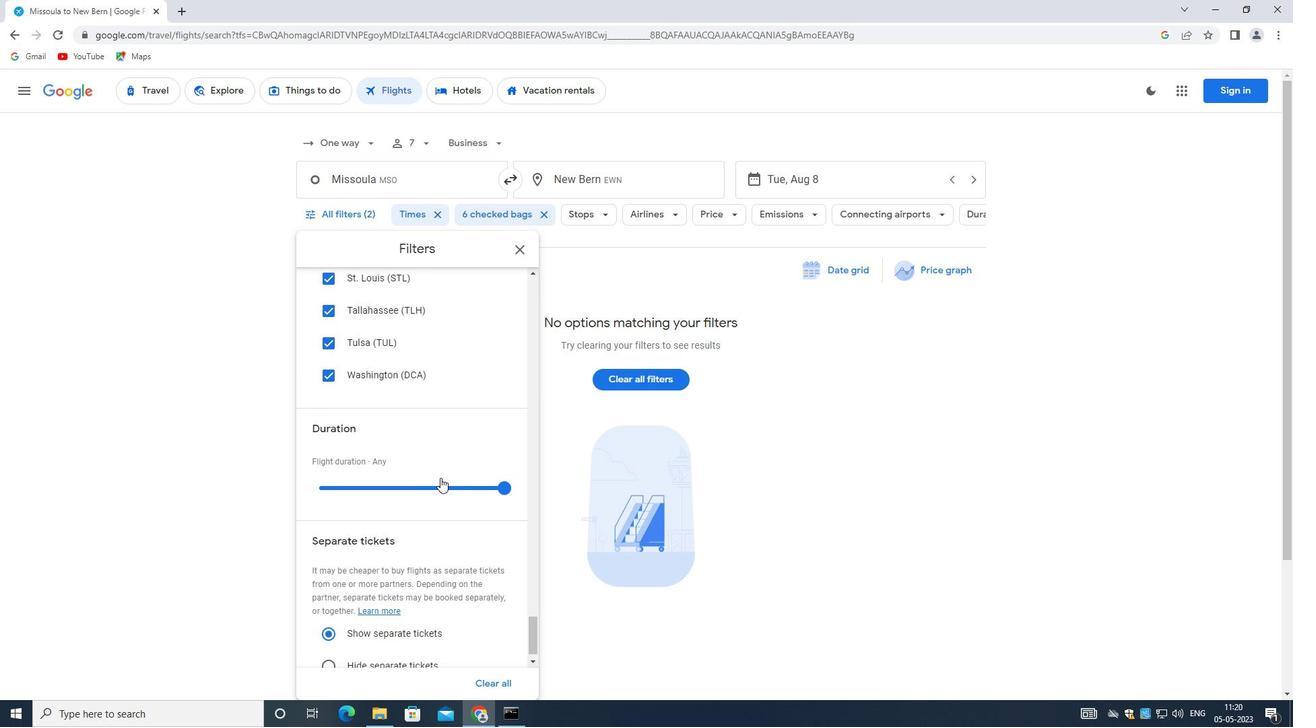 
Action: Mouse scrolled (440, 477) with delta (0, 0)
Screenshot: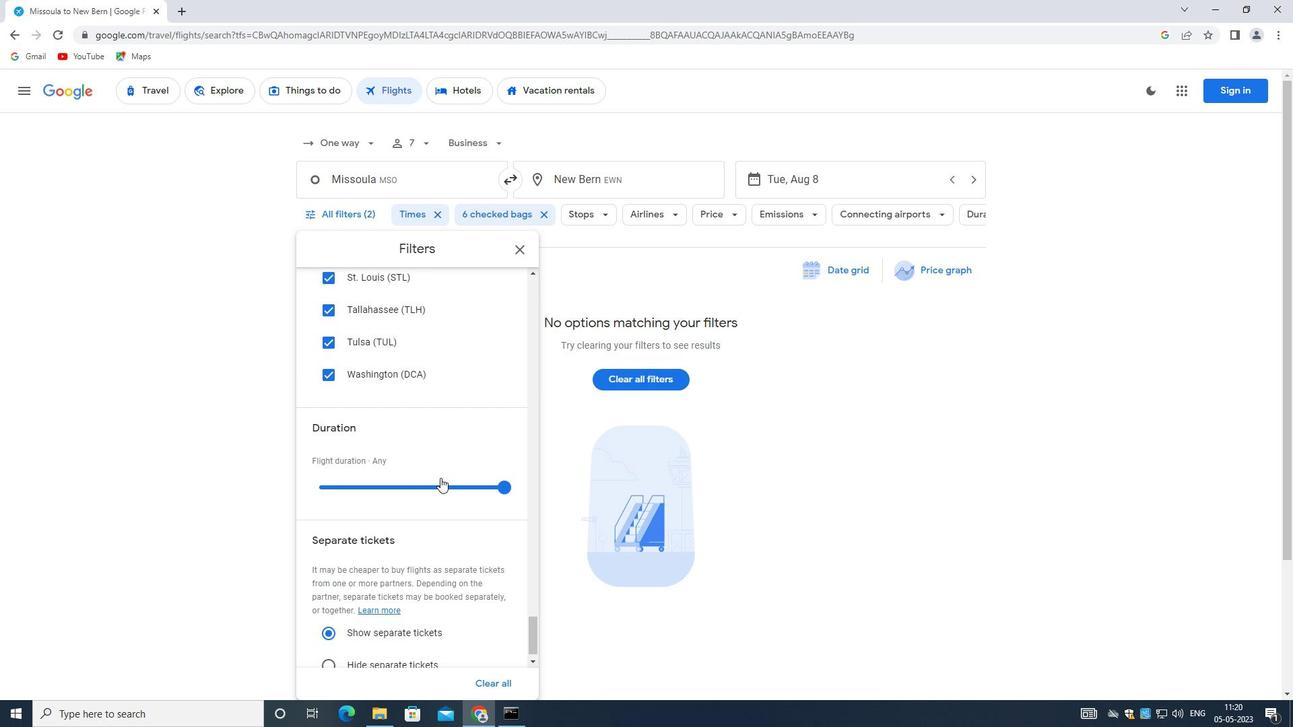 
Action: Mouse scrolled (440, 477) with delta (0, 0)
Screenshot: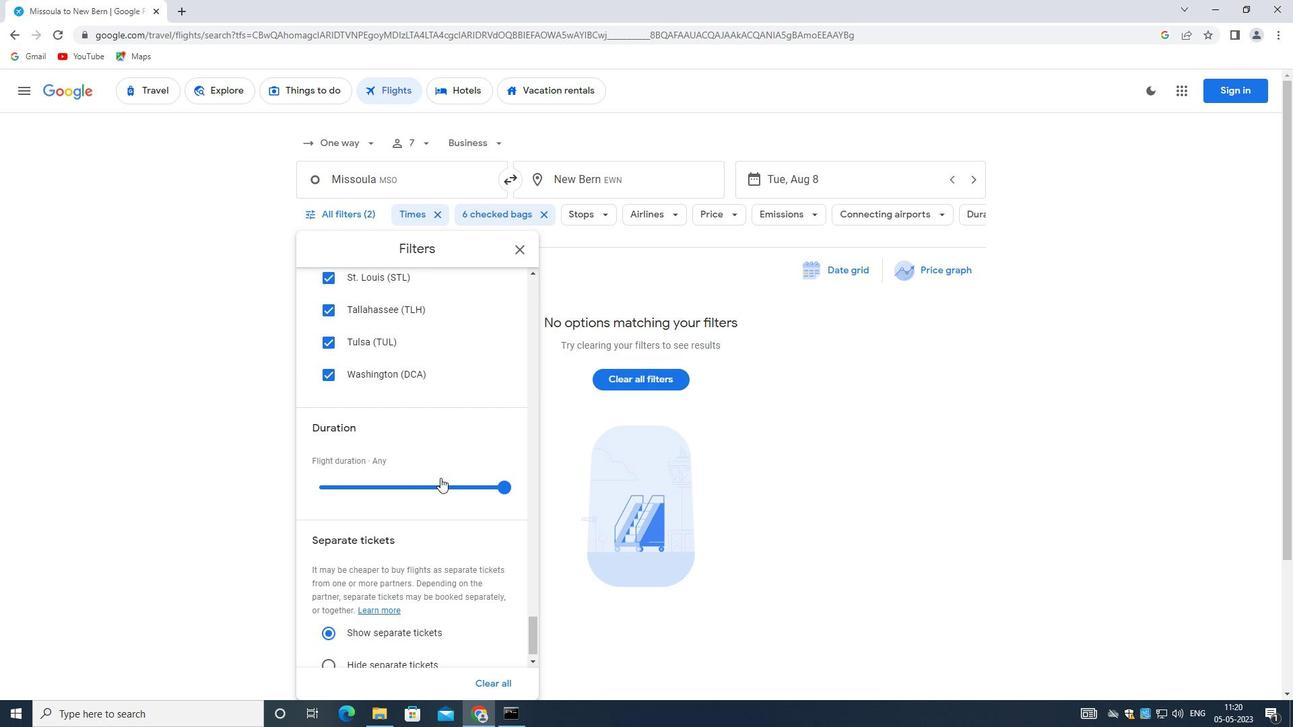 
Action: Mouse scrolled (440, 477) with delta (0, 0)
Screenshot: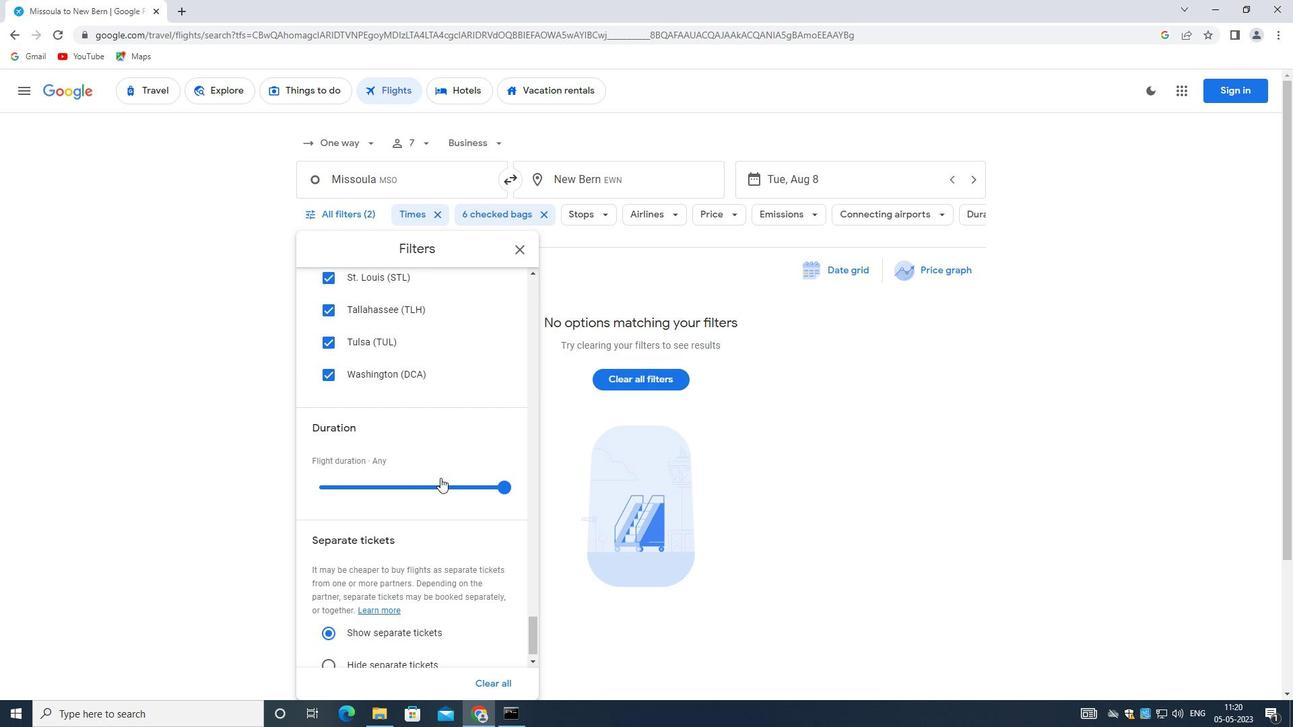
Action: Mouse moved to (440, 478)
Screenshot: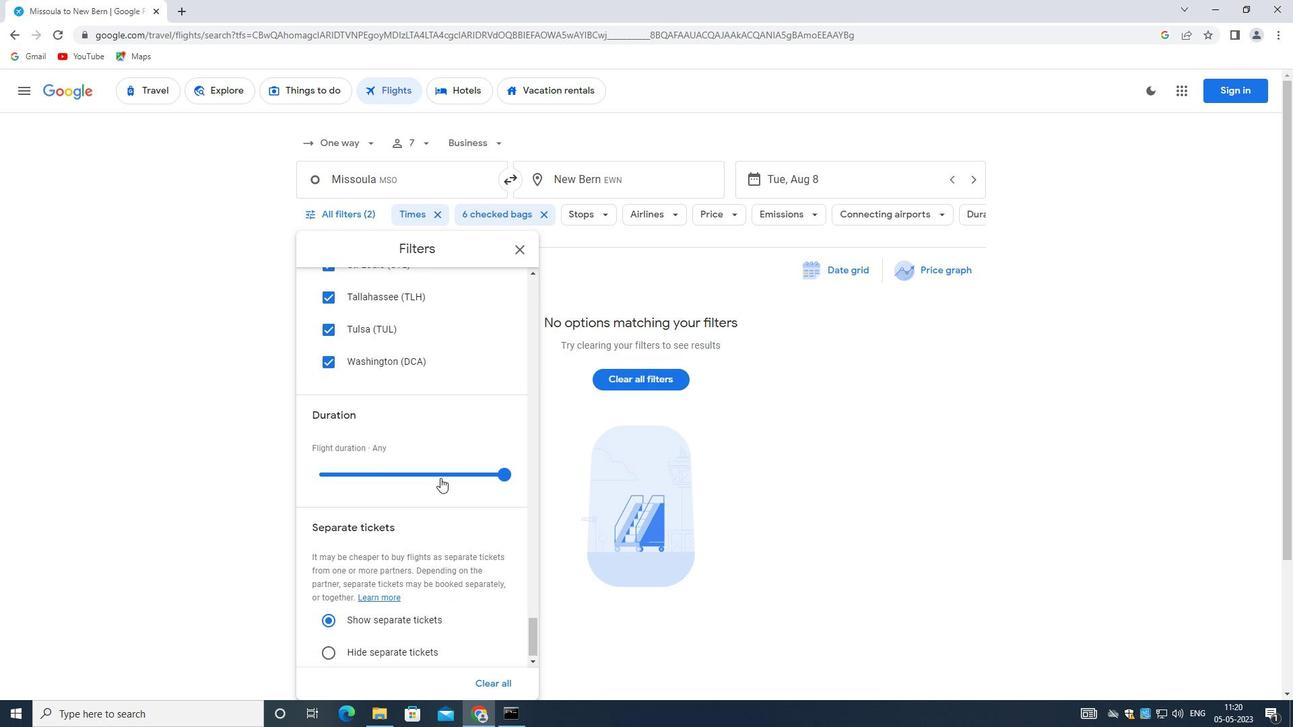 
